 Task: Look for Airbnb options in Colombo, Sri Lanka from 2nd December, 2023 to 10th December, 2023 for 1 adult.1  bedroom having 1 bed and 1 bathroom. Property type can be hotel. Look for 5 properties as per requirement.
Action: Mouse moved to (633, 73)
Screenshot: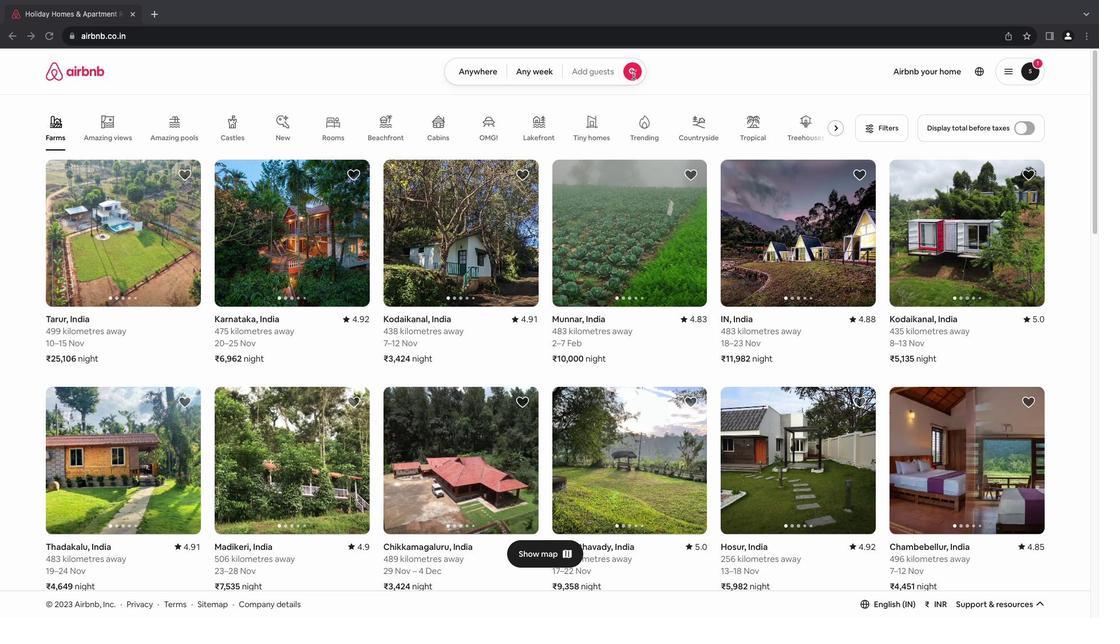 
Action: Mouse pressed left at (633, 73)
Screenshot: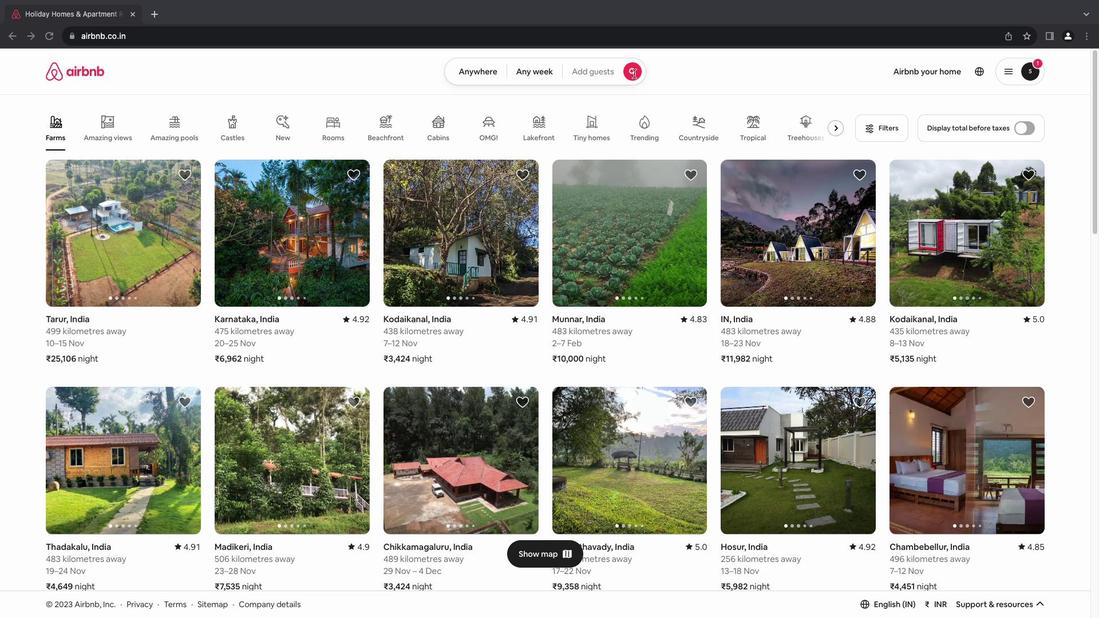 
Action: Mouse pressed left at (633, 73)
Screenshot: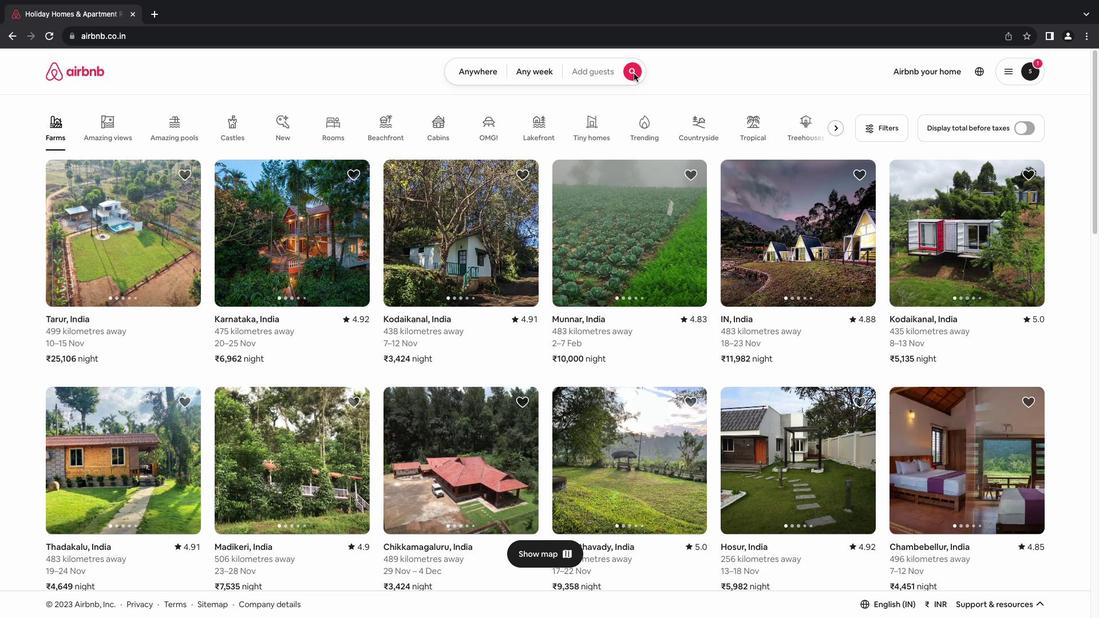 
Action: Mouse moved to (425, 114)
Screenshot: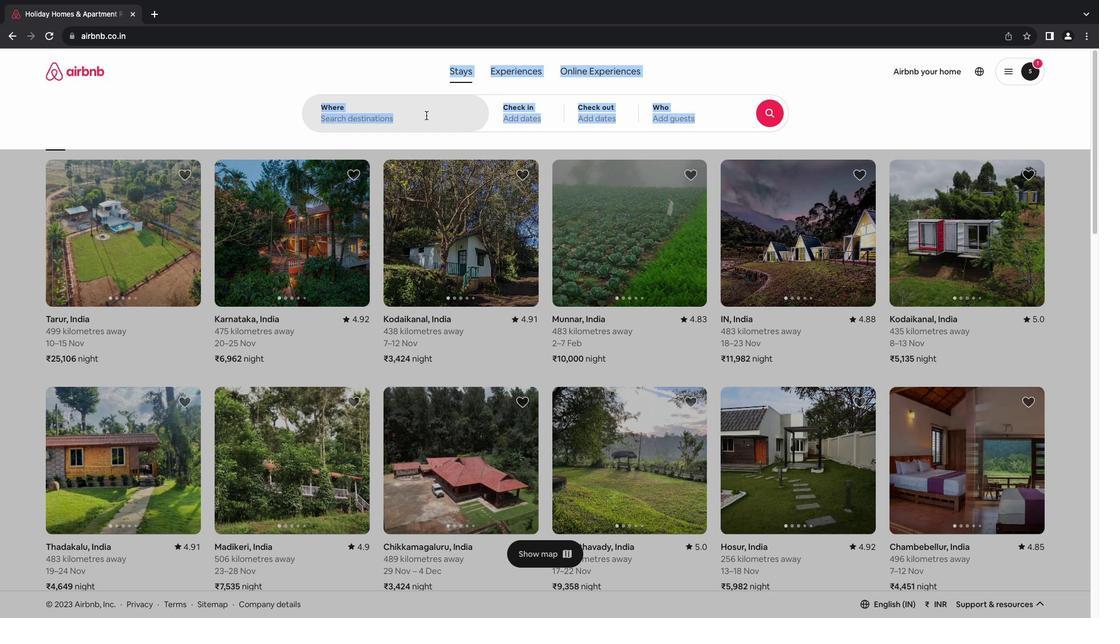 
Action: Mouse pressed left at (425, 114)
Screenshot: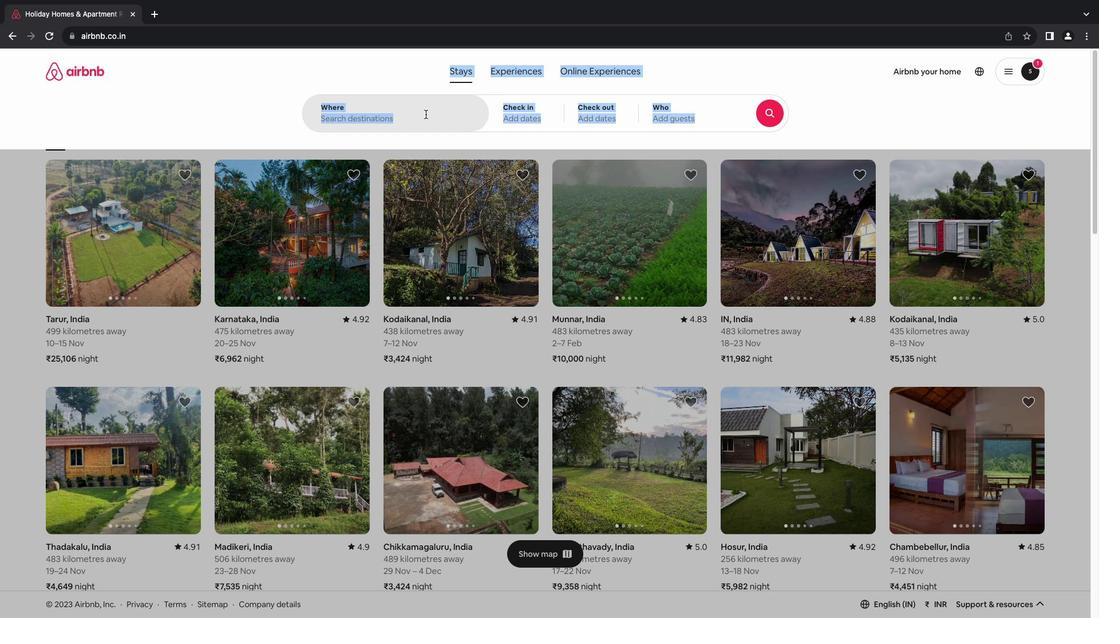 
Action: Key pressed Key.shift_r'C''o''l''o''m''b''o'','Key.spaceKey.shift_r'S''r''i'Key.spaceKey.shift_r'l''a''n''k''a'Key.enter
Screenshot: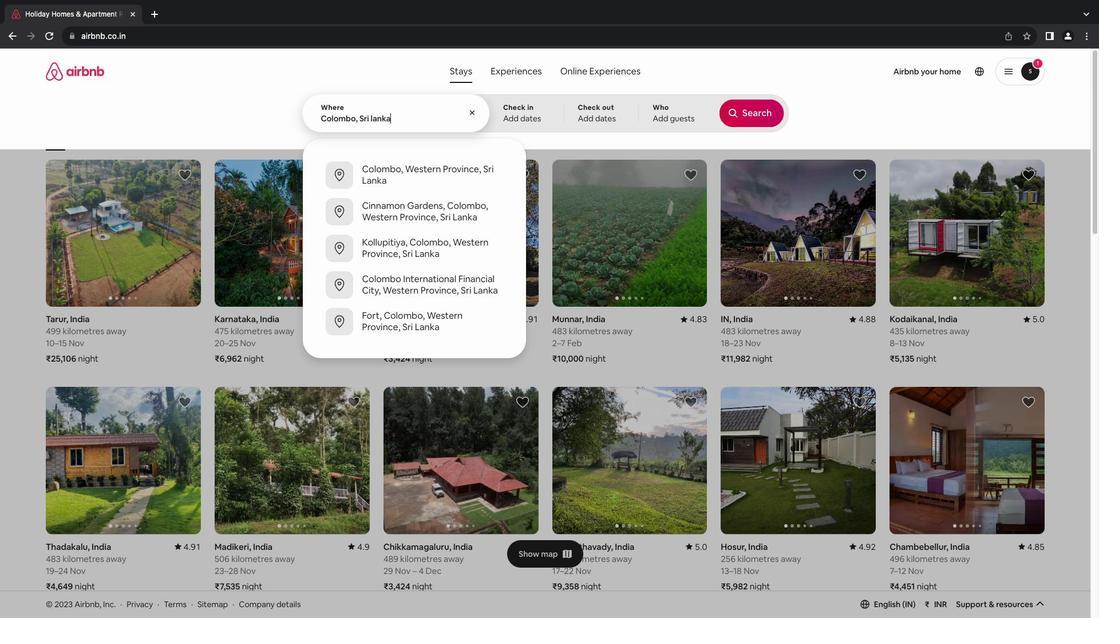 
Action: Mouse moved to (748, 259)
Screenshot: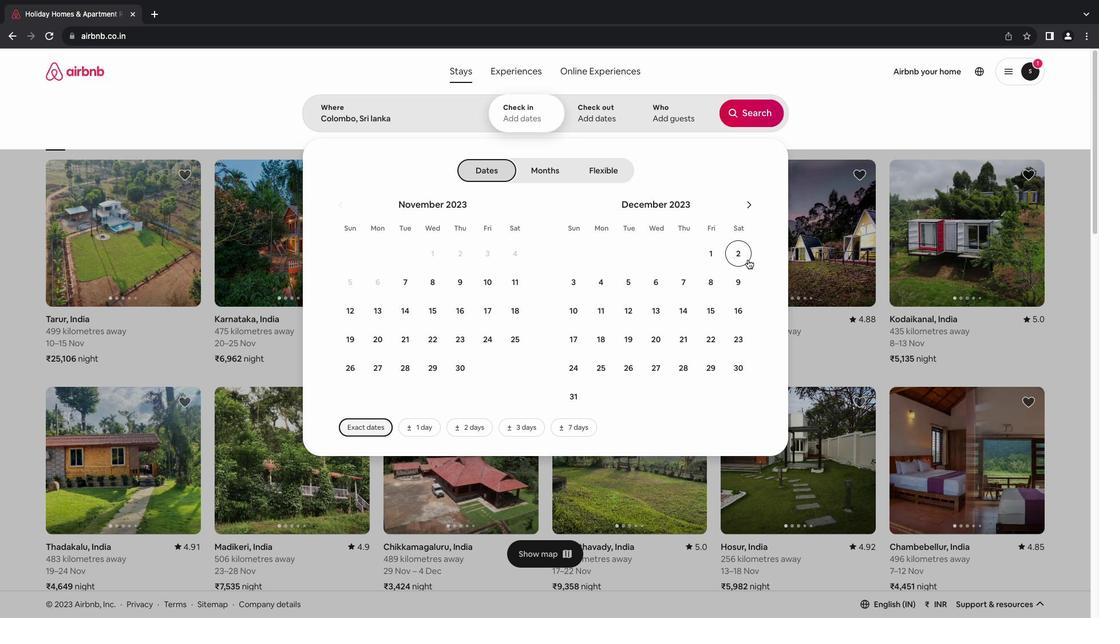 
Action: Mouse pressed left at (748, 259)
Screenshot: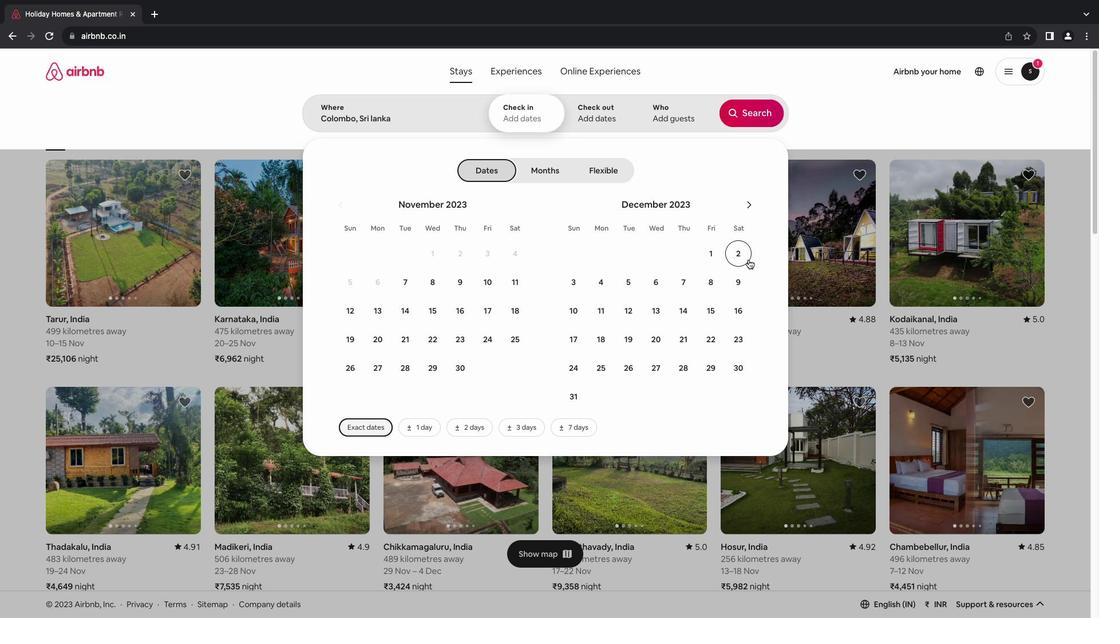 
Action: Mouse moved to (565, 317)
Screenshot: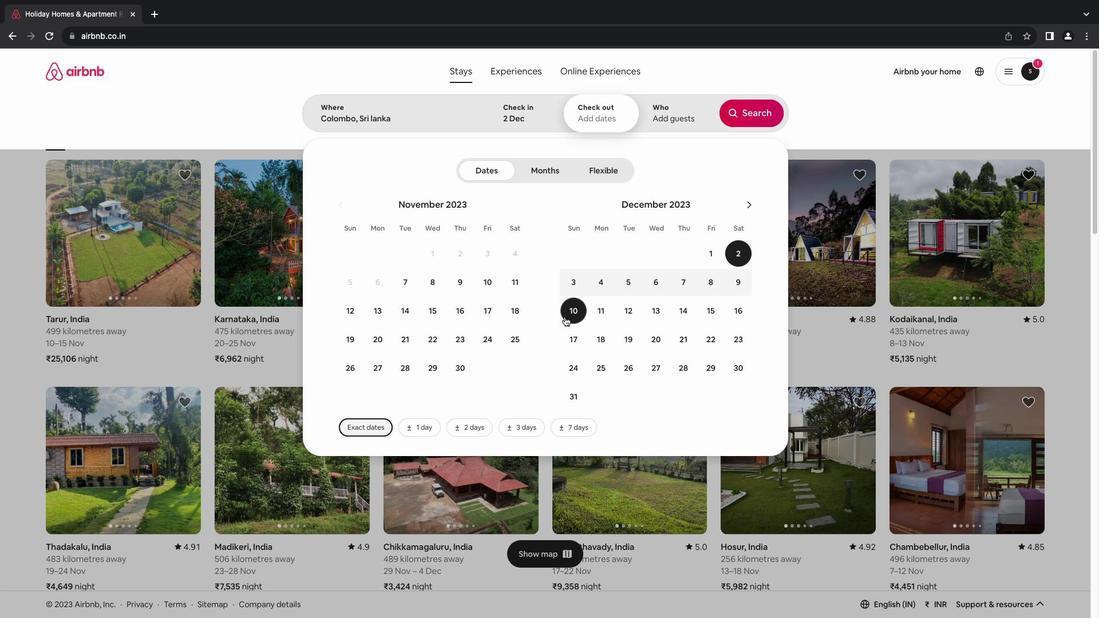 
Action: Mouse pressed left at (565, 317)
Screenshot: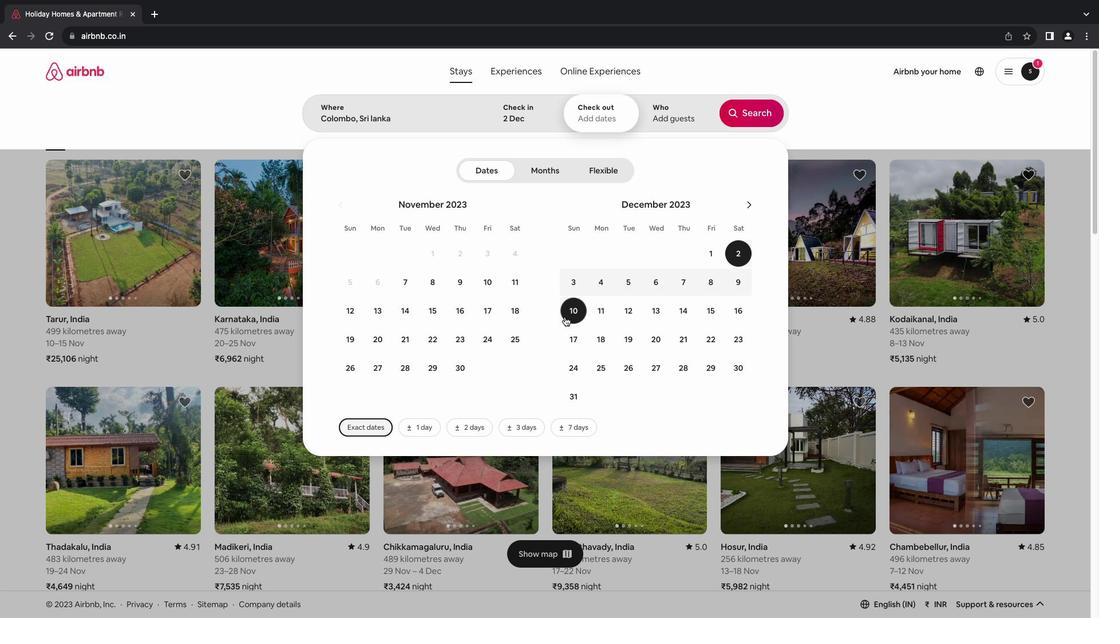 
Action: Mouse moved to (666, 109)
Screenshot: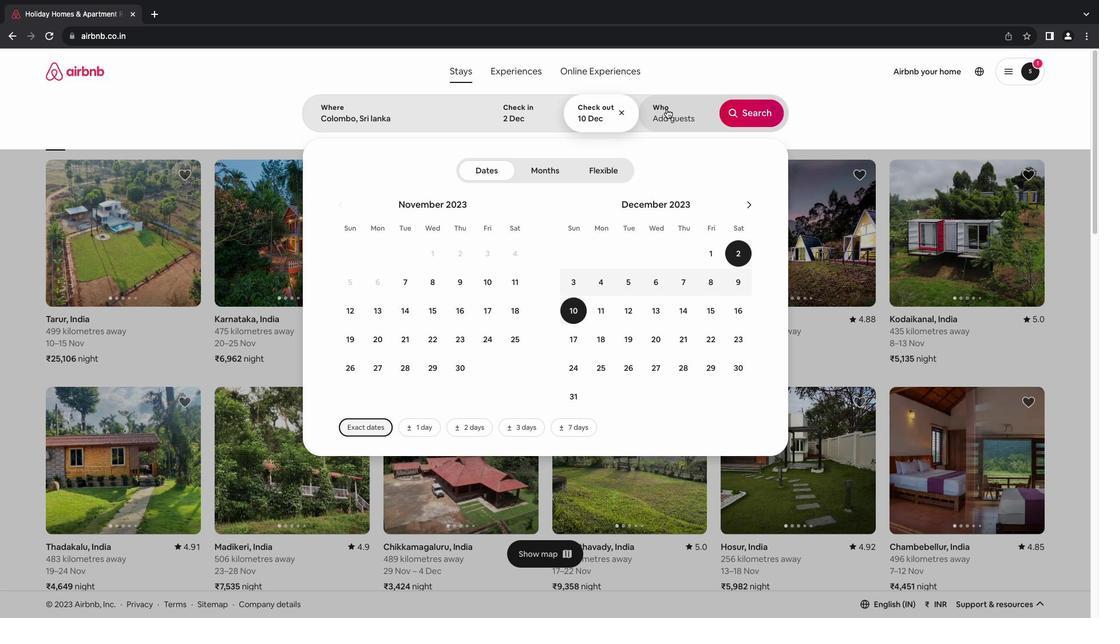 
Action: Mouse pressed left at (666, 109)
Screenshot: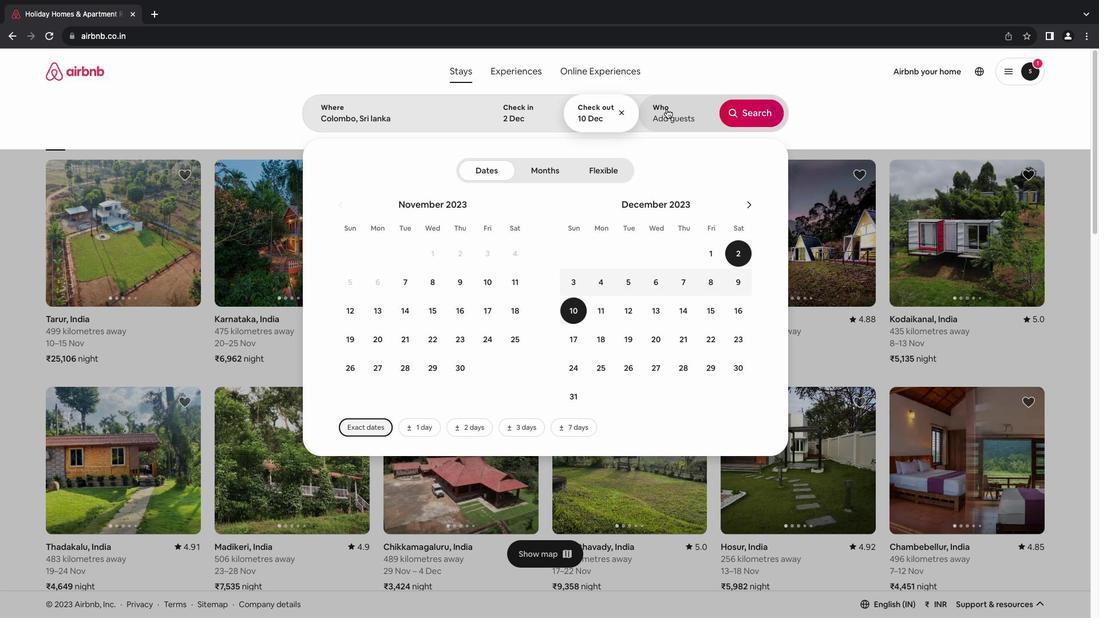 
Action: Mouse moved to (752, 173)
Screenshot: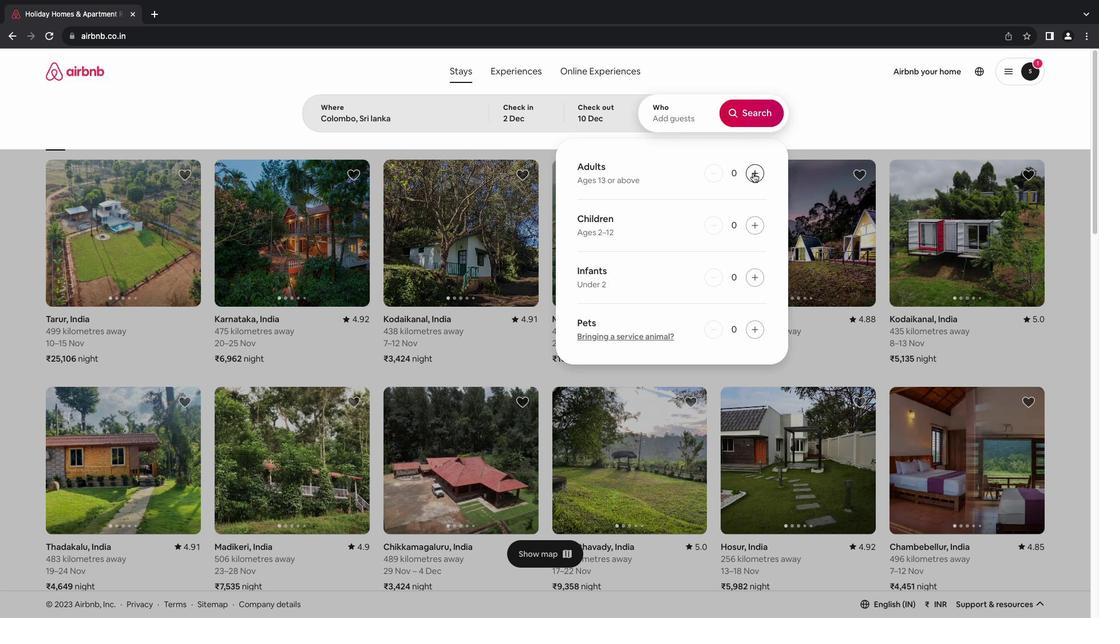 
Action: Mouse pressed left at (752, 173)
Screenshot: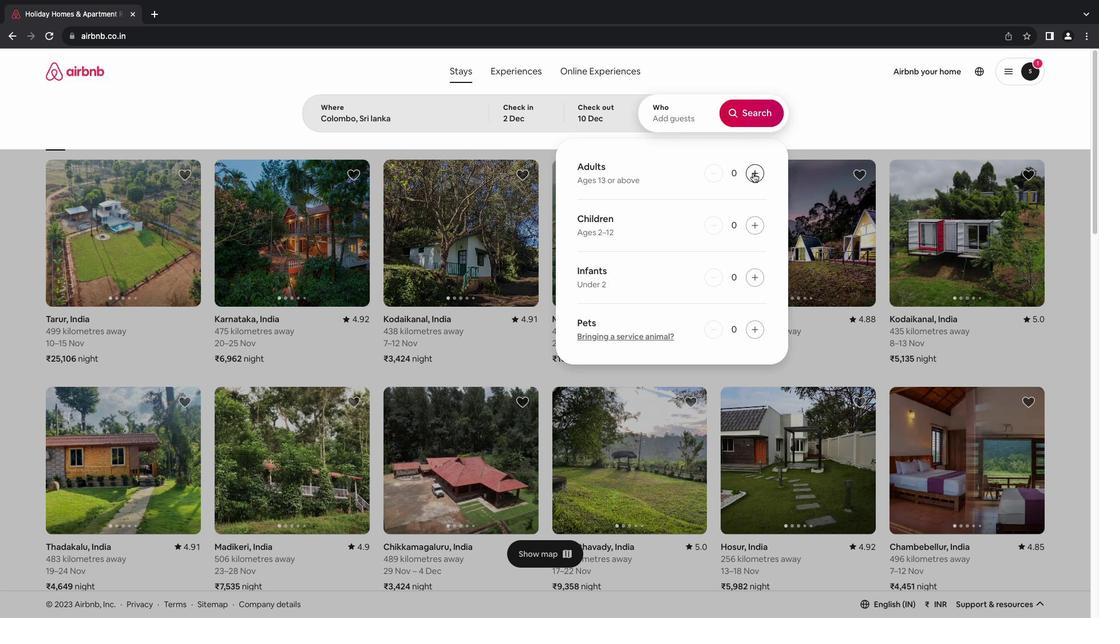 
Action: Mouse moved to (751, 112)
Screenshot: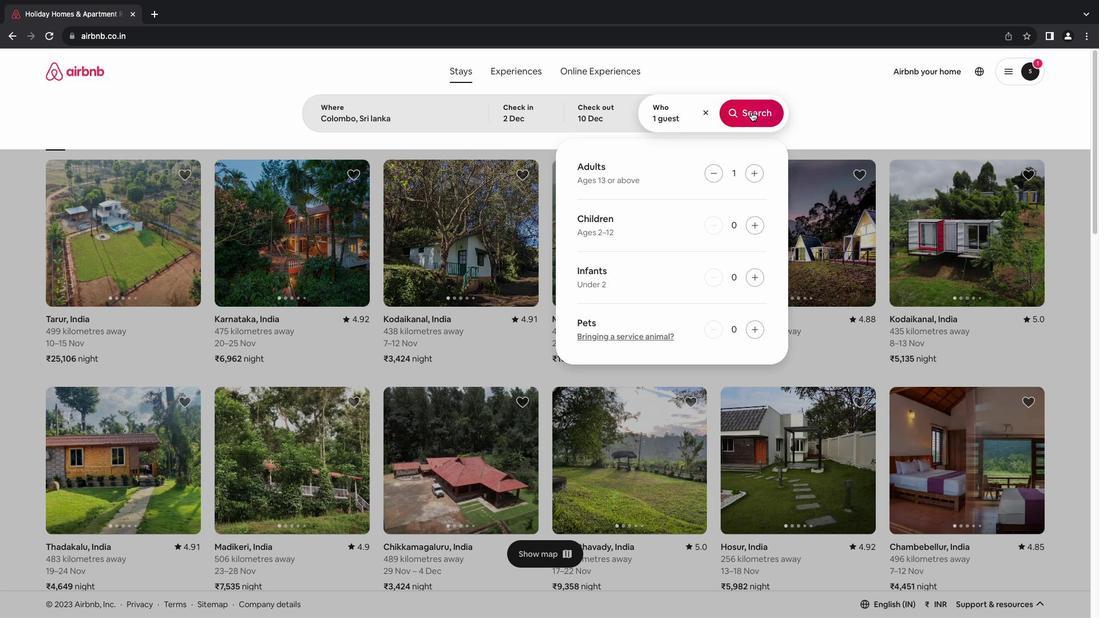 
Action: Mouse pressed left at (751, 112)
Screenshot: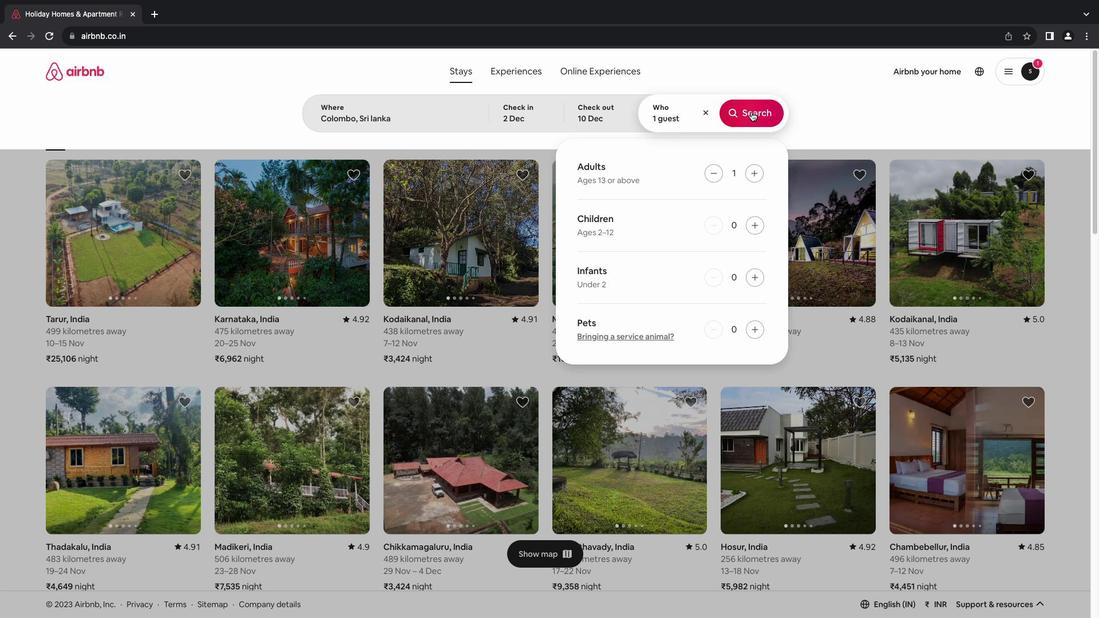 
Action: Mouse moved to (910, 119)
Screenshot: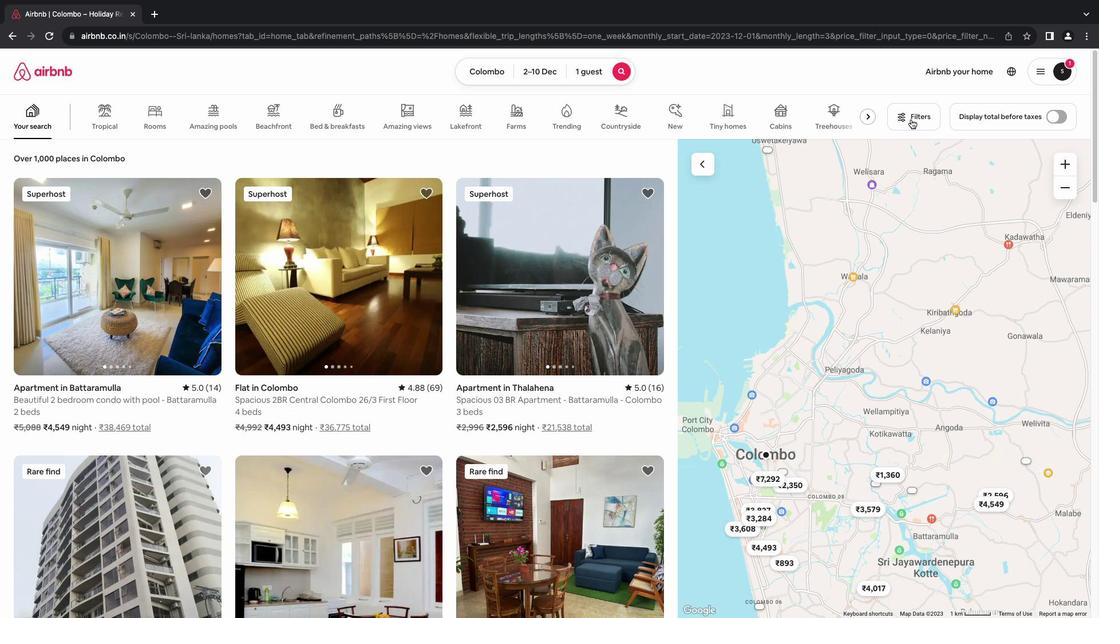 
Action: Mouse pressed left at (910, 119)
Screenshot: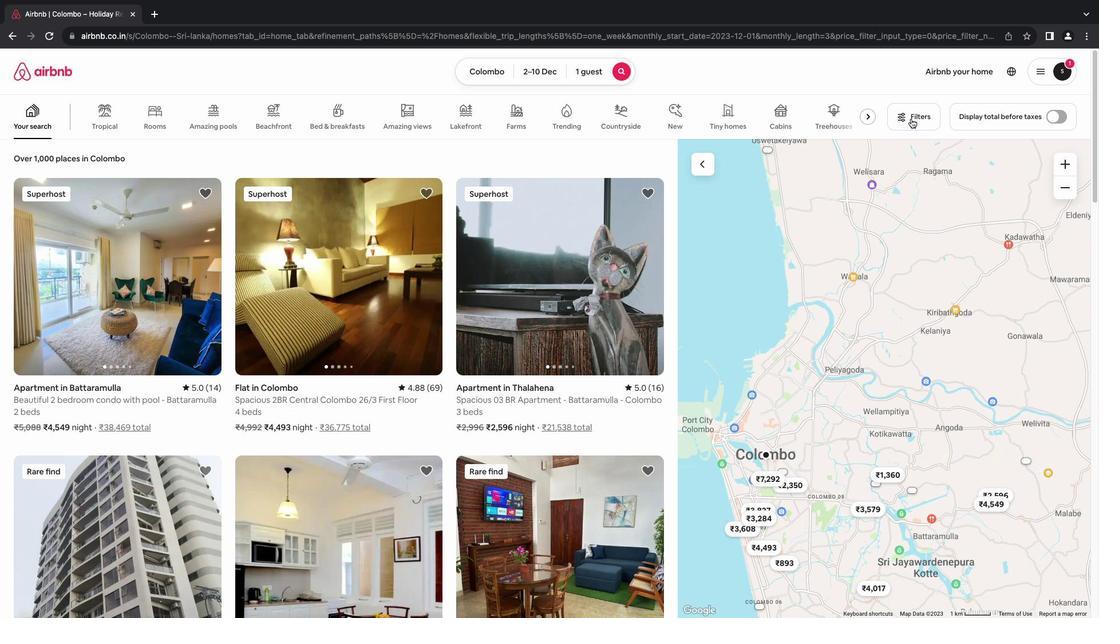 
Action: Mouse moved to (457, 314)
Screenshot: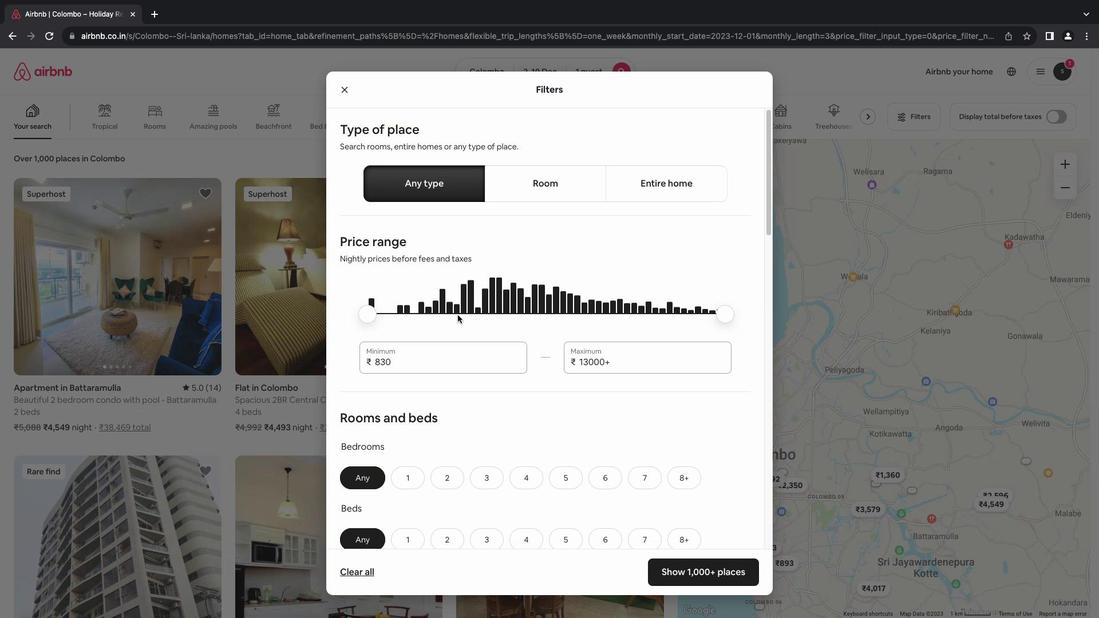 
Action: Mouse scrolled (457, 314) with delta (0, 0)
Screenshot: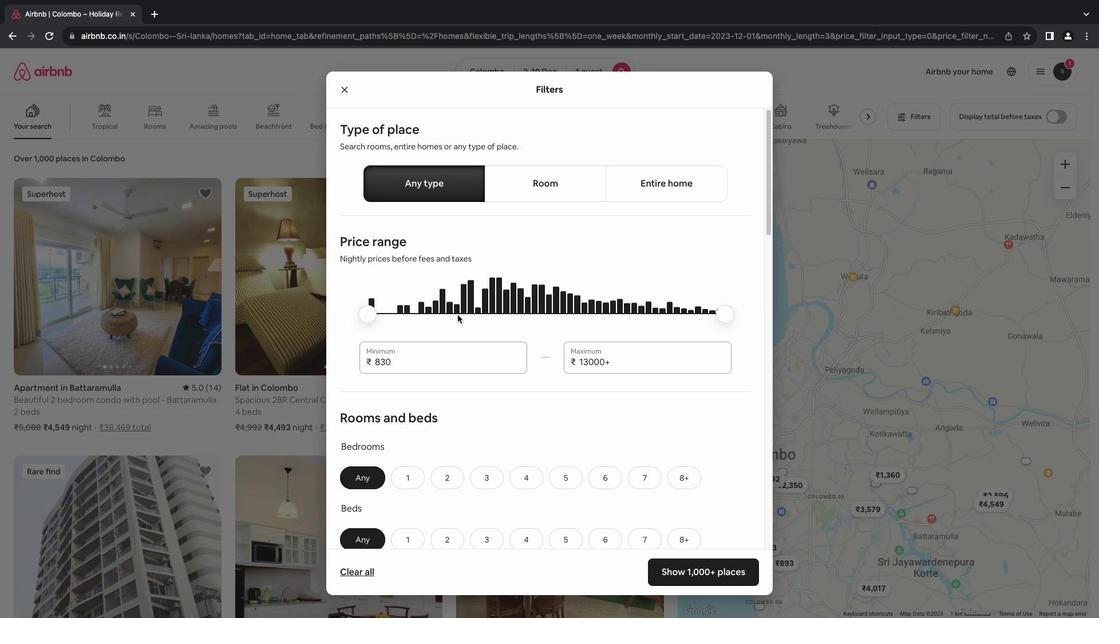 
Action: Mouse scrolled (457, 314) with delta (0, 0)
Screenshot: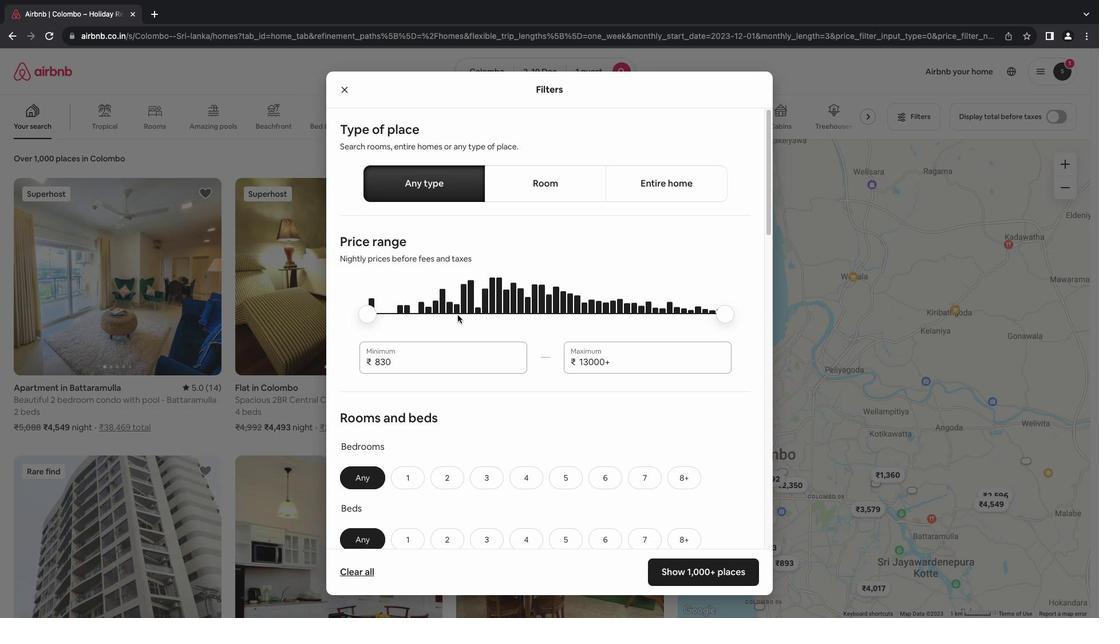 
Action: Mouse scrolled (457, 314) with delta (0, -1)
Screenshot: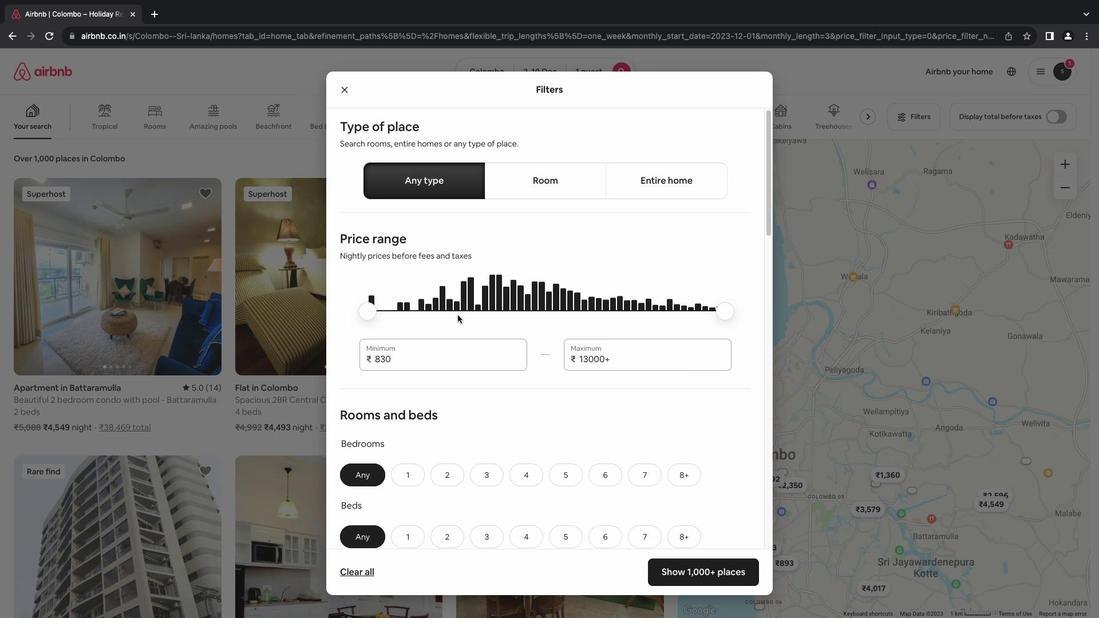 
Action: Mouse scrolled (457, 314) with delta (0, 0)
Screenshot: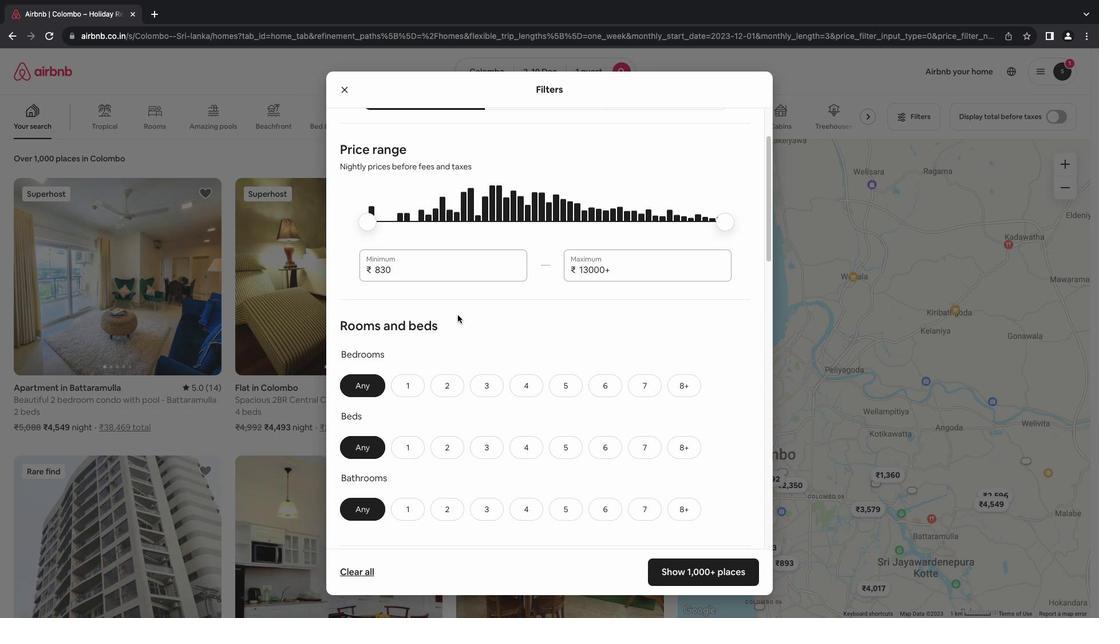 
Action: Mouse scrolled (457, 314) with delta (0, 0)
Screenshot: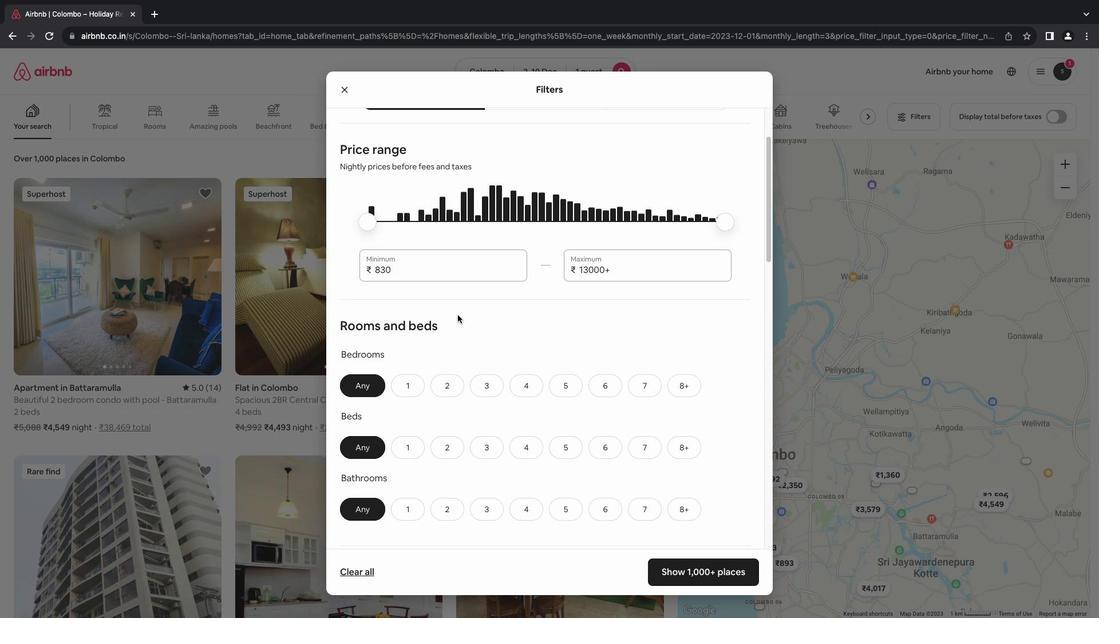 
Action: Mouse scrolled (457, 314) with delta (0, -1)
Screenshot: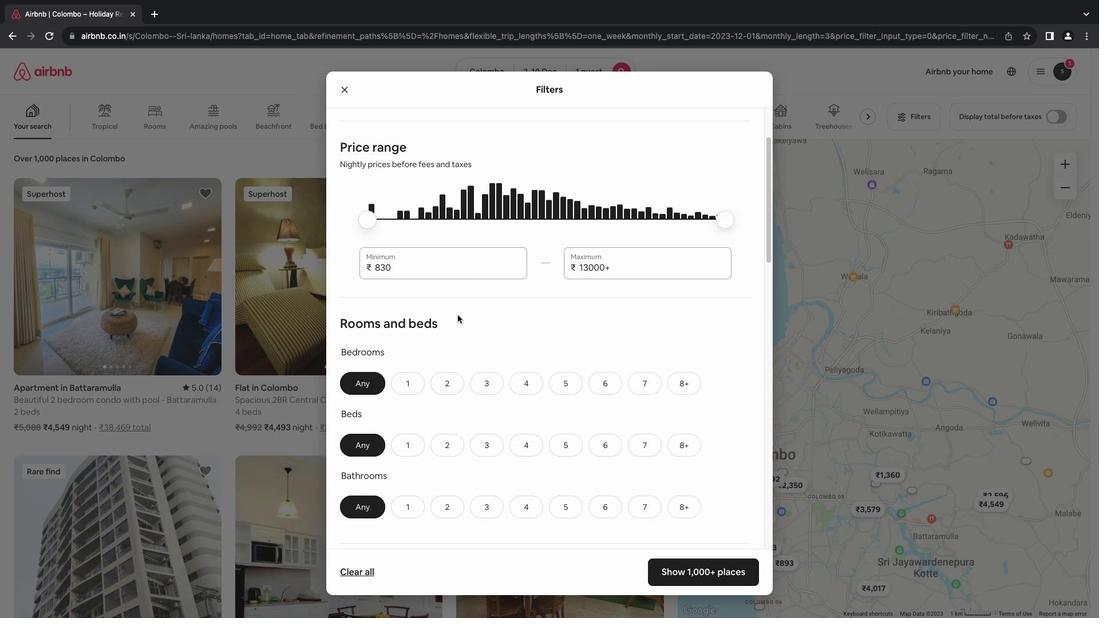 
Action: Mouse moved to (404, 324)
Screenshot: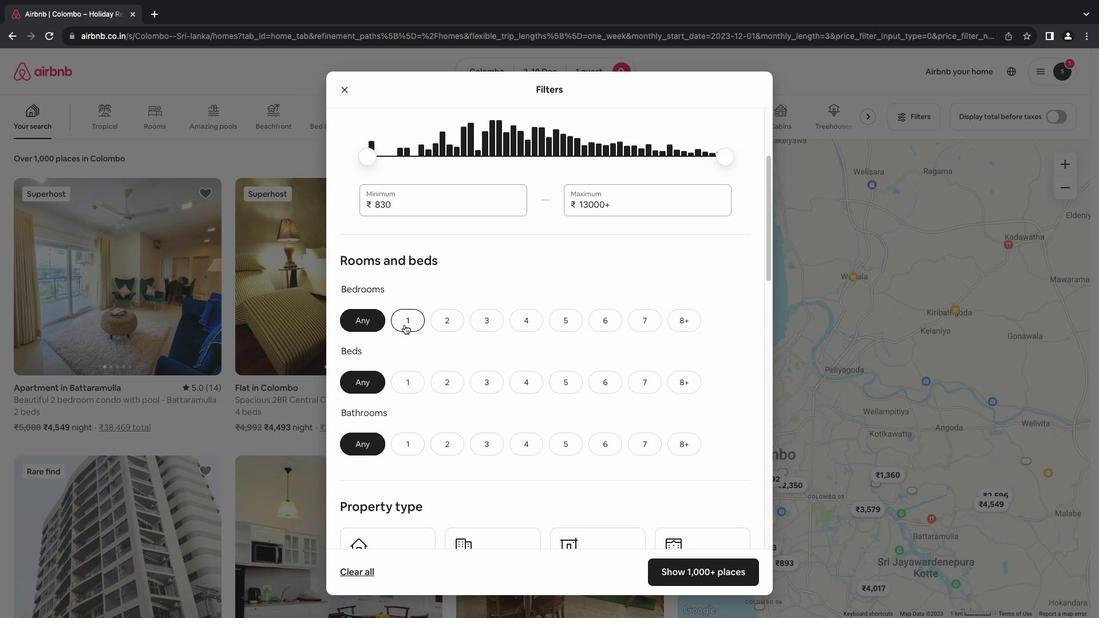 
Action: Mouse pressed left at (404, 324)
Screenshot: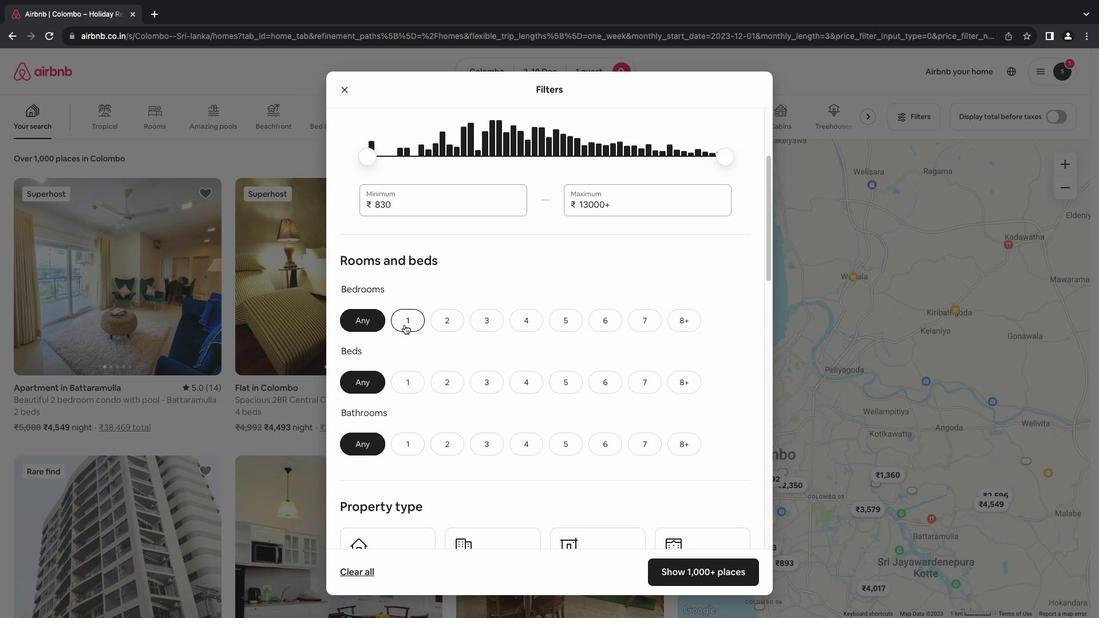 
Action: Mouse scrolled (404, 324) with delta (0, 0)
Screenshot: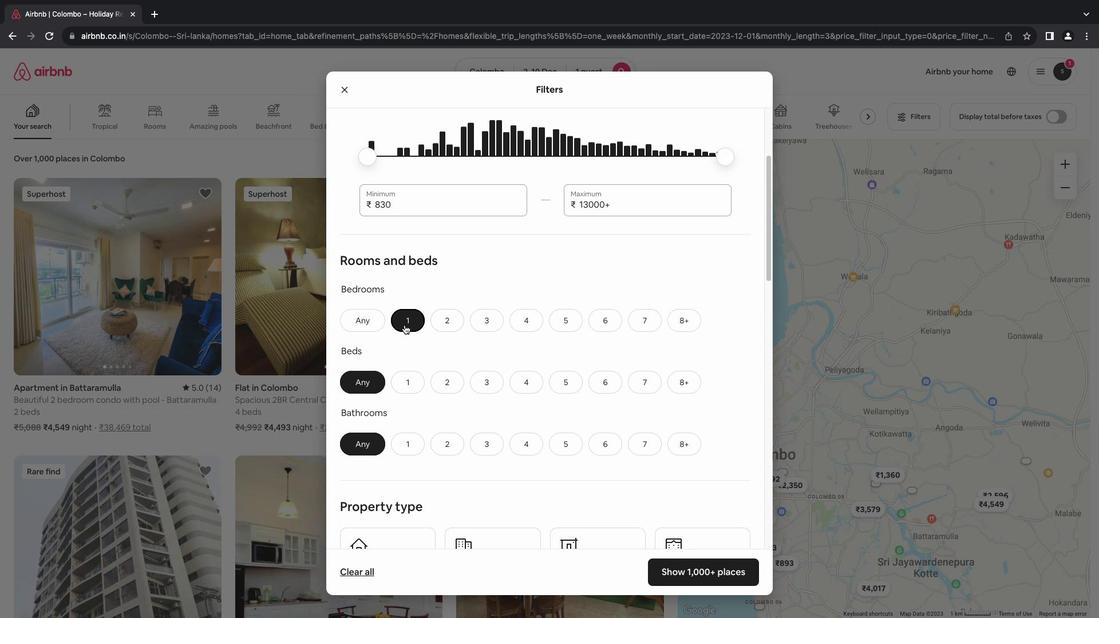 
Action: Mouse scrolled (404, 324) with delta (0, 0)
Screenshot: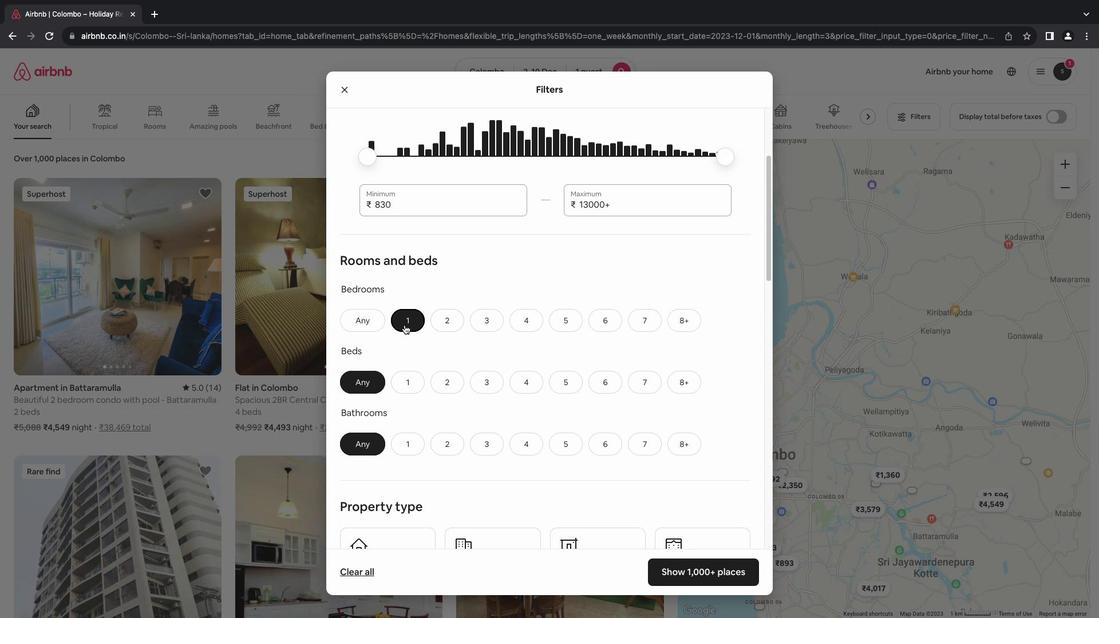 
Action: Mouse scrolled (404, 324) with delta (0, -1)
Screenshot: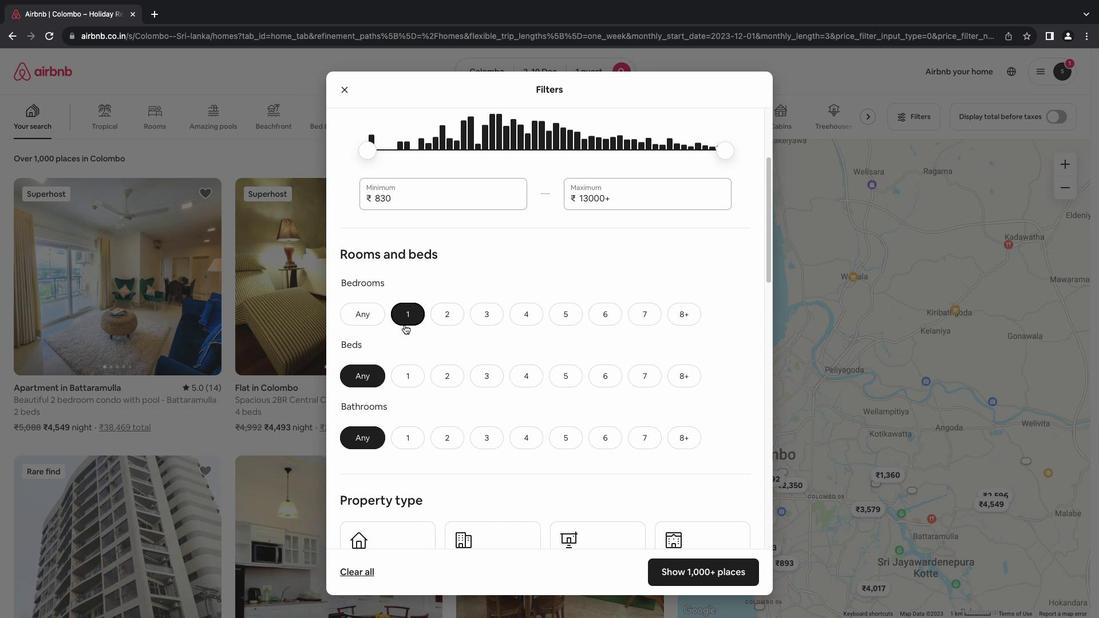 
Action: Mouse moved to (413, 305)
Screenshot: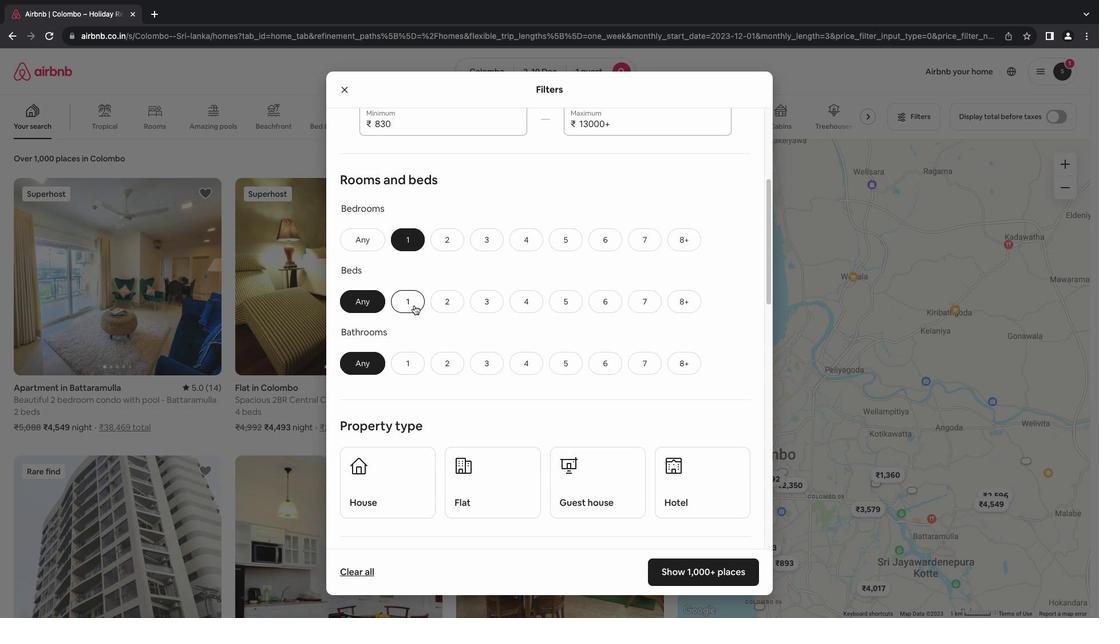 
Action: Mouse pressed left at (413, 305)
Screenshot: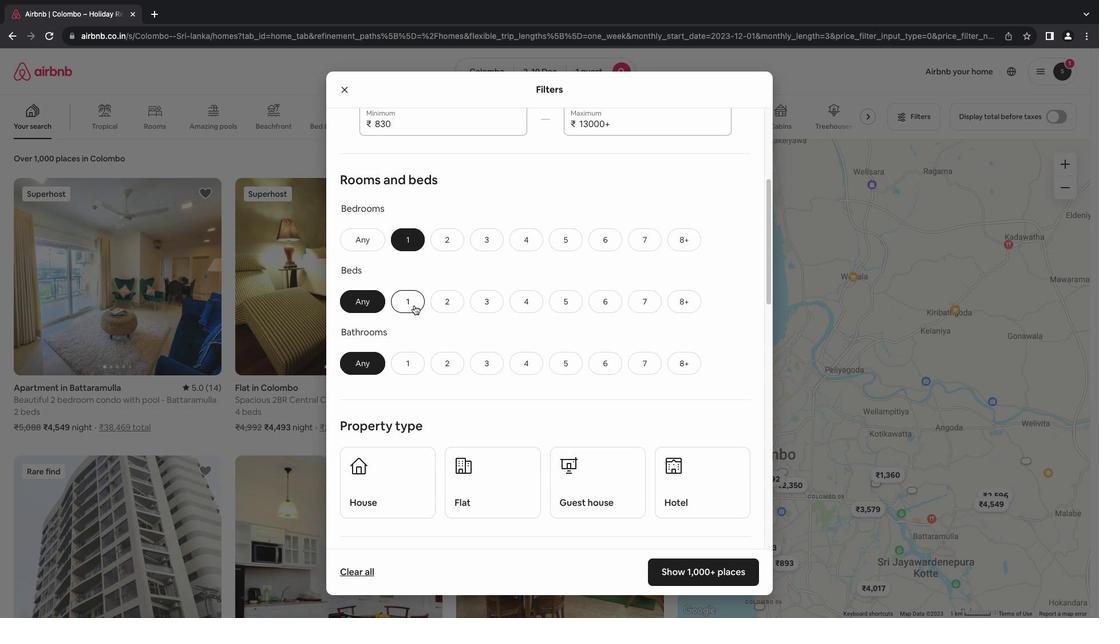 
Action: Mouse moved to (414, 309)
Screenshot: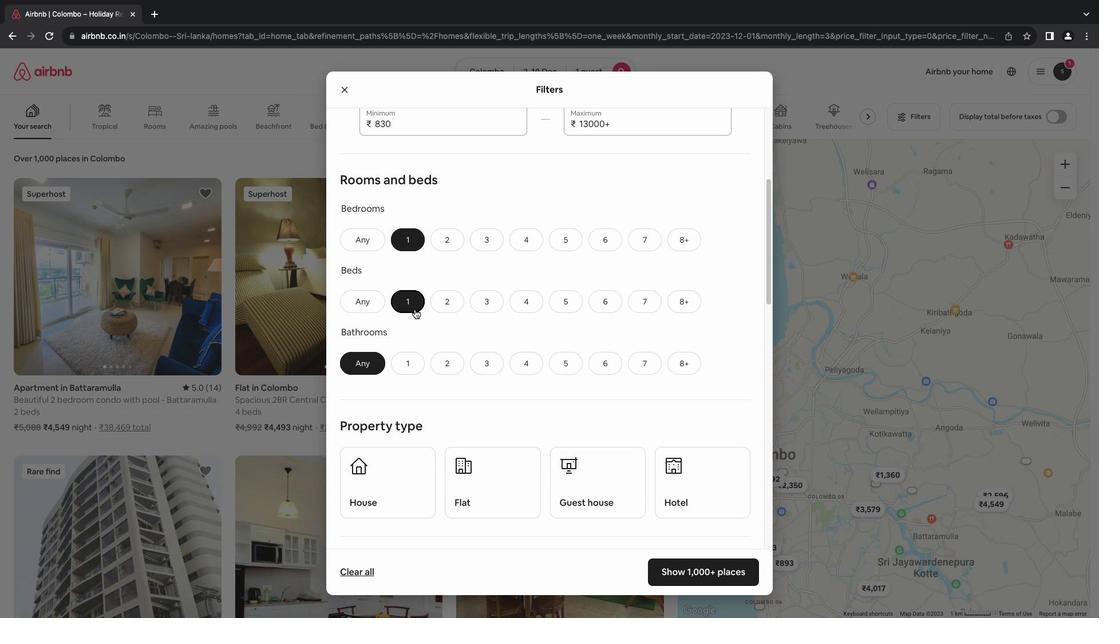 
Action: Mouse scrolled (414, 309) with delta (0, 0)
Screenshot: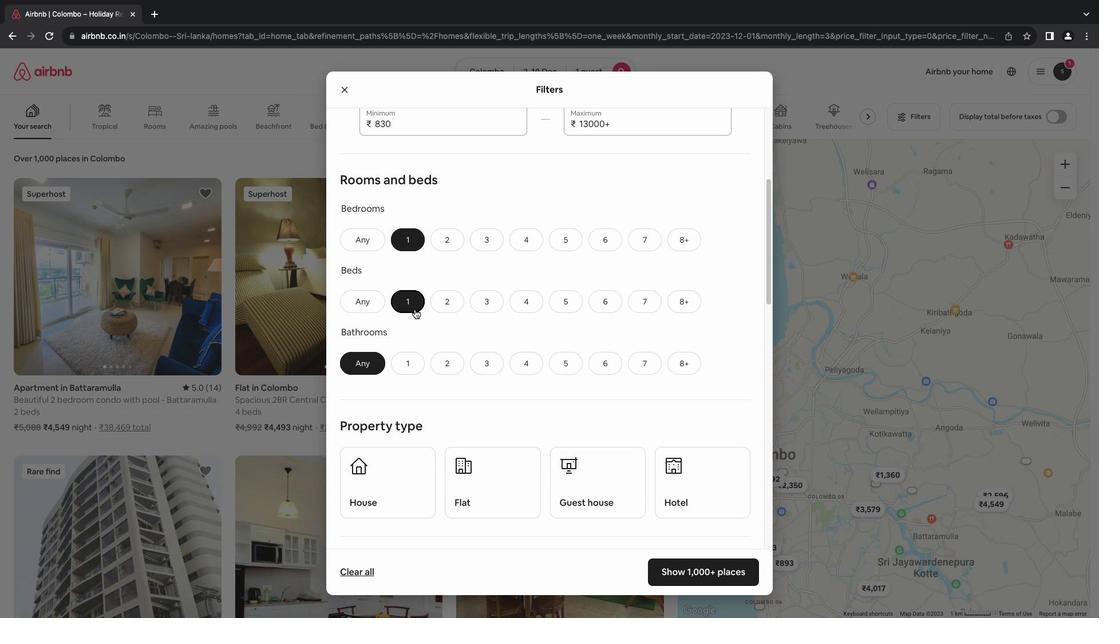 
Action: Mouse scrolled (414, 309) with delta (0, 0)
Screenshot: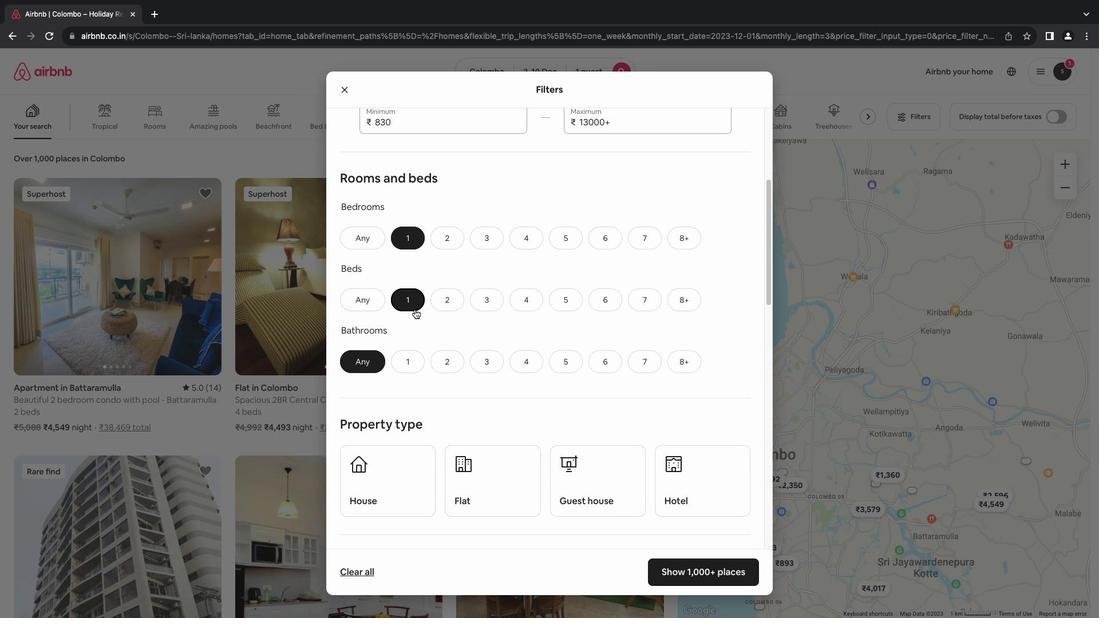 
Action: Mouse moved to (416, 364)
Screenshot: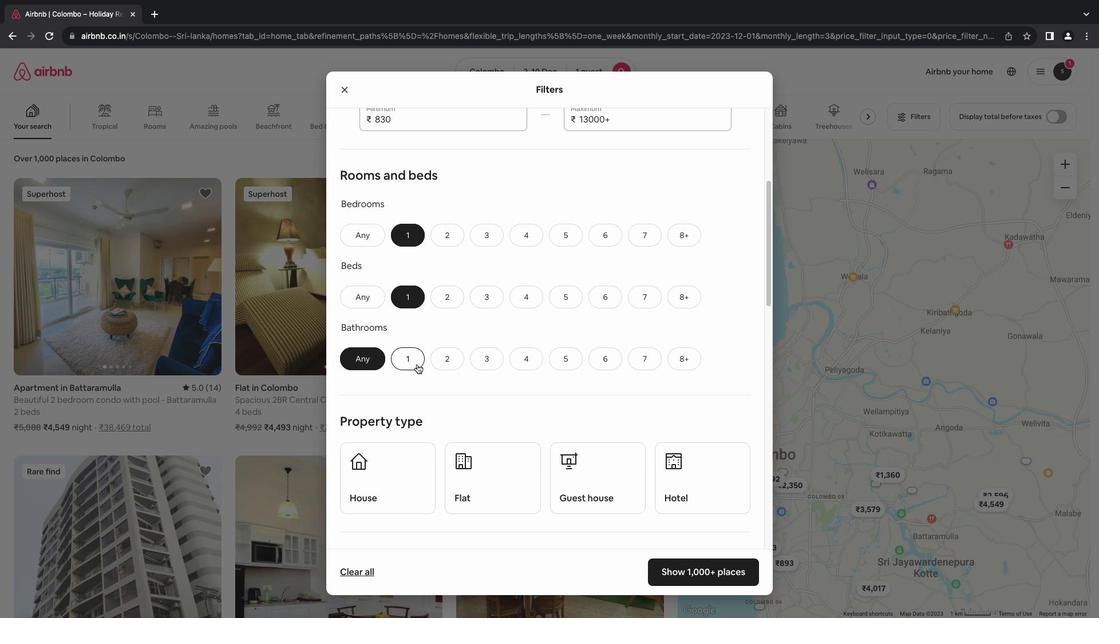 
Action: Mouse pressed left at (416, 364)
Screenshot: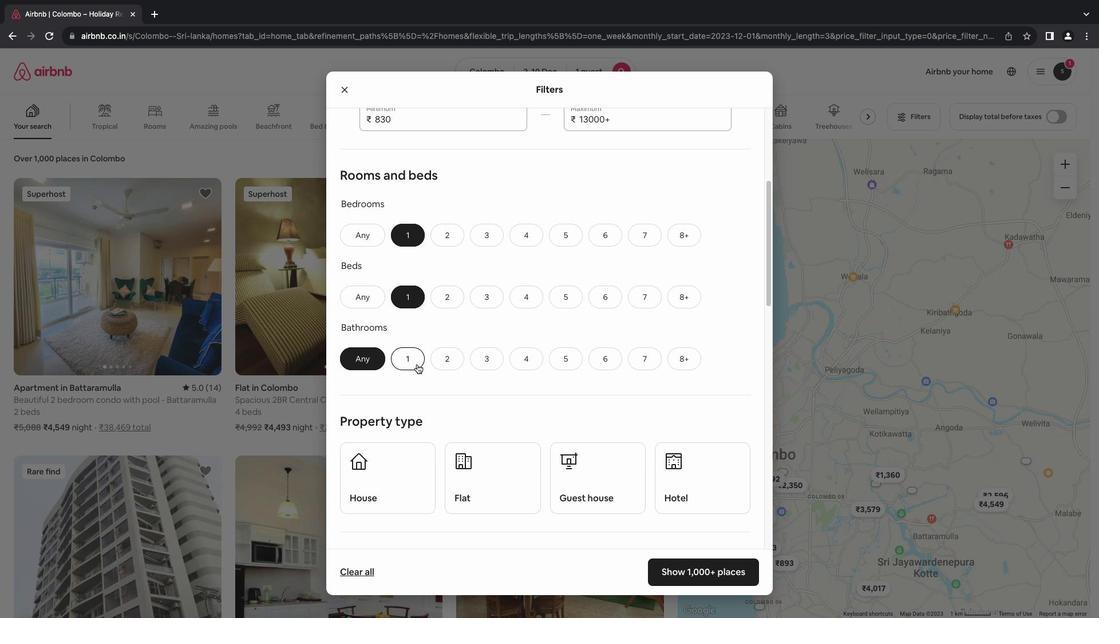 
Action: Mouse moved to (473, 348)
Screenshot: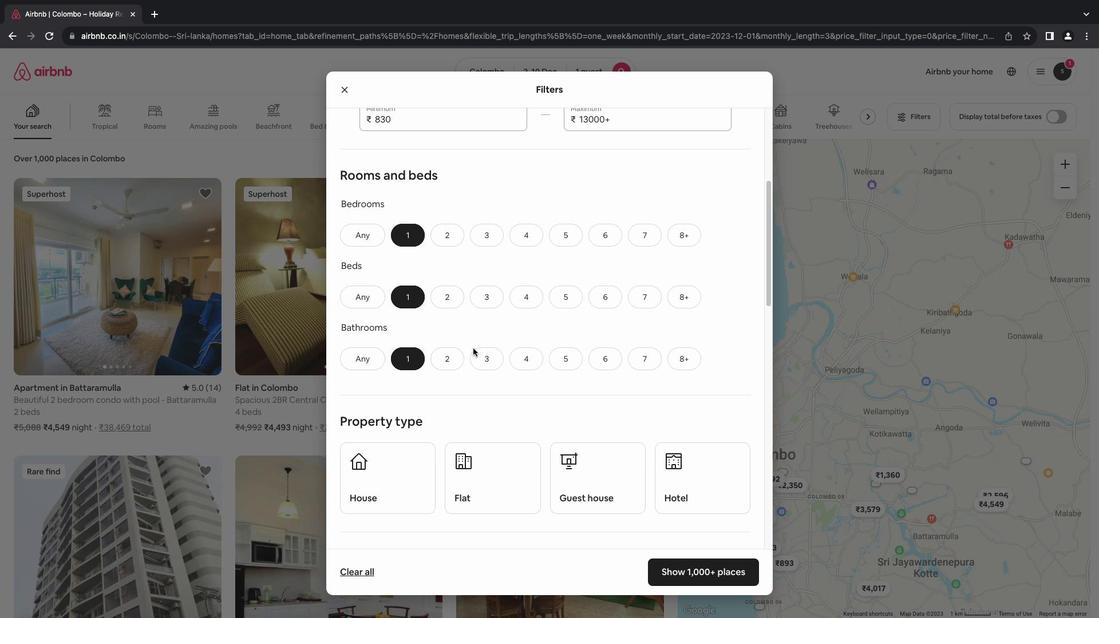 
Action: Mouse scrolled (473, 348) with delta (0, 0)
Screenshot: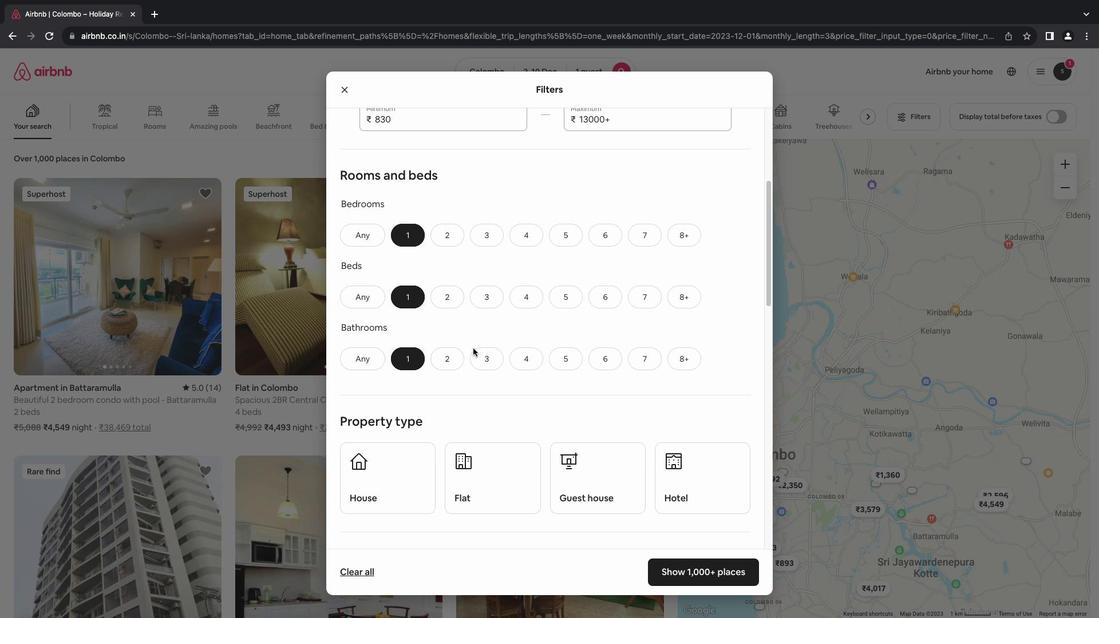 
Action: Mouse scrolled (473, 348) with delta (0, 0)
Screenshot: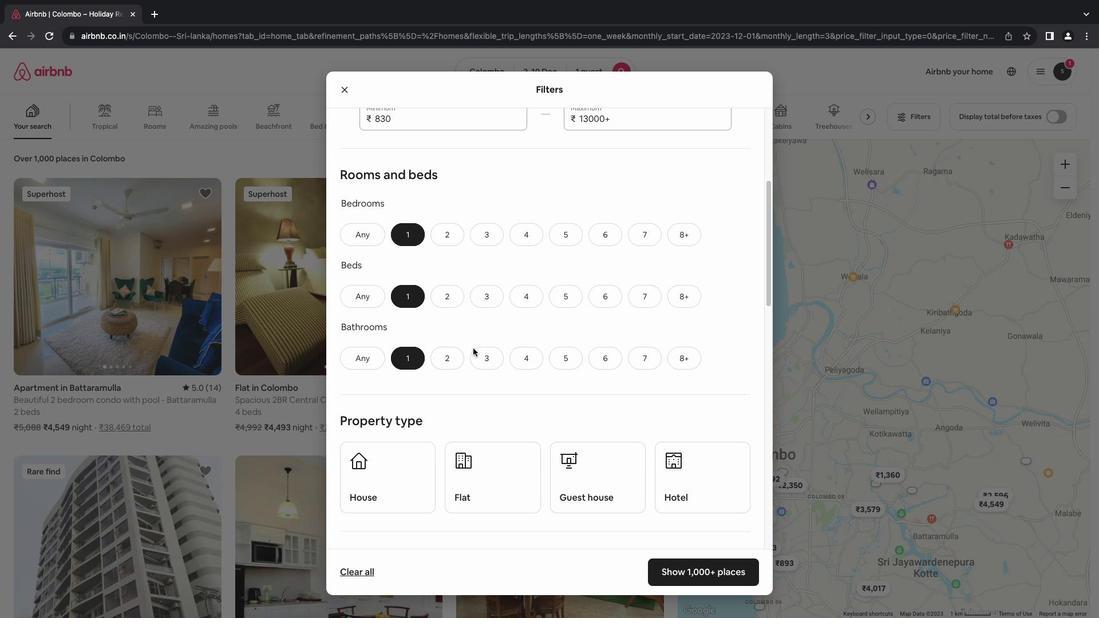 
Action: Mouse moved to (686, 451)
Screenshot: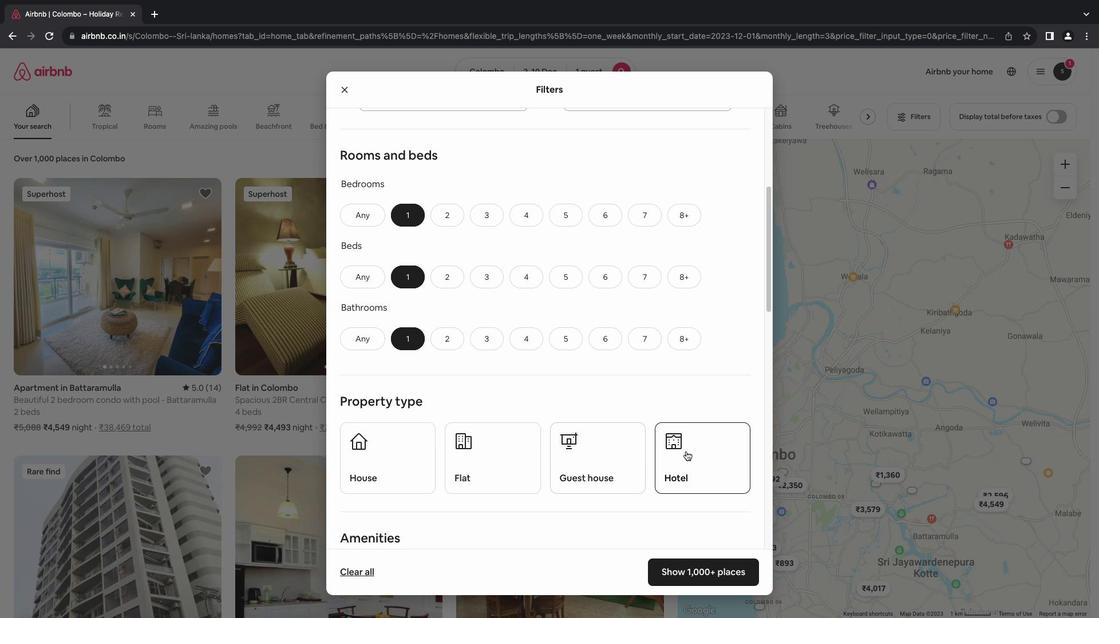 
Action: Mouse pressed left at (686, 451)
Screenshot: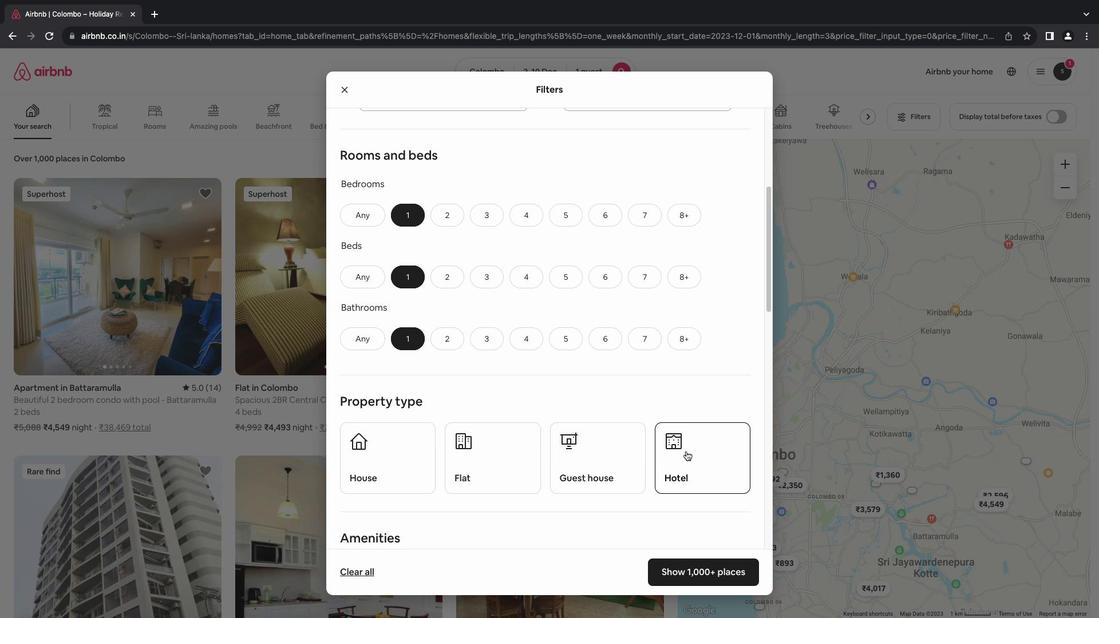 
Action: Mouse moved to (715, 573)
Screenshot: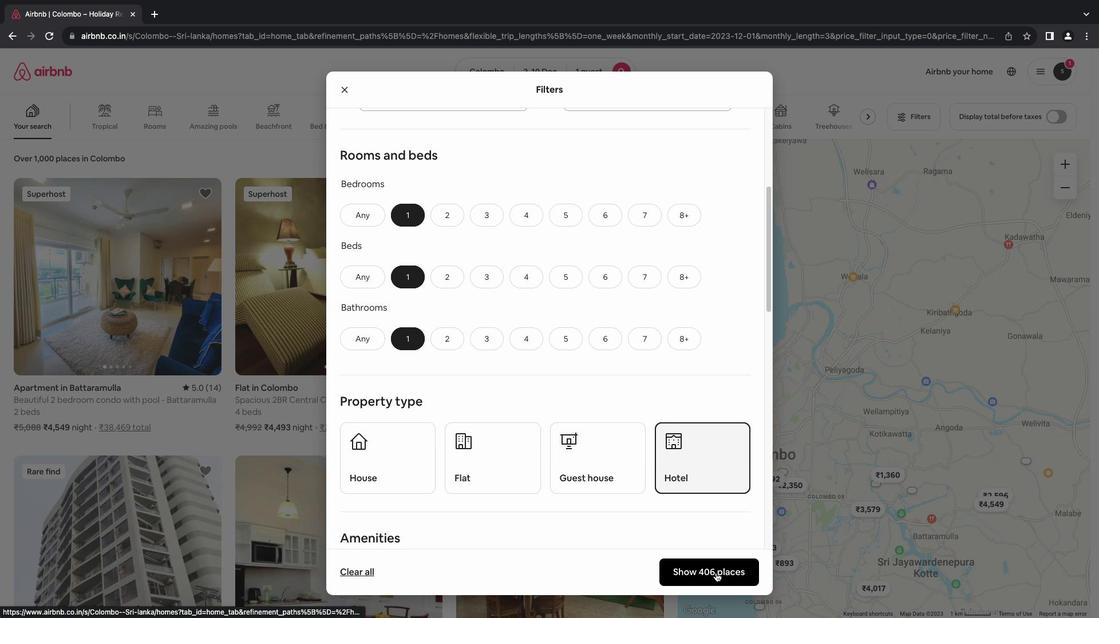 
Action: Mouse pressed left at (715, 573)
Screenshot: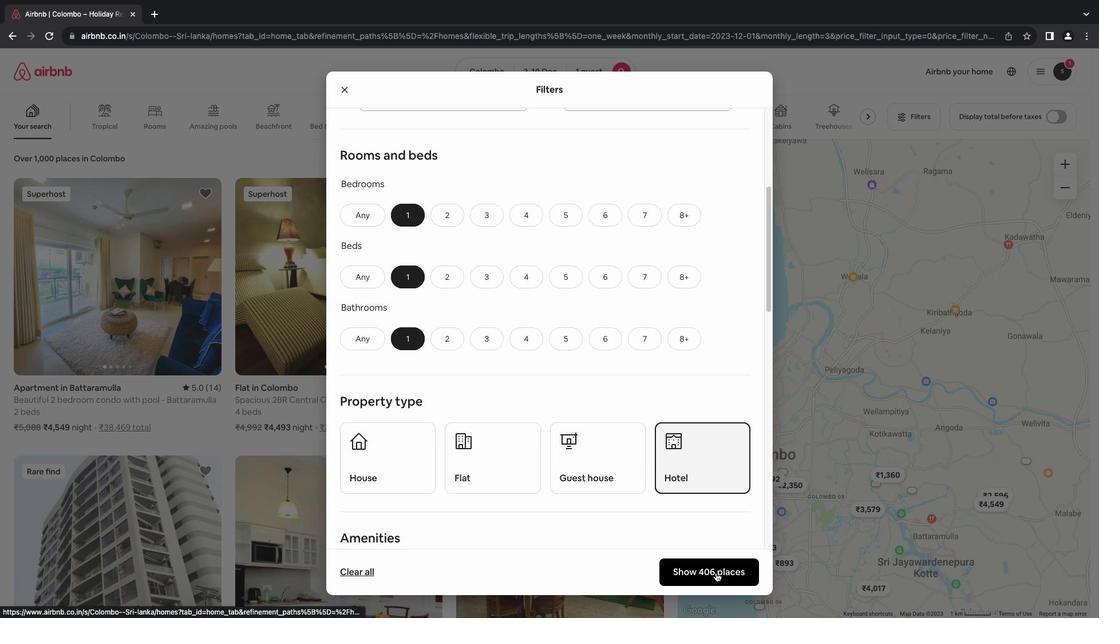 
Action: Mouse moved to (180, 330)
Screenshot: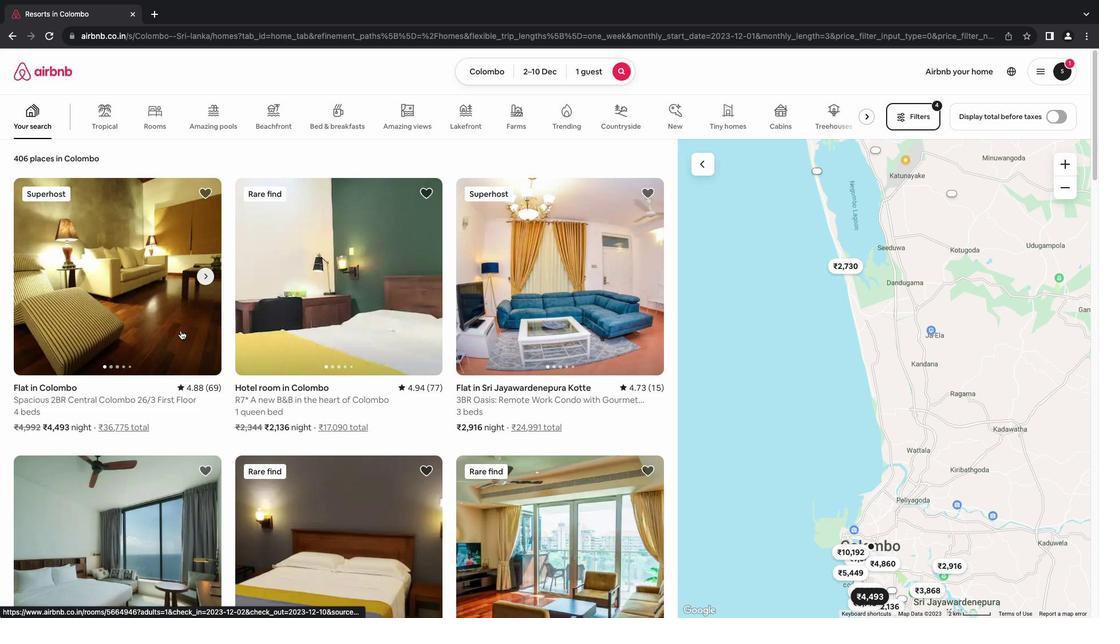 
Action: Mouse pressed left at (180, 330)
Screenshot: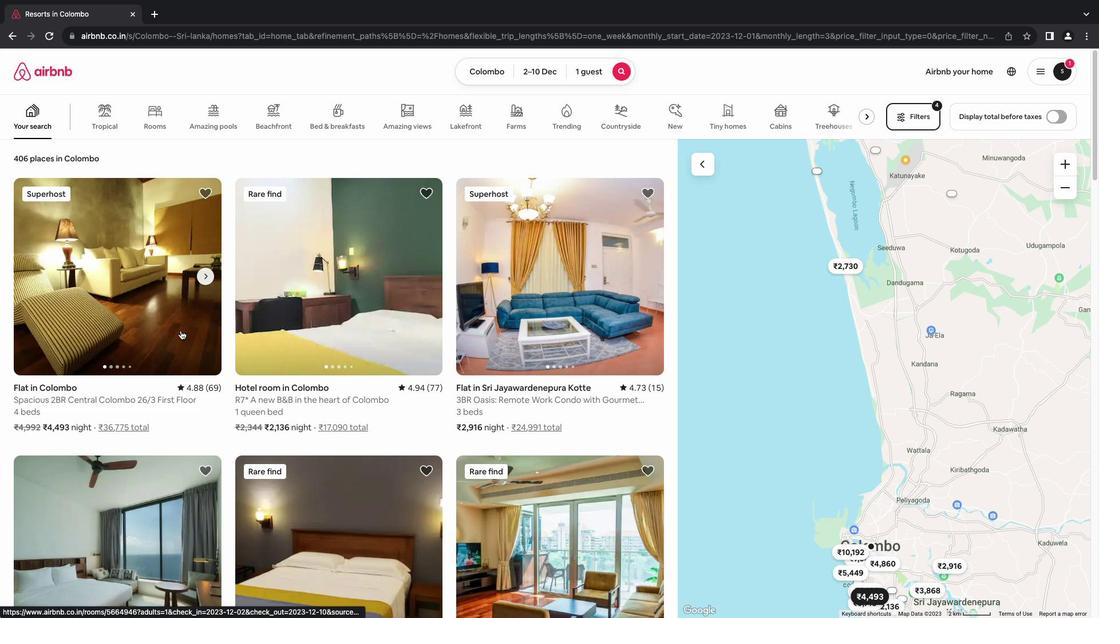 
Action: Mouse moved to (799, 443)
Screenshot: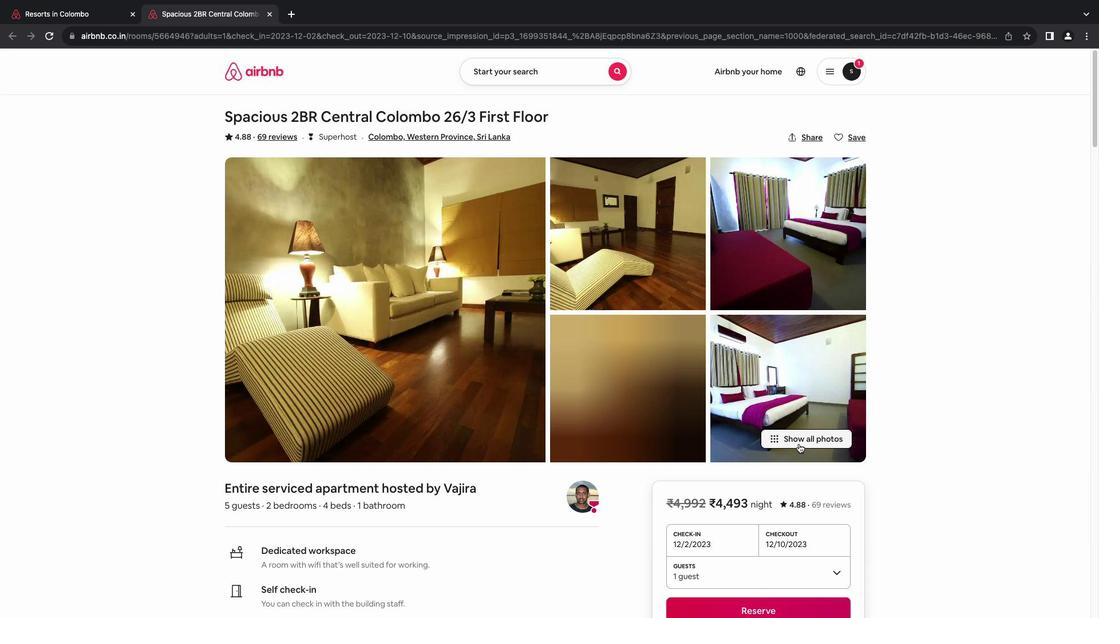 
Action: Mouse pressed left at (799, 443)
Screenshot: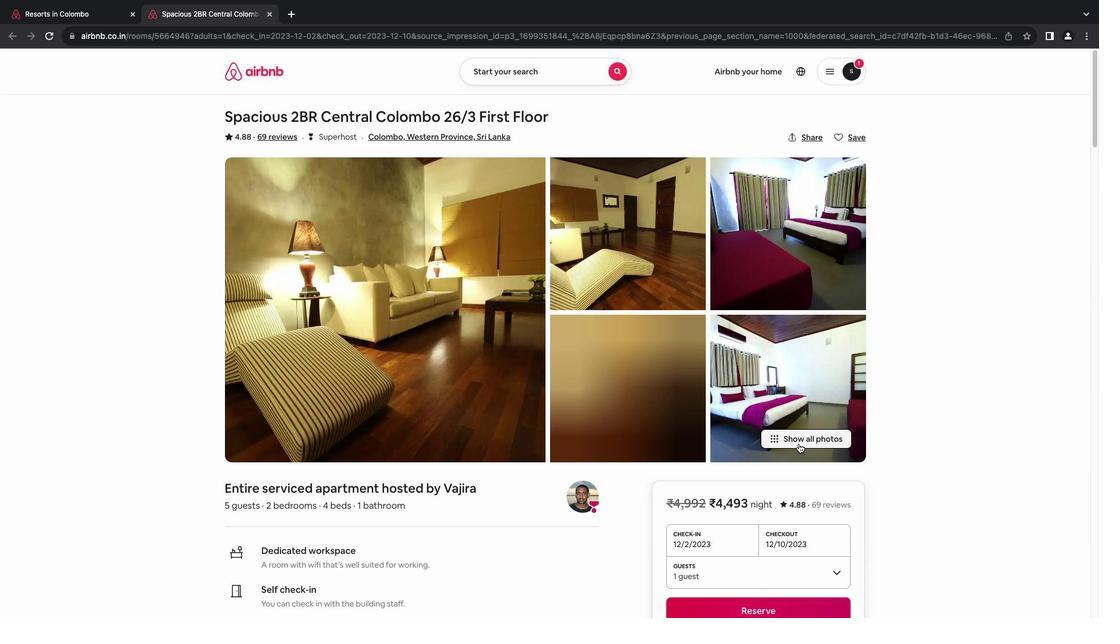 
Action: Mouse moved to (730, 457)
Screenshot: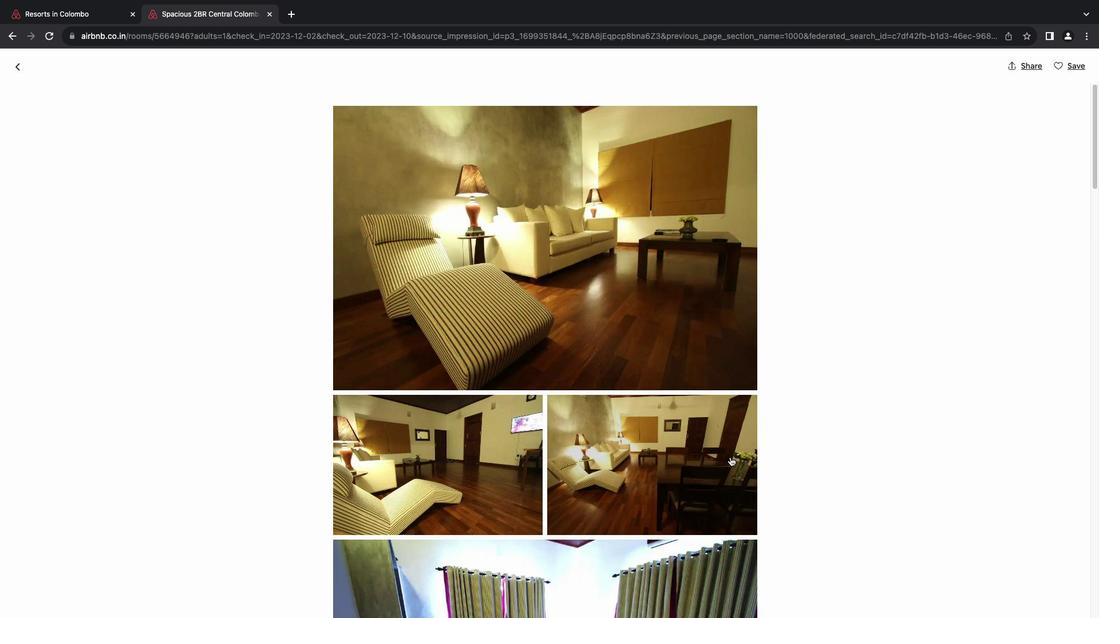 
Action: Mouse scrolled (730, 457) with delta (0, 0)
Screenshot: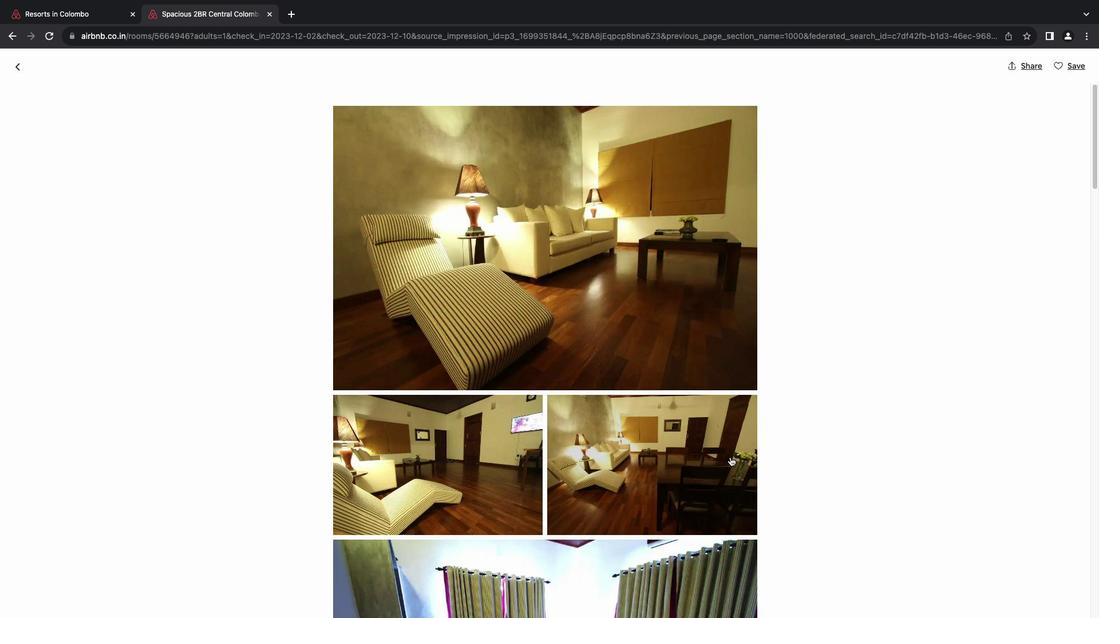 
Action: Mouse scrolled (730, 457) with delta (0, 0)
Screenshot: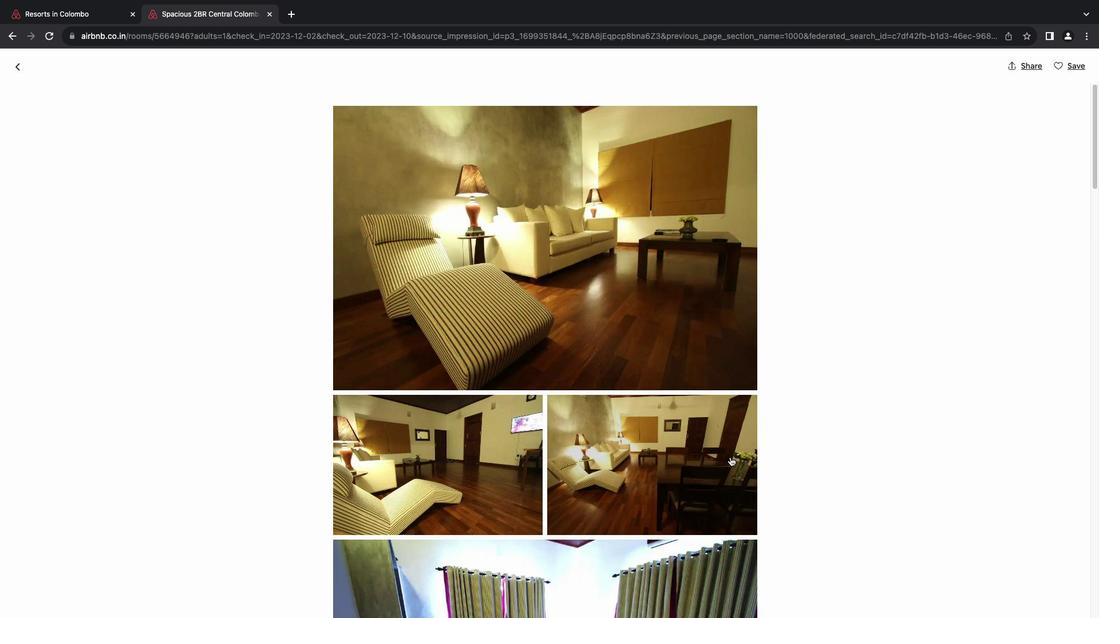 
Action: Mouse scrolled (730, 457) with delta (0, -1)
Screenshot: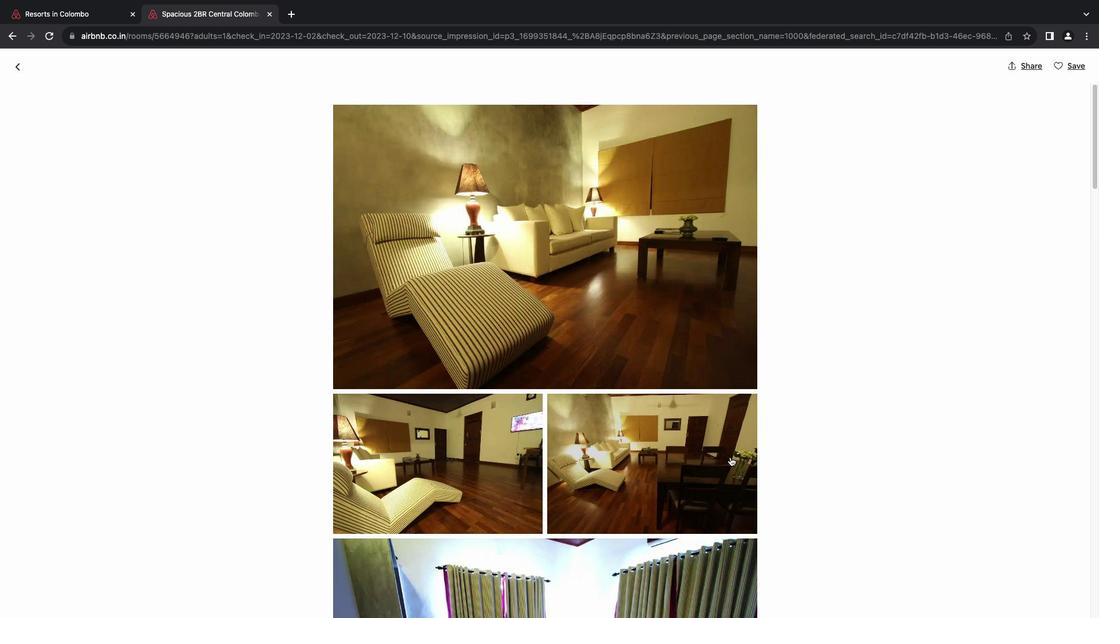 
Action: Mouse moved to (709, 468)
Screenshot: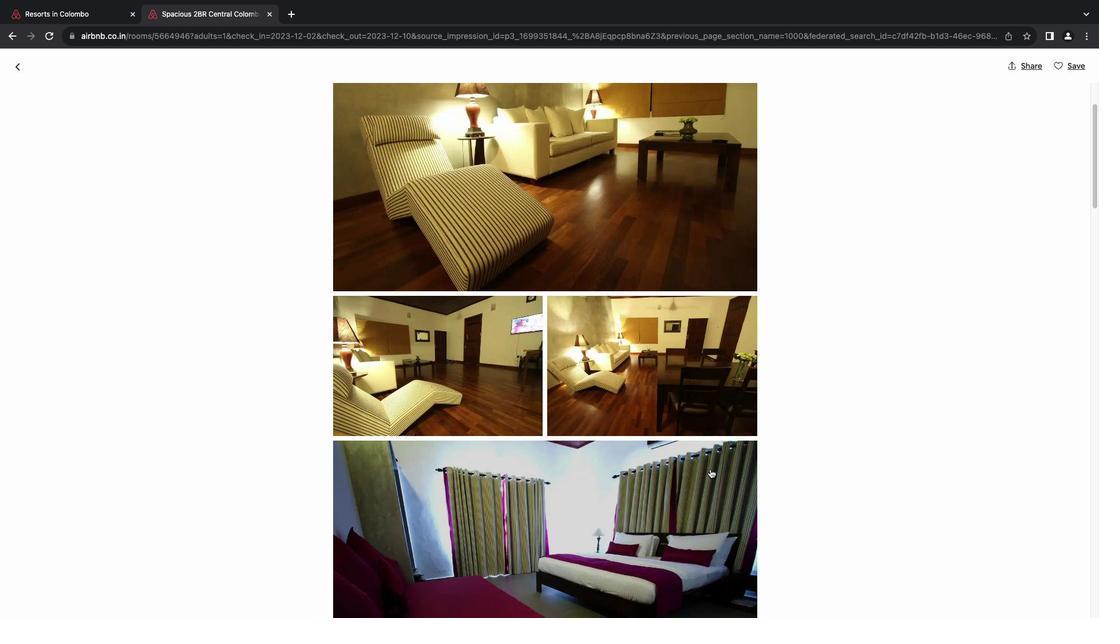 
Action: Mouse scrolled (709, 468) with delta (0, 0)
Screenshot: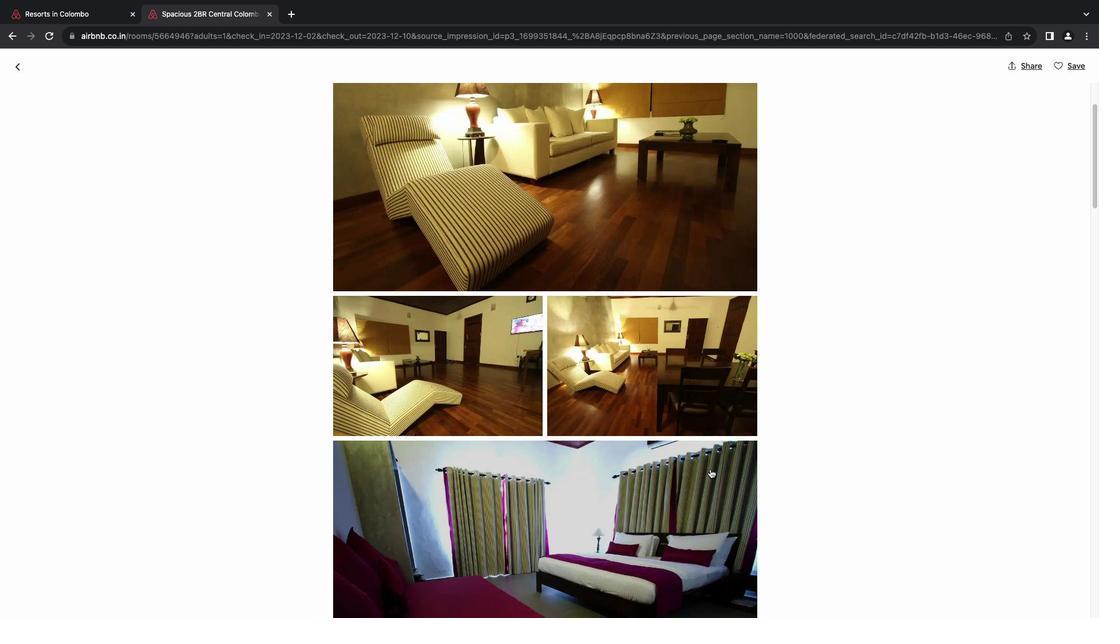 
Action: Mouse scrolled (709, 468) with delta (0, 0)
Screenshot: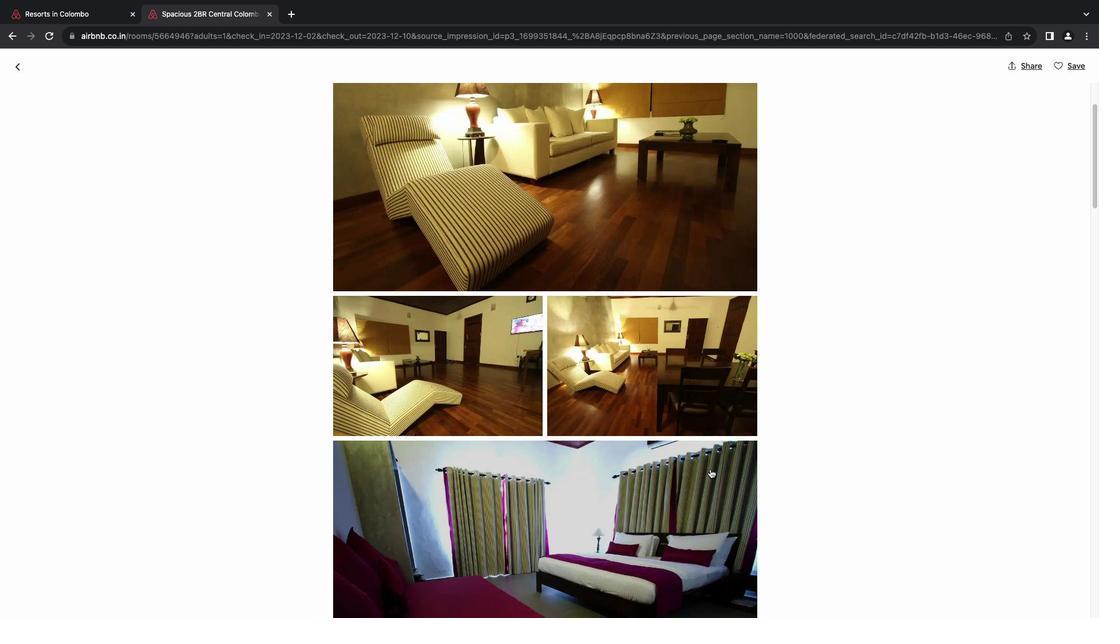 
Action: Mouse scrolled (709, 468) with delta (0, -1)
Screenshot: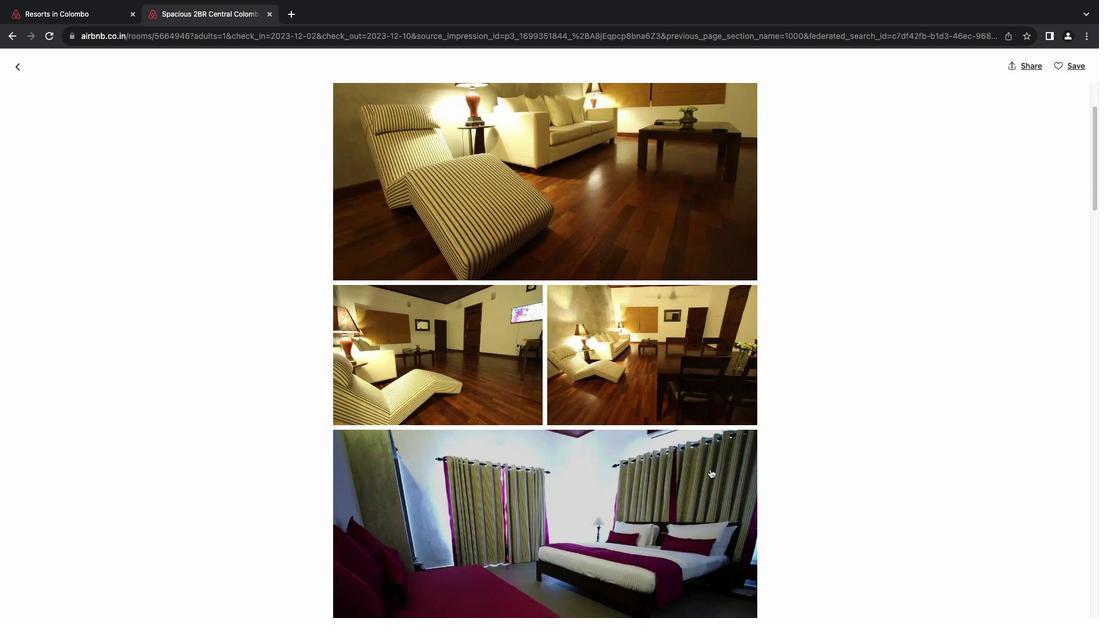 
Action: Mouse moved to (736, 452)
Screenshot: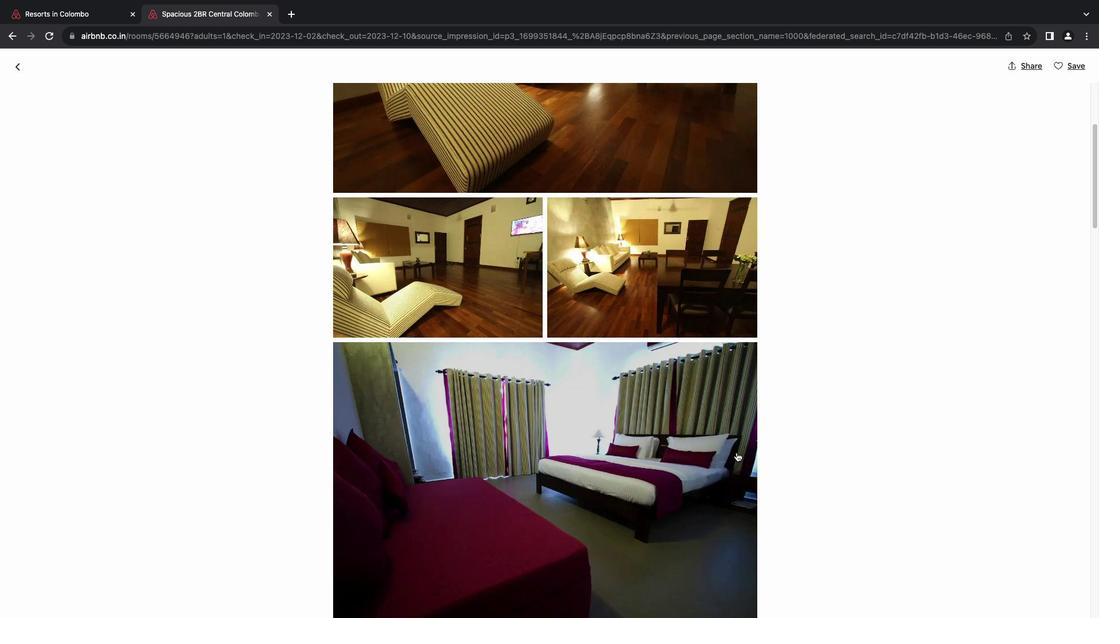 
Action: Mouse scrolled (736, 452) with delta (0, 0)
Screenshot: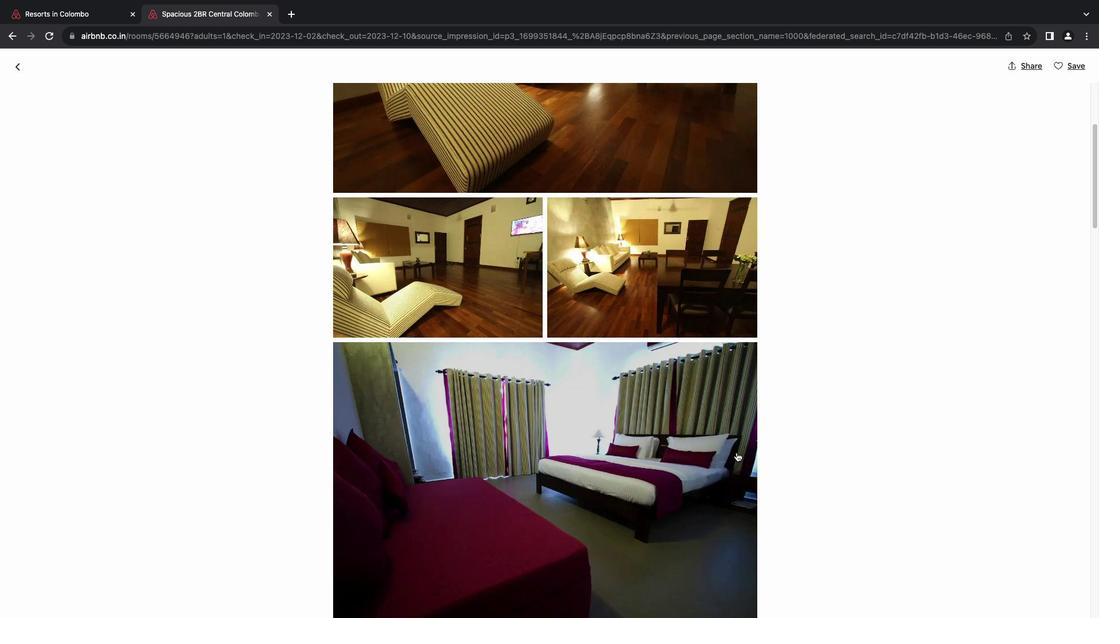 
Action: Mouse scrolled (736, 452) with delta (0, 0)
Screenshot: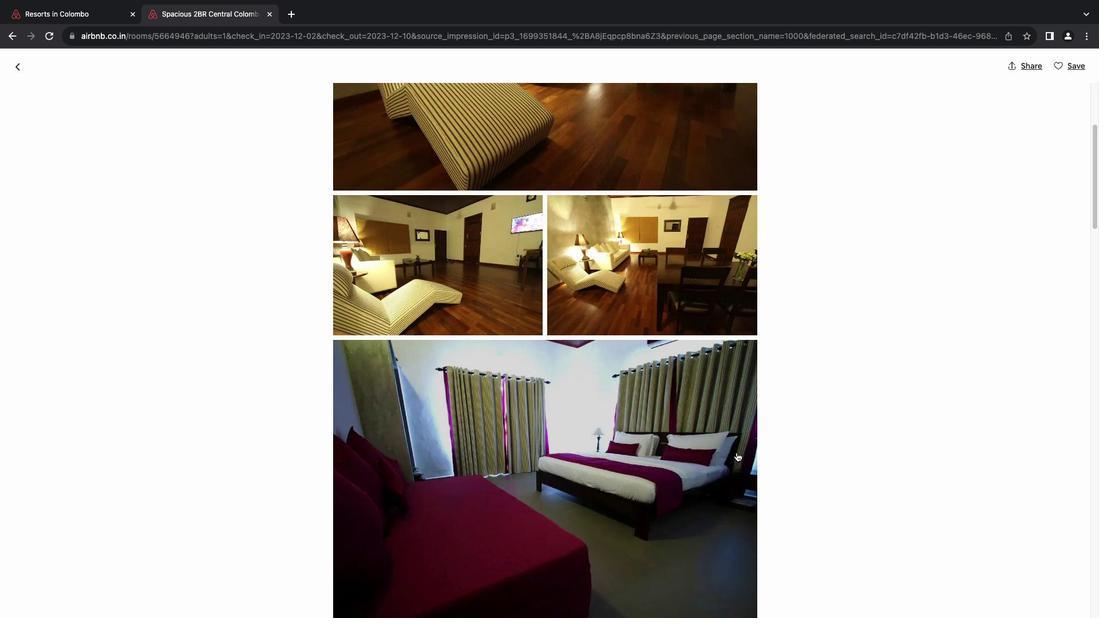
Action: Mouse scrolled (736, 452) with delta (0, 0)
Screenshot: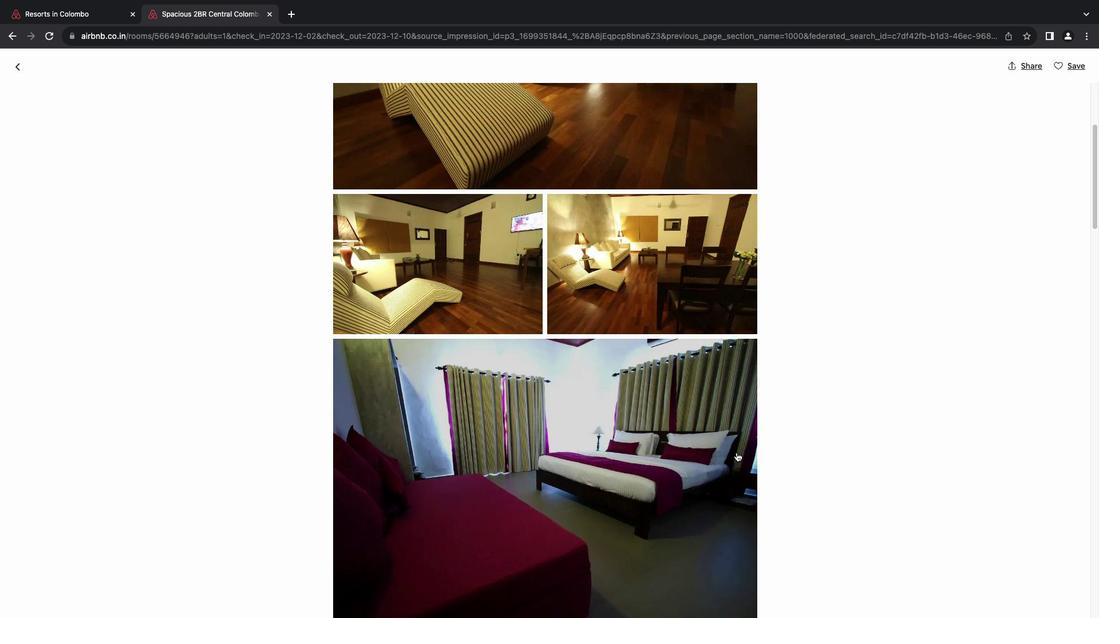 
Action: Mouse scrolled (736, 452) with delta (0, 0)
Screenshot: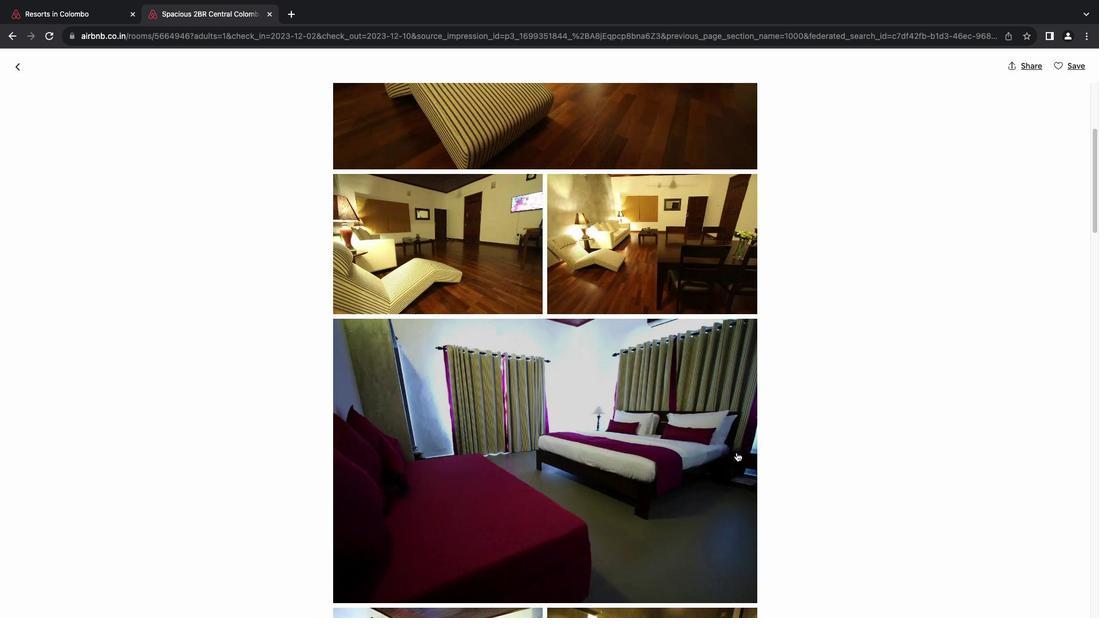 
Action: Mouse scrolled (736, 452) with delta (0, 0)
Screenshot: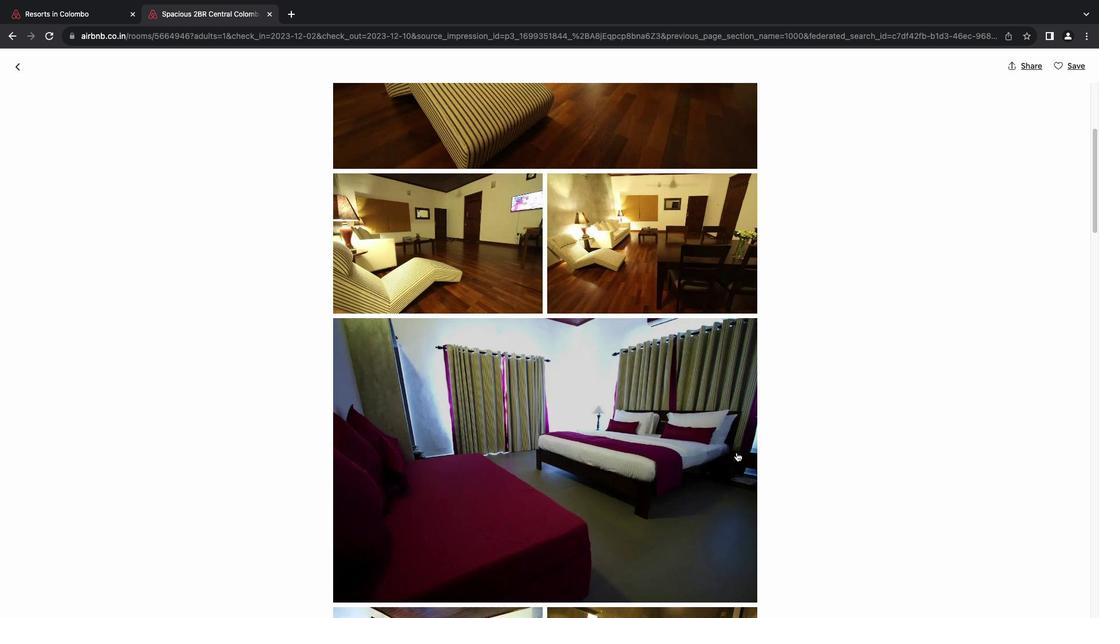 
Action: Mouse scrolled (736, 452) with delta (0, -1)
Screenshot: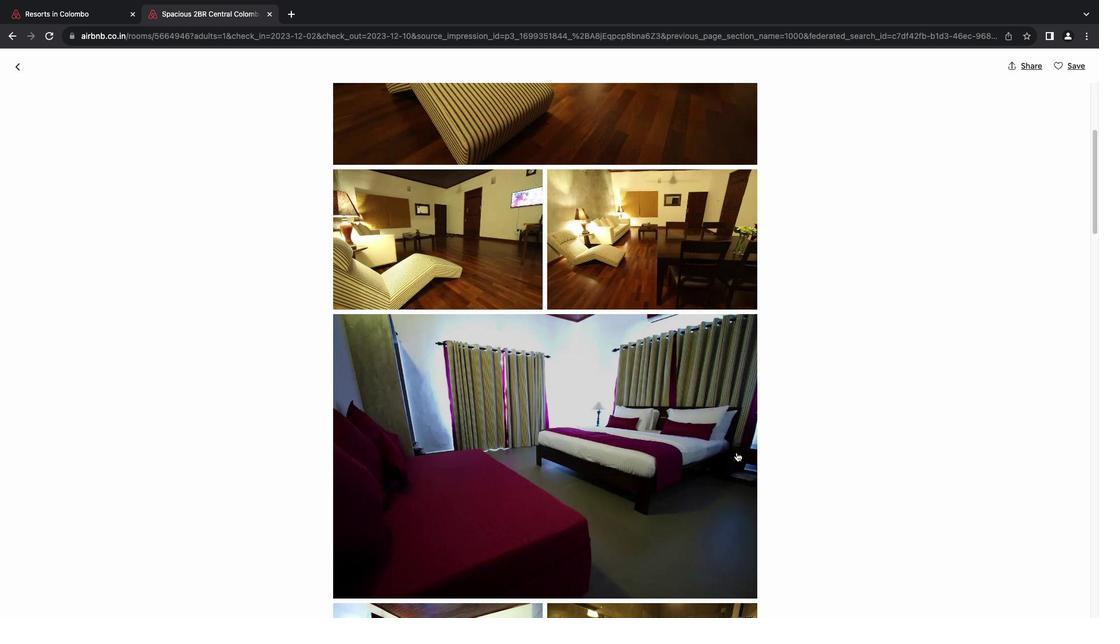 
Action: Mouse scrolled (736, 452) with delta (0, 0)
Screenshot: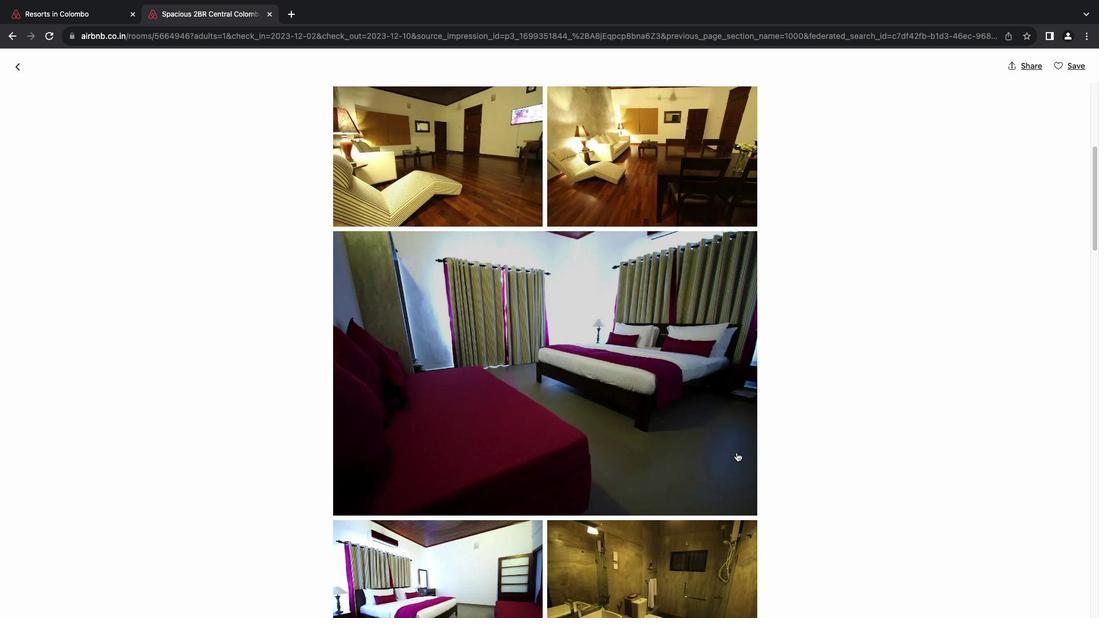 
Action: Mouse scrolled (736, 452) with delta (0, 0)
Screenshot: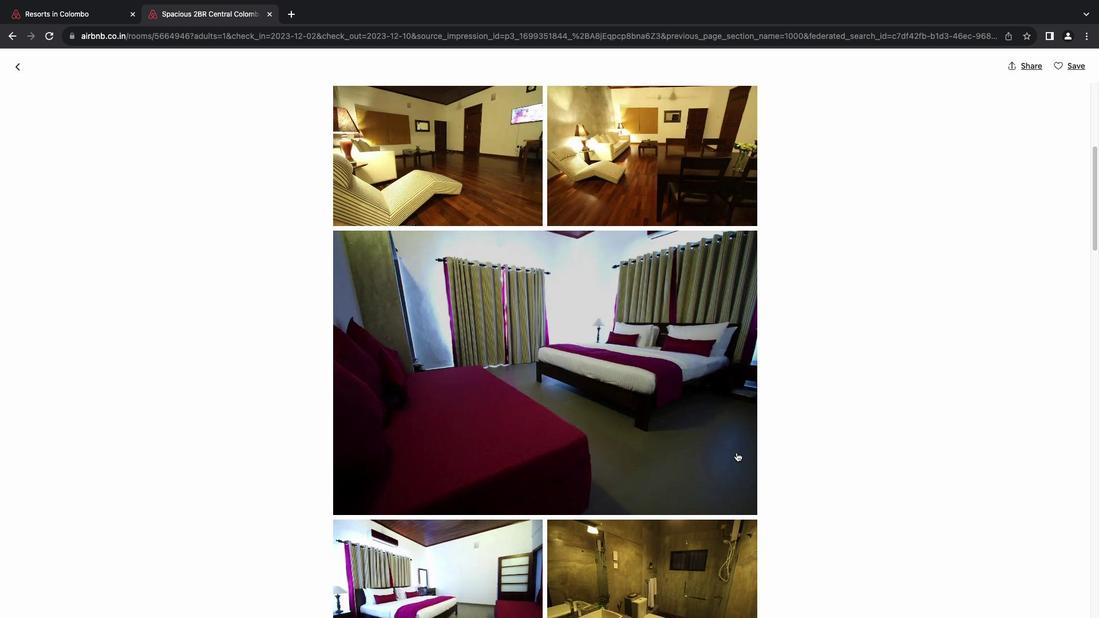 
Action: Mouse scrolled (736, 452) with delta (0, 0)
Screenshot: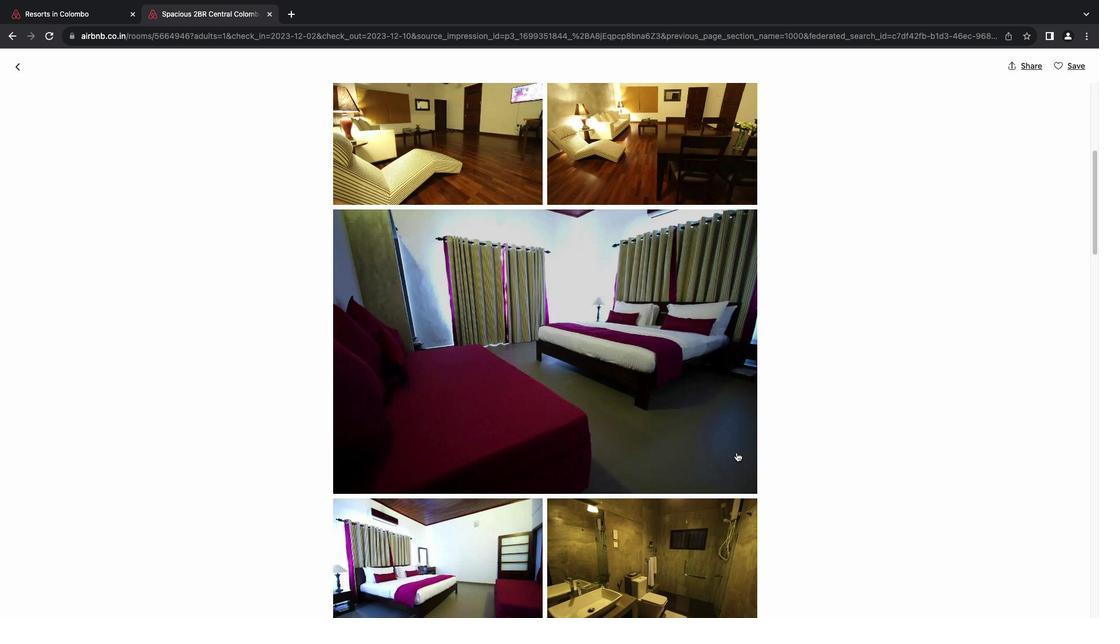 
Action: Mouse scrolled (736, 452) with delta (0, 0)
Screenshot: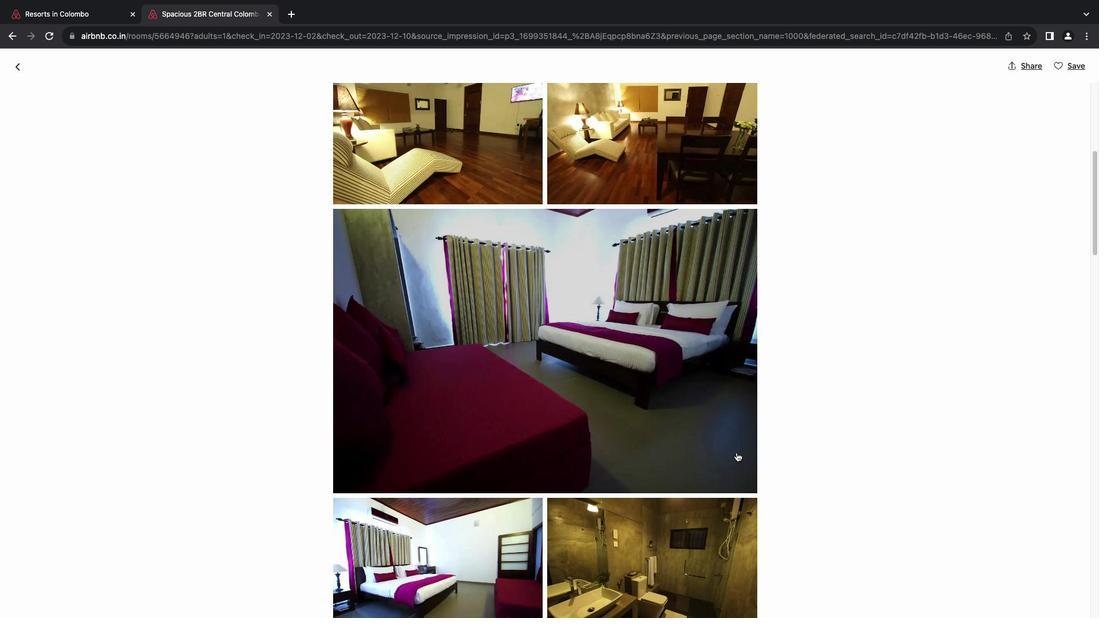 
Action: Mouse scrolled (736, 452) with delta (0, 0)
Screenshot: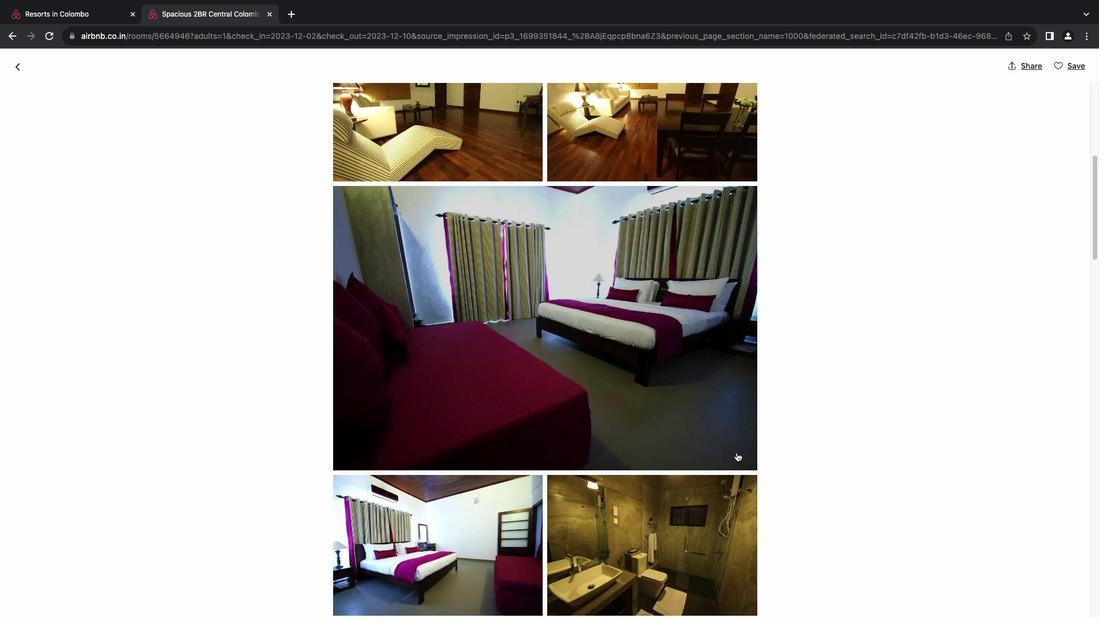 
Action: Mouse scrolled (736, 452) with delta (0, 0)
Screenshot: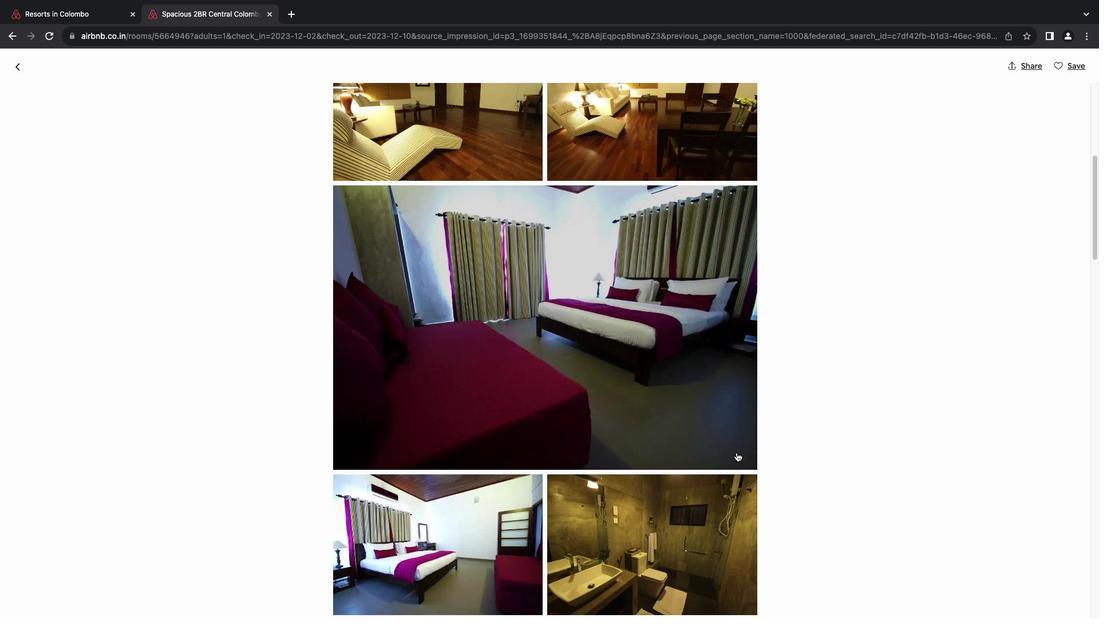 
Action: Mouse scrolled (736, 452) with delta (0, -1)
Screenshot: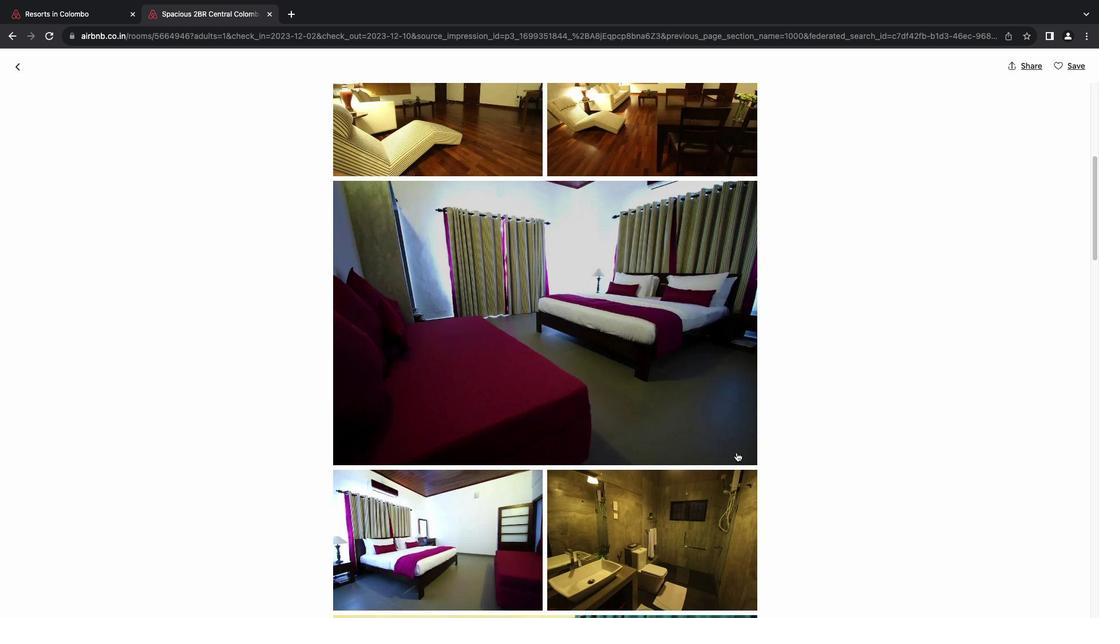 
Action: Mouse scrolled (736, 452) with delta (0, 0)
Screenshot: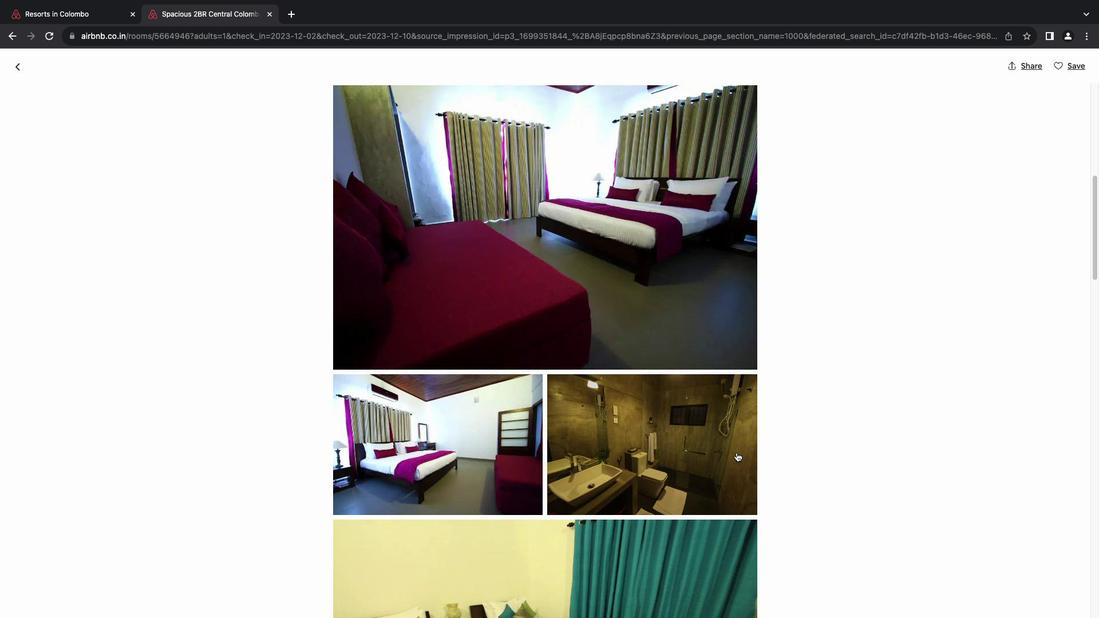 
Action: Mouse scrolled (736, 452) with delta (0, 0)
Screenshot: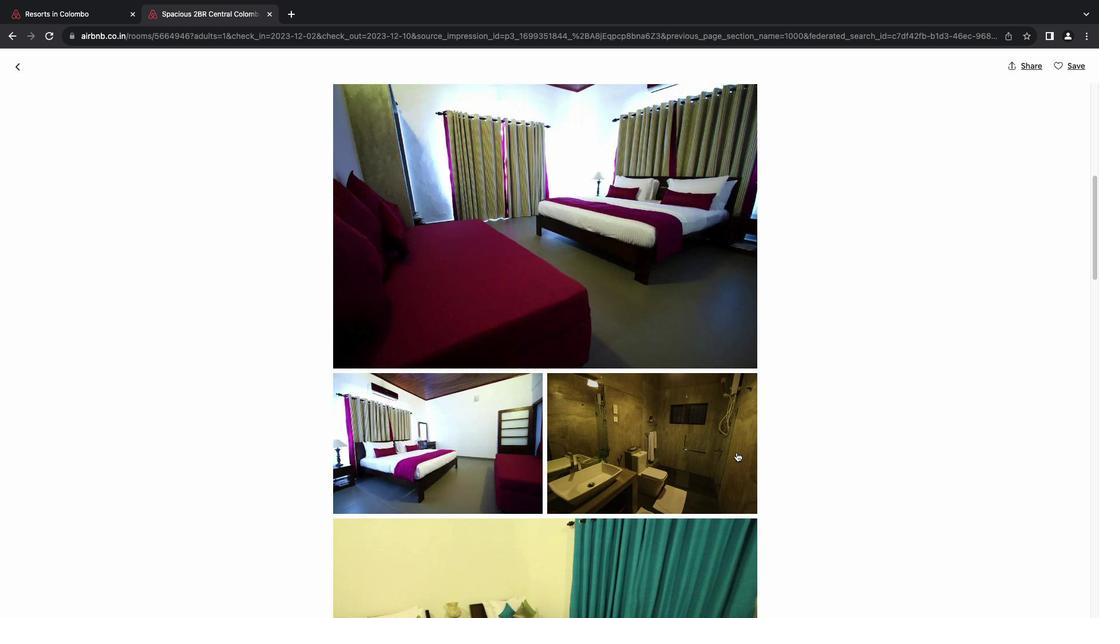 
Action: Mouse scrolled (736, 452) with delta (0, -1)
Screenshot: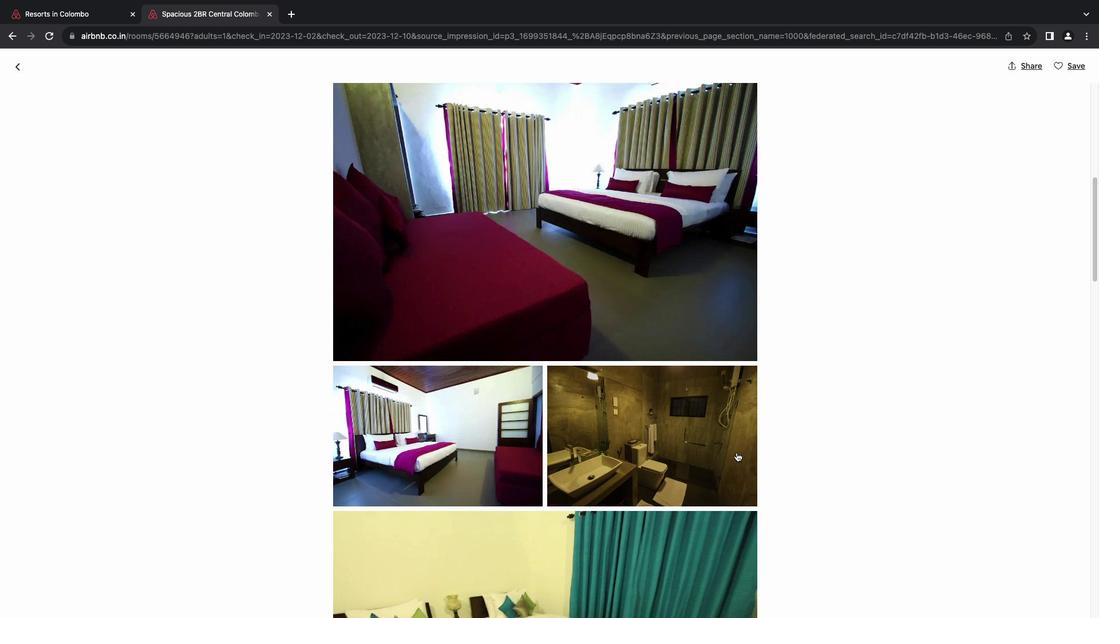 
Action: Mouse moved to (736, 452)
Screenshot: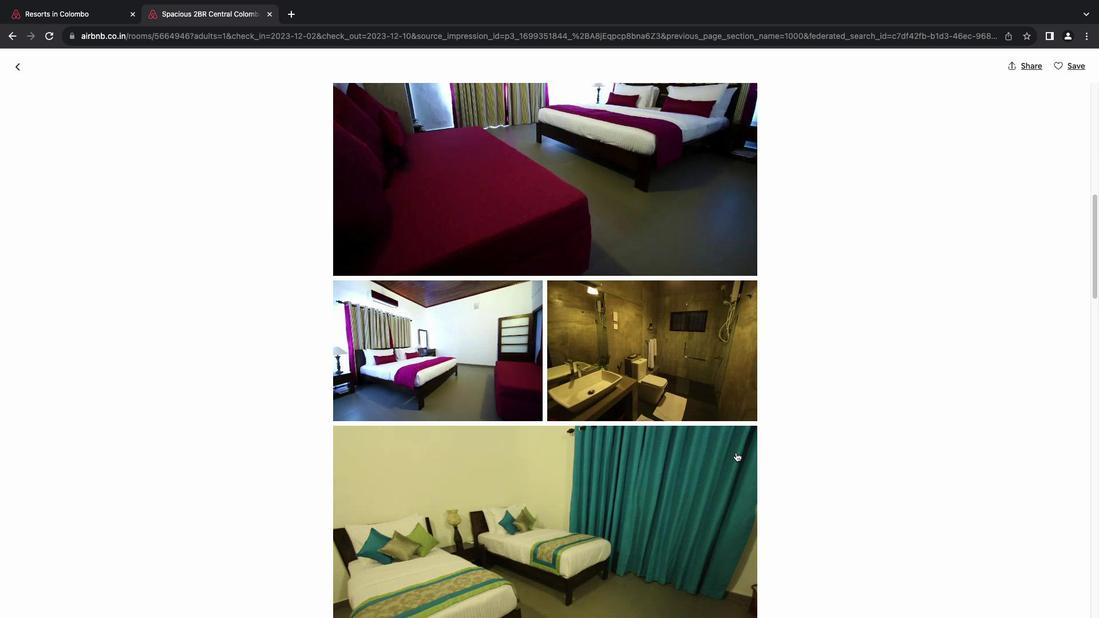 
Action: Mouse scrolled (736, 452) with delta (0, 0)
Screenshot: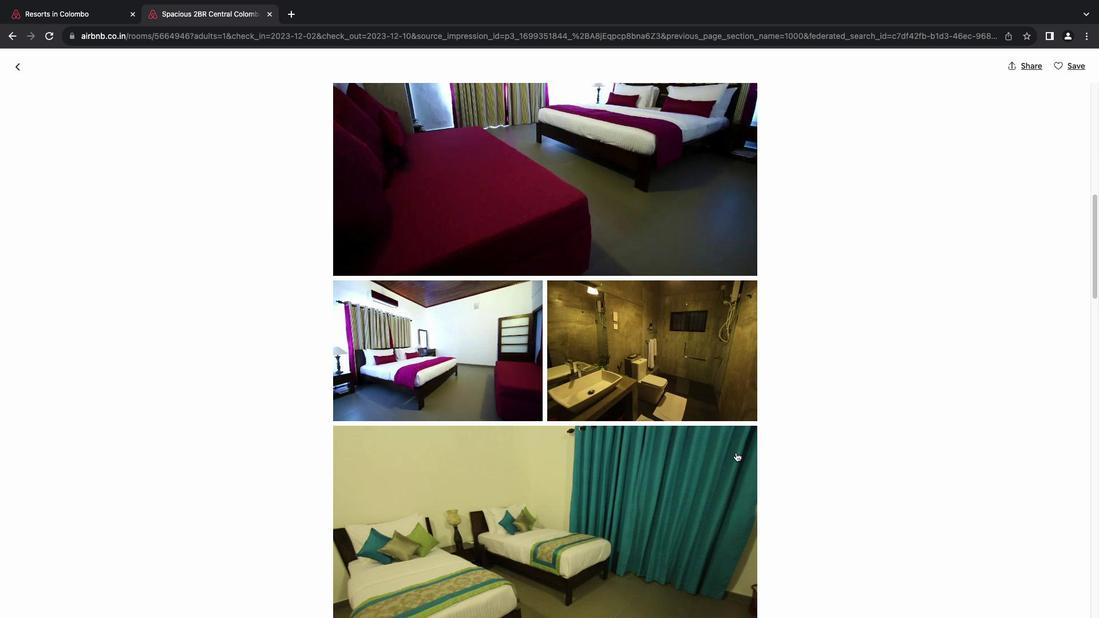 
Action: Mouse scrolled (736, 452) with delta (0, 0)
Screenshot: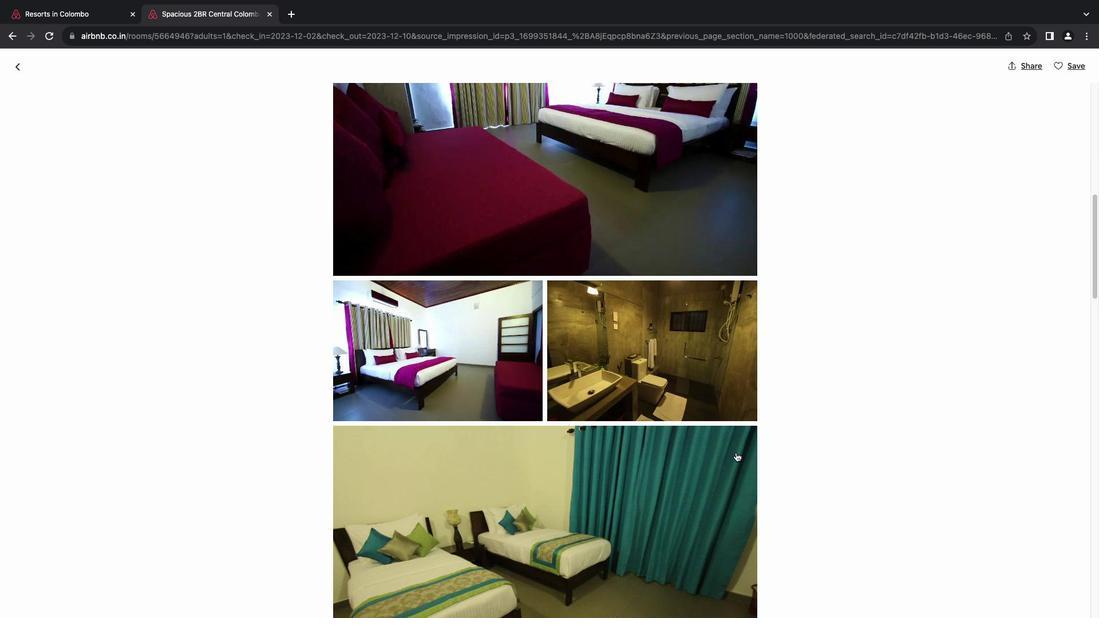 
Action: Mouse moved to (734, 453)
Screenshot: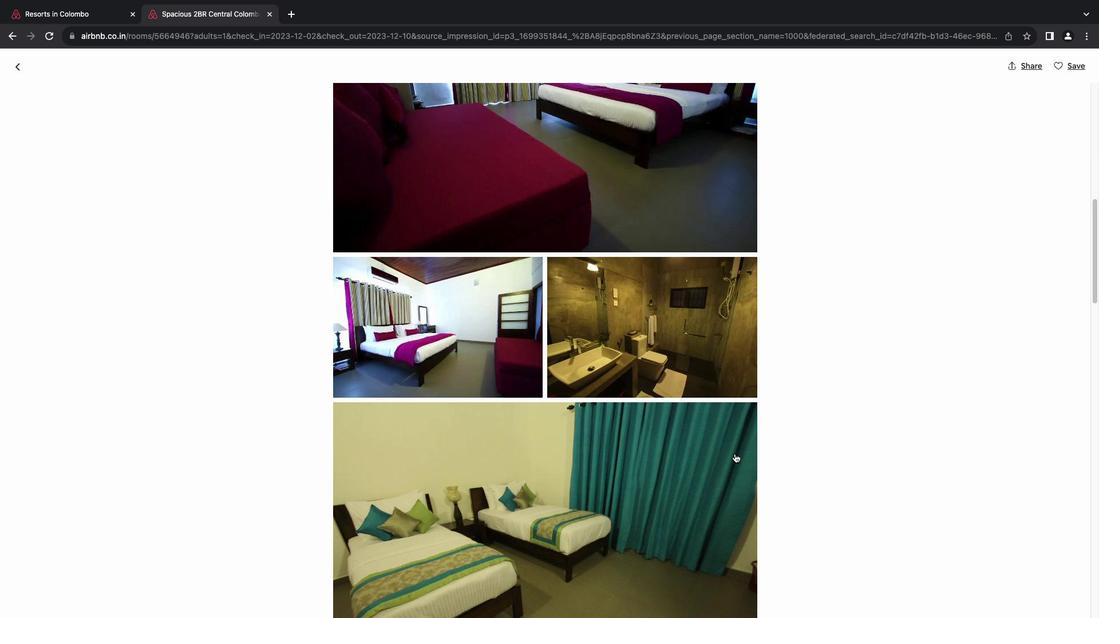 
Action: Mouse scrolled (734, 453) with delta (0, 0)
Screenshot: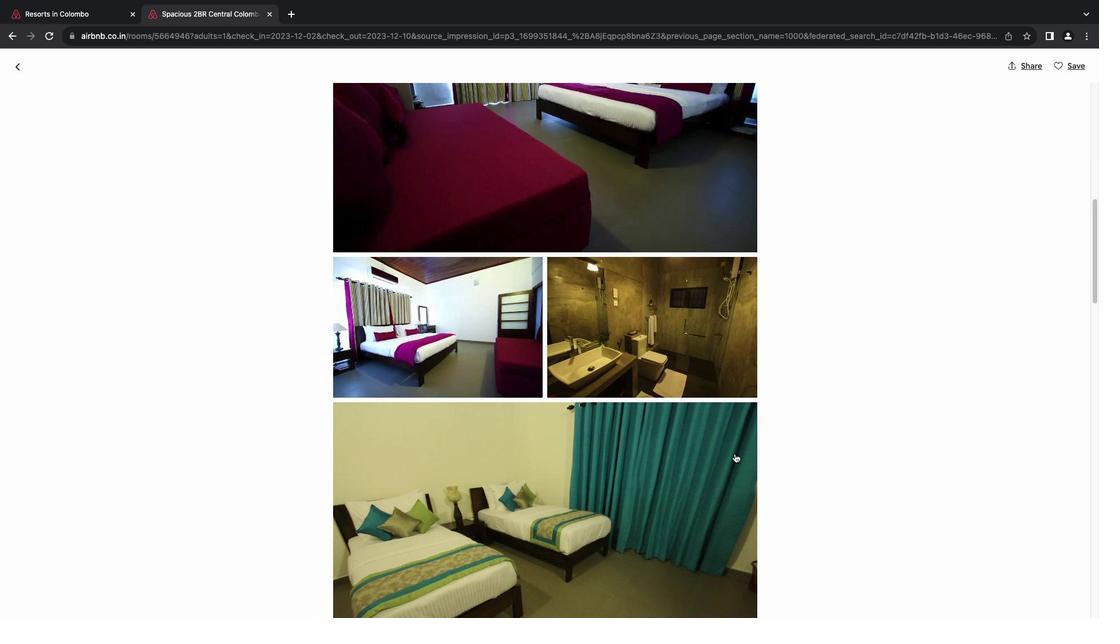 
Action: Mouse scrolled (734, 453) with delta (0, 0)
Screenshot: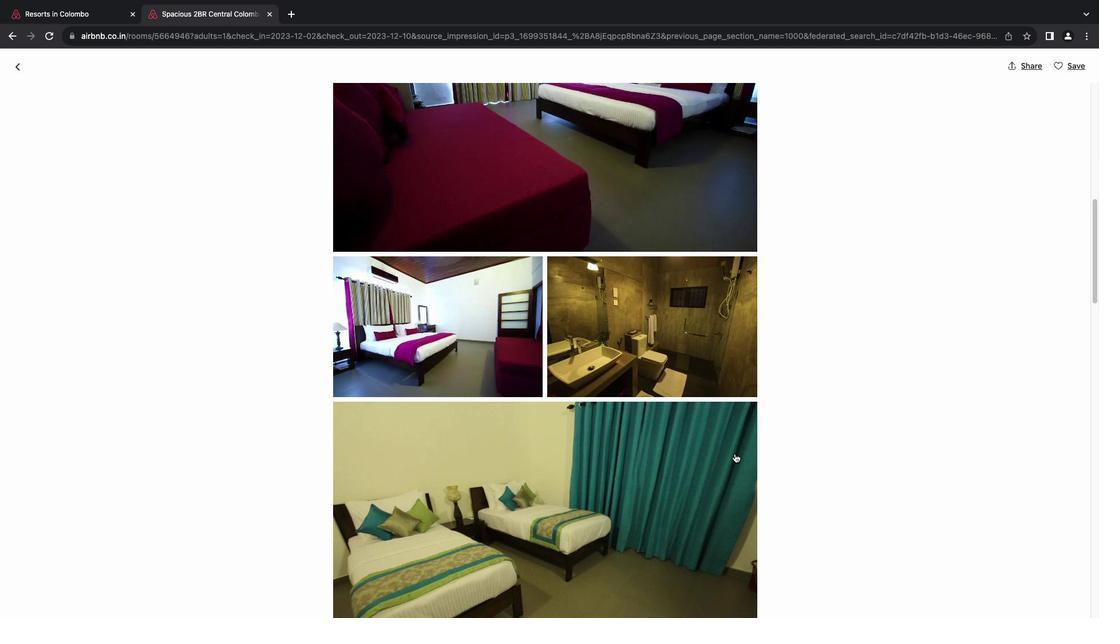 
Action: Mouse scrolled (734, 453) with delta (0, 0)
Screenshot: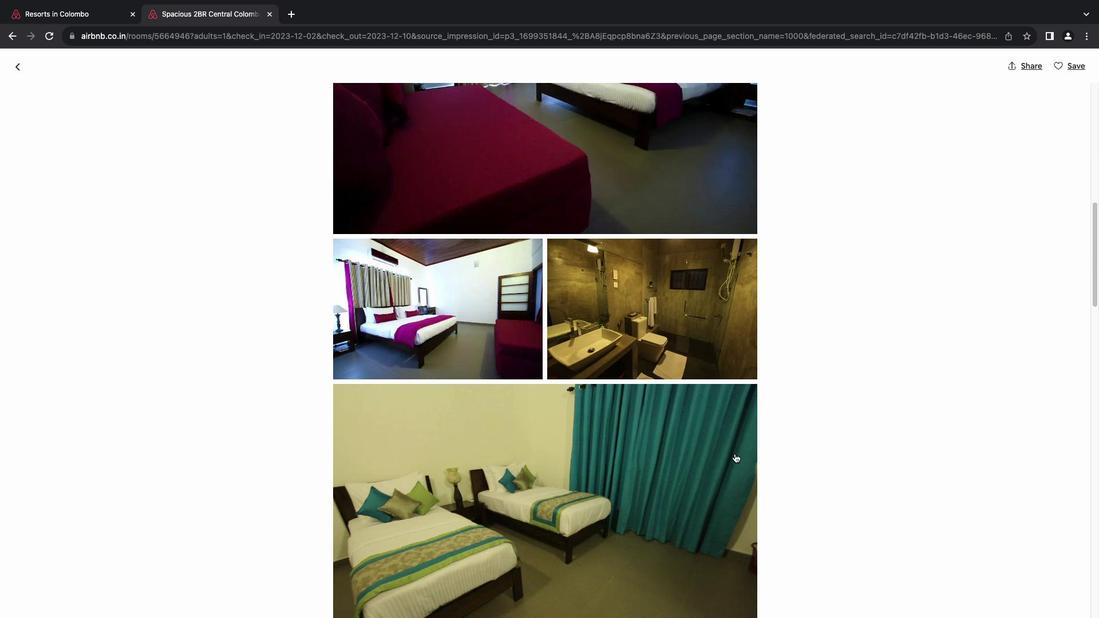 
Action: Mouse scrolled (734, 453) with delta (0, 0)
Screenshot: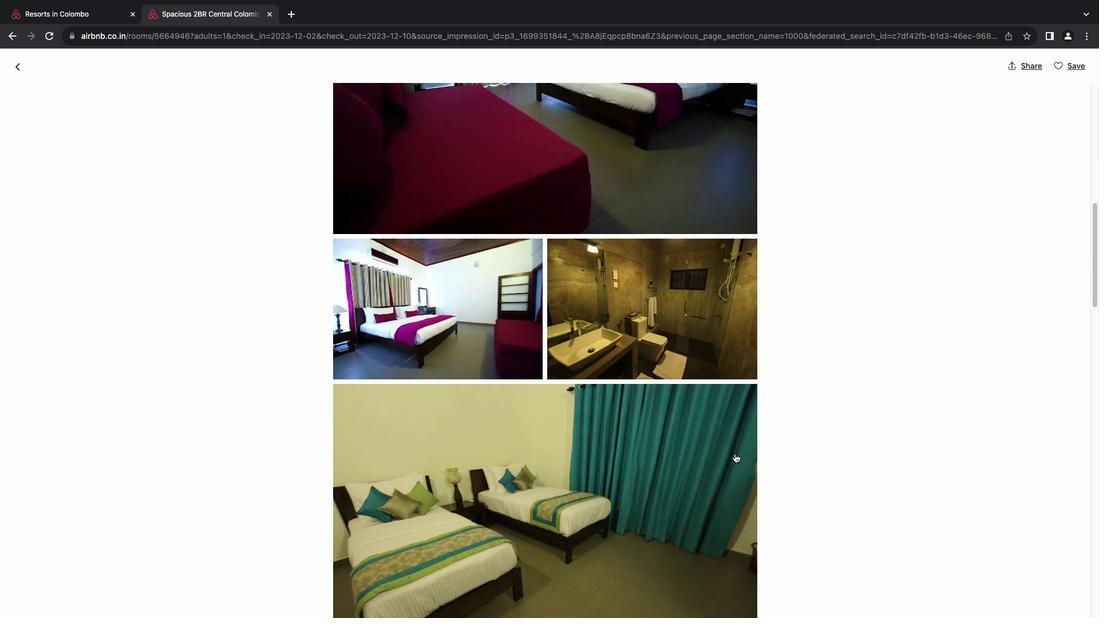 
Action: Mouse scrolled (734, 453) with delta (0, 0)
Screenshot: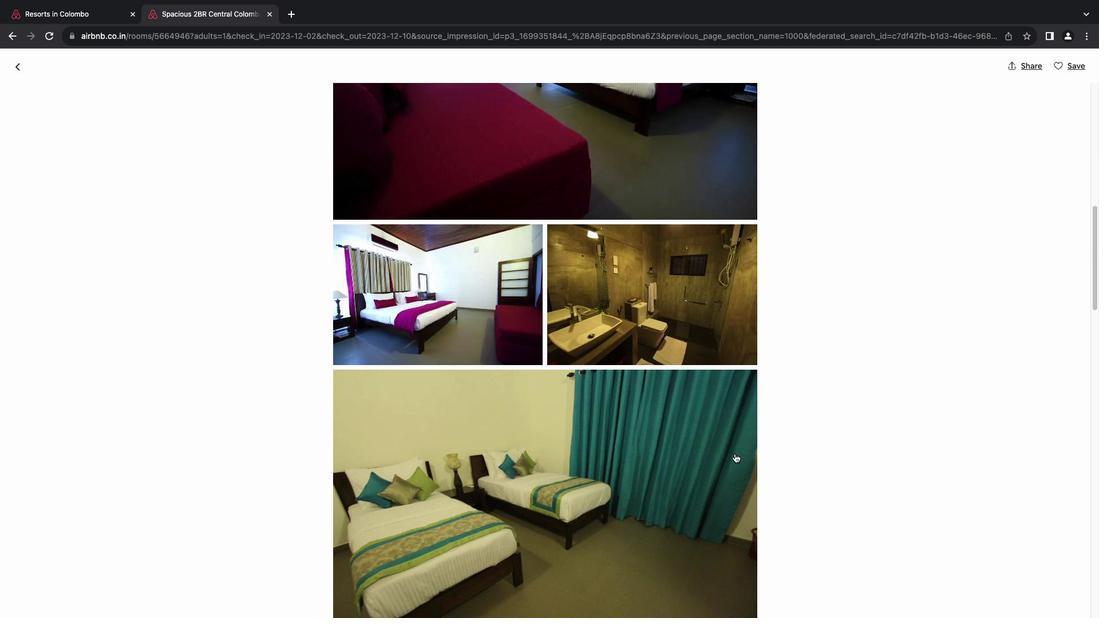 
Action: Mouse moved to (734, 454)
Screenshot: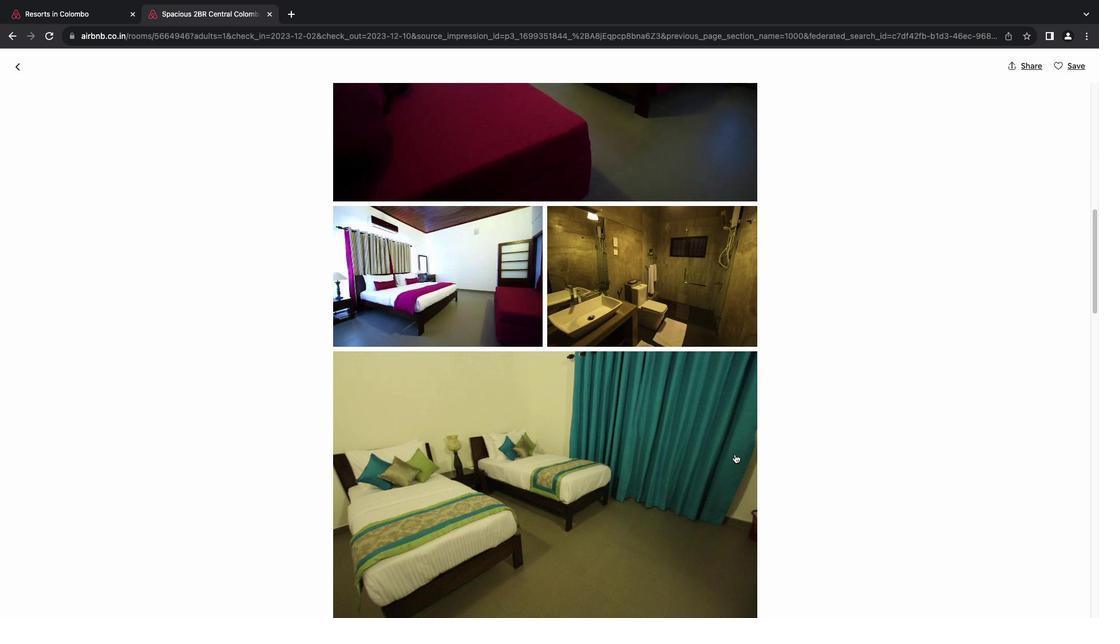 
Action: Mouse scrolled (734, 454) with delta (0, 0)
Screenshot: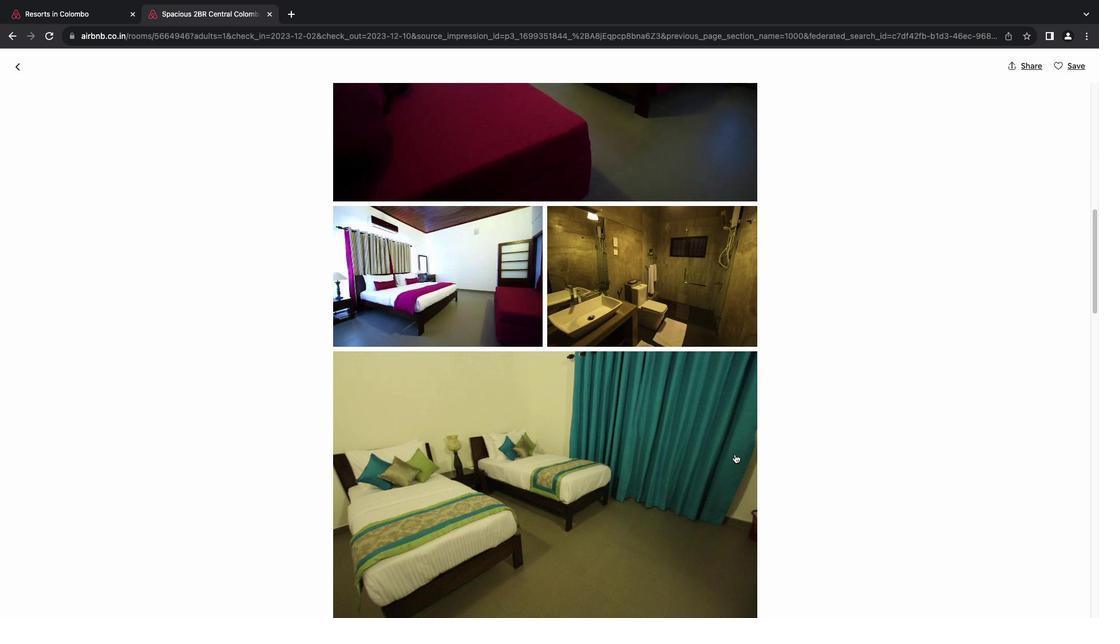 
Action: Mouse scrolled (734, 454) with delta (0, 0)
Screenshot: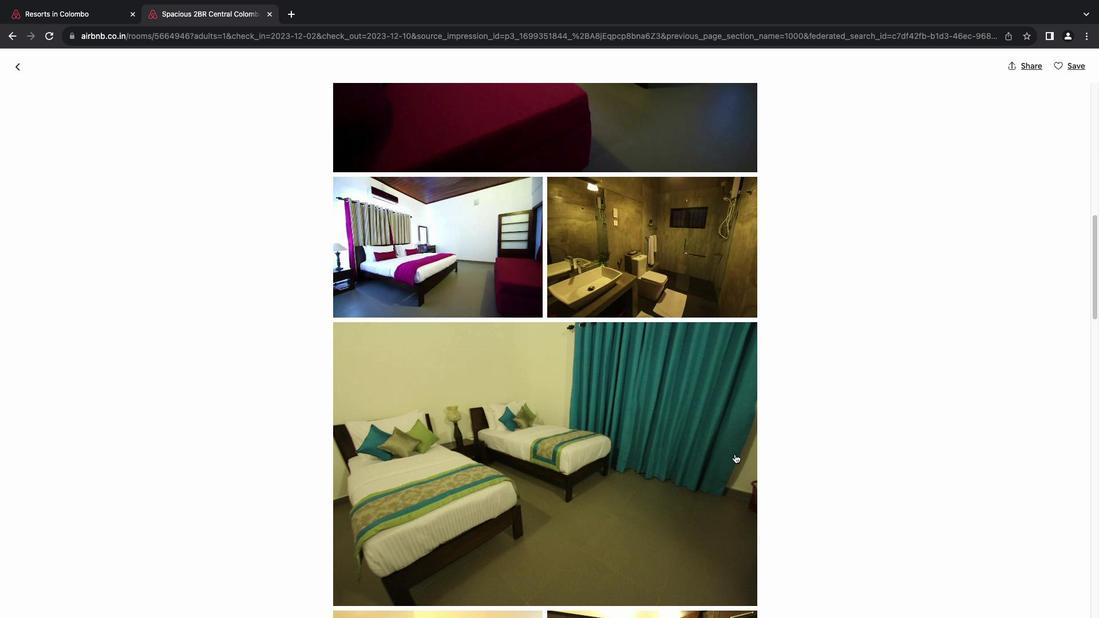 
Action: Mouse scrolled (734, 454) with delta (0, 0)
Screenshot: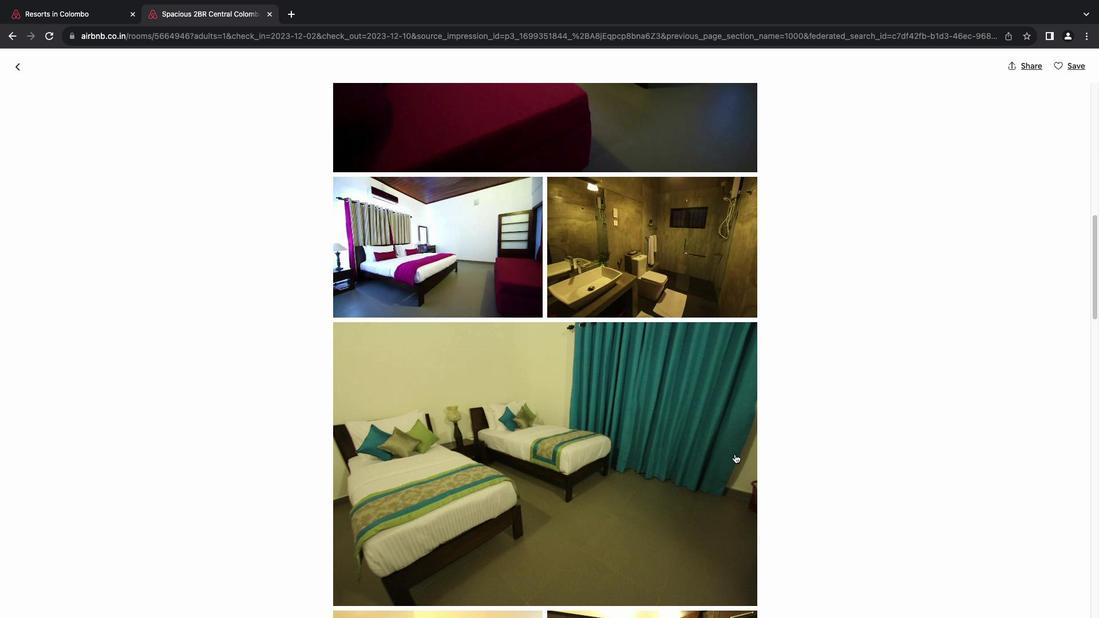 
Action: Mouse scrolled (734, 454) with delta (0, -1)
Screenshot: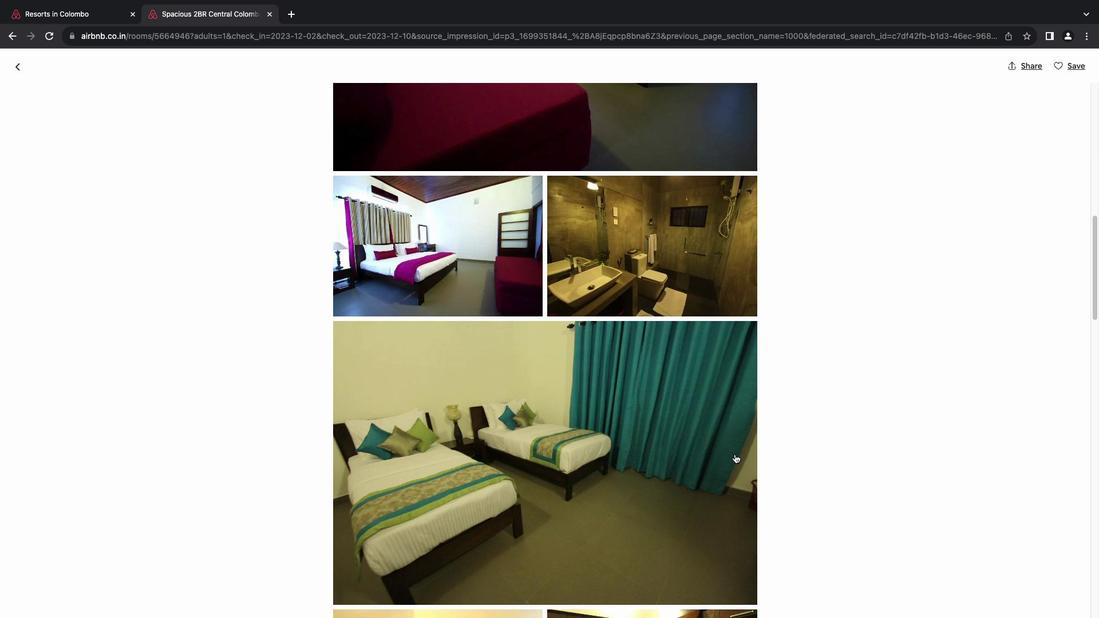 
Action: Mouse scrolled (734, 454) with delta (0, 0)
Screenshot: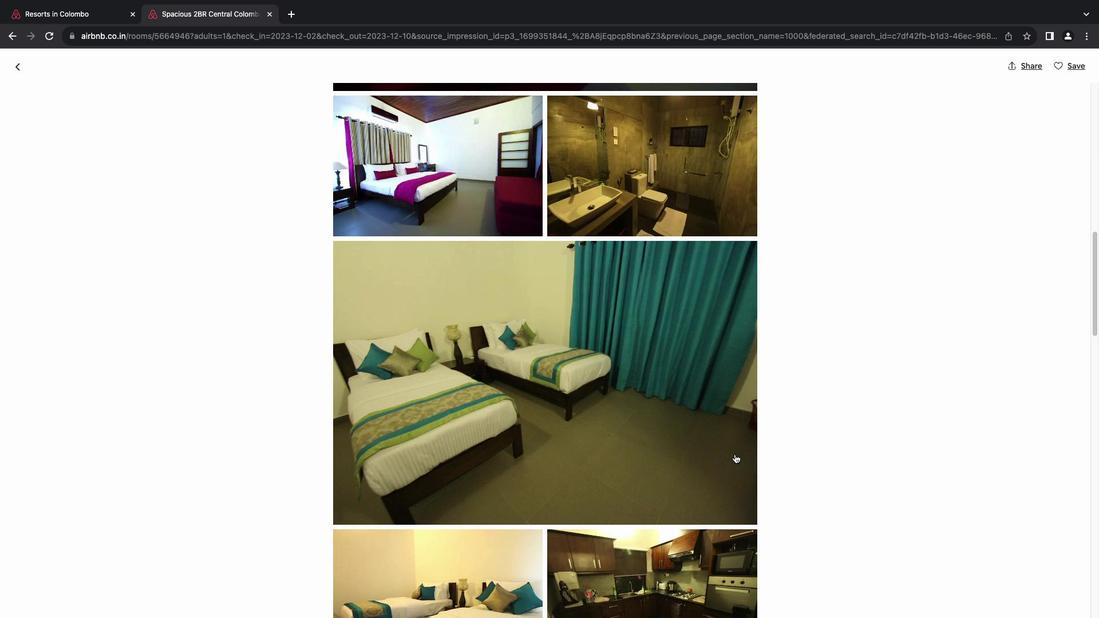 
Action: Mouse scrolled (734, 454) with delta (0, 0)
Screenshot: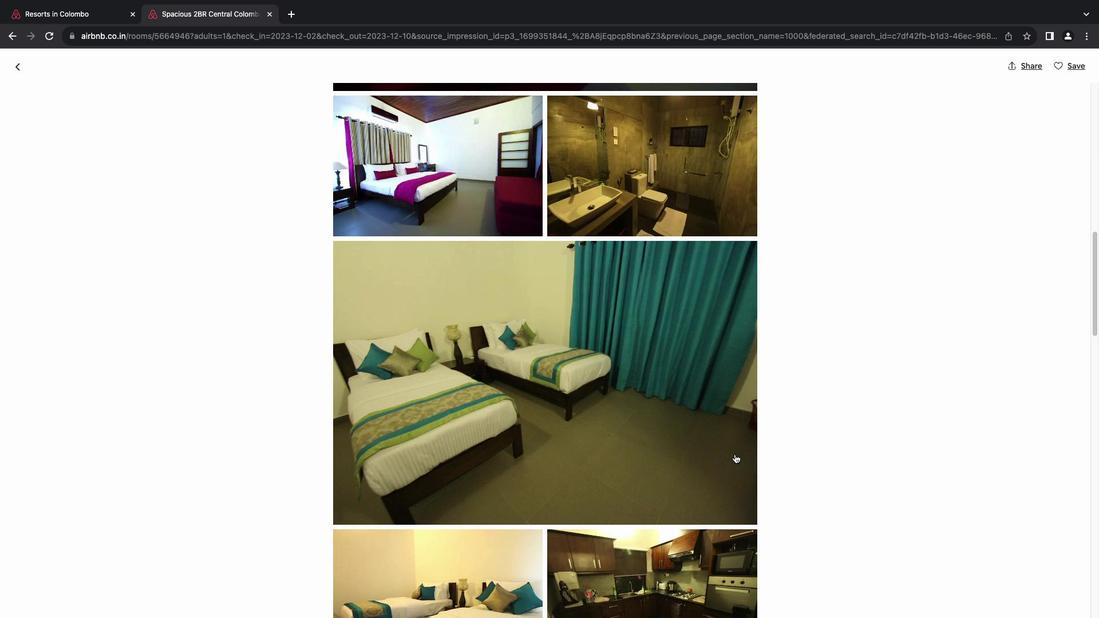 
Action: Mouse scrolled (734, 454) with delta (0, -1)
Screenshot: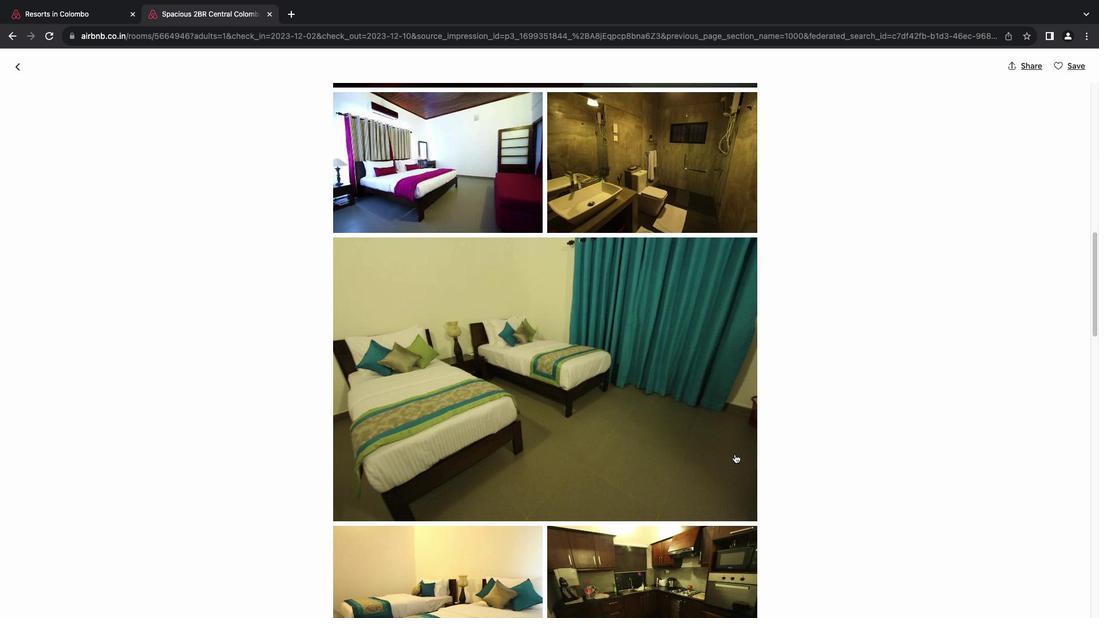
Action: Mouse scrolled (734, 454) with delta (0, 0)
Screenshot: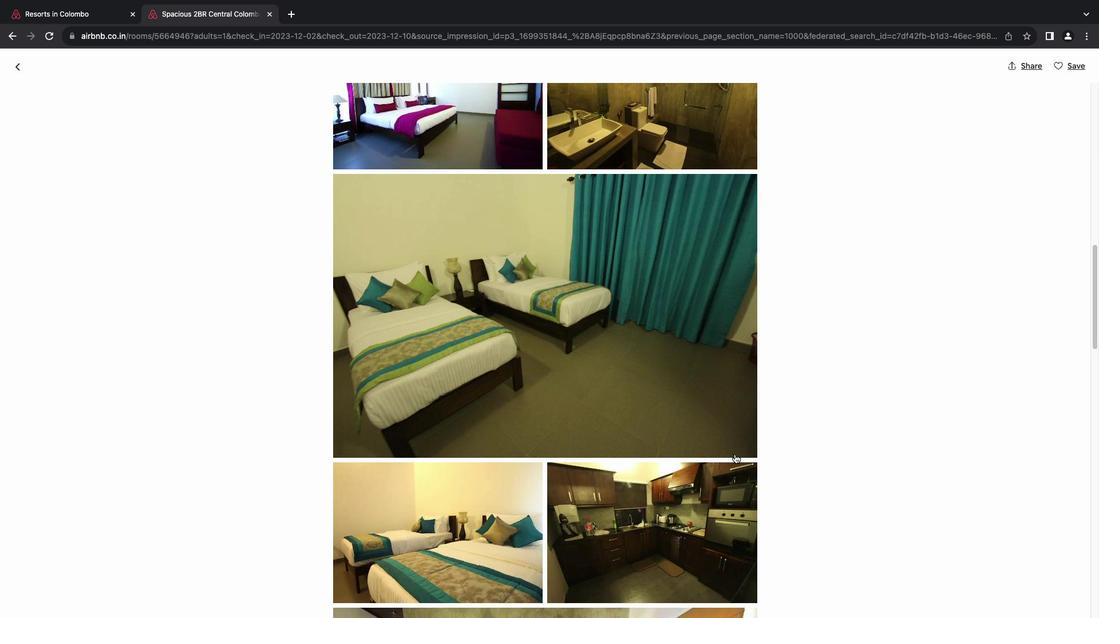 
Action: Mouse scrolled (734, 454) with delta (0, 0)
Screenshot: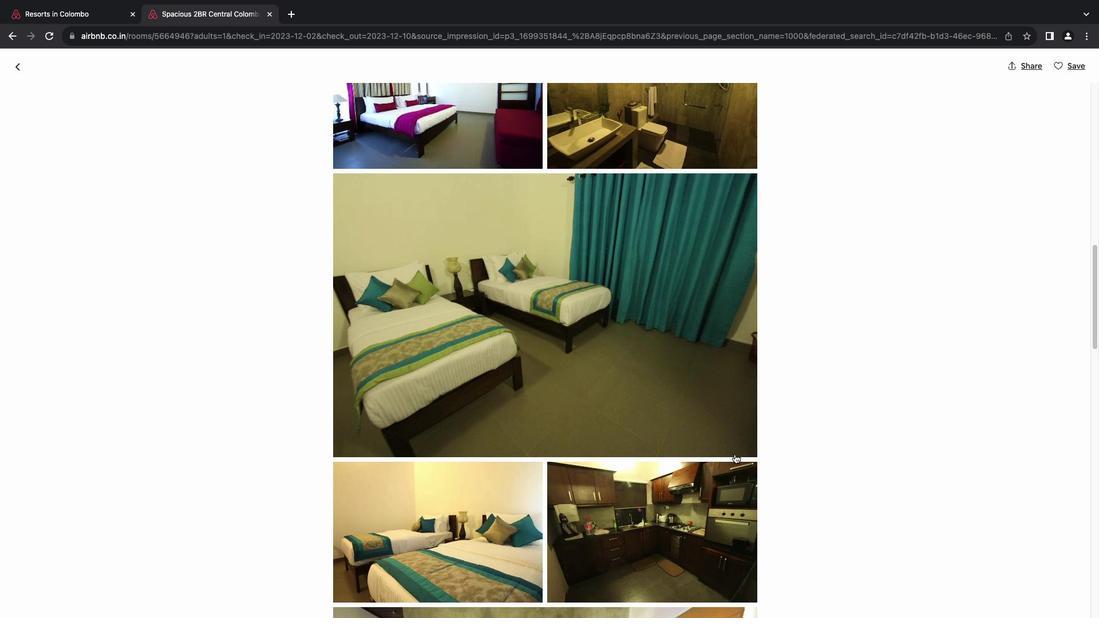 
Action: Mouse scrolled (734, 454) with delta (0, -1)
Screenshot: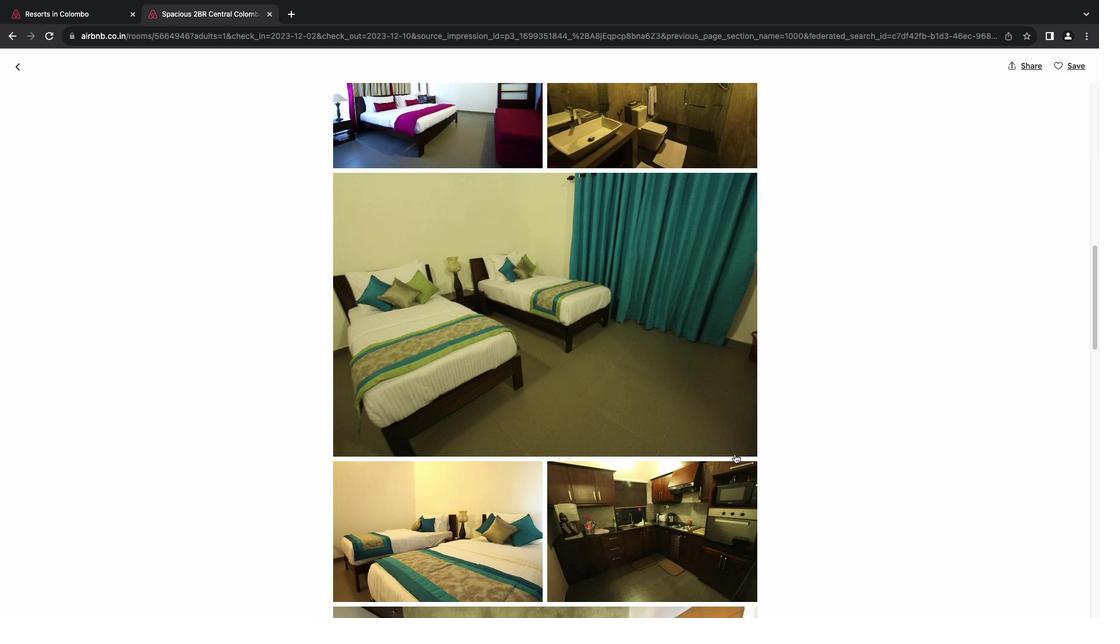 
Action: Mouse scrolled (734, 454) with delta (0, 0)
Screenshot: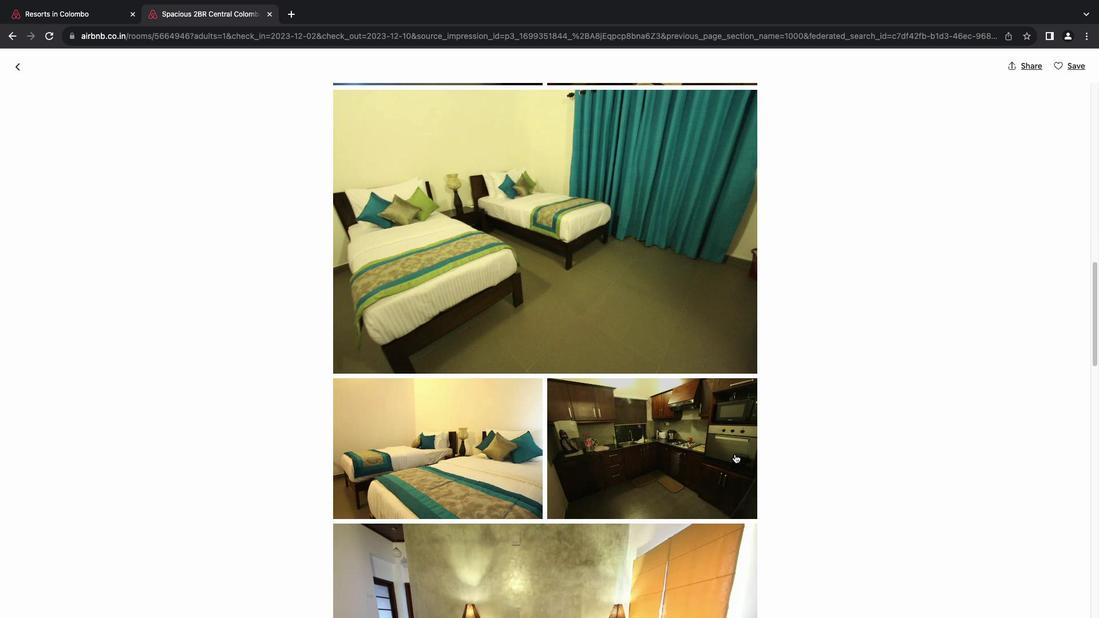 
Action: Mouse scrolled (734, 454) with delta (0, 0)
Screenshot: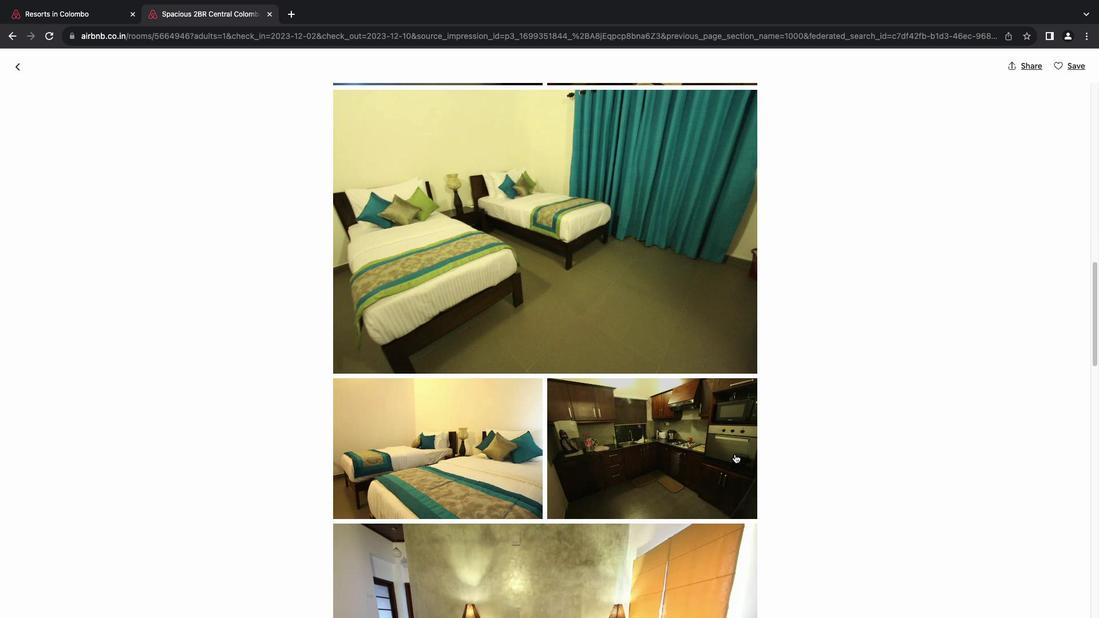 
Action: Mouse scrolled (734, 454) with delta (0, -1)
Screenshot: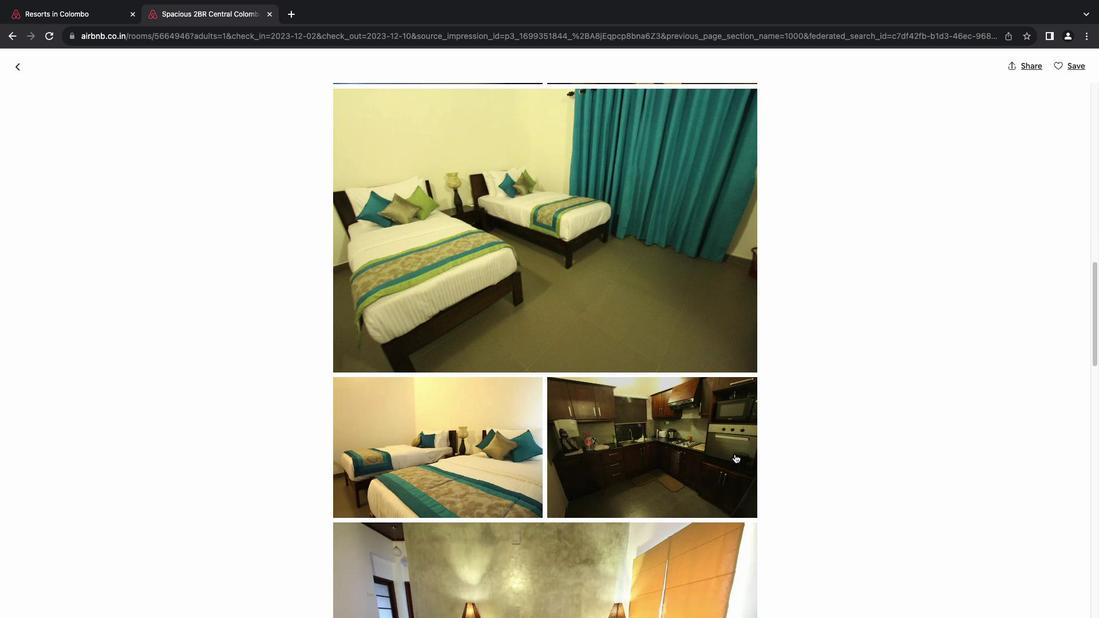 
Action: Mouse scrolled (734, 454) with delta (0, 0)
Screenshot: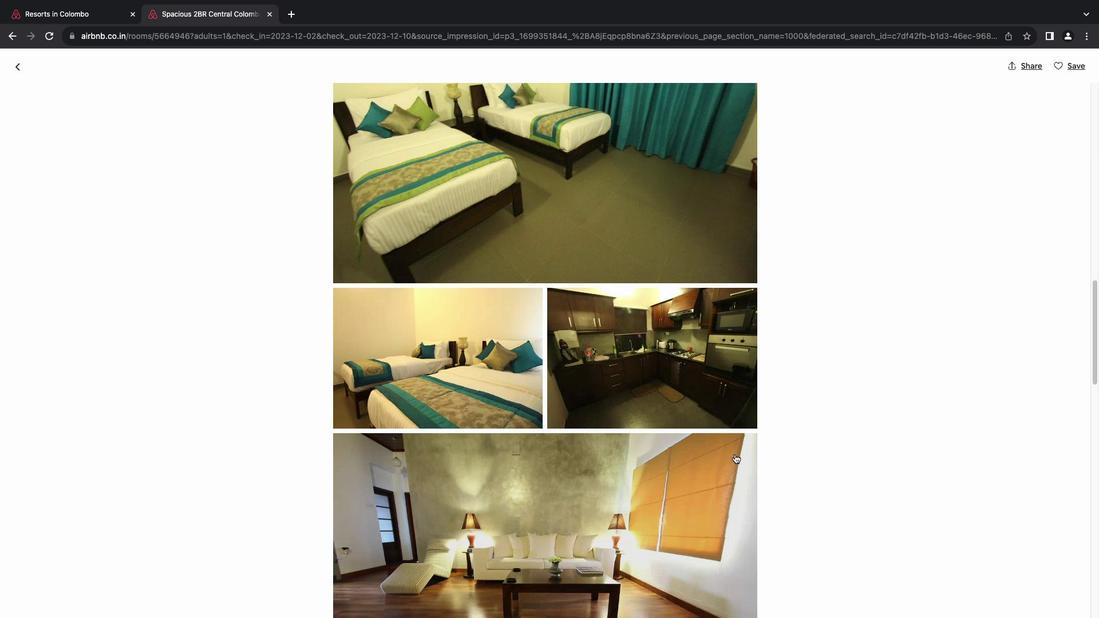 
Action: Mouse scrolled (734, 454) with delta (0, 0)
Screenshot: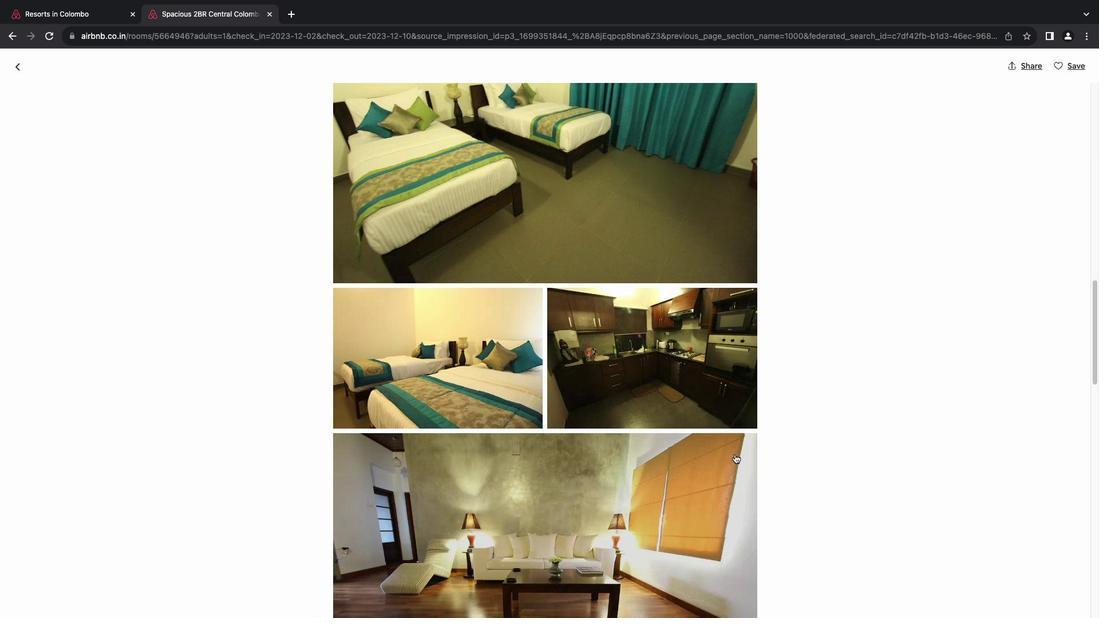 
Action: Mouse scrolled (734, 454) with delta (0, 0)
Screenshot: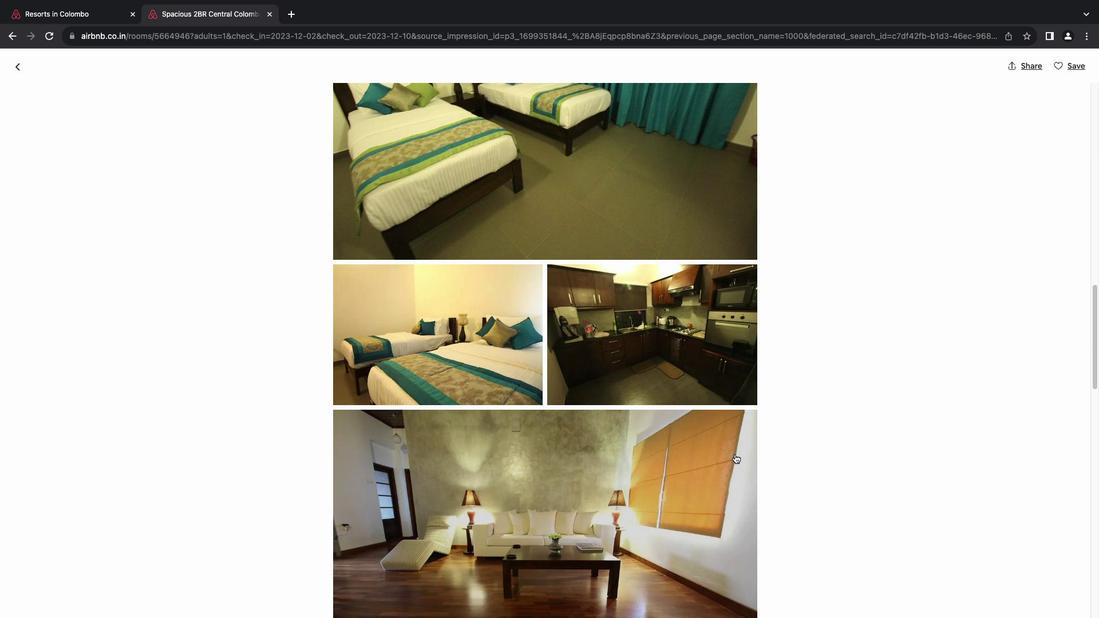 
Action: Mouse scrolled (734, 454) with delta (0, 0)
Screenshot: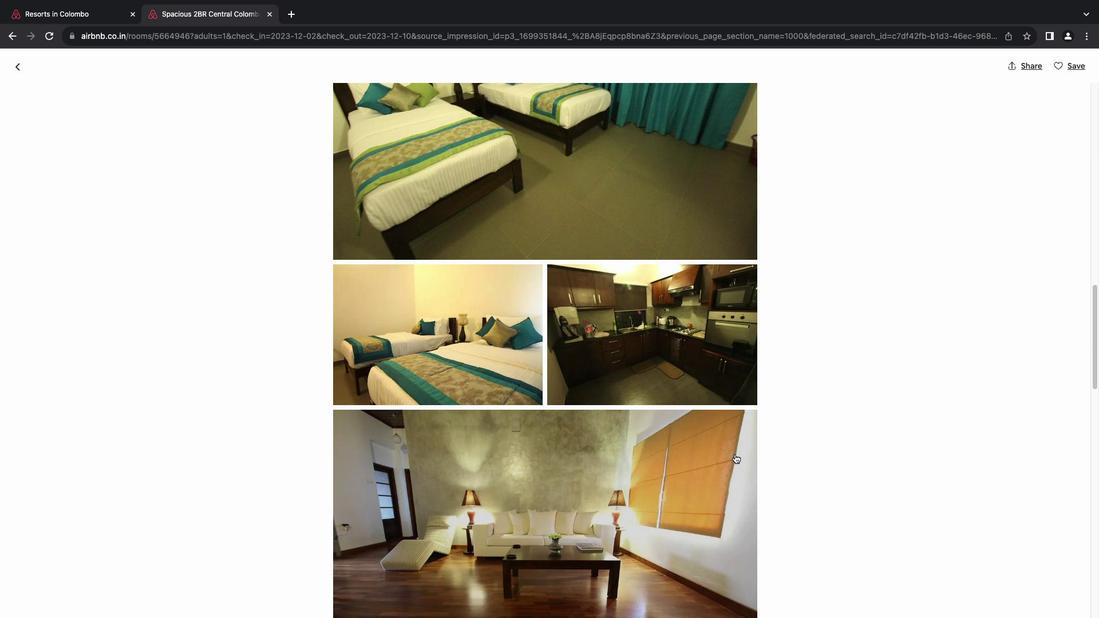 
Action: Mouse scrolled (734, 454) with delta (0, -1)
Screenshot: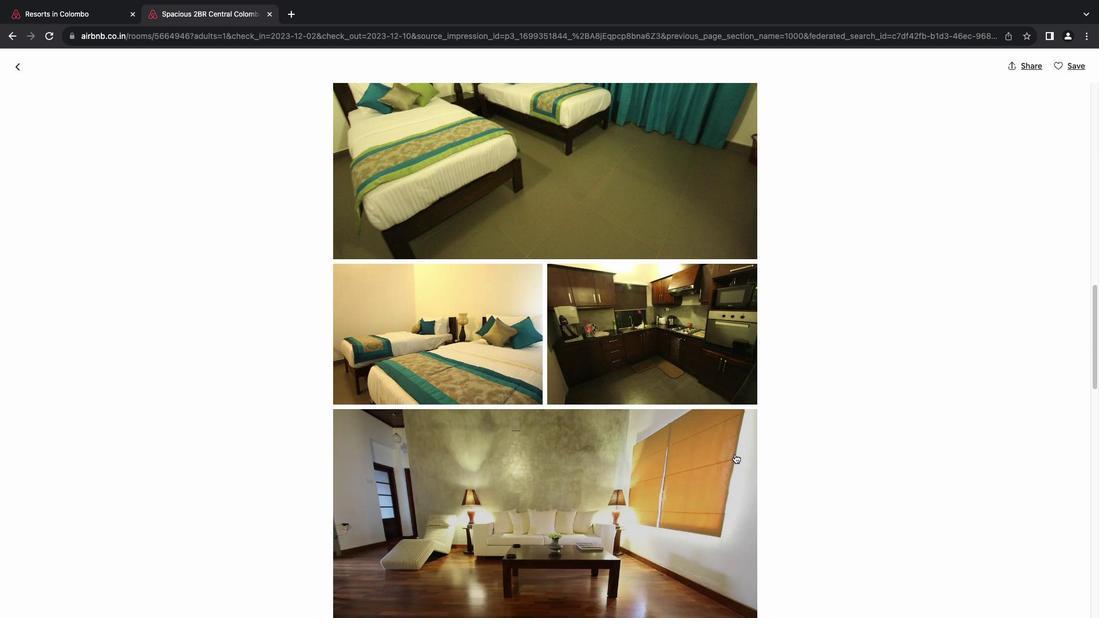 
Action: Mouse scrolled (734, 454) with delta (0, 0)
Screenshot: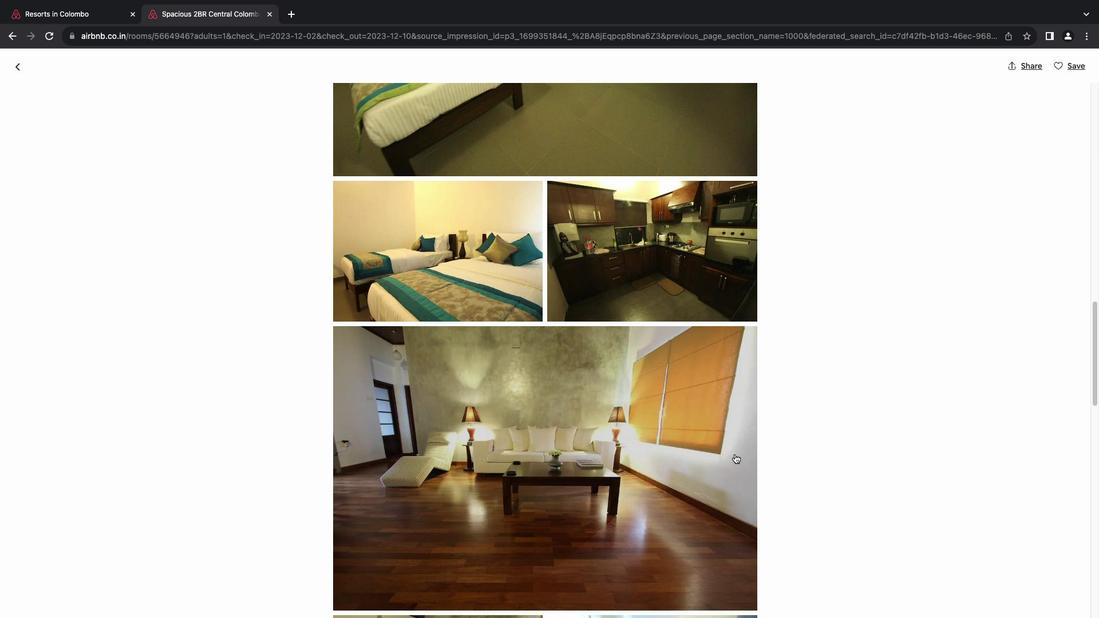 
Action: Mouse scrolled (734, 454) with delta (0, 0)
Screenshot: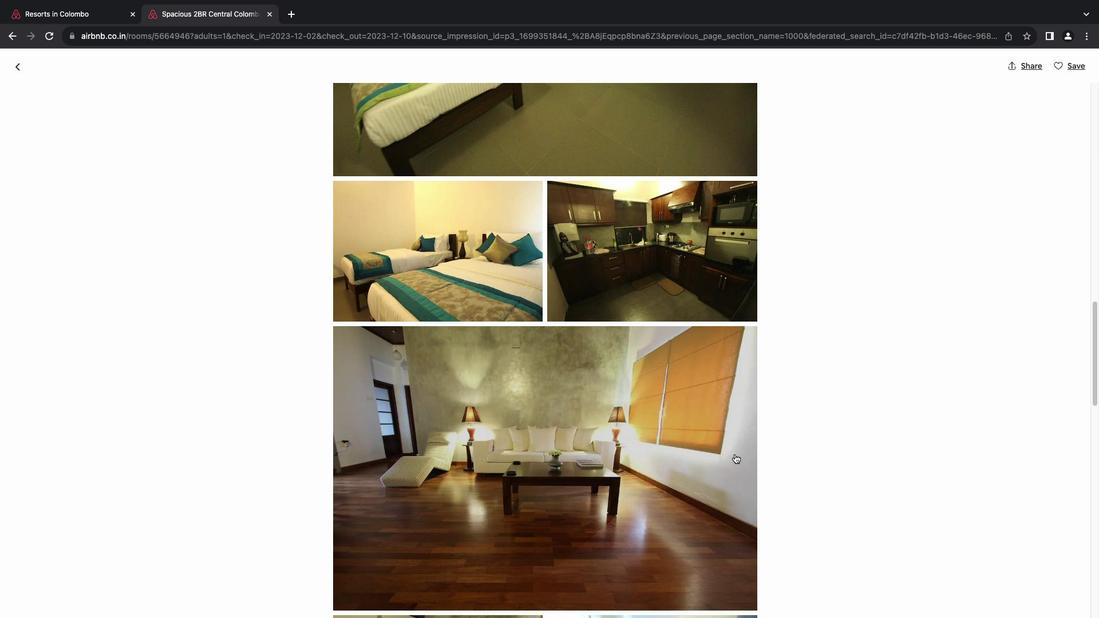 
Action: Mouse scrolled (734, 454) with delta (0, -1)
Screenshot: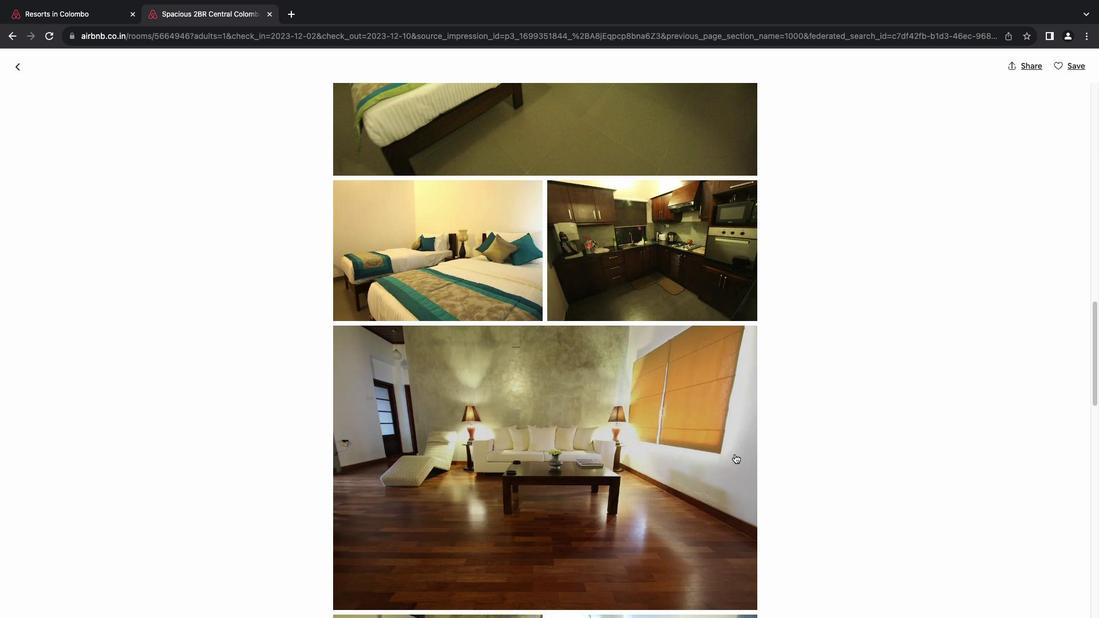 
Action: Mouse scrolled (734, 454) with delta (0, 0)
Screenshot: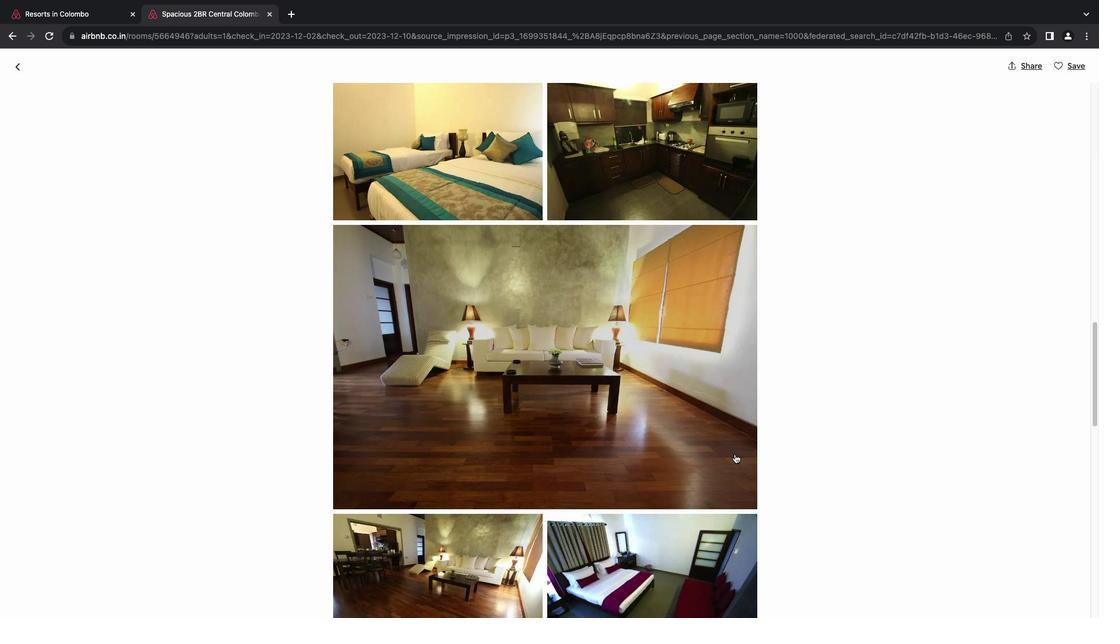 
Action: Mouse scrolled (734, 454) with delta (0, 0)
Screenshot: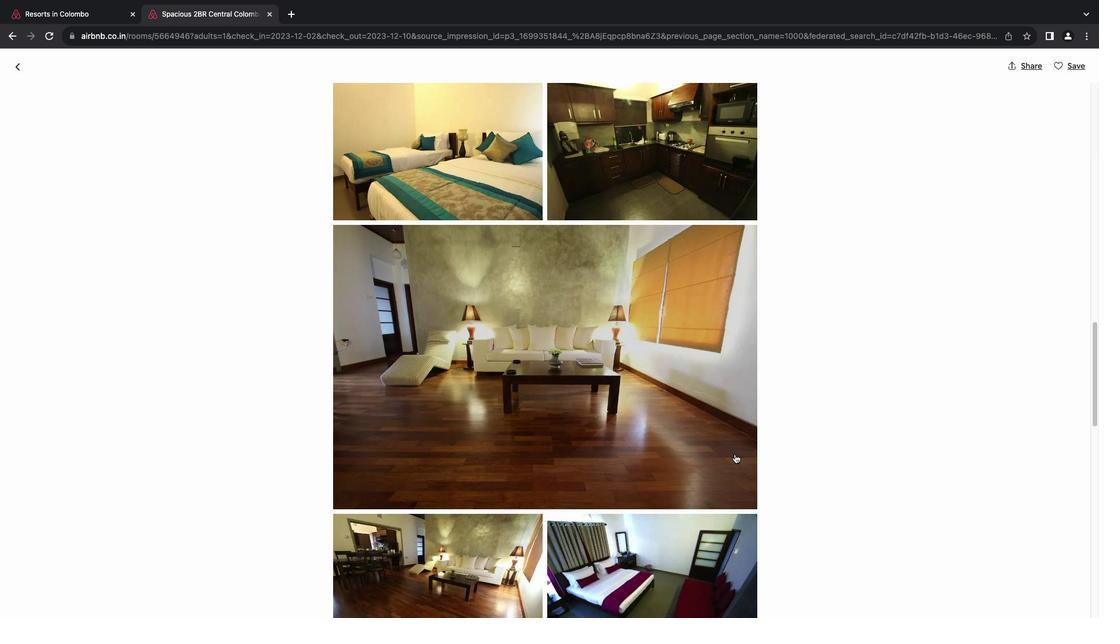 
Action: Mouse scrolled (734, 454) with delta (0, -1)
Screenshot: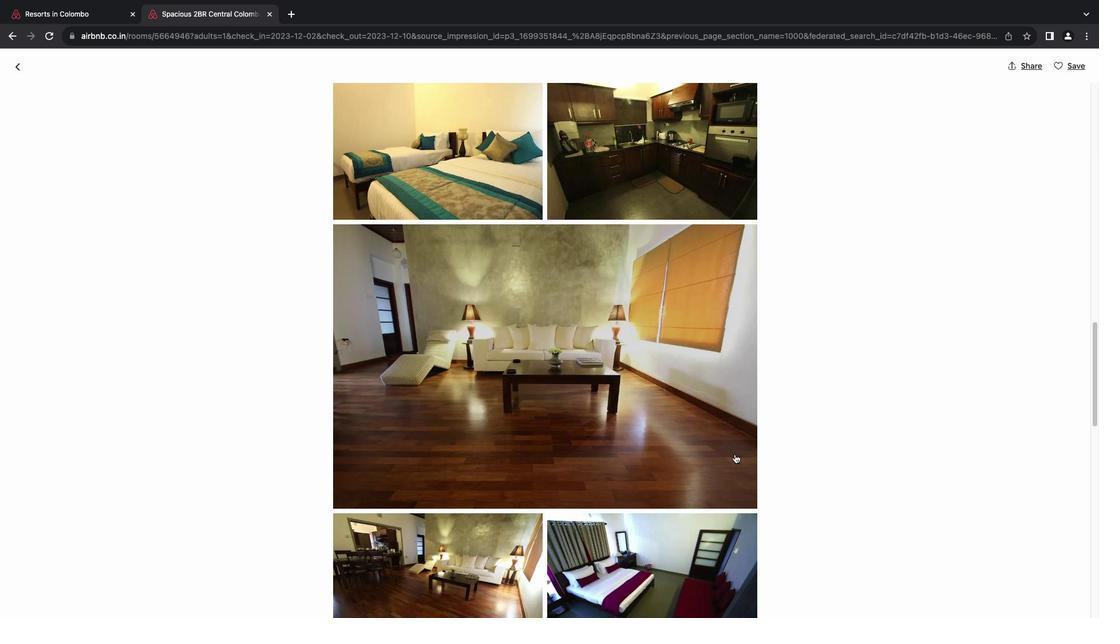 
Action: Mouse scrolled (734, 454) with delta (0, 0)
Screenshot: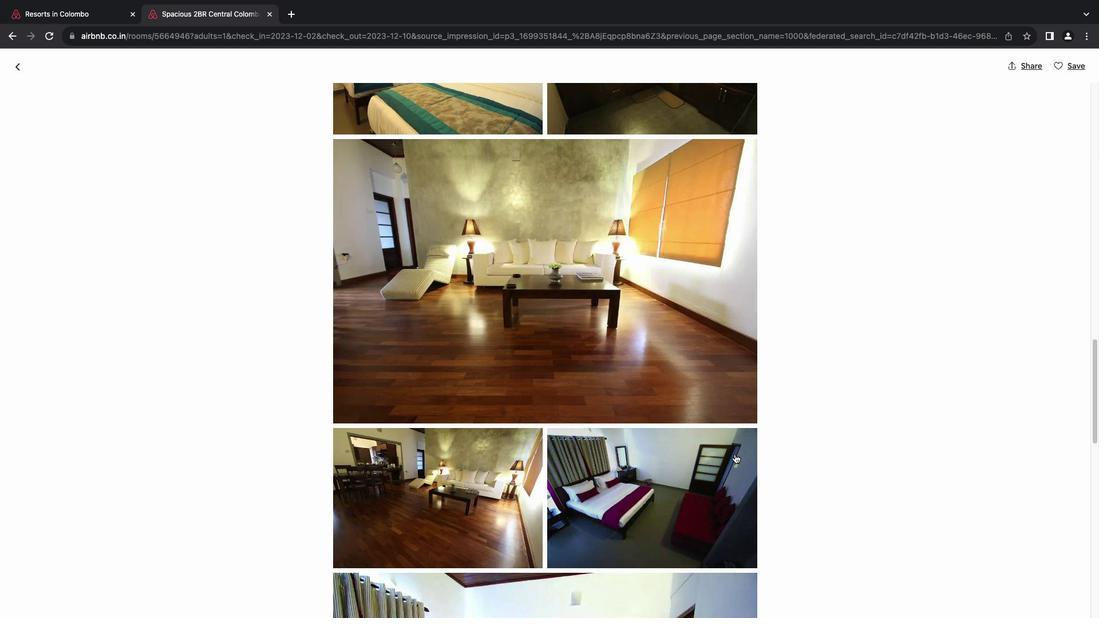 
Action: Mouse scrolled (734, 454) with delta (0, 0)
Screenshot: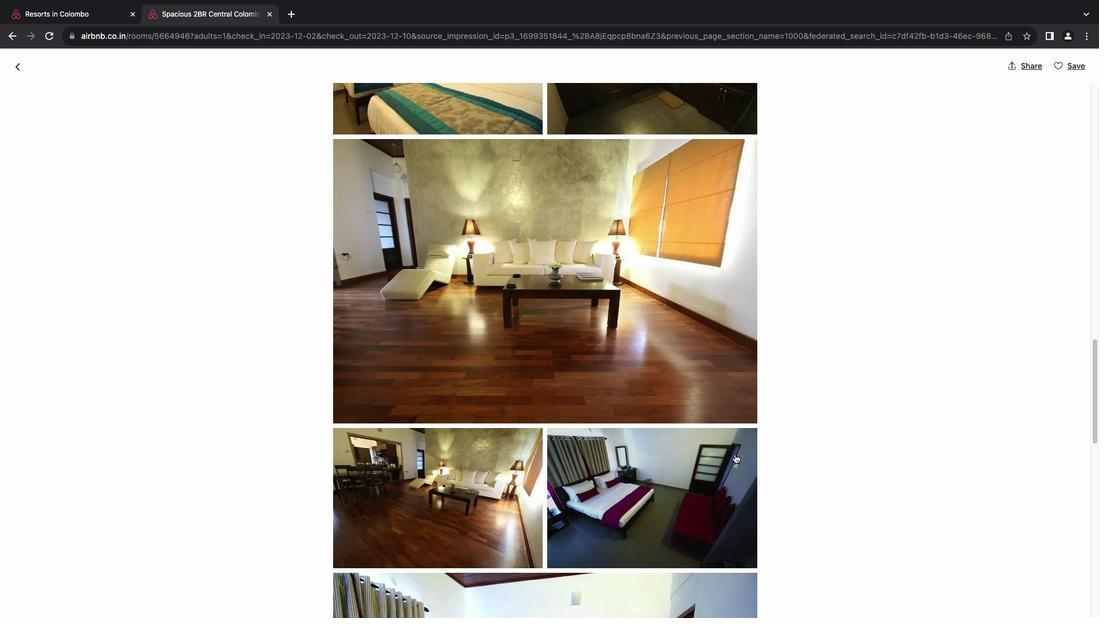 
Action: Mouse scrolled (734, 454) with delta (0, -1)
Screenshot: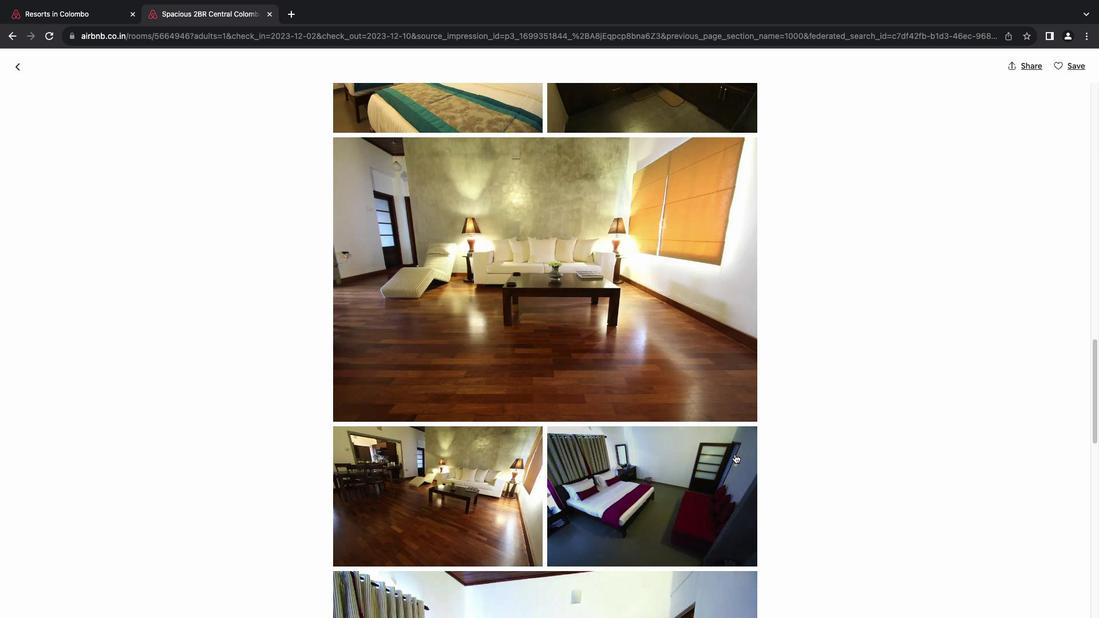 
Action: Mouse scrolled (734, 454) with delta (0, 0)
Screenshot: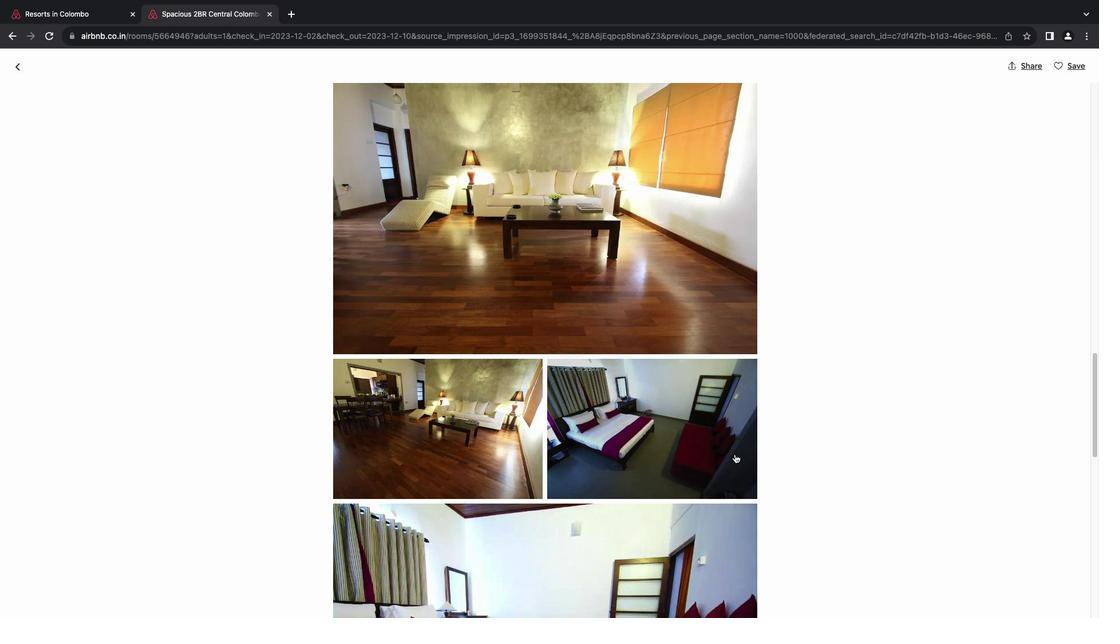 
Action: Mouse scrolled (734, 454) with delta (0, 0)
Screenshot: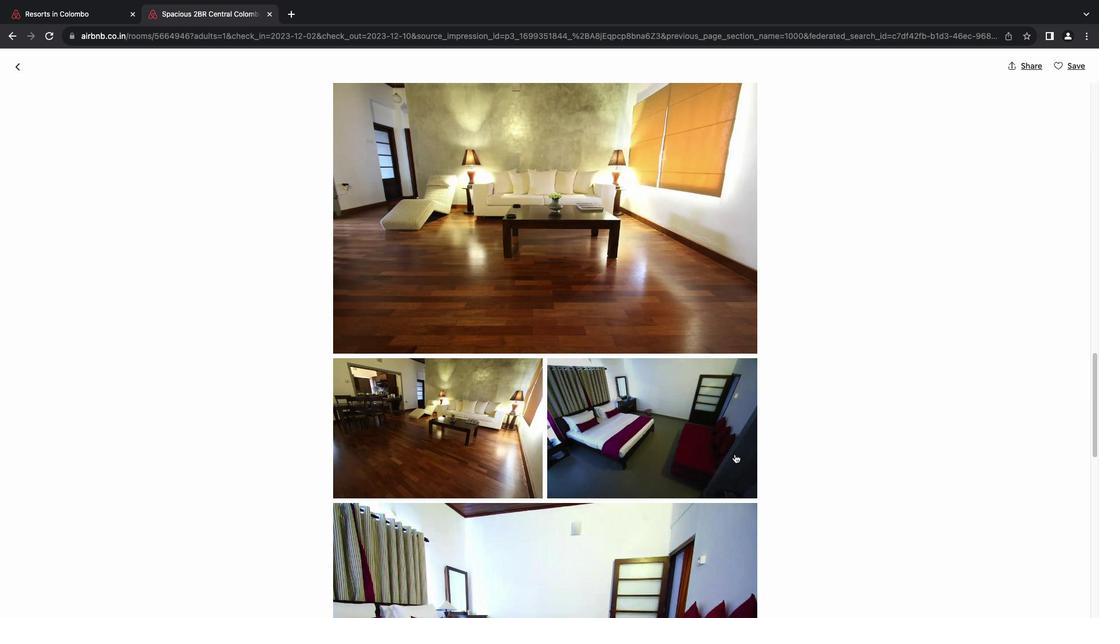 
Action: Mouse scrolled (734, 454) with delta (0, 0)
Screenshot: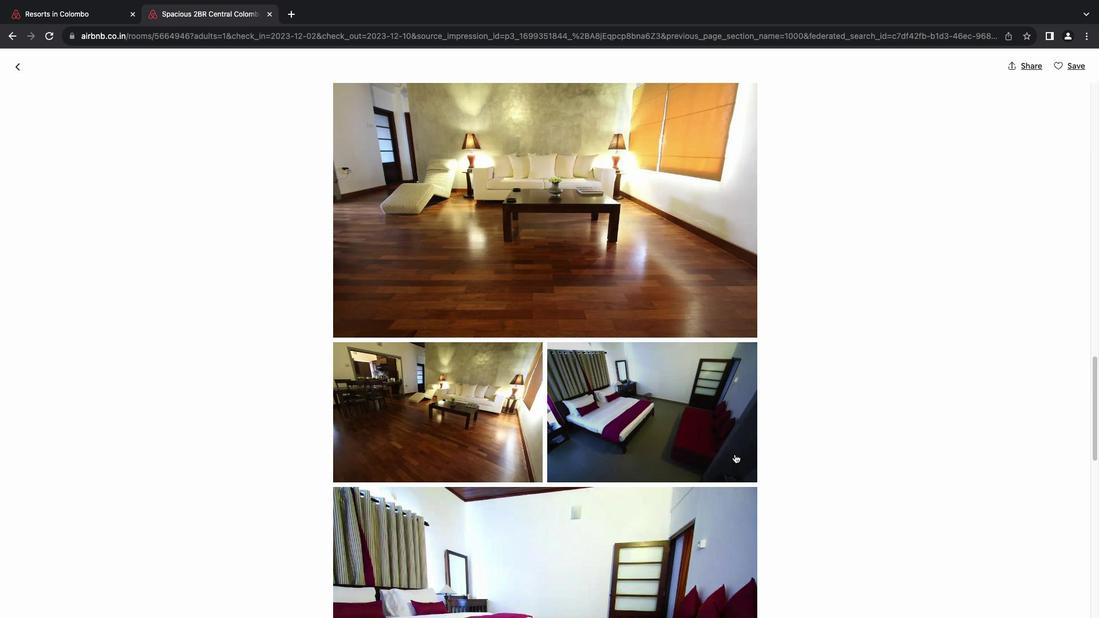 
Action: Mouse scrolled (734, 454) with delta (0, 0)
Screenshot: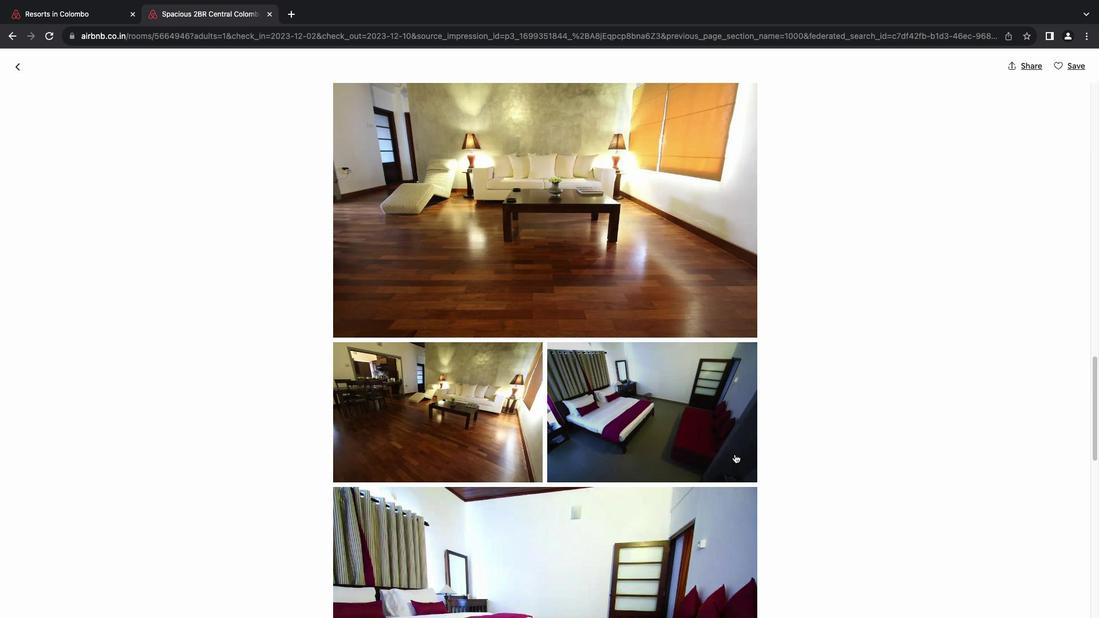 
Action: Mouse scrolled (734, 454) with delta (0, -1)
Screenshot: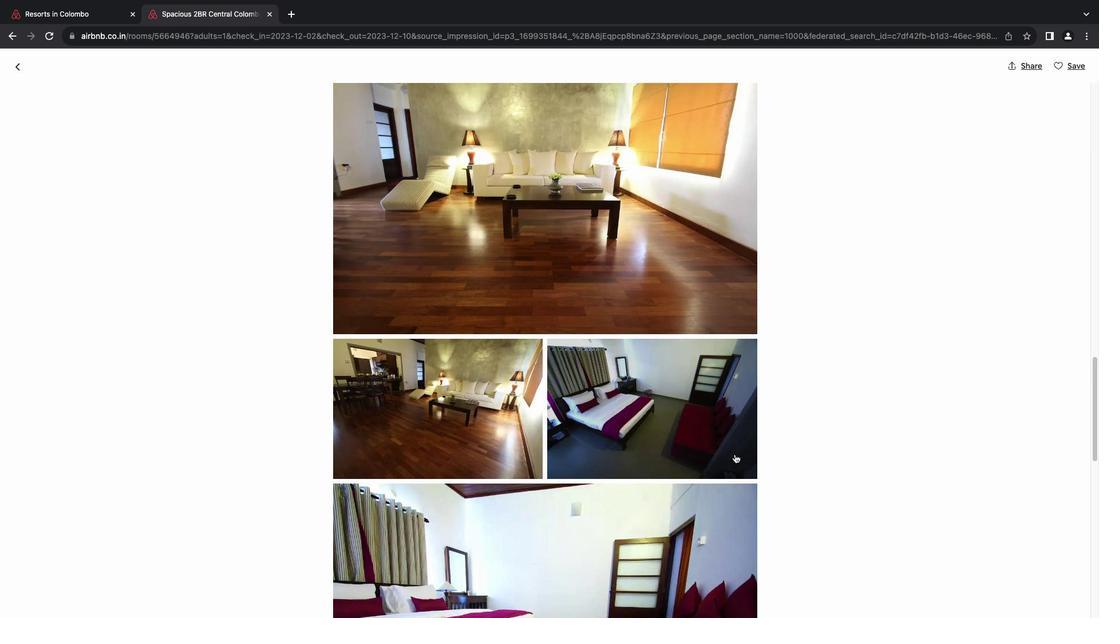 
Action: Mouse scrolled (734, 454) with delta (0, 0)
Screenshot: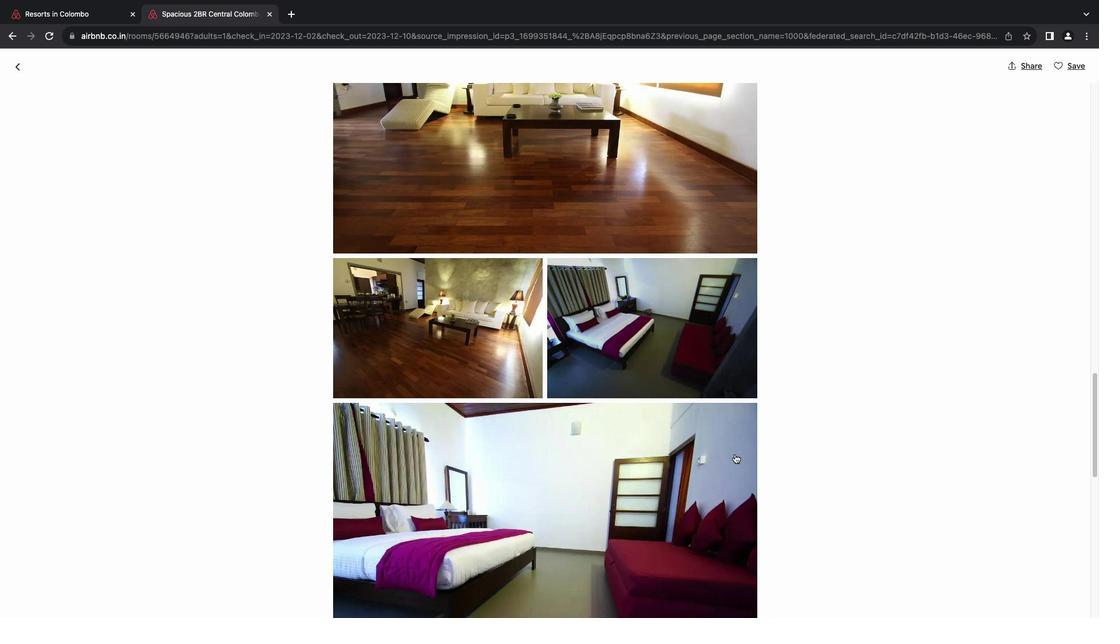 
Action: Mouse scrolled (734, 454) with delta (0, 0)
Screenshot: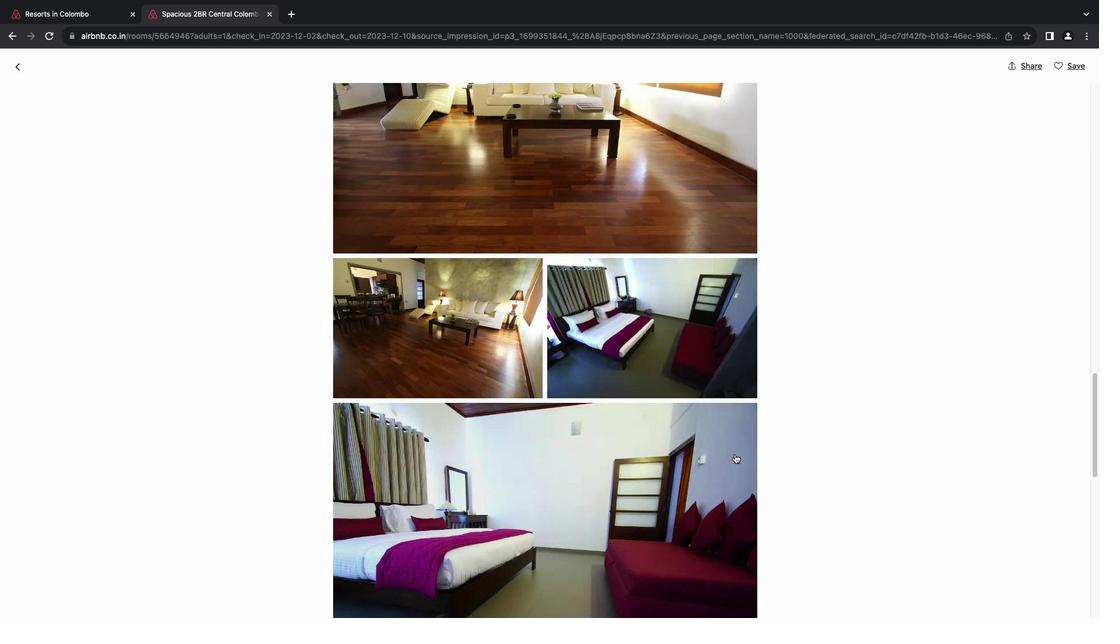
Action: Mouse scrolled (734, 454) with delta (0, -1)
Screenshot: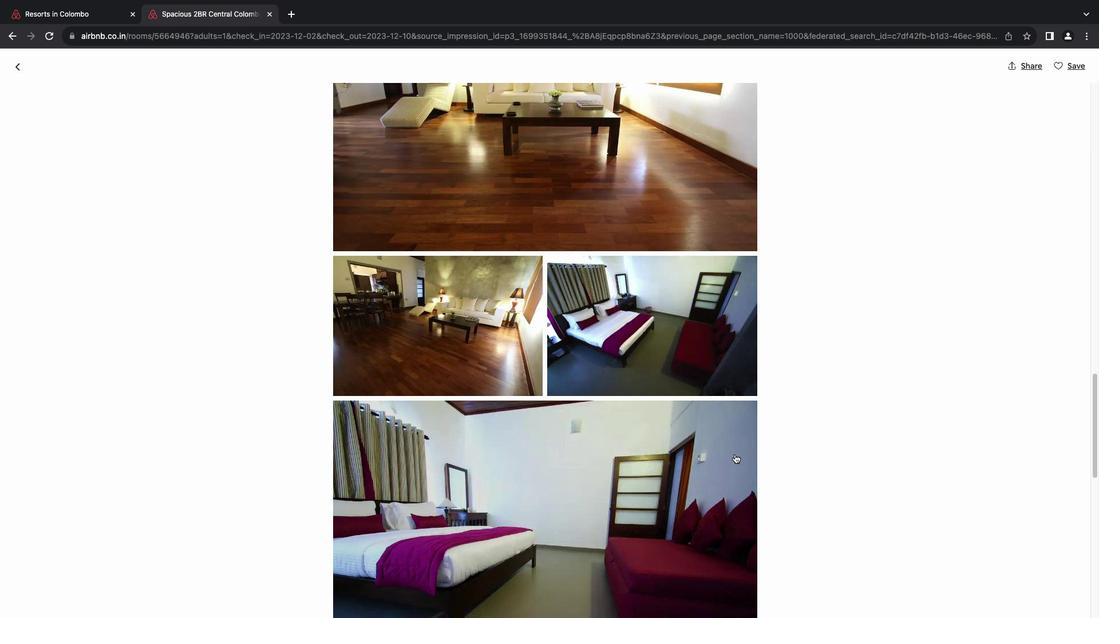 
Action: Mouse scrolled (734, 454) with delta (0, 0)
Screenshot: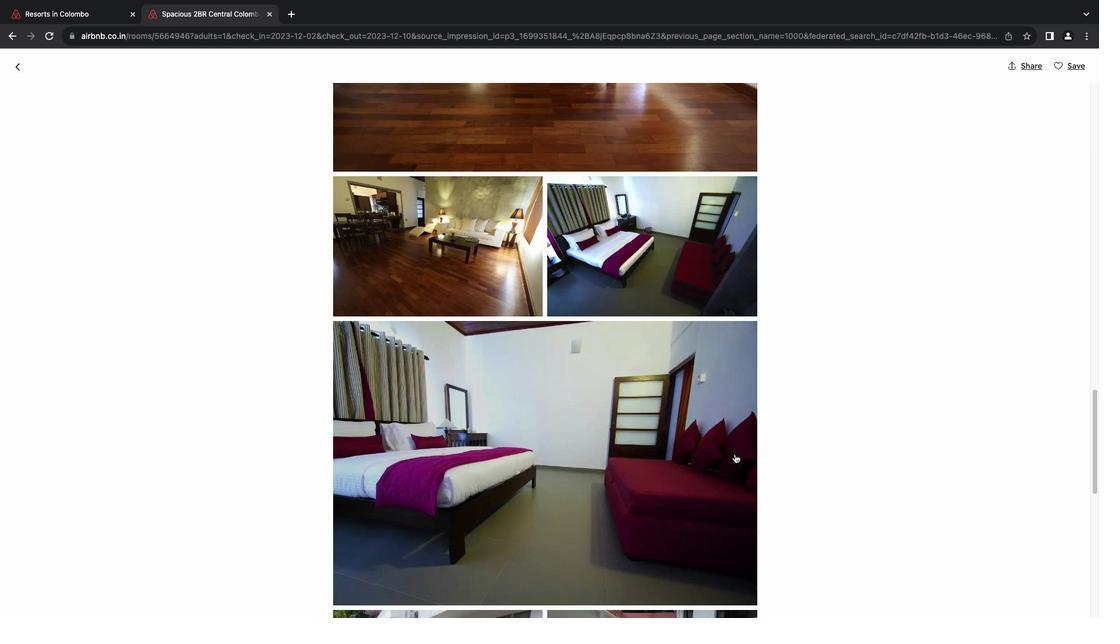 
Action: Mouse scrolled (734, 454) with delta (0, 0)
Screenshot: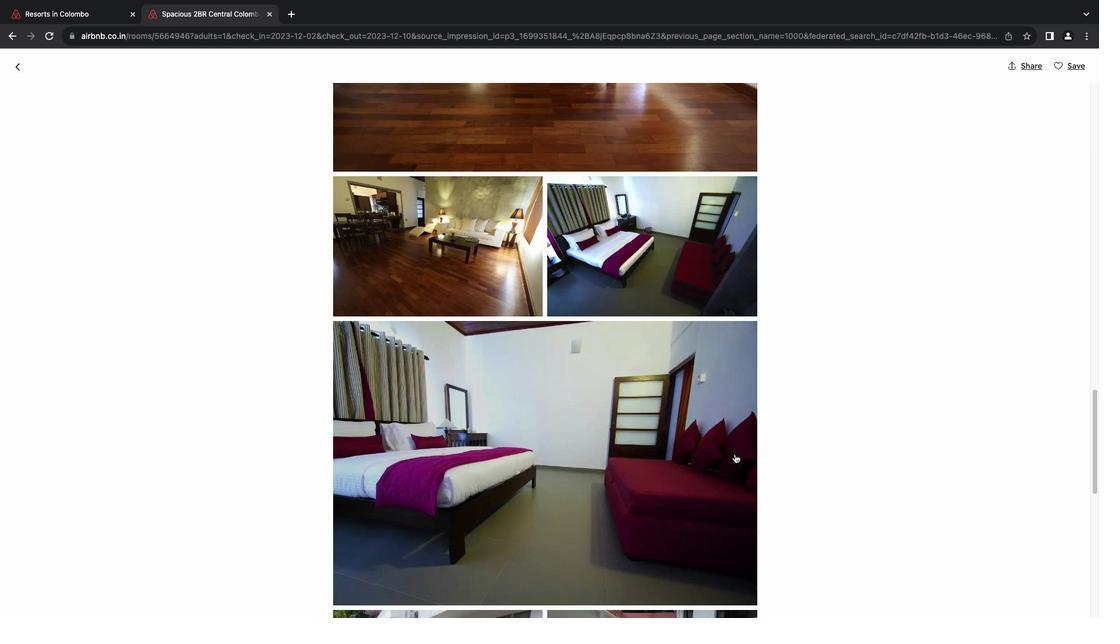
Action: Mouse scrolled (734, 454) with delta (0, -1)
Screenshot: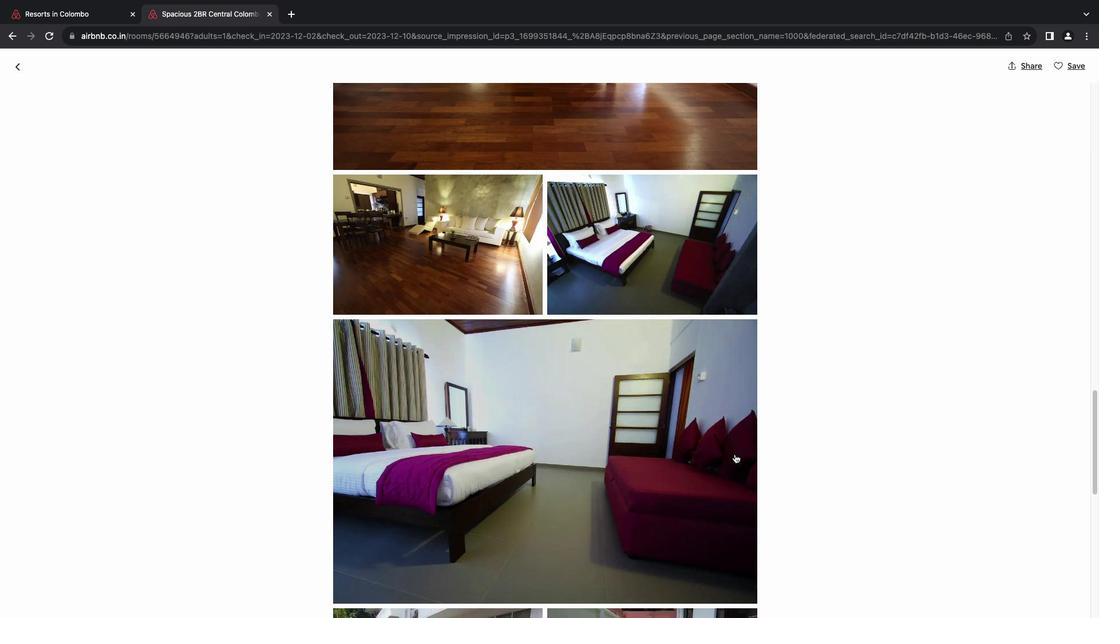 
Action: Mouse scrolled (734, 454) with delta (0, 0)
Screenshot: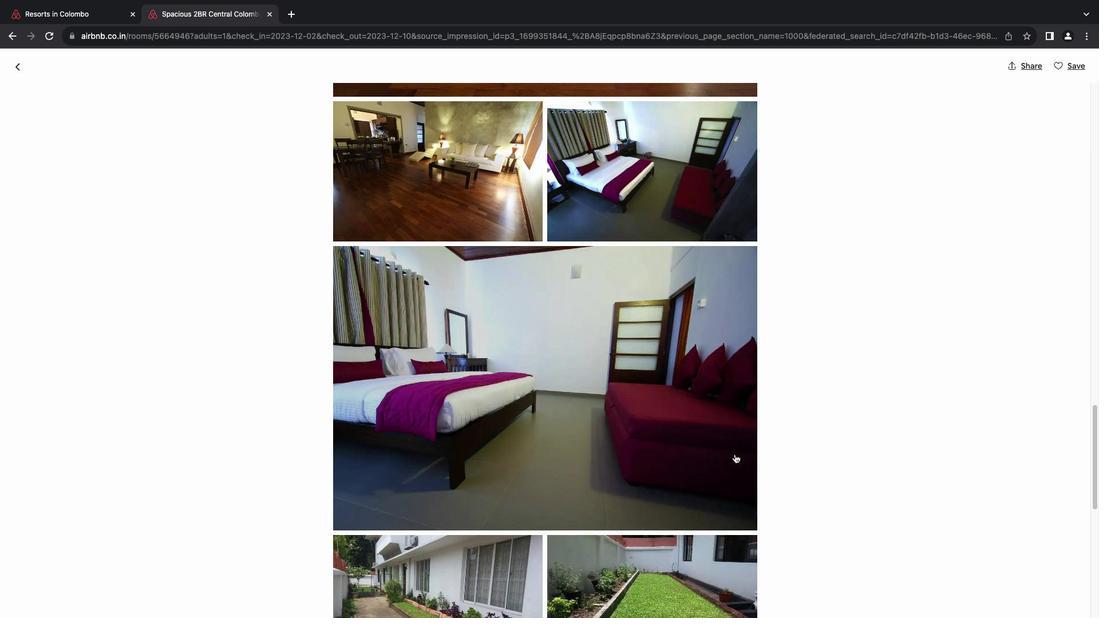 
Action: Mouse scrolled (734, 454) with delta (0, 0)
Screenshot: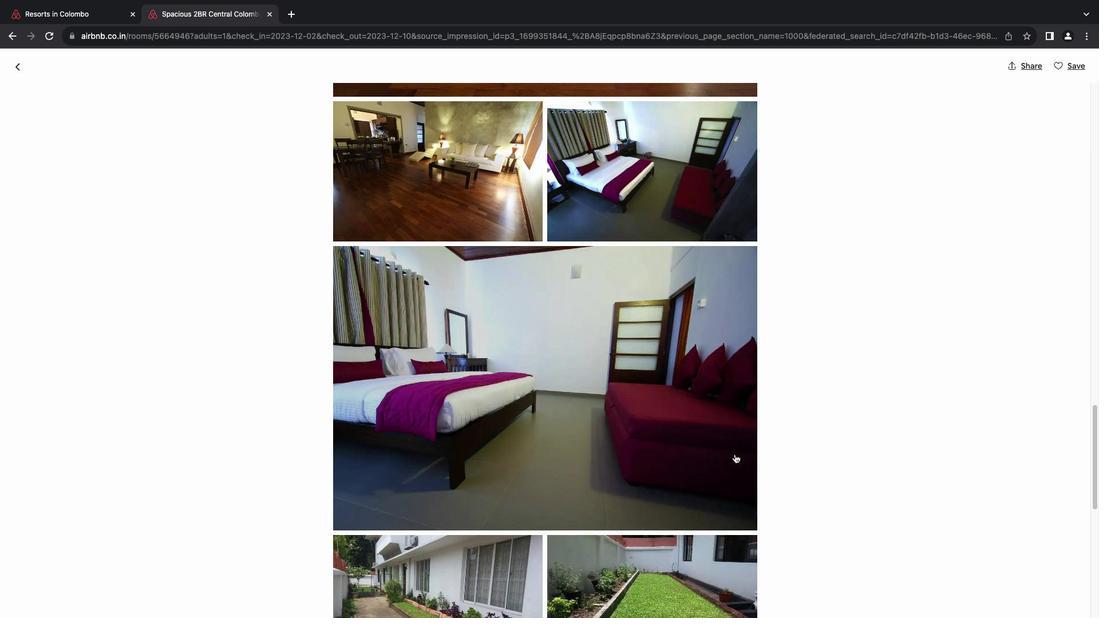 
Action: Mouse scrolled (734, 454) with delta (0, -1)
Screenshot: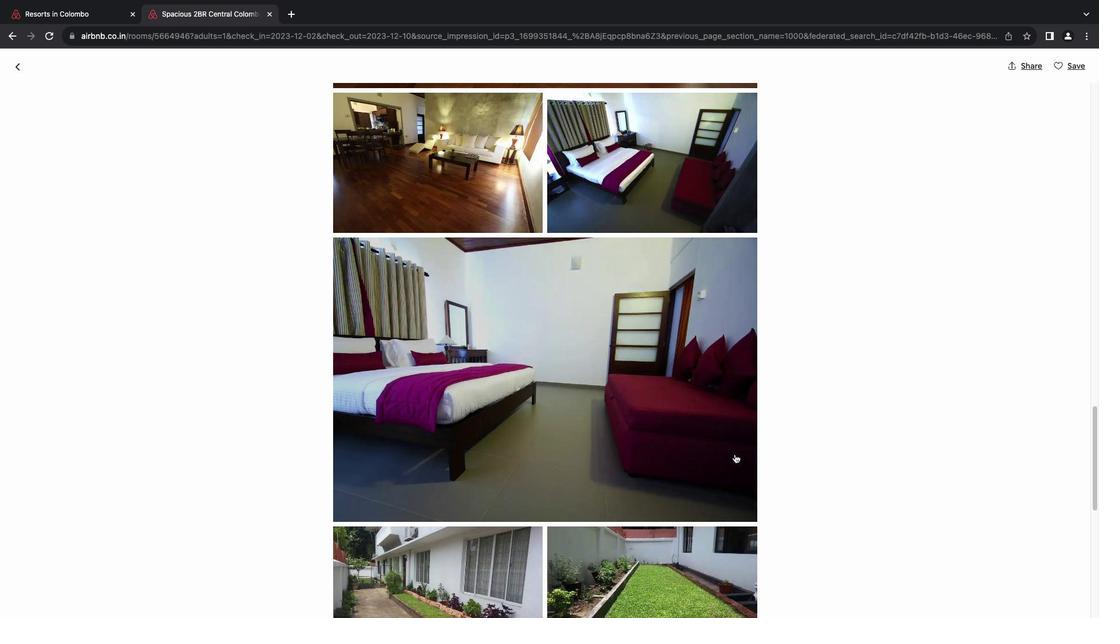 
Action: Mouse scrolled (734, 454) with delta (0, 0)
Screenshot: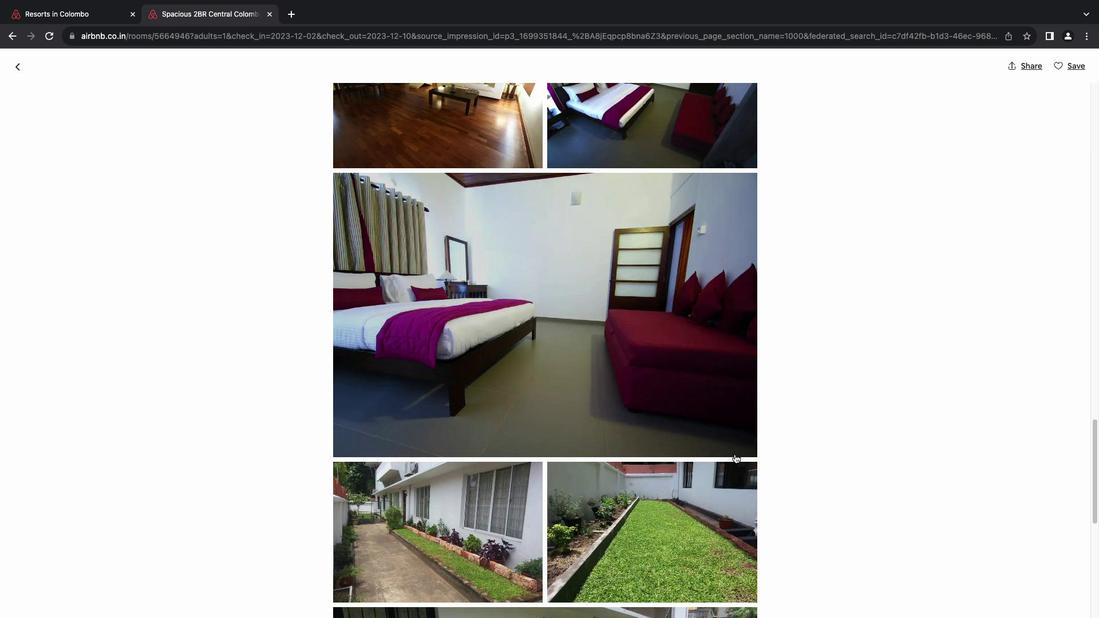 
Action: Mouse scrolled (734, 454) with delta (0, 0)
Screenshot: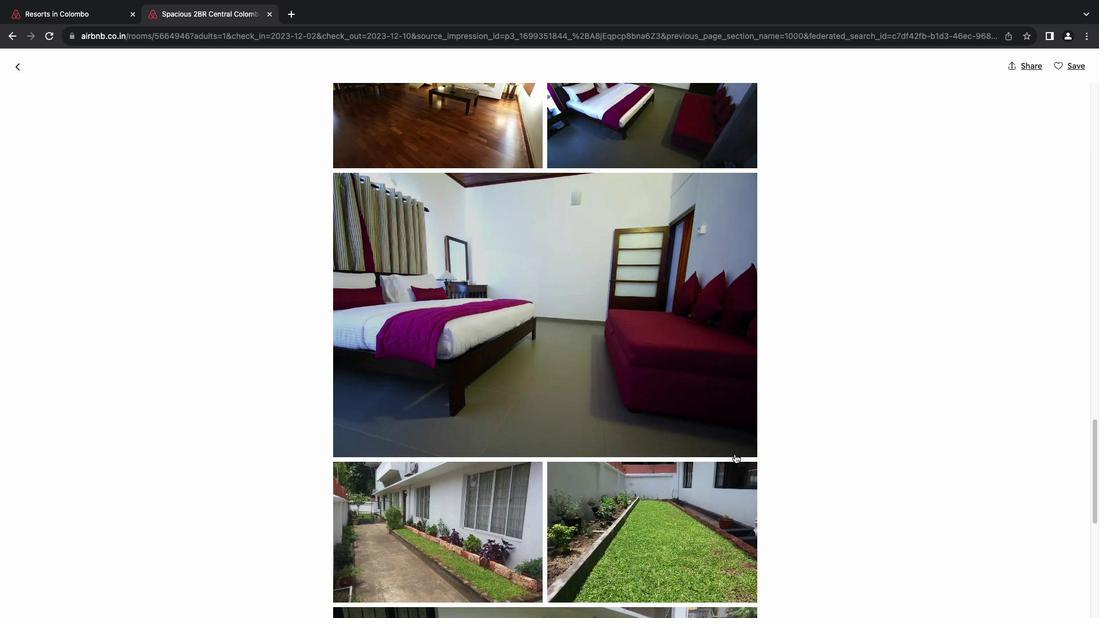 
Action: Mouse scrolled (734, 454) with delta (0, -1)
Screenshot: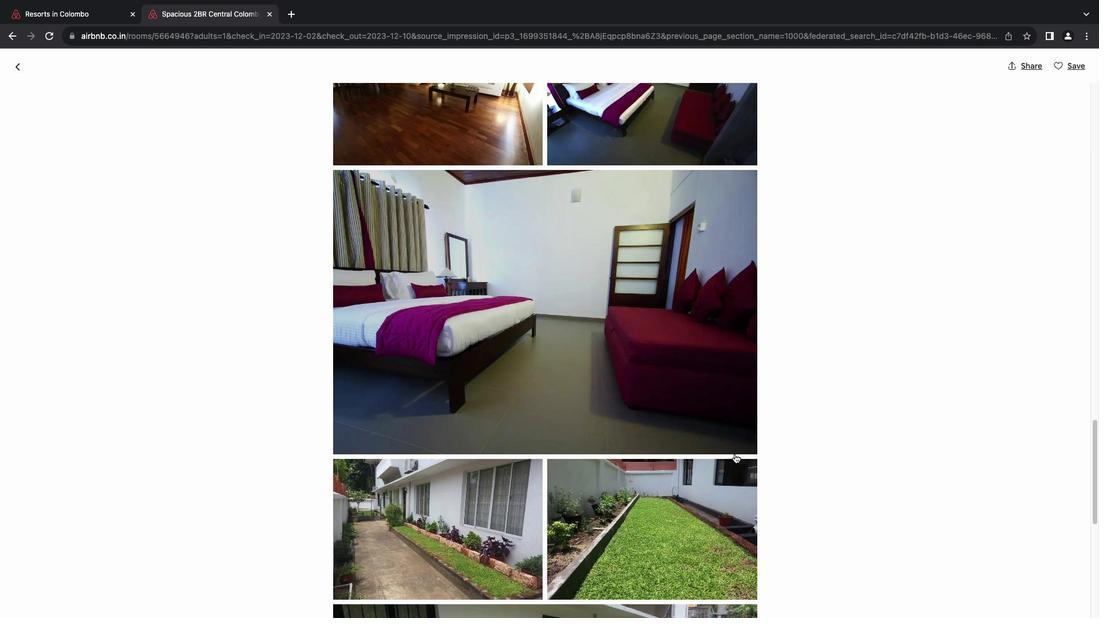 
Action: Mouse scrolled (734, 454) with delta (0, 0)
Screenshot: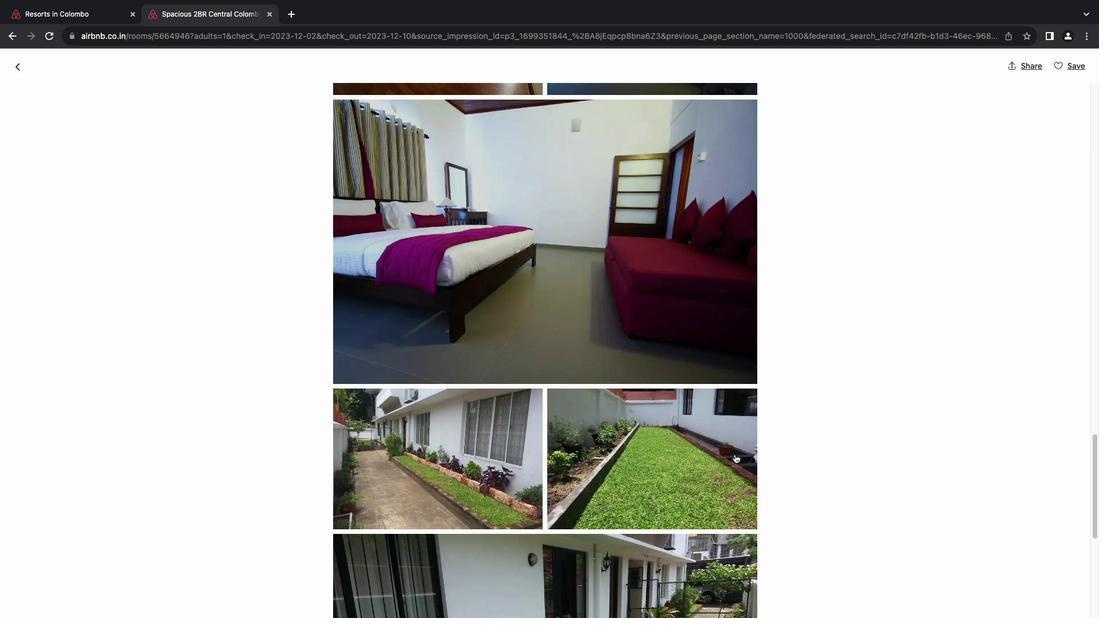 
Action: Mouse scrolled (734, 454) with delta (0, 0)
Screenshot: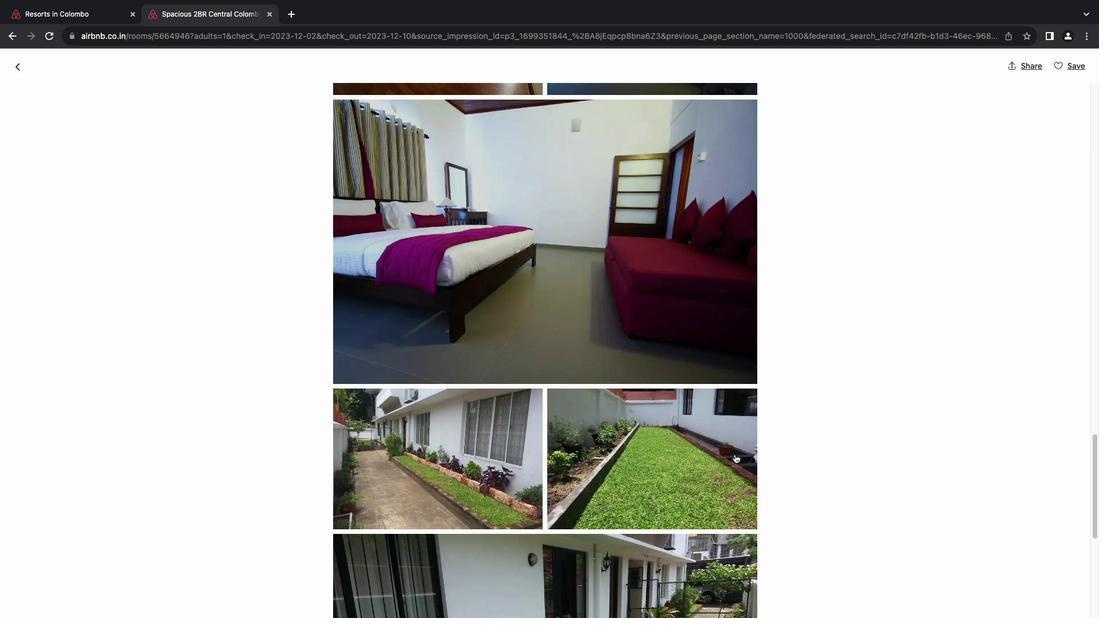 
Action: Mouse scrolled (734, 454) with delta (0, 0)
Screenshot: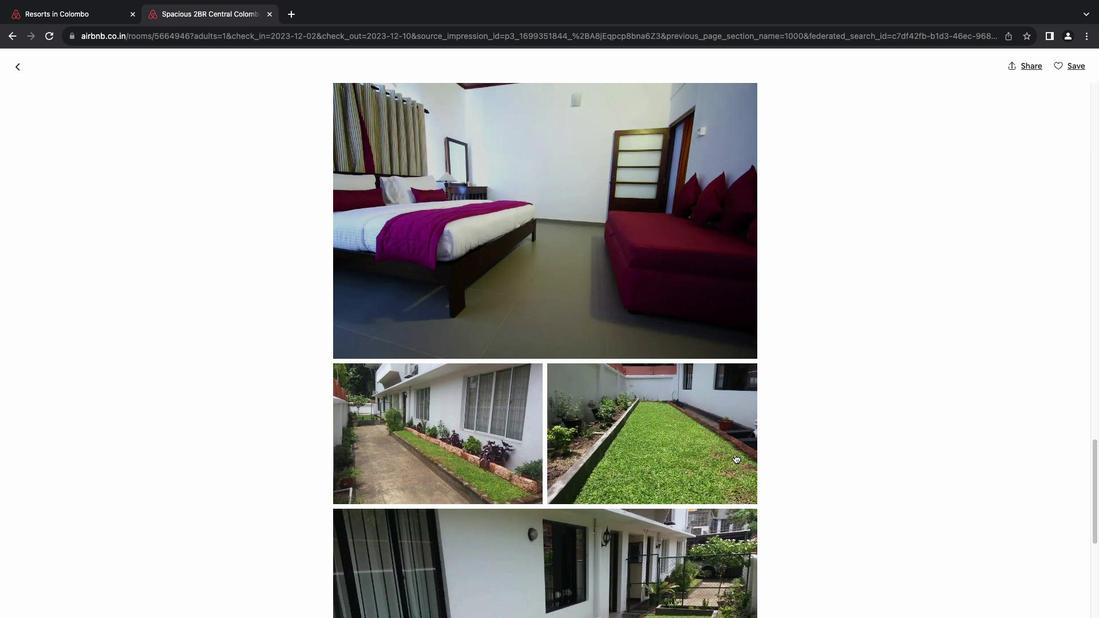 
Action: Mouse scrolled (734, 454) with delta (0, 0)
Screenshot: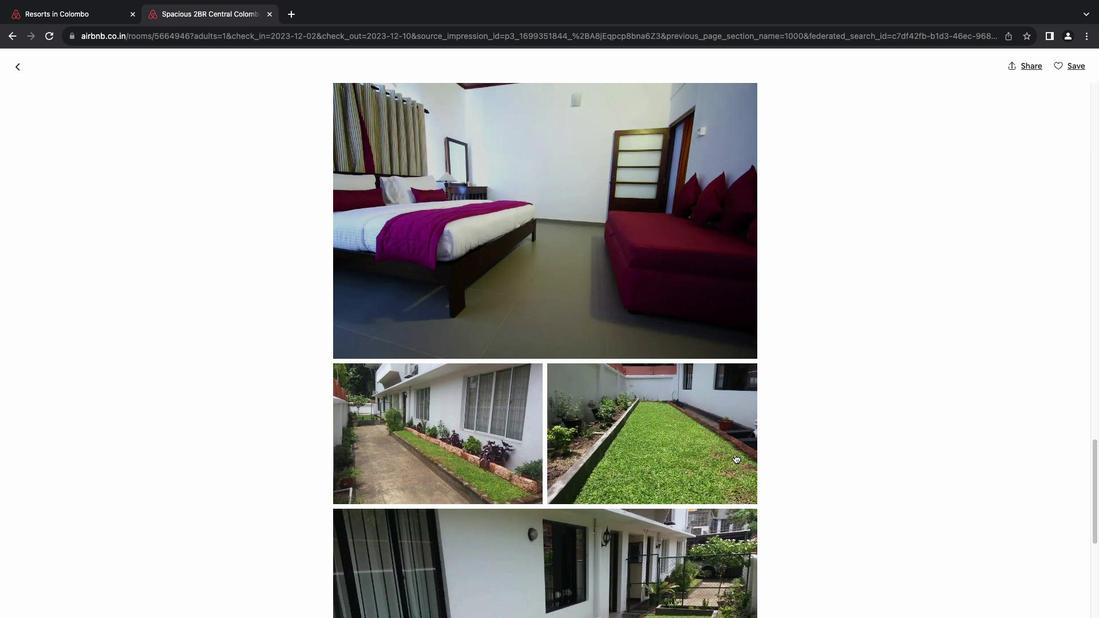 
Action: Mouse scrolled (734, 454) with delta (0, -1)
Screenshot: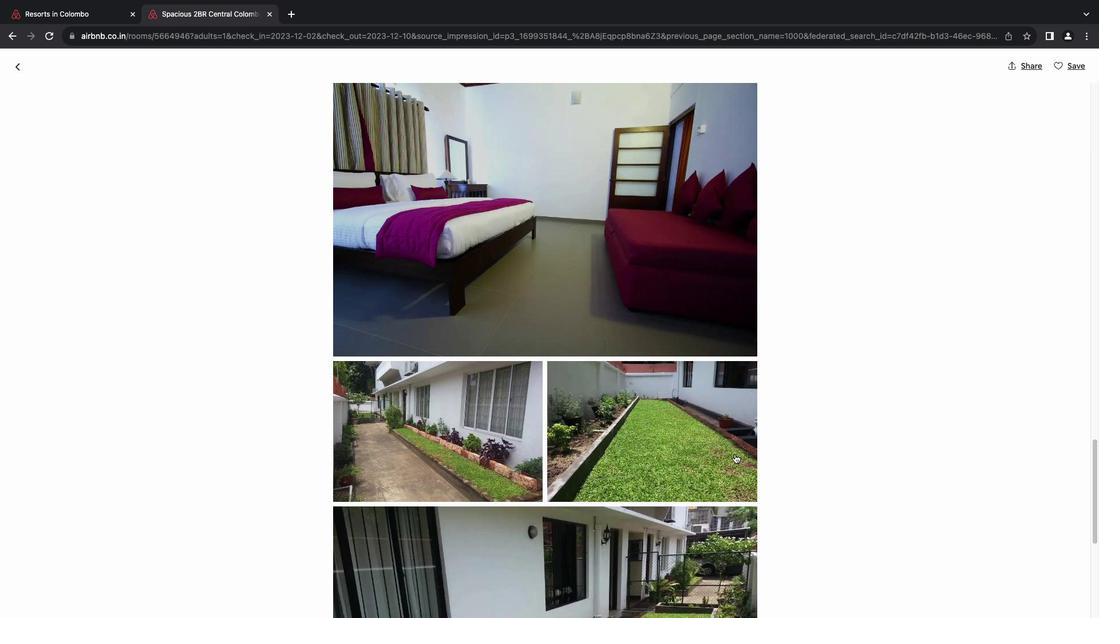 
Action: Mouse scrolled (734, 454) with delta (0, 0)
Screenshot: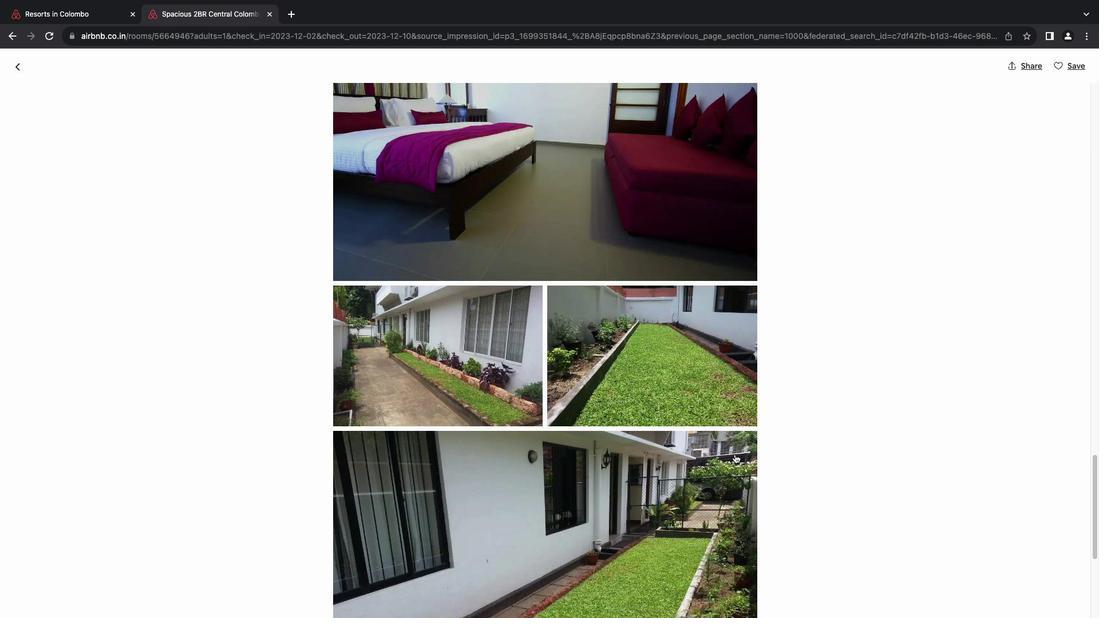 
Action: Mouse scrolled (734, 454) with delta (0, 0)
Screenshot: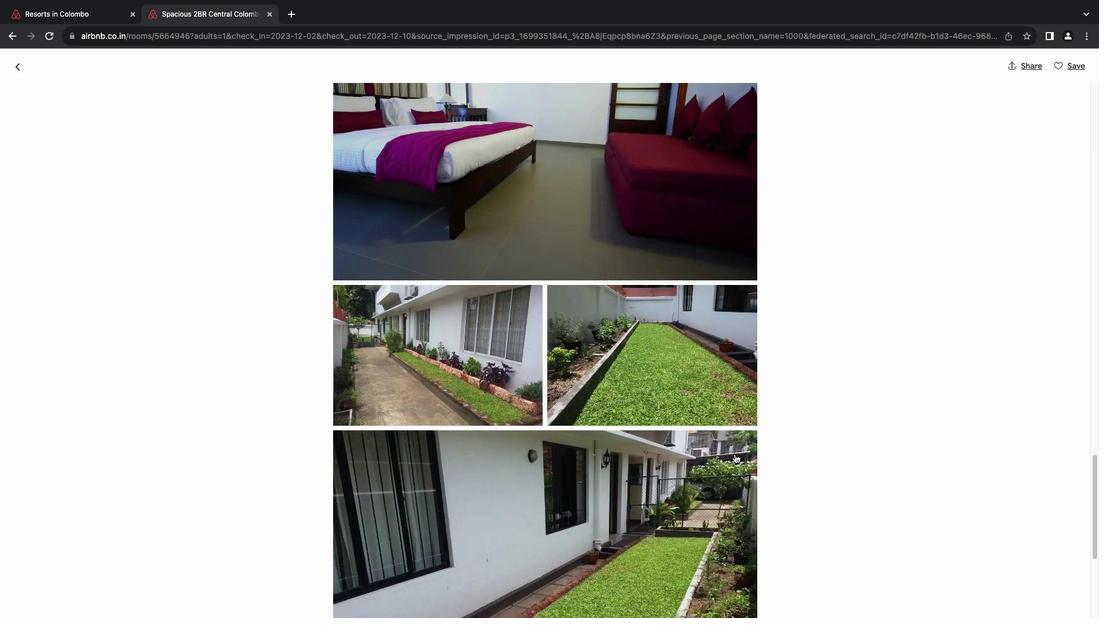 
Action: Mouse scrolled (734, 454) with delta (0, -1)
Screenshot: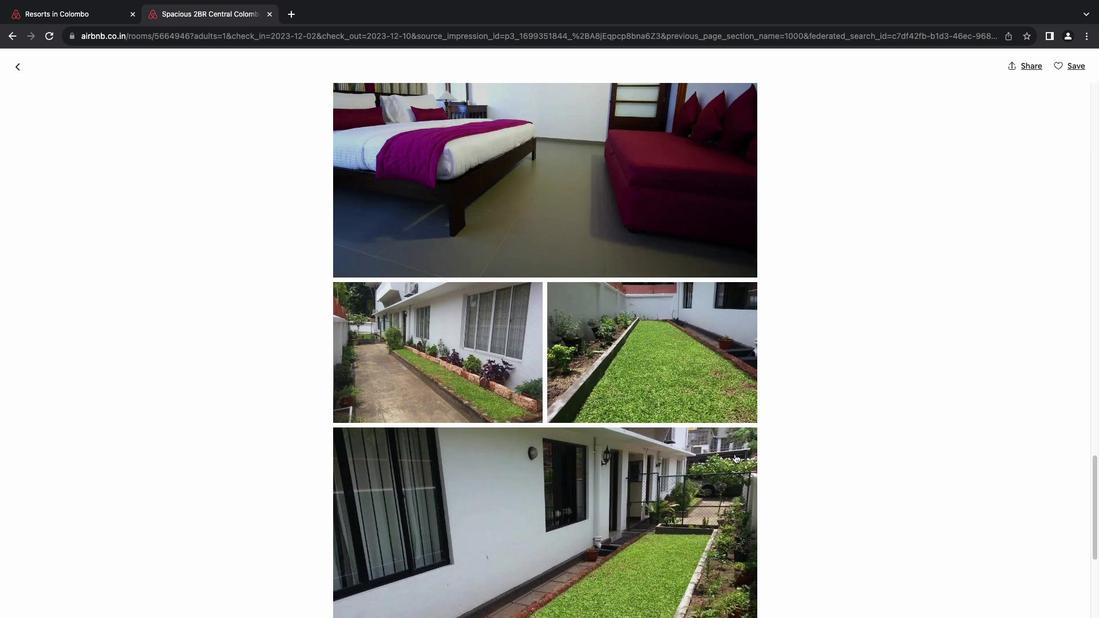 
Action: Mouse scrolled (734, 454) with delta (0, 0)
Screenshot: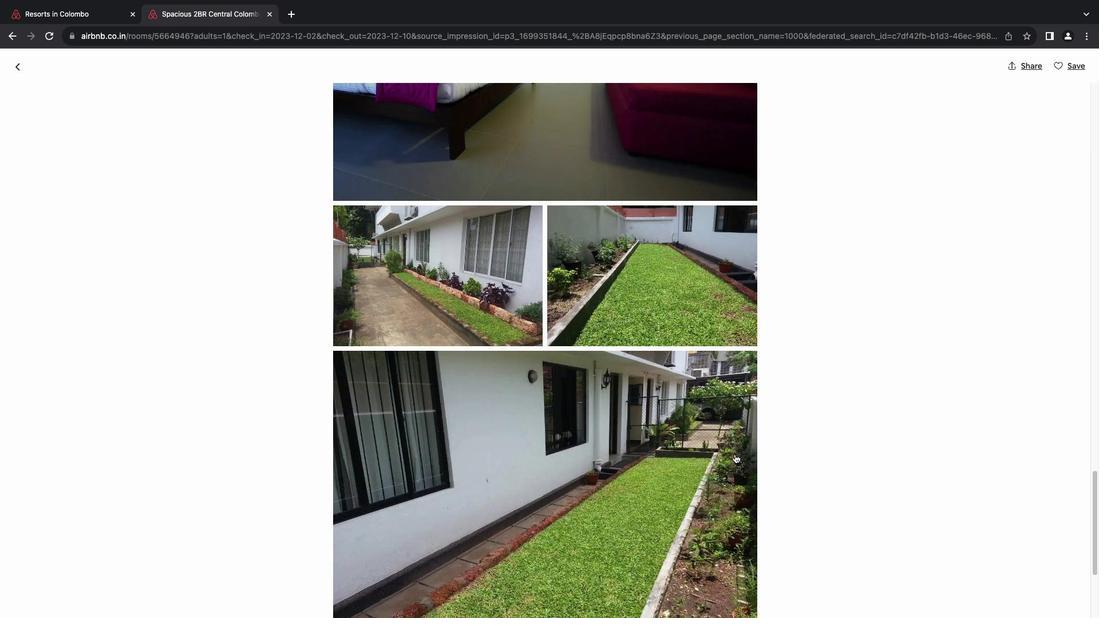 
Action: Mouse scrolled (734, 454) with delta (0, 0)
Screenshot: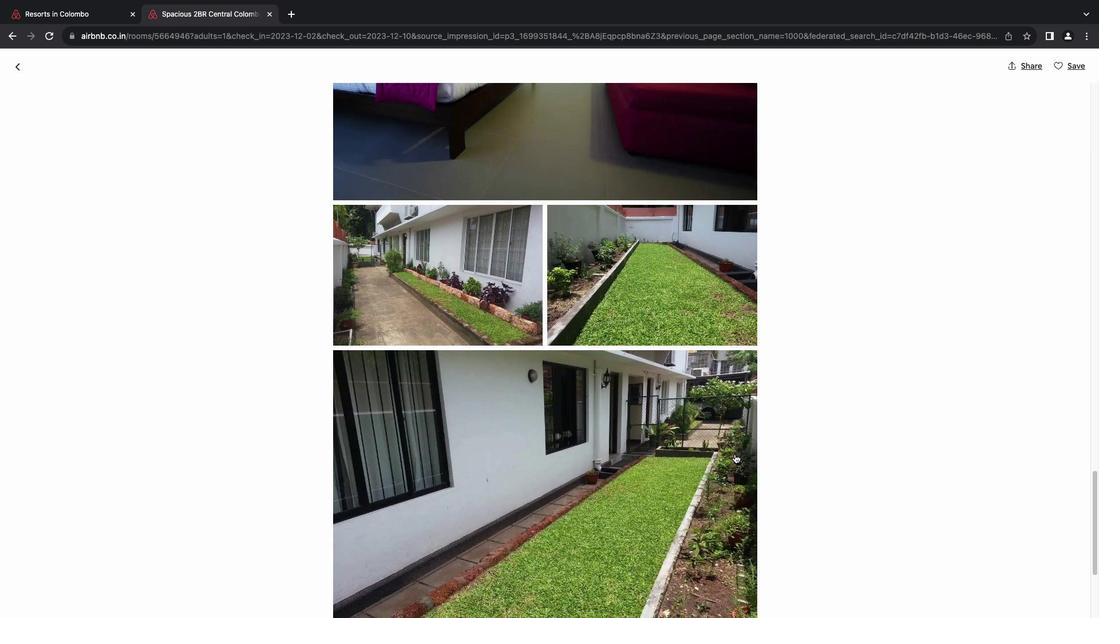 
Action: Mouse scrolled (734, 454) with delta (0, 0)
Screenshot: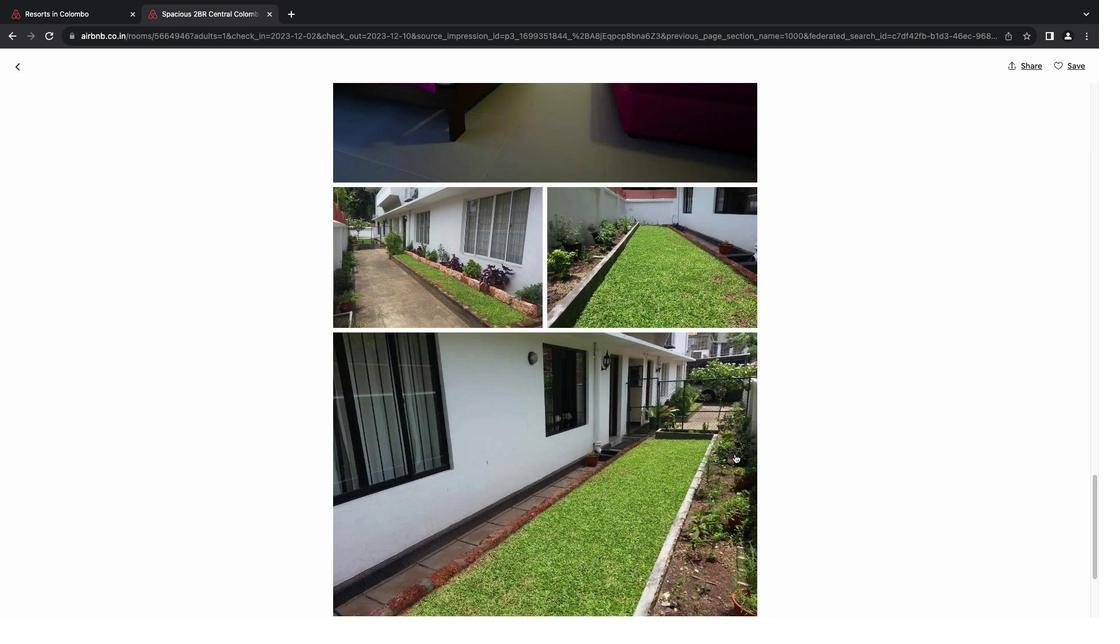 
Action: Mouse scrolled (734, 454) with delta (0, 0)
Screenshot: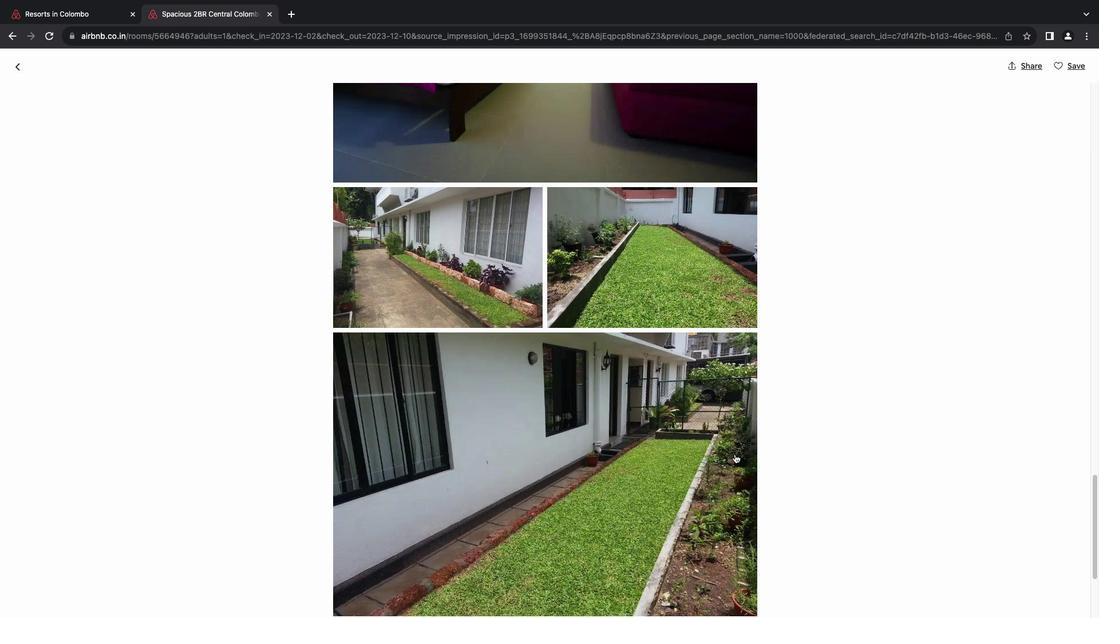 
Action: Mouse scrolled (734, 454) with delta (0, -1)
Screenshot: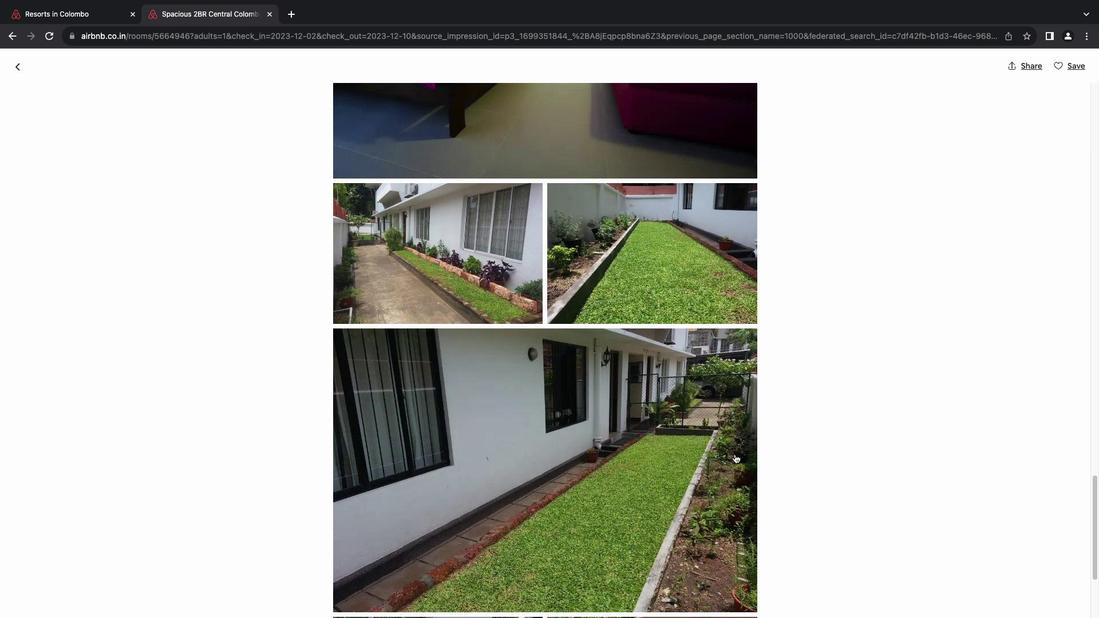 
Action: Mouse scrolled (734, 454) with delta (0, 0)
Screenshot: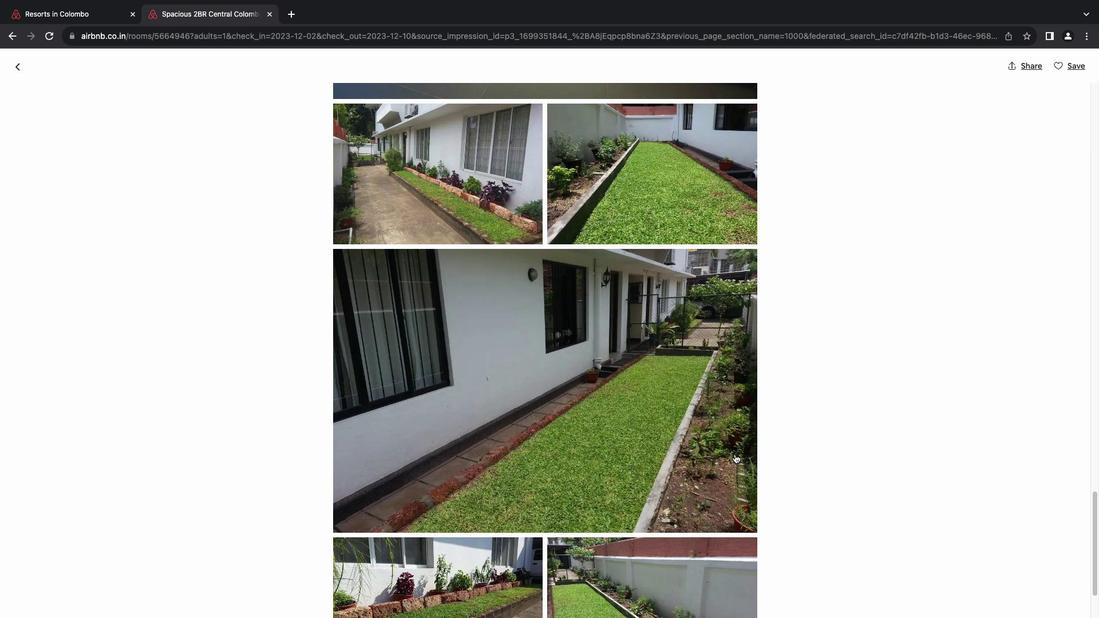 
Action: Mouse scrolled (734, 454) with delta (0, 0)
Screenshot: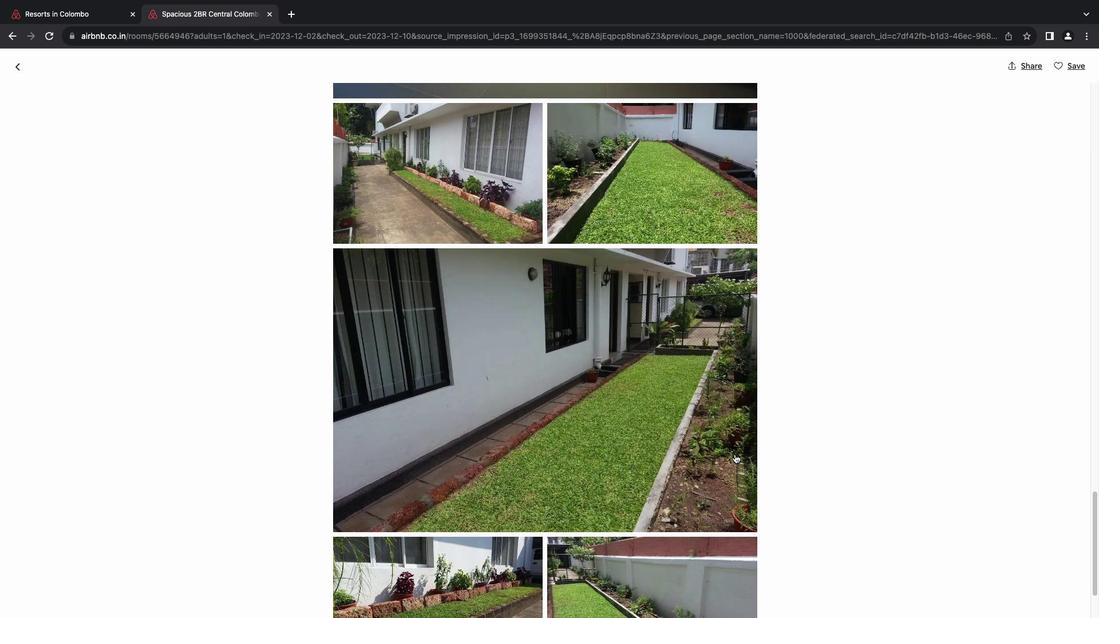 
Action: Mouse scrolled (734, 454) with delta (0, 0)
Screenshot: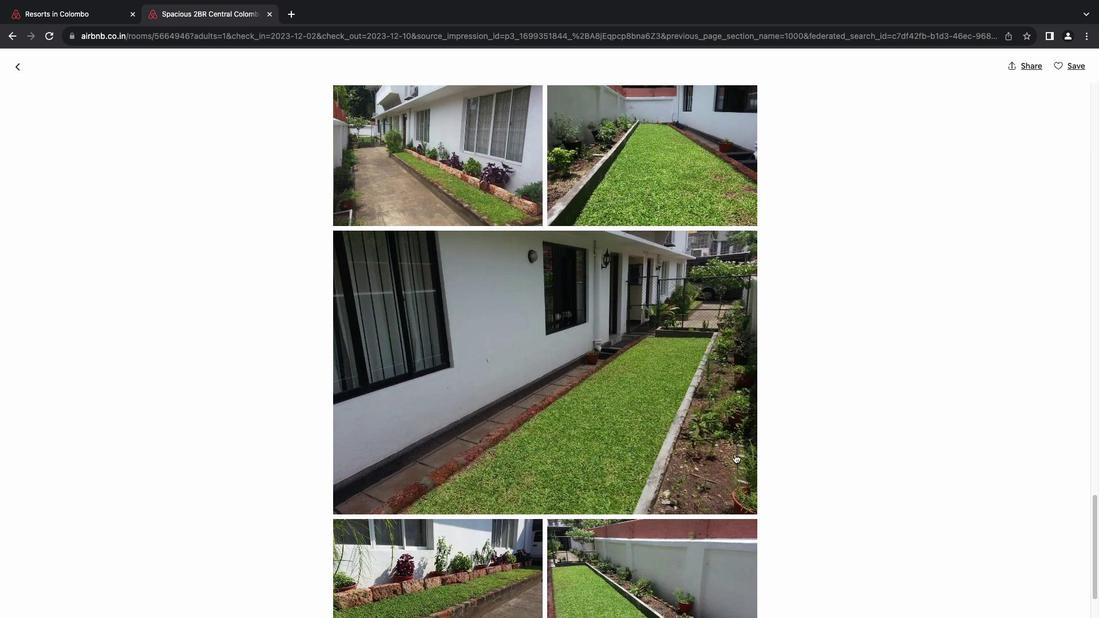 
Action: Mouse scrolled (734, 454) with delta (0, 0)
Screenshot: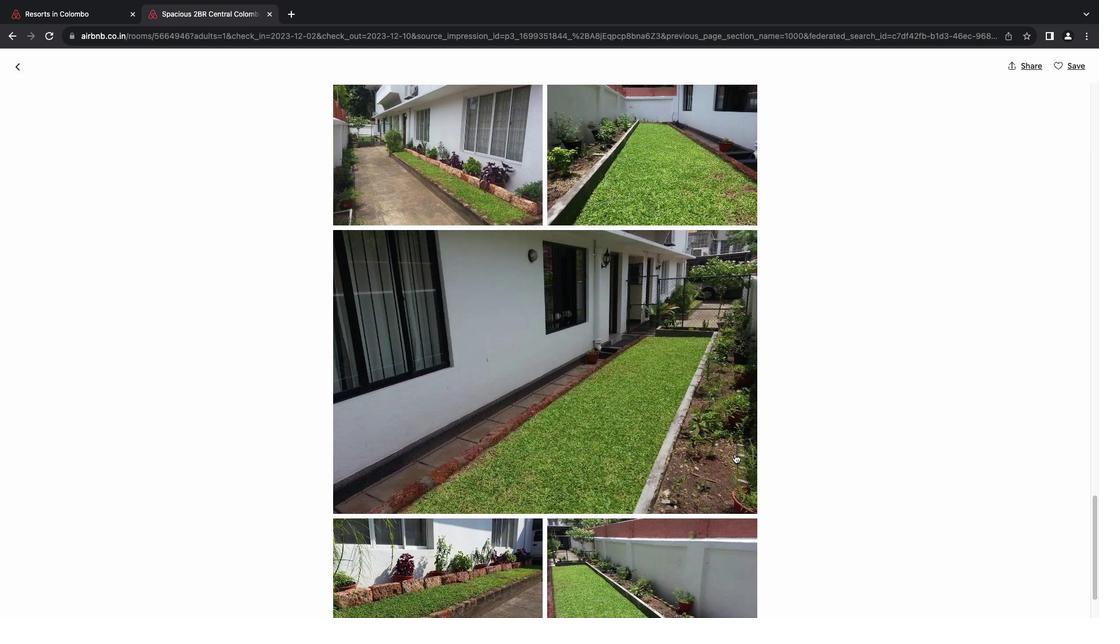 
Action: Mouse scrolled (734, 454) with delta (0, -1)
Screenshot: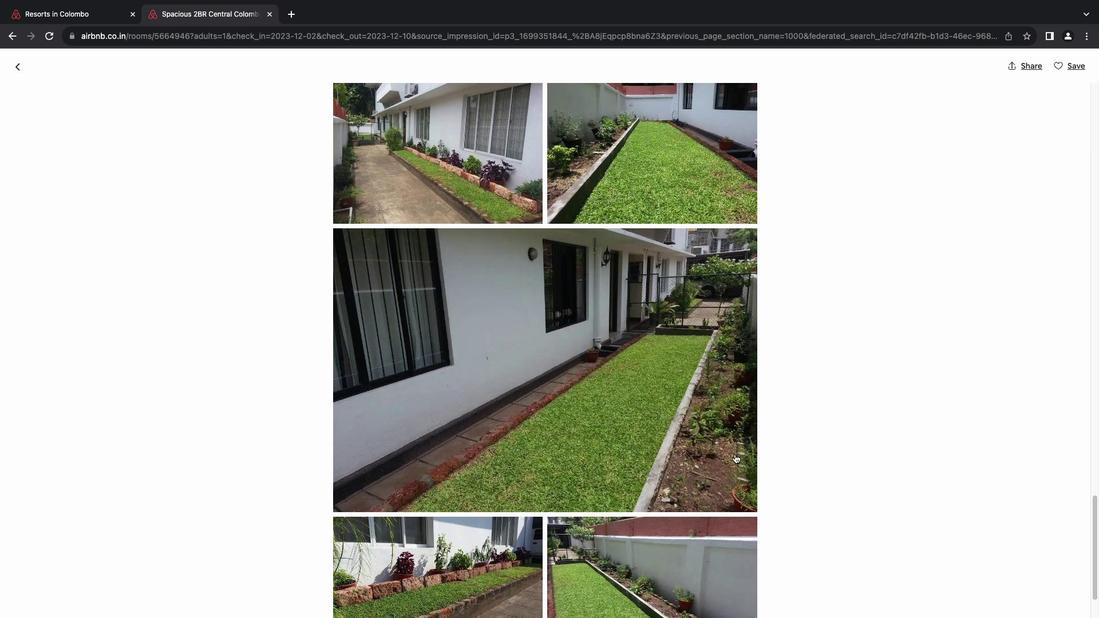 
Action: Mouse scrolled (734, 454) with delta (0, 0)
Screenshot: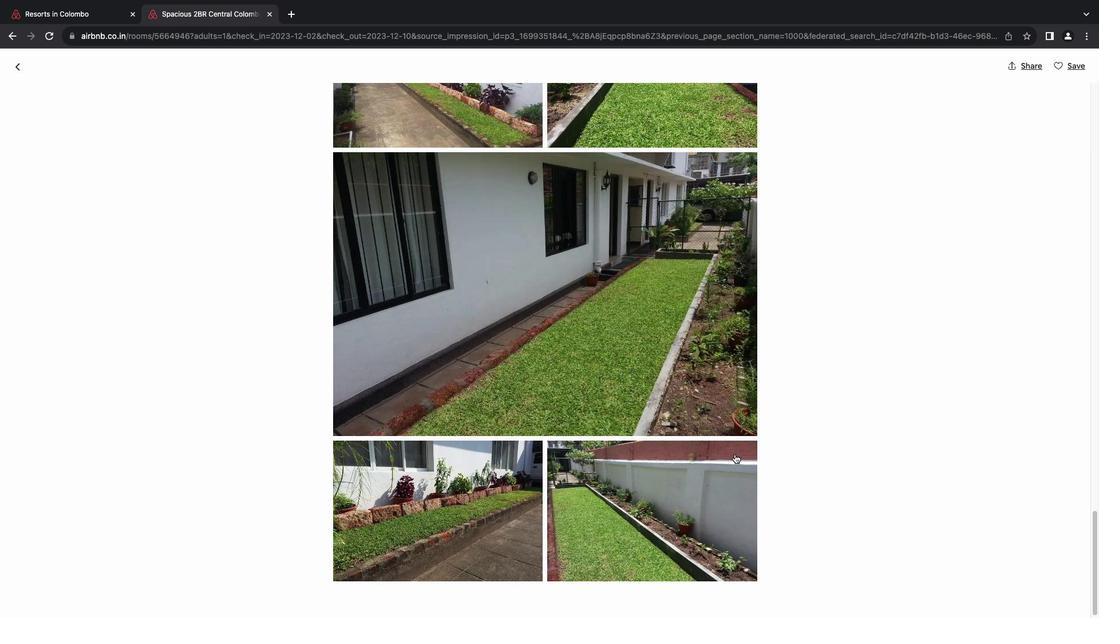 
Action: Mouse scrolled (734, 454) with delta (0, 0)
Screenshot: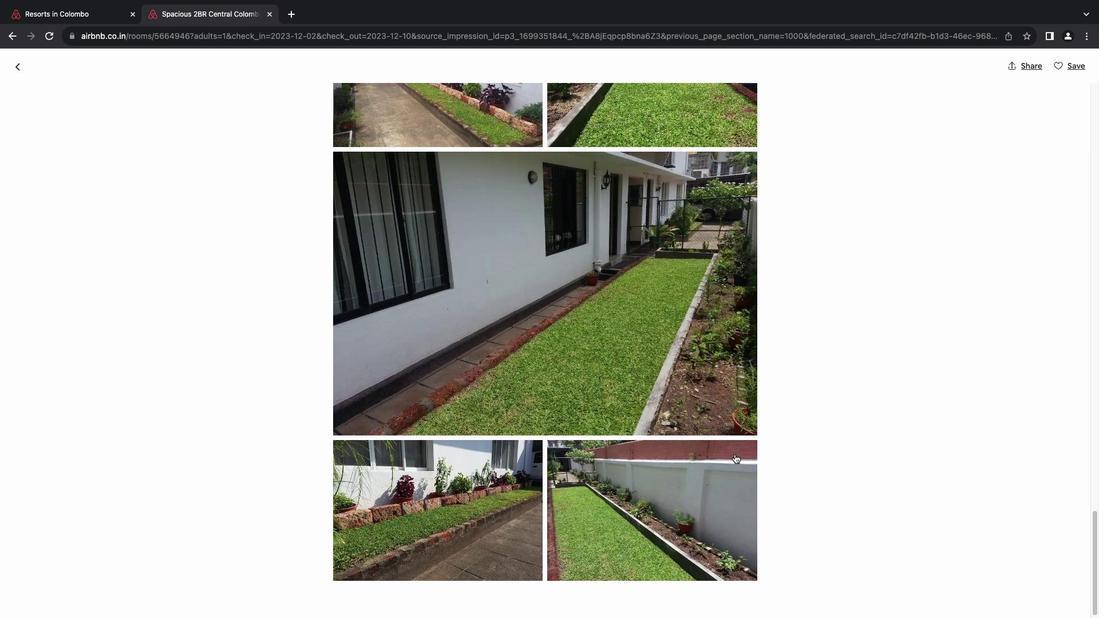 
Action: Mouse scrolled (734, 454) with delta (0, -1)
Screenshot: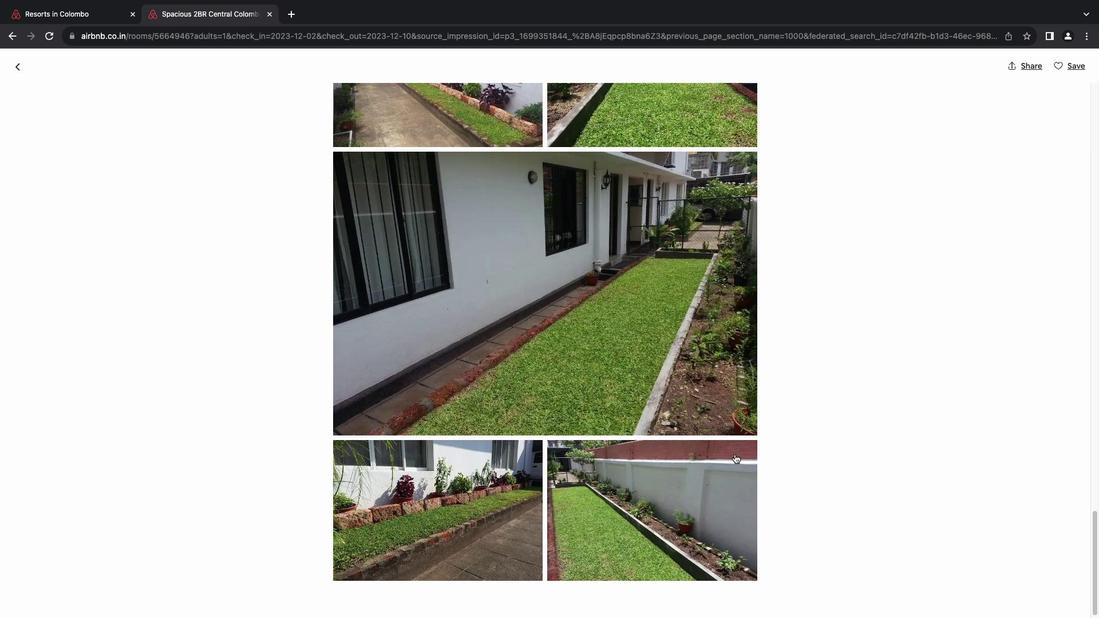 
Action: Mouse scrolled (734, 454) with delta (0, 0)
Screenshot: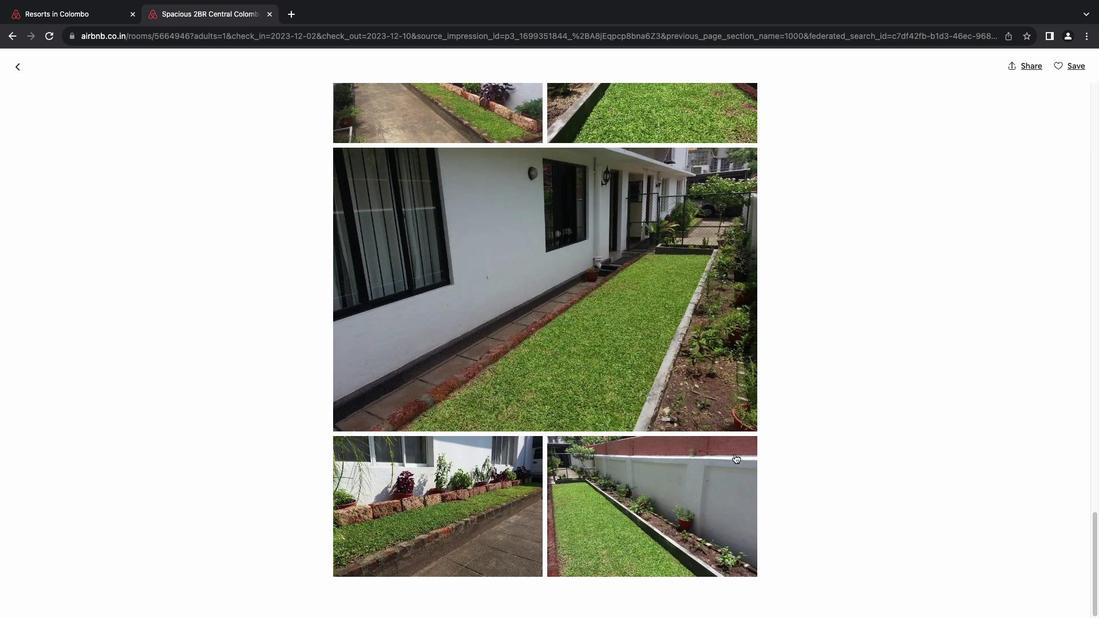
Action: Mouse scrolled (734, 454) with delta (0, 0)
Screenshot: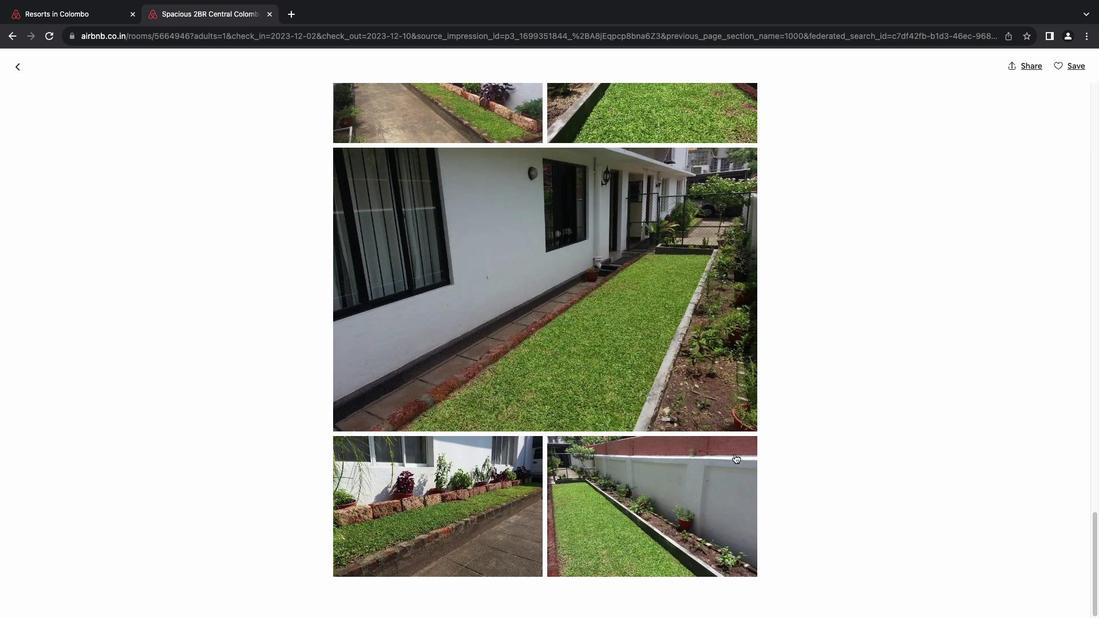 
Action: Mouse scrolled (734, 454) with delta (0, -1)
Screenshot: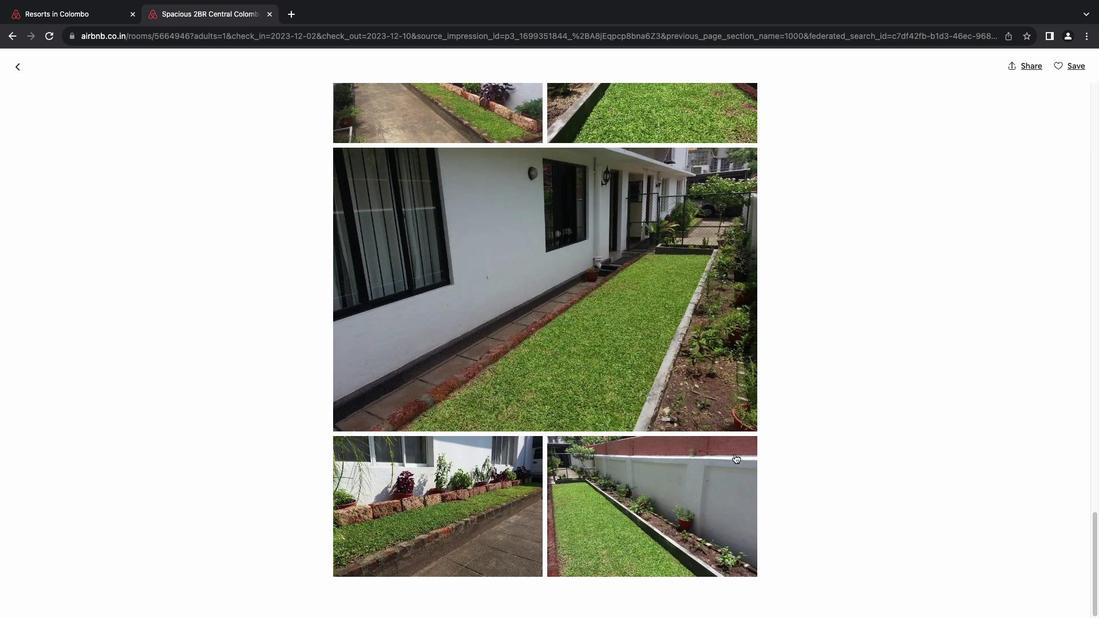 
Action: Mouse scrolled (734, 454) with delta (0, 0)
Screenshot: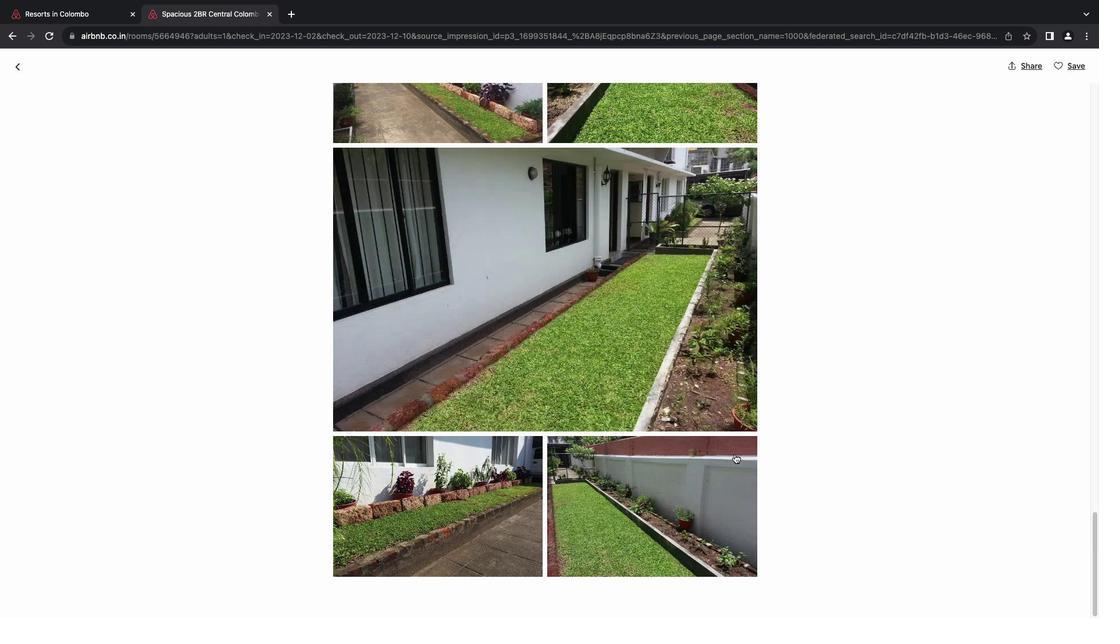 
Action: Mouse scrolled (734, 454) with delta (0, 0)
Screenshot: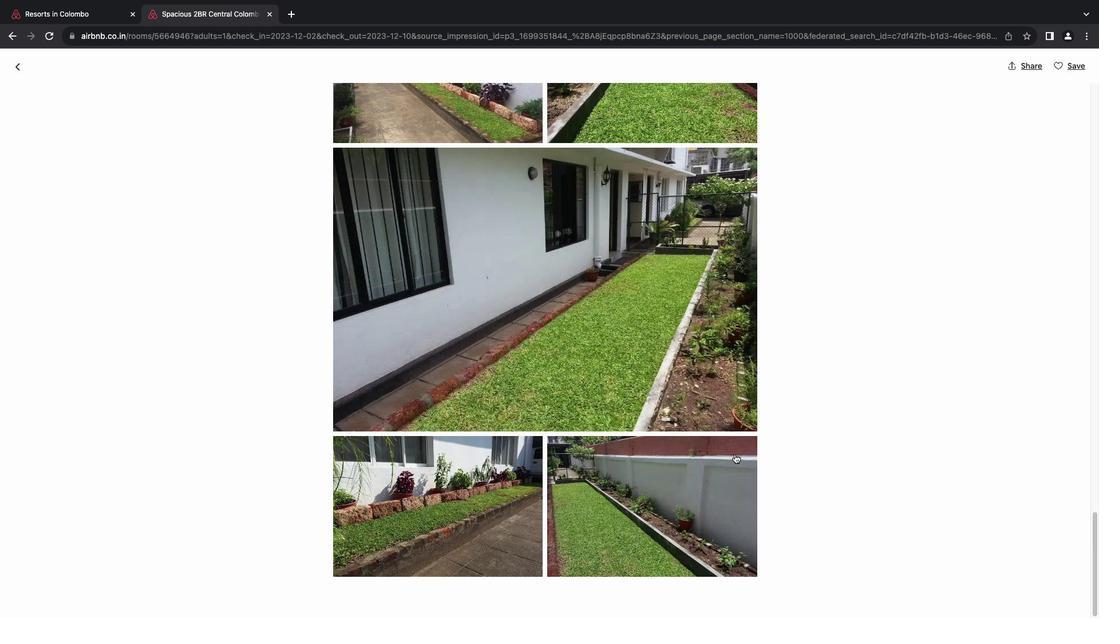 
Action: Mouse scrolled (734, 454) with delta (0, -1)
Screenshot: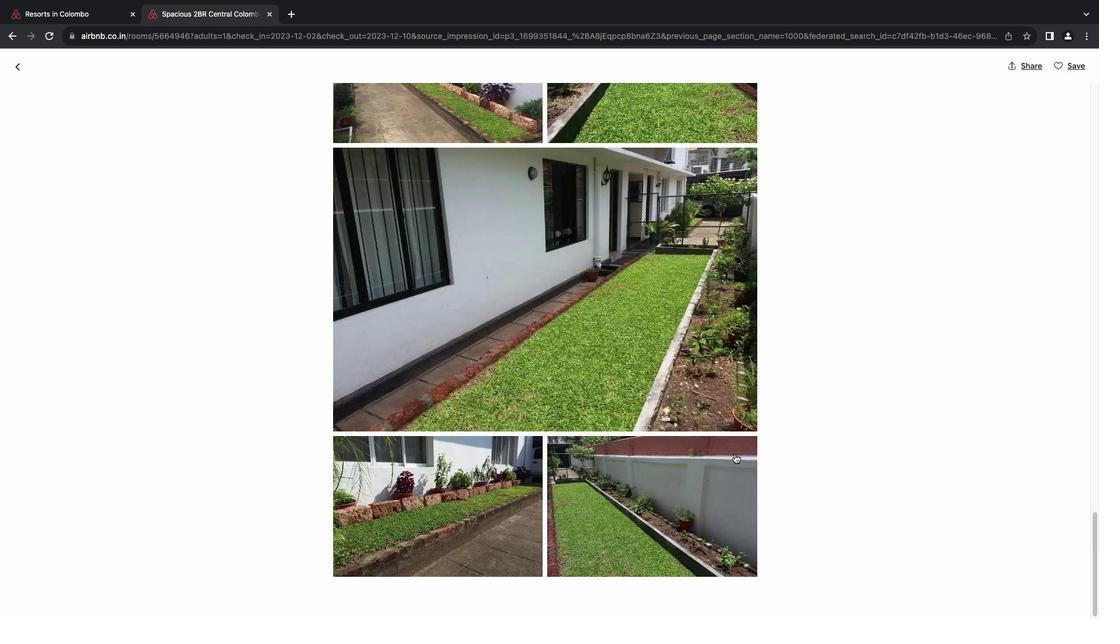 
Action: Mouse scrolled (734, 454) with delta (0, 0)
Screenshot: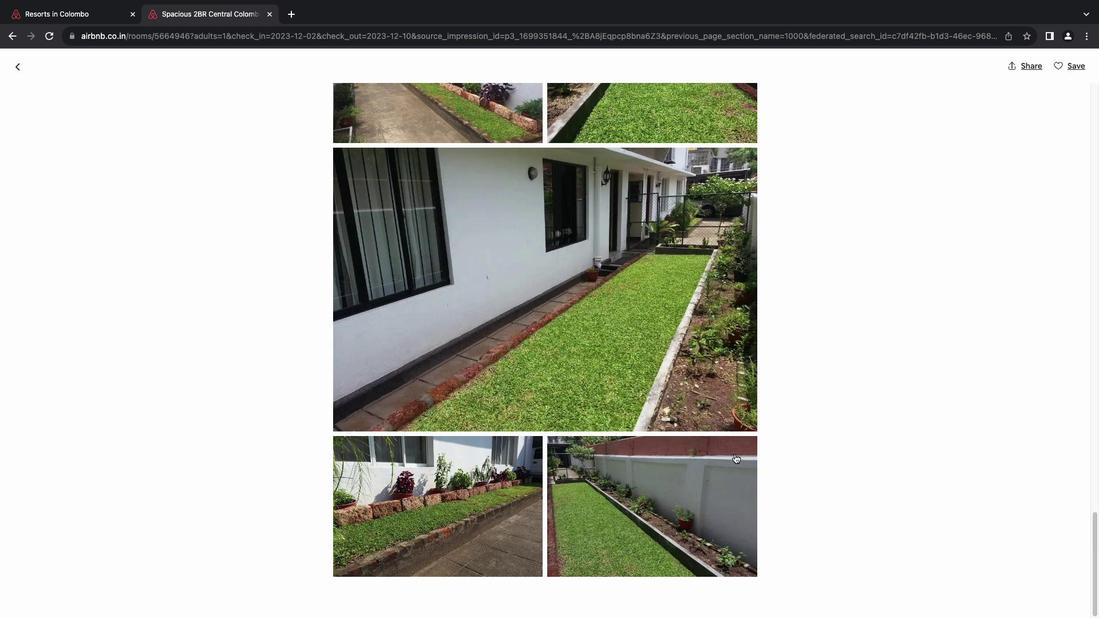 
Action: Mouse scrolled (734, 454) with delta (0, 0)
Screenshot: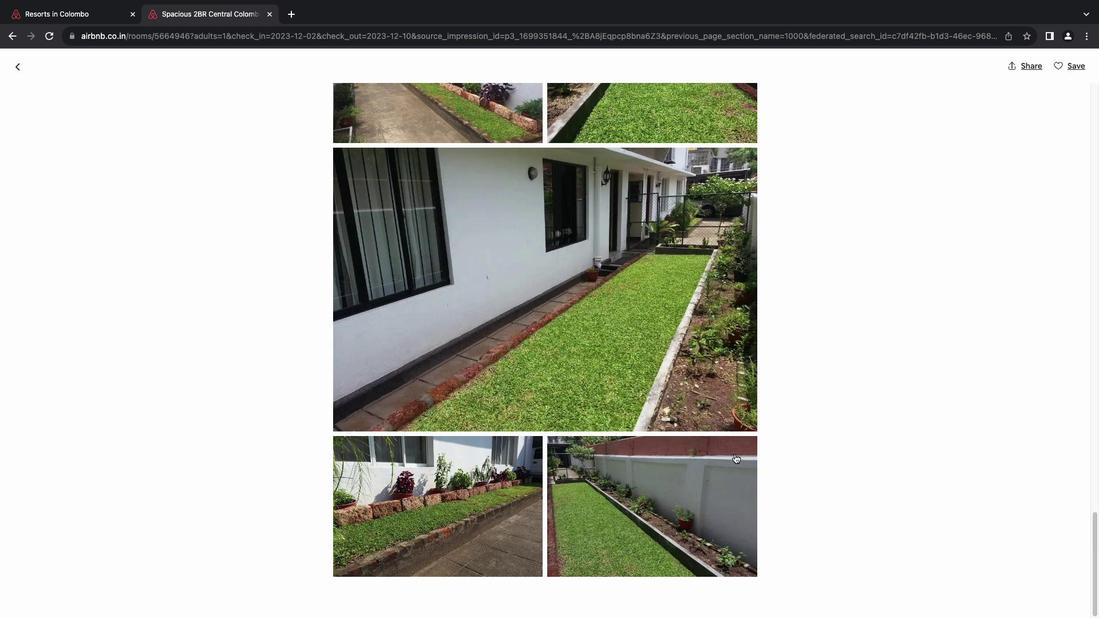 
Action: Mouse scrolled (734, 454) with delta (0, 0)
Screenshot: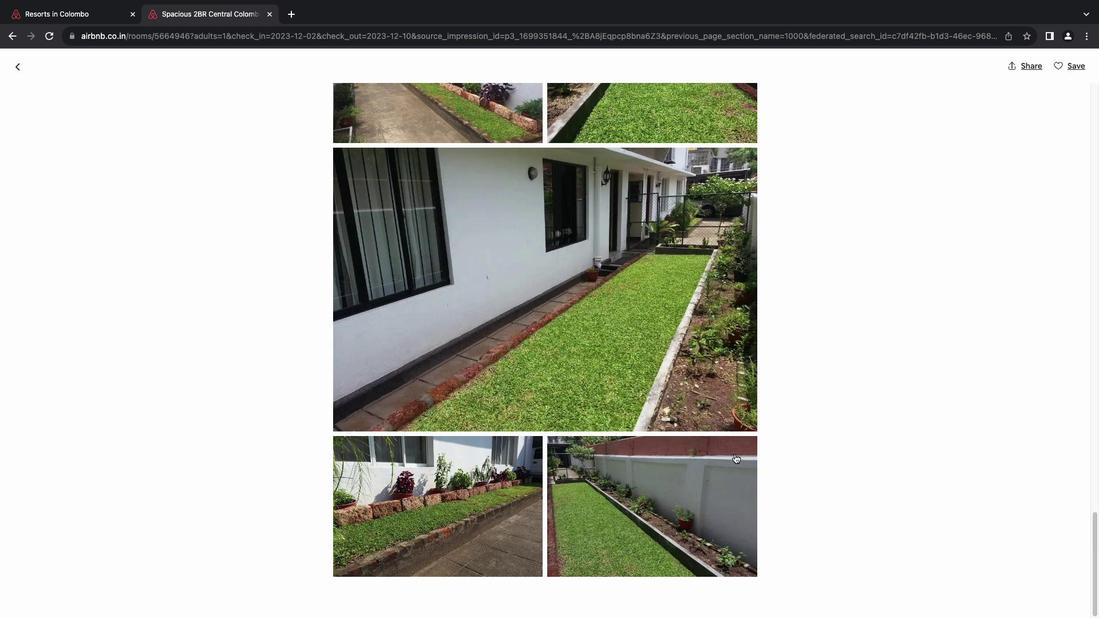 
Action: Mouse scrolled (734, 454) with delta (0, 0)
Screenshot: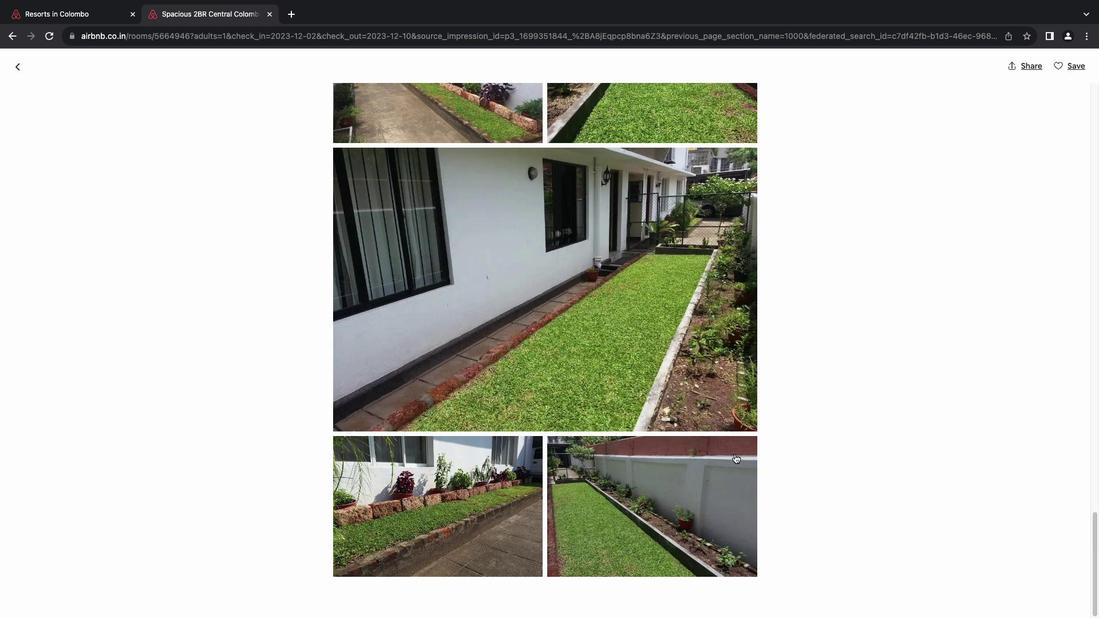 
Action: Mouse scrolled (734, 454) with delta (0, -1)
Screenshot: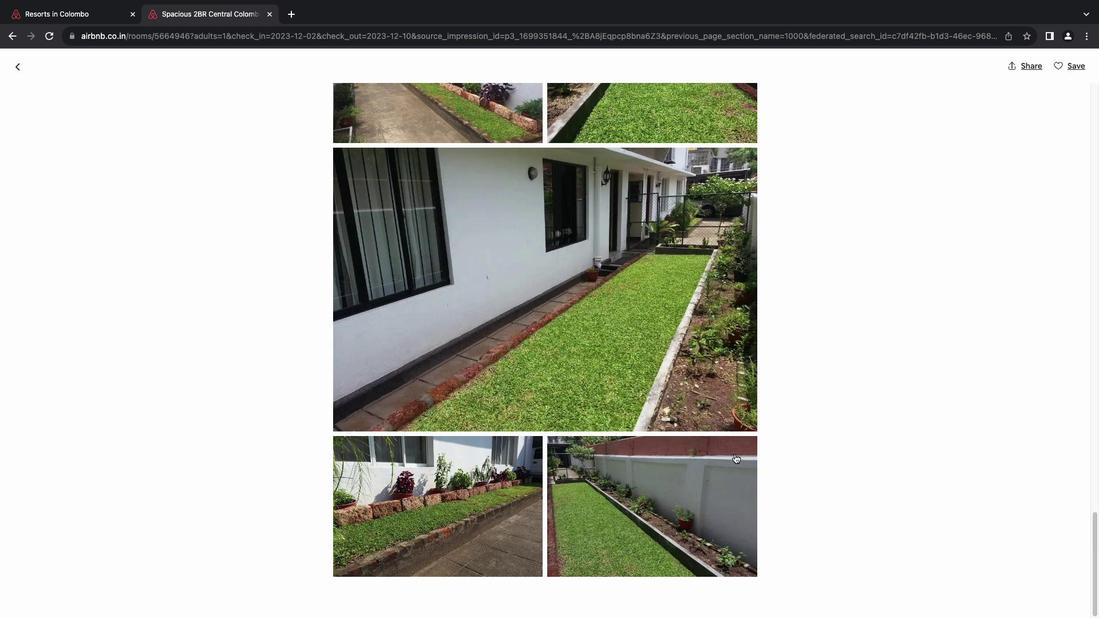 
Action: Mouse scrolled (734, 454) with delta (0, 0)
Screenshot: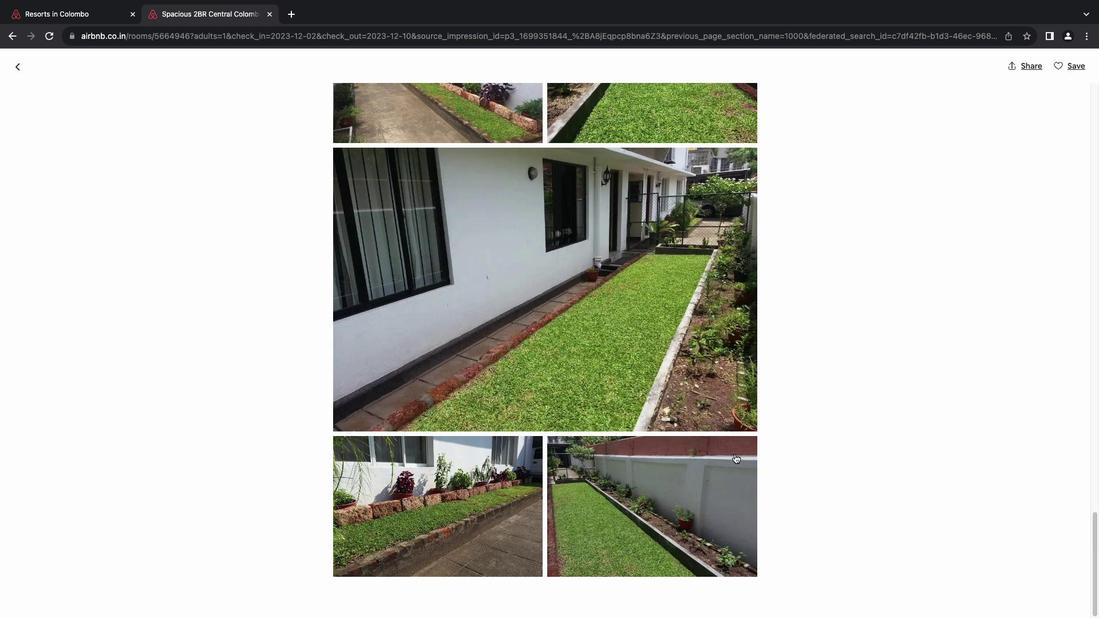 
Action: Mouse scrolled (734, 454) with delta (0, 0)
Screenshot: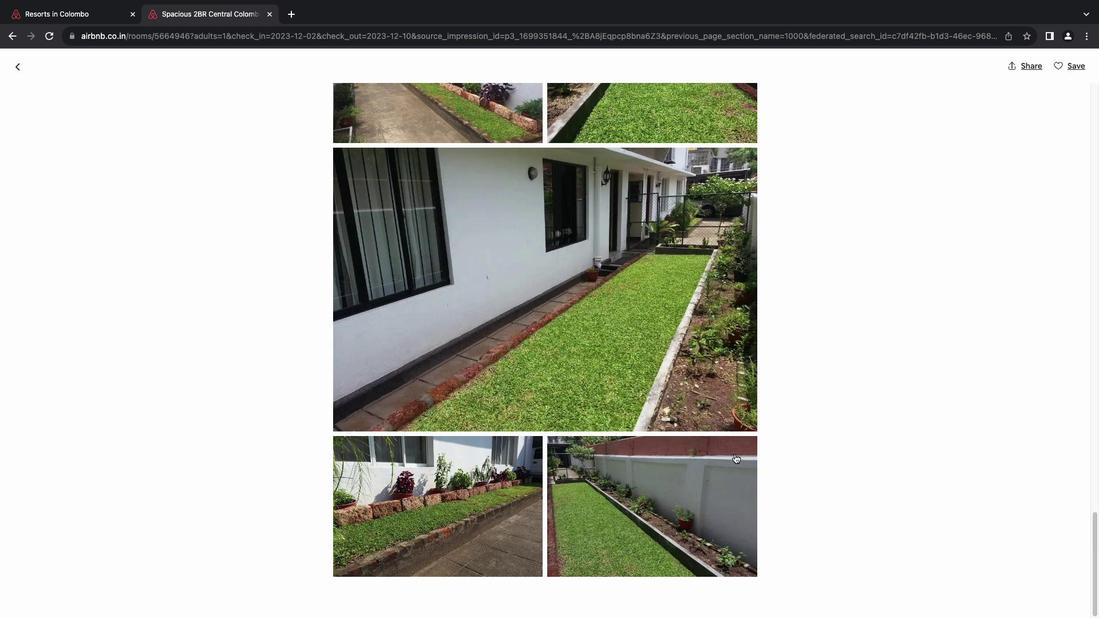 
Action: Mouse moved to (18, 66)
Screenshot: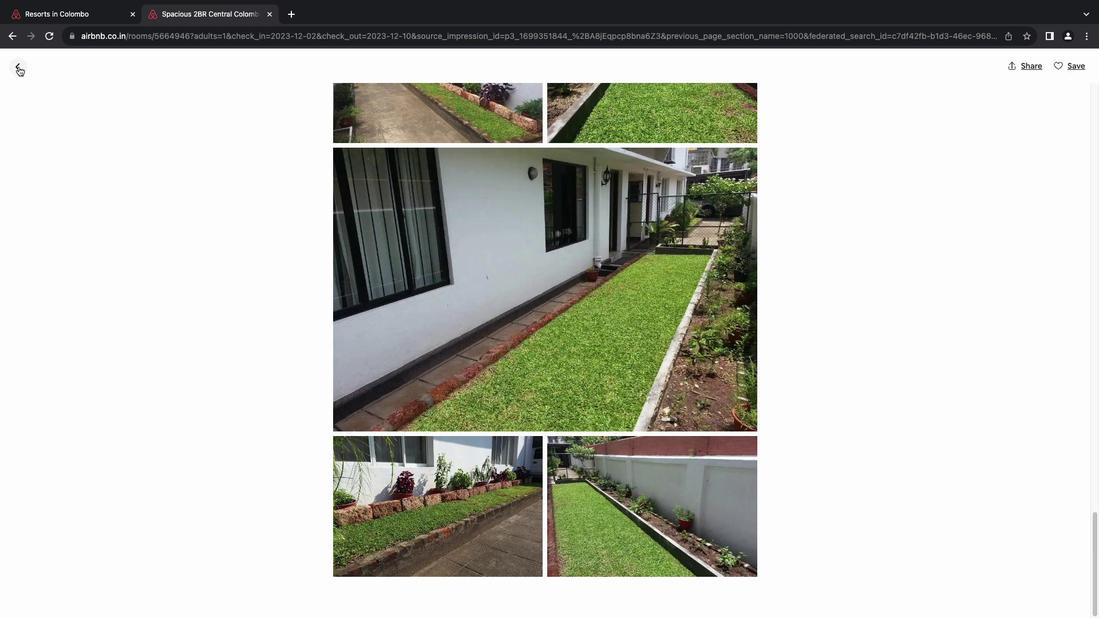 
Action: Mouse pressed left at (18, 66)
Screenshot: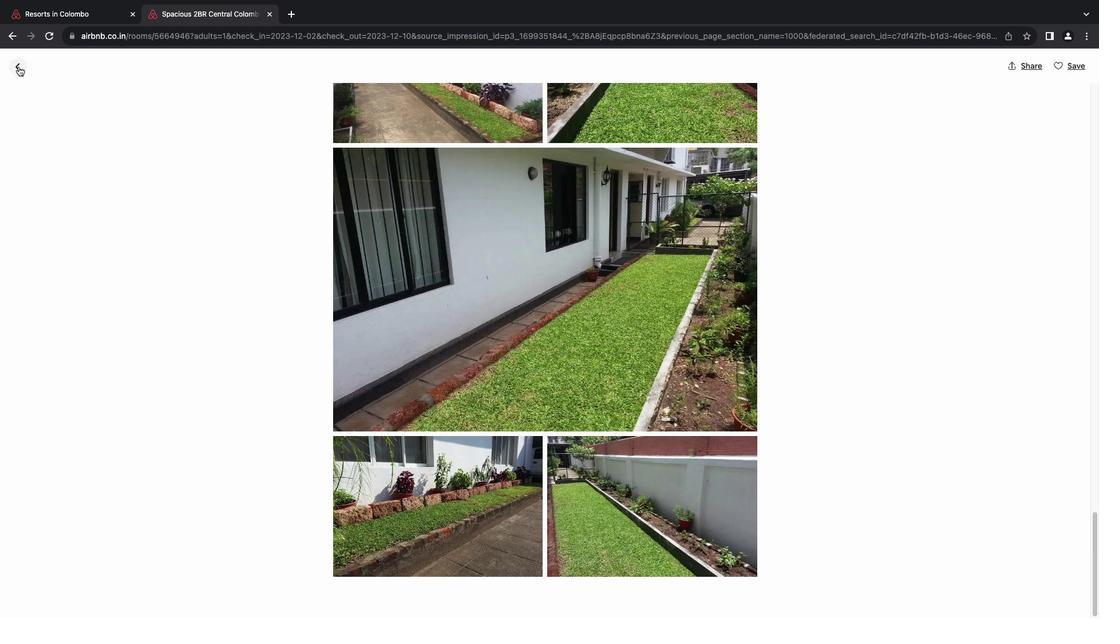 
Action: Mouse moved to (455, 199)
Screenshot: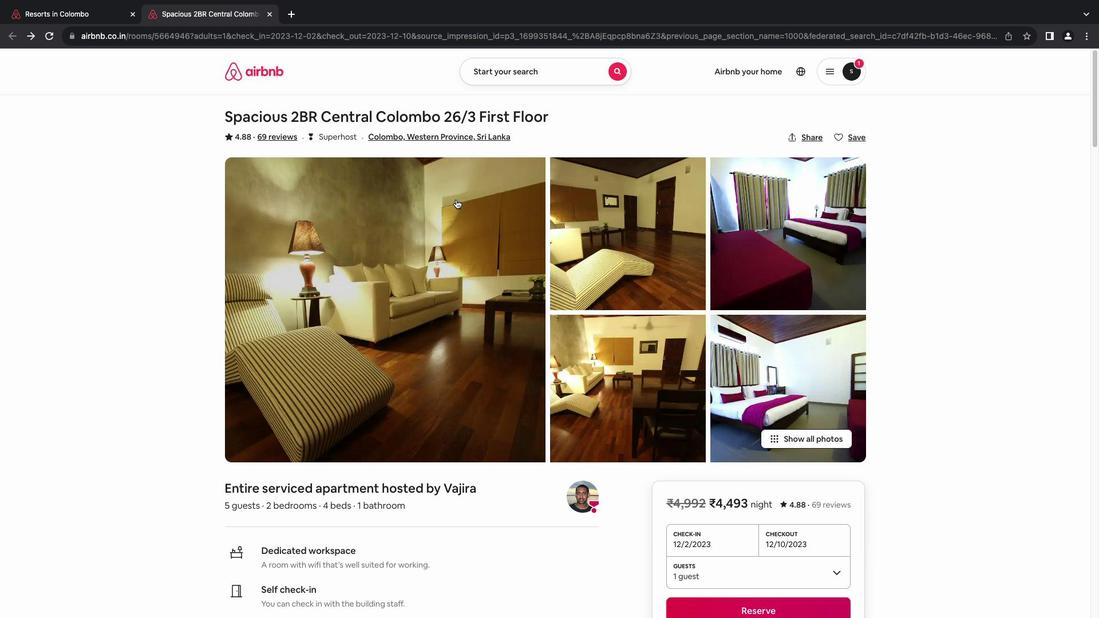 
Action: Mouse scrolled (455, 199) with delta (0, 0)
Screenshot: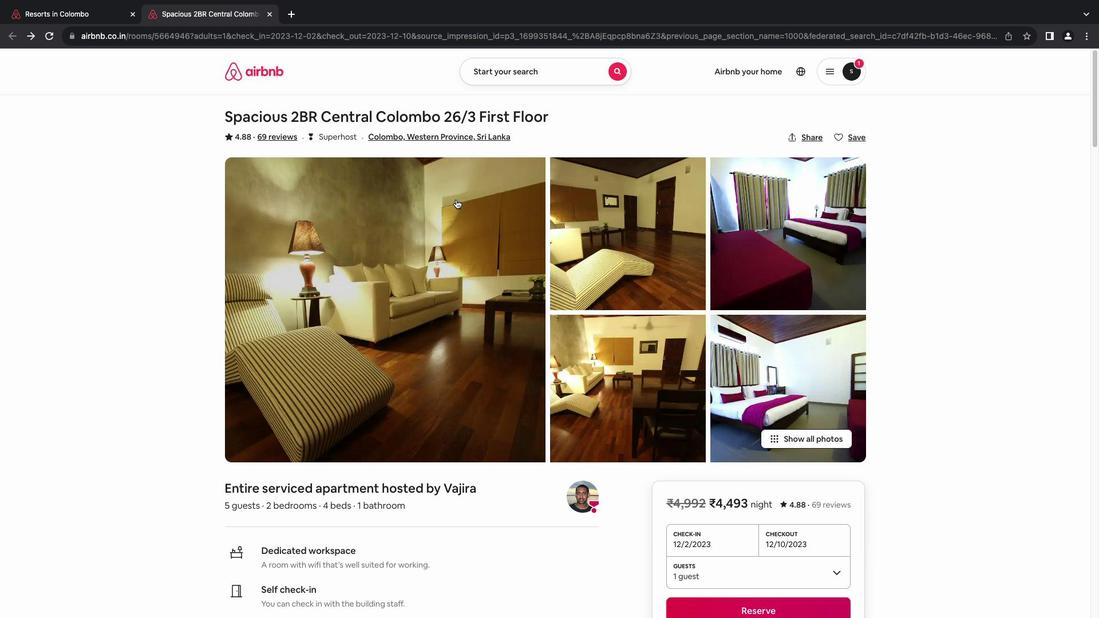 
Action: Mouse scrolled (455, 199) with delta (0, 0)
Screenshot: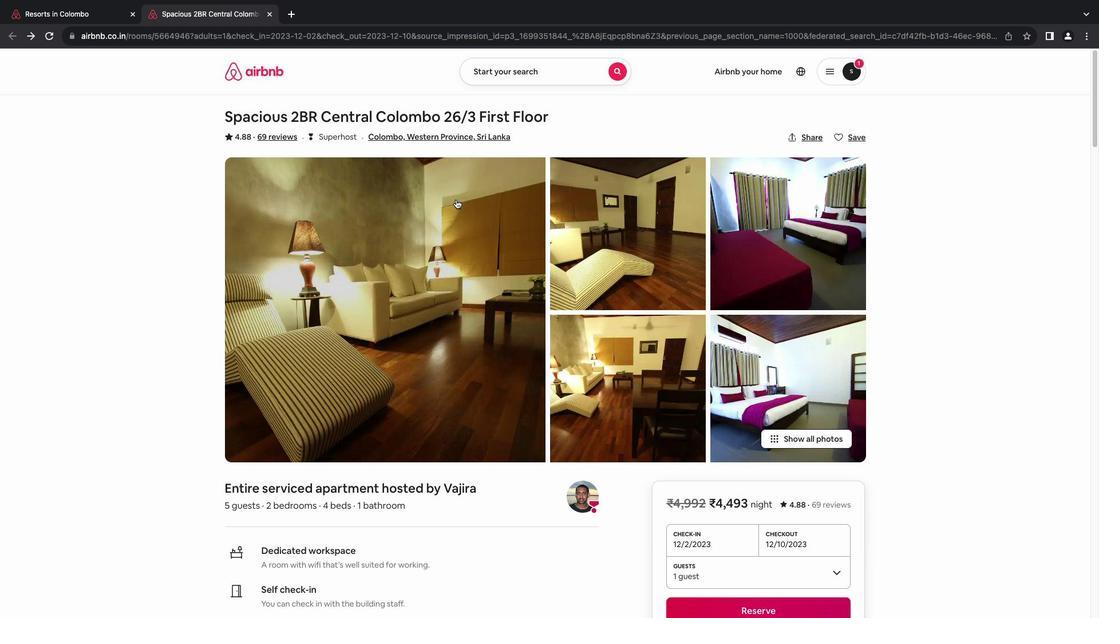 
Action: Mouse scrolled (455, 199) with delta (0, -1)
Screenshot: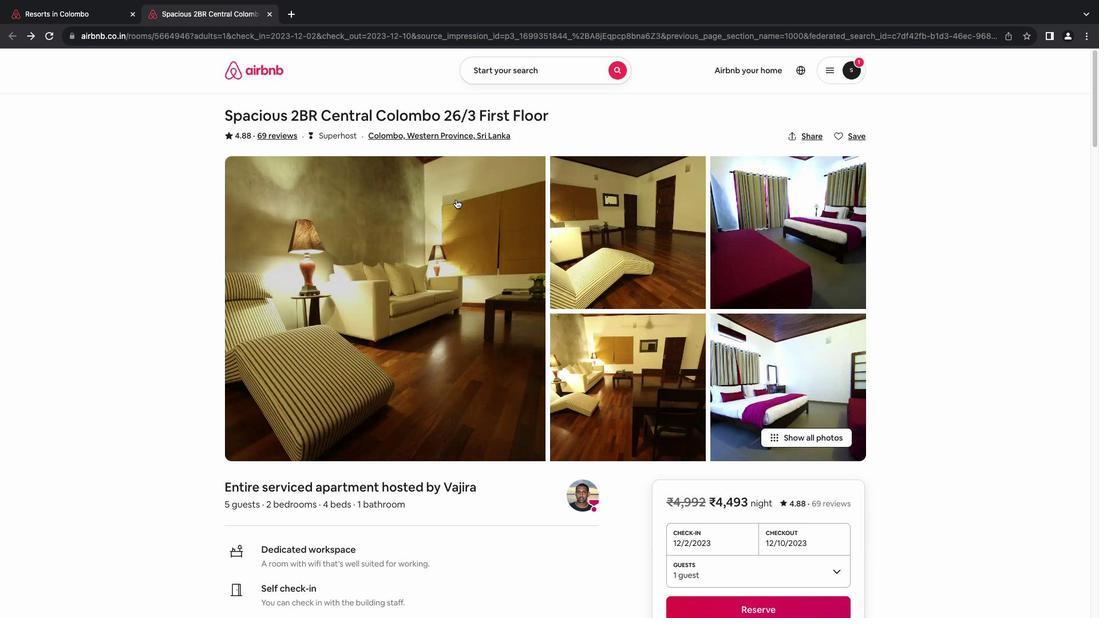 
Action: Mouse scrolled (455, 199) with delta (0, -1)
Screenshot: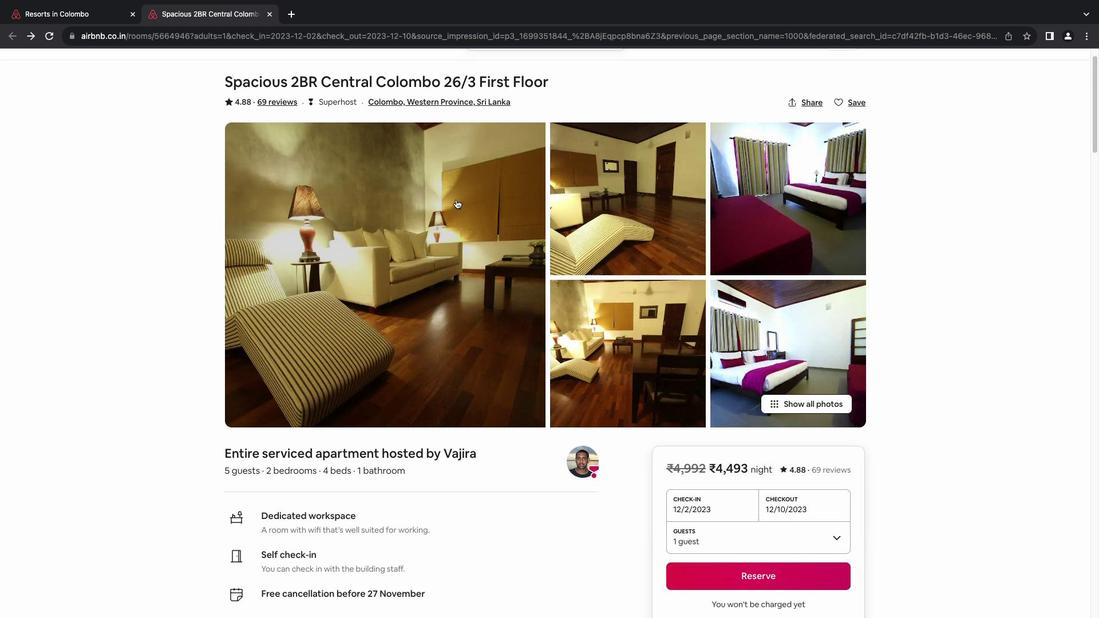 
Action: Mouse scrolled (455, 199) with delta (0, 0)
Screenshot: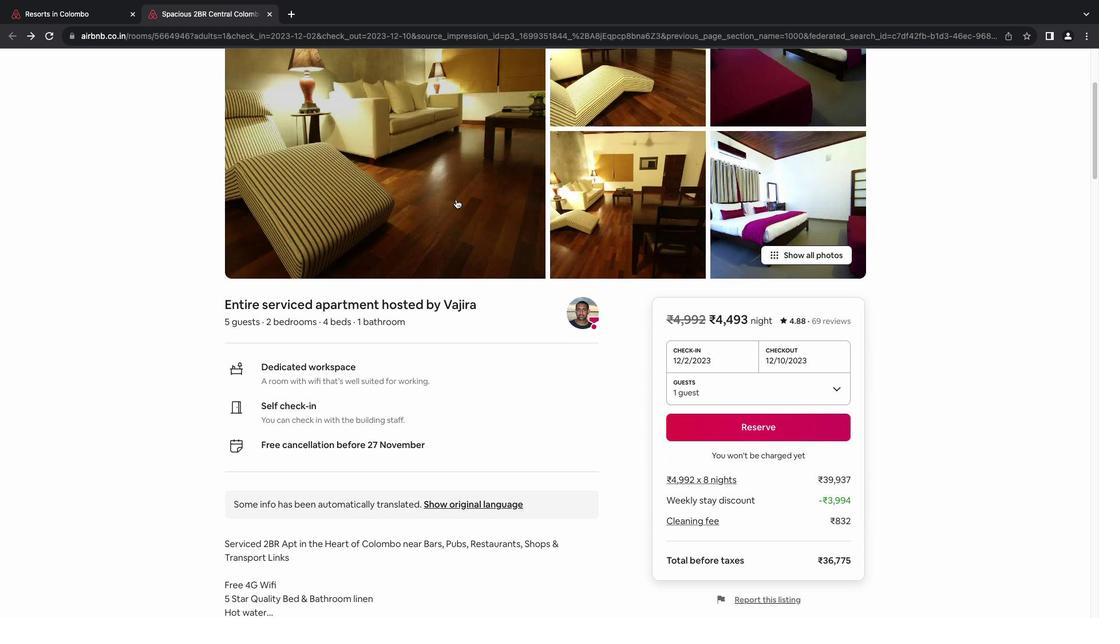 
Action: Mouse scrolled (455, 199) with delta (0, 0)
Screenshot: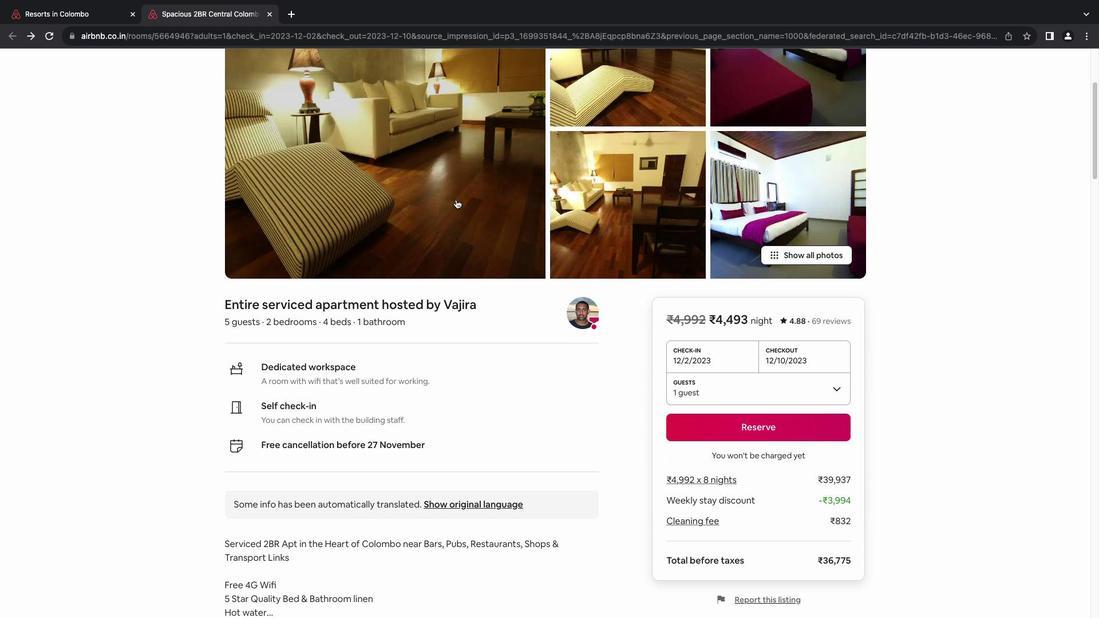 
Action: Mouse scrolled (455, 199) with delta (0, -1)
Screenshot: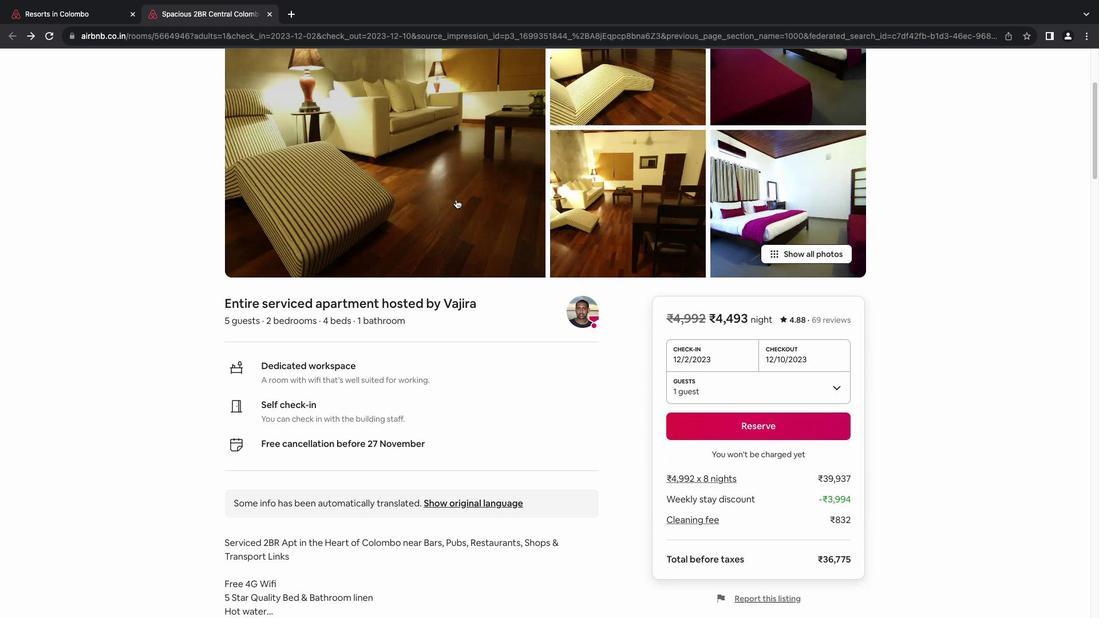 
Action: Mouse moved to (441, 204)
Screenshot: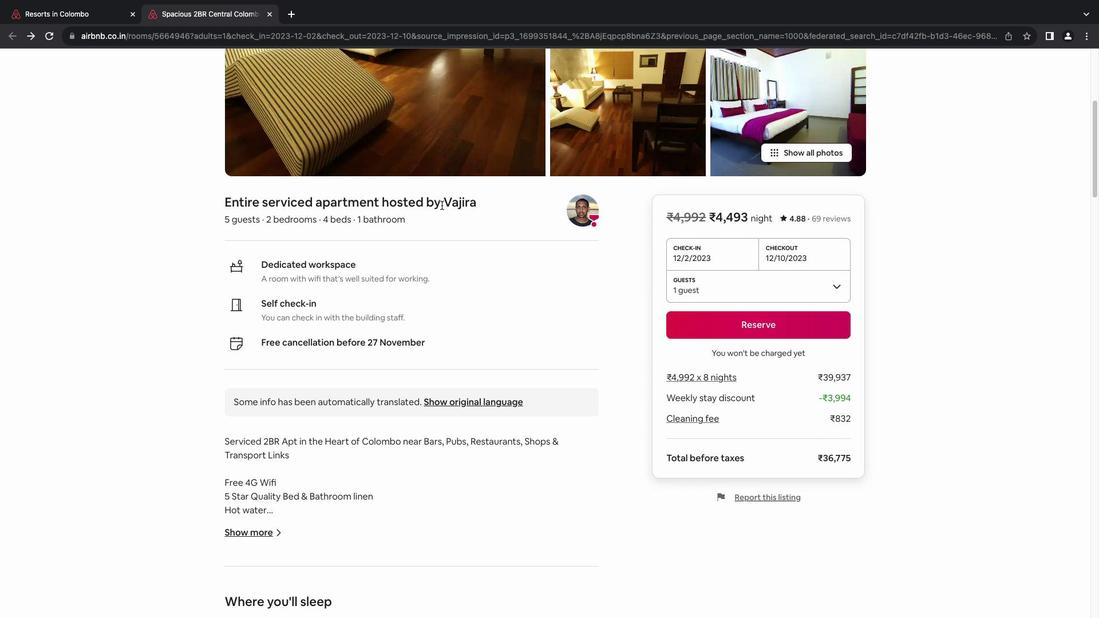 
Action: Mouse scrolled (441, 204) with delta (0, 0)
Screenshot: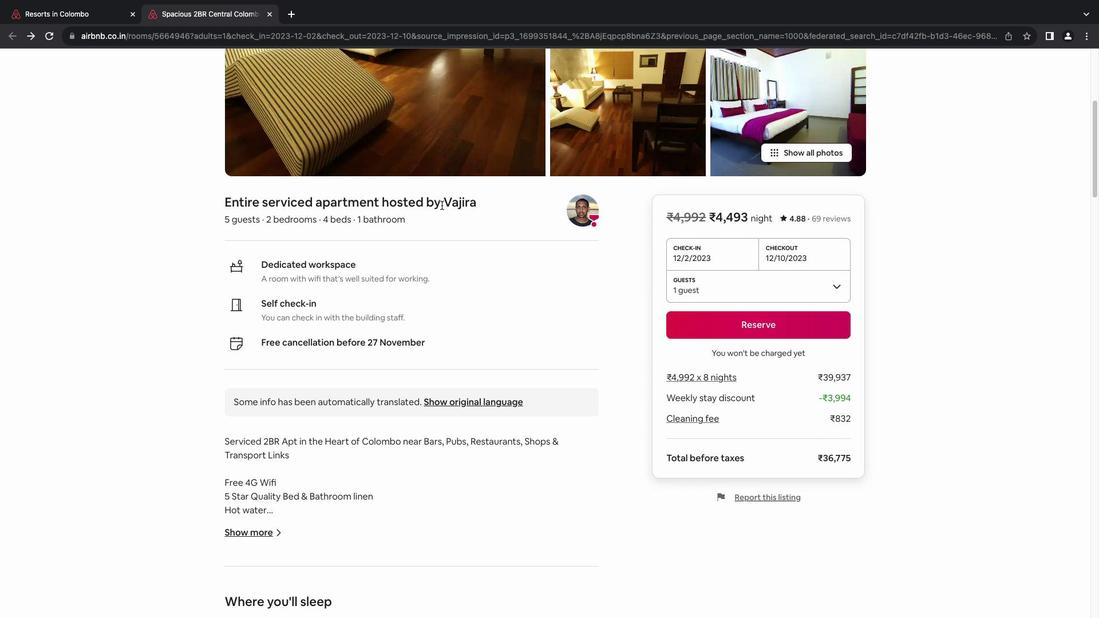 
Action: Mouse moved to (441, 204)
Screenshot: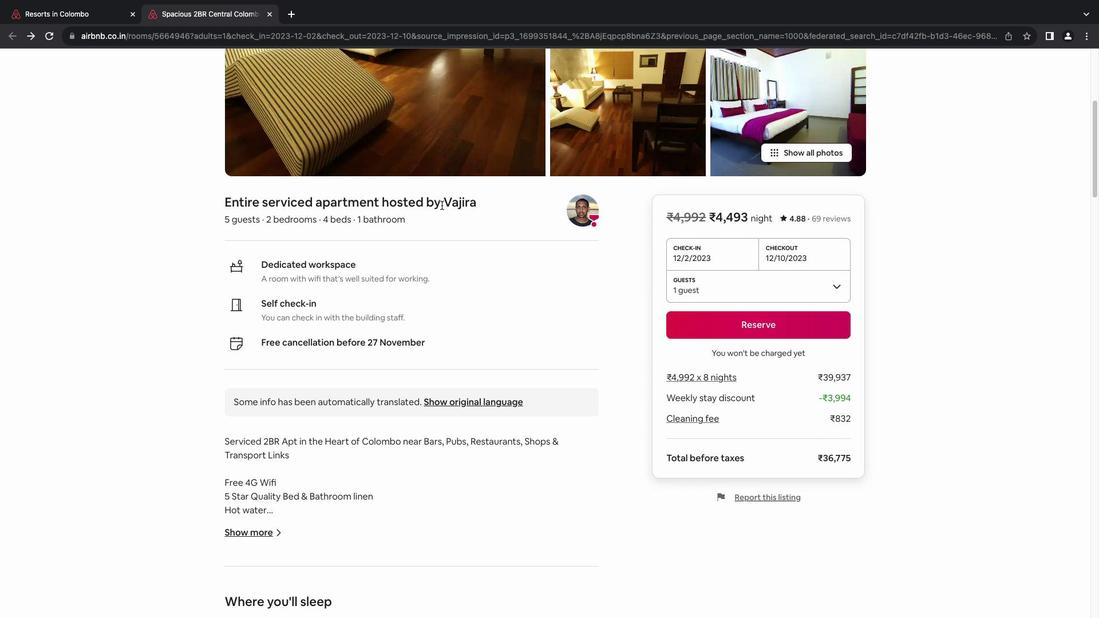 
Action: Mouse scrolled (441, 204) with delta (0, 0)
Screenshot: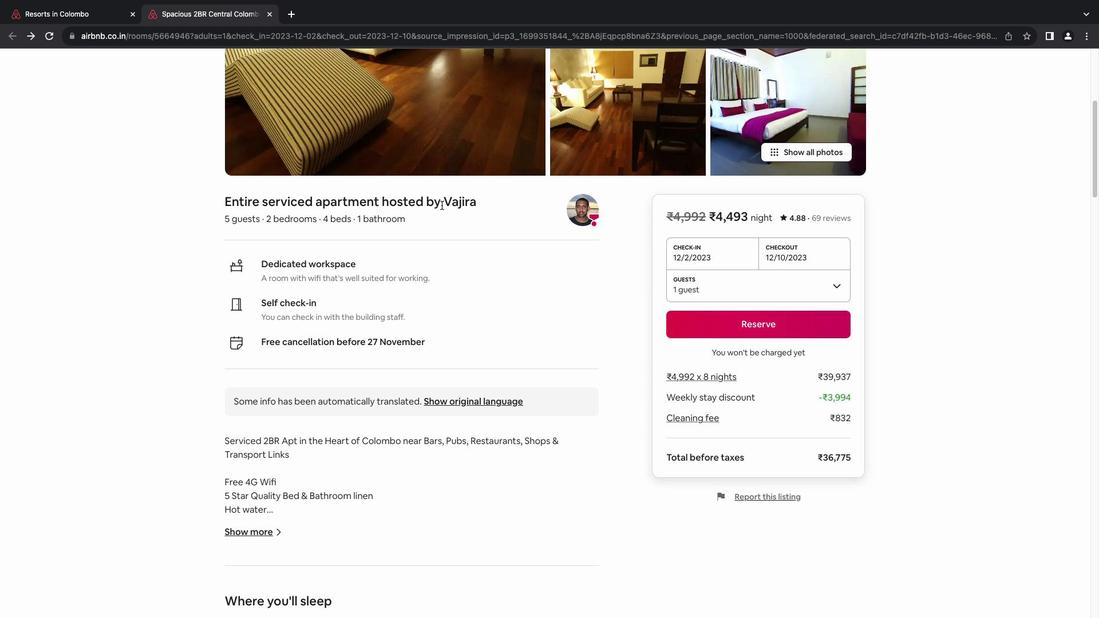 
Action: Mouse moved to (441, 204)
Screenshot: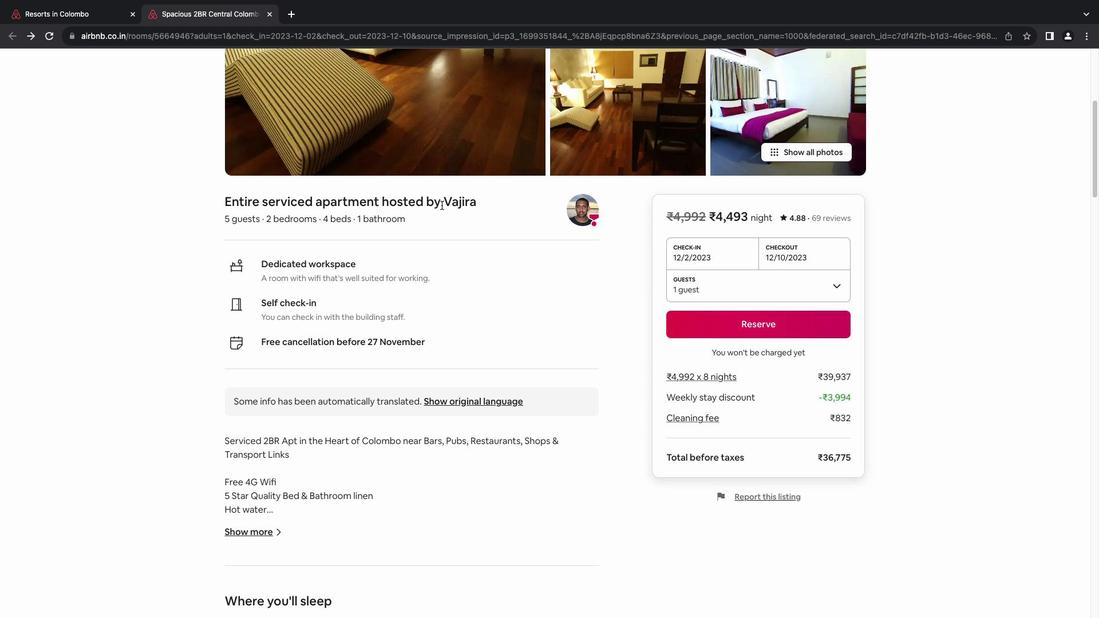 
Action: Mouse scrolled (441, 204) with delta (0, -1)
Screenshot: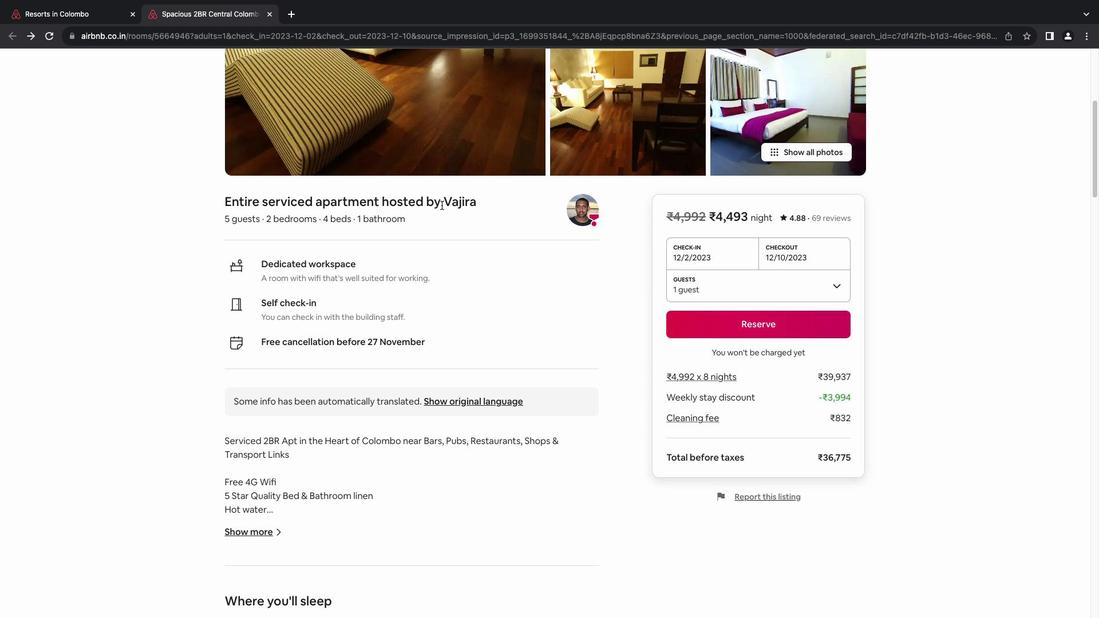
Action: Mouse scrolled (441, 204) with delta (0, -1)
Screenshot: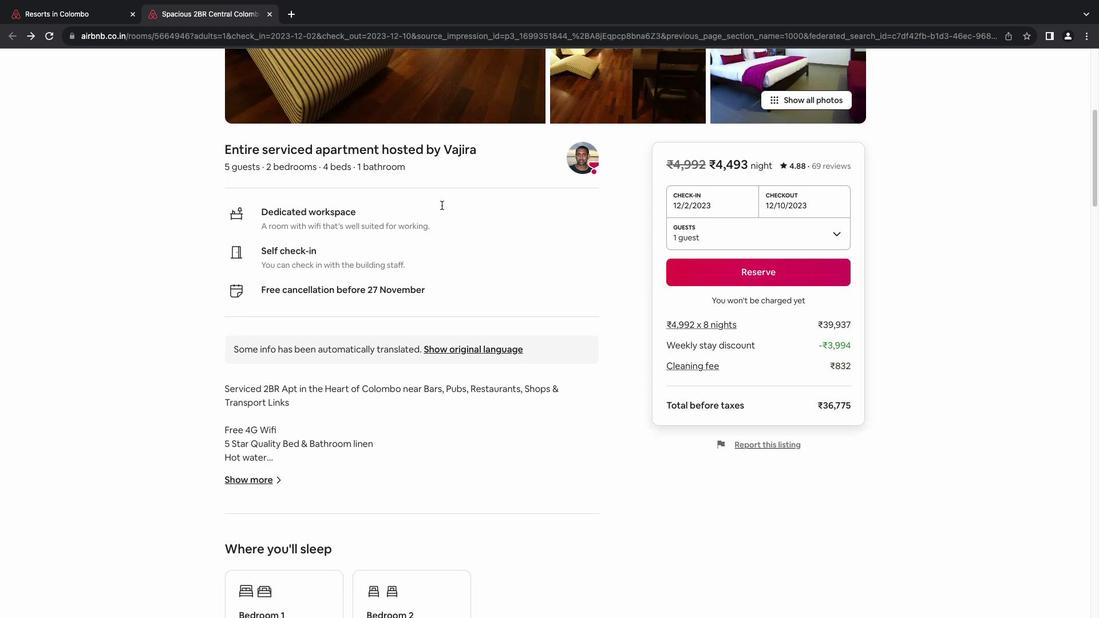 
Action: Mouse moved to (265, 336)
Screenshot: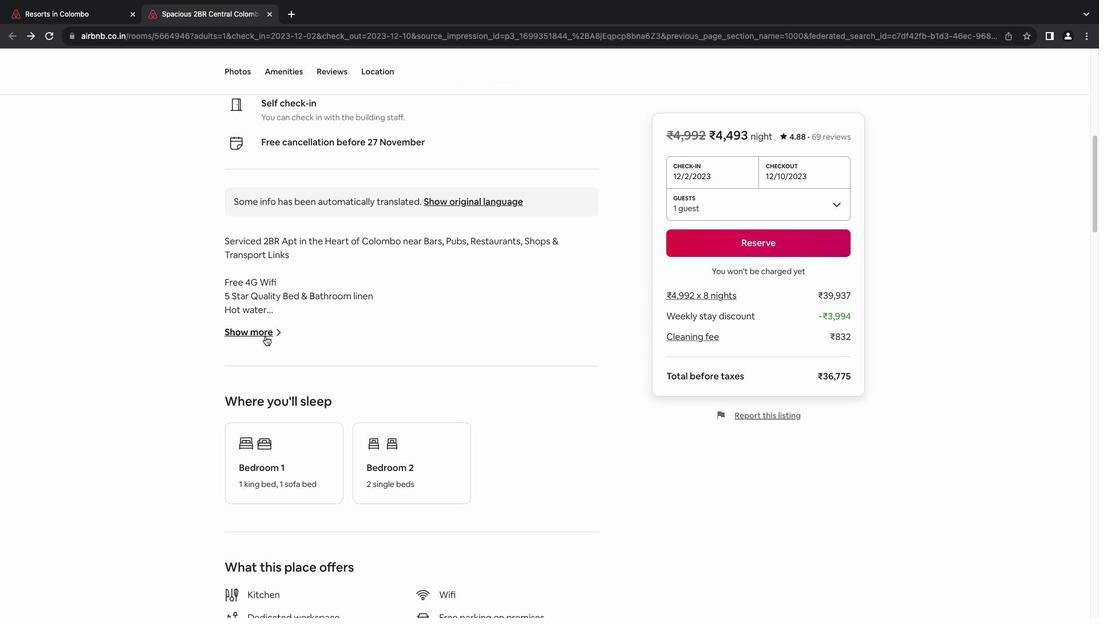 
Action: Mouse pressed left at (265, 336)
Screenshot: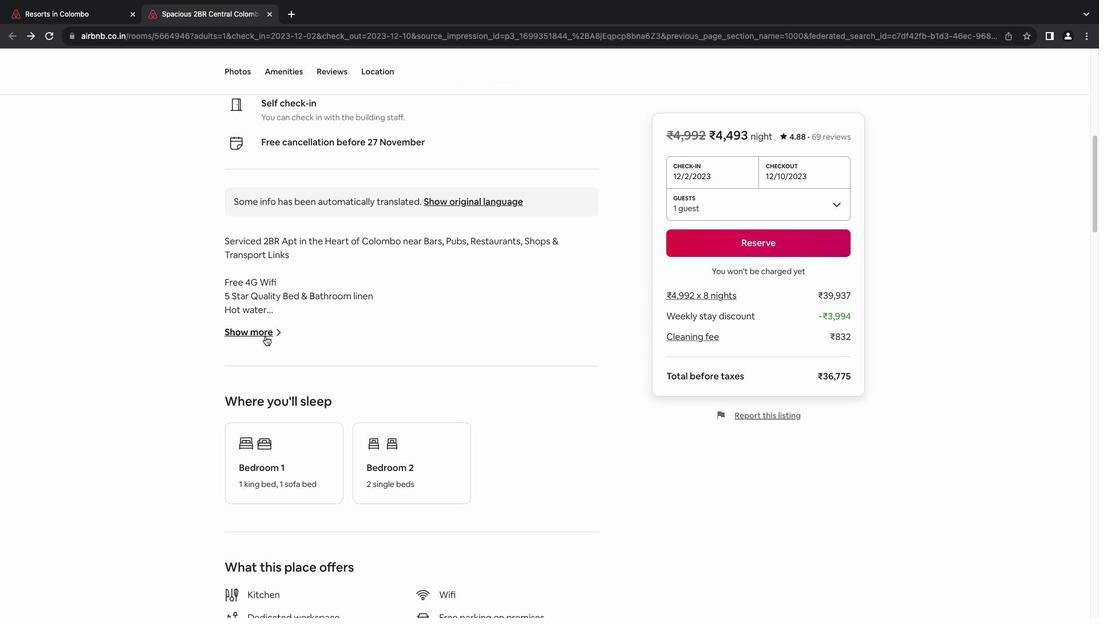 
Action: Mouse moved to (558, 219)
Screenshot: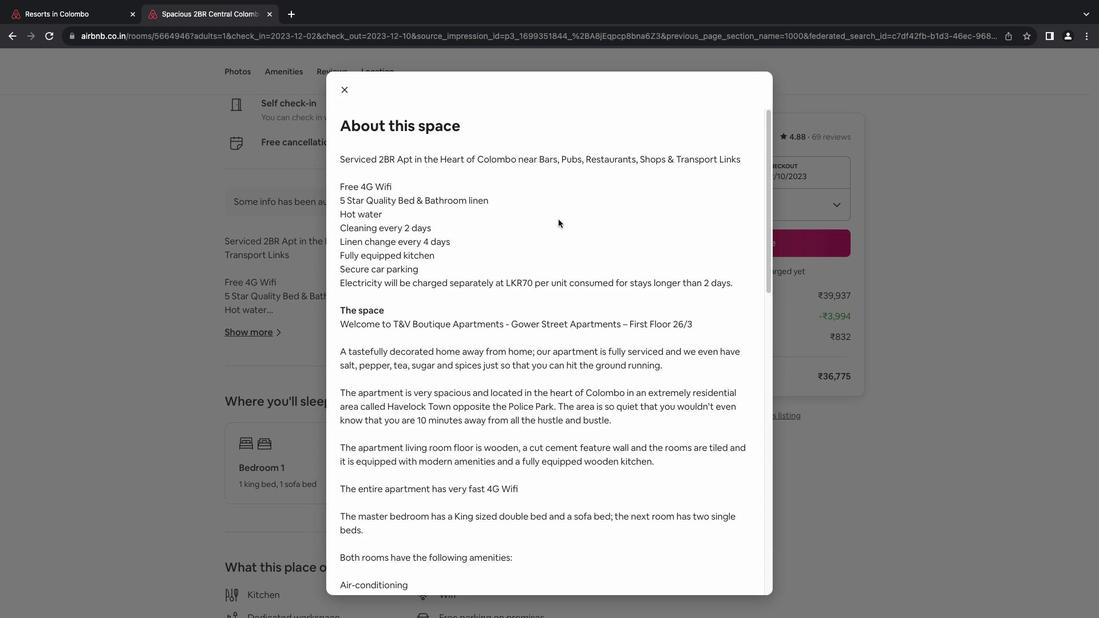 
Action: Mouse scrolled (558, 219) with delta (0, 0)
Screenshot: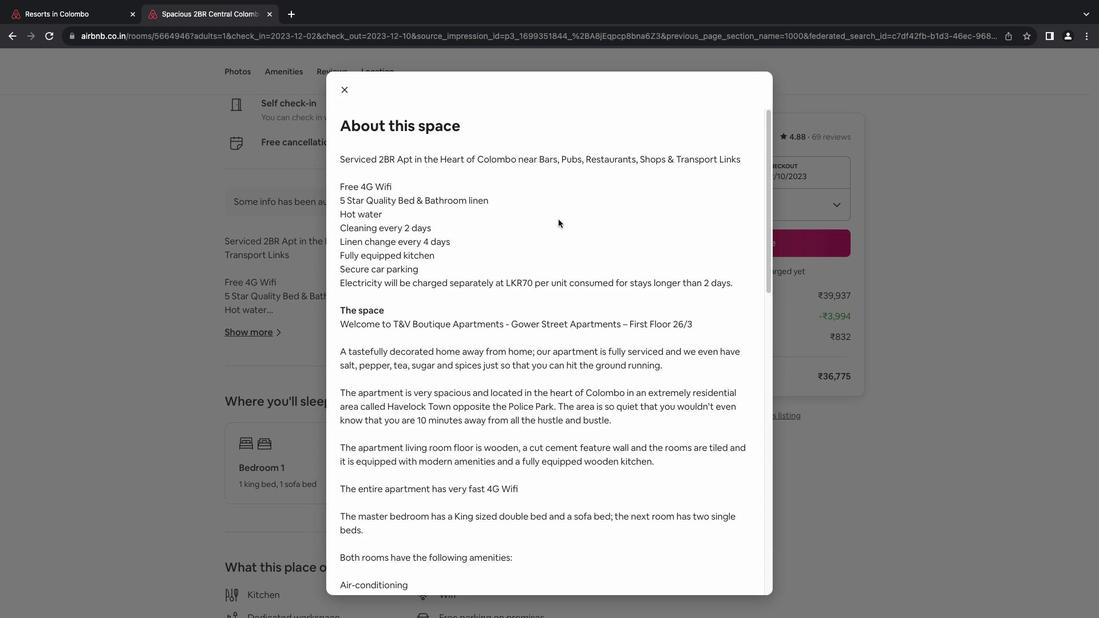 
Action: Mouse scrolled (558, 219) with delta (0, 0)
Screenshot: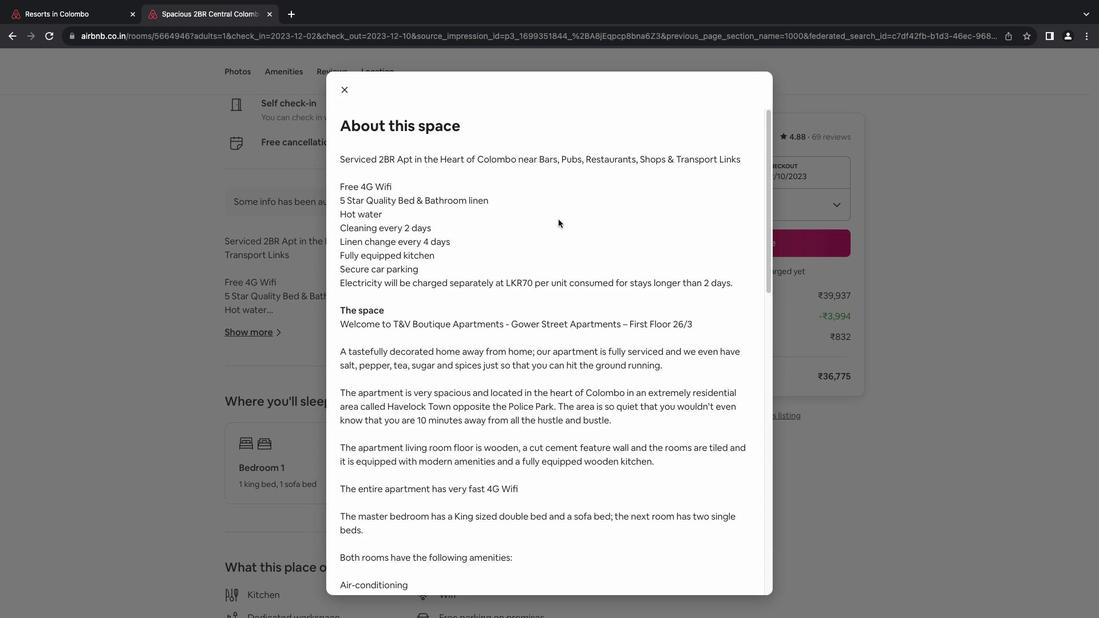 
Action: Mouse moved to (571, 218)
Screenshot: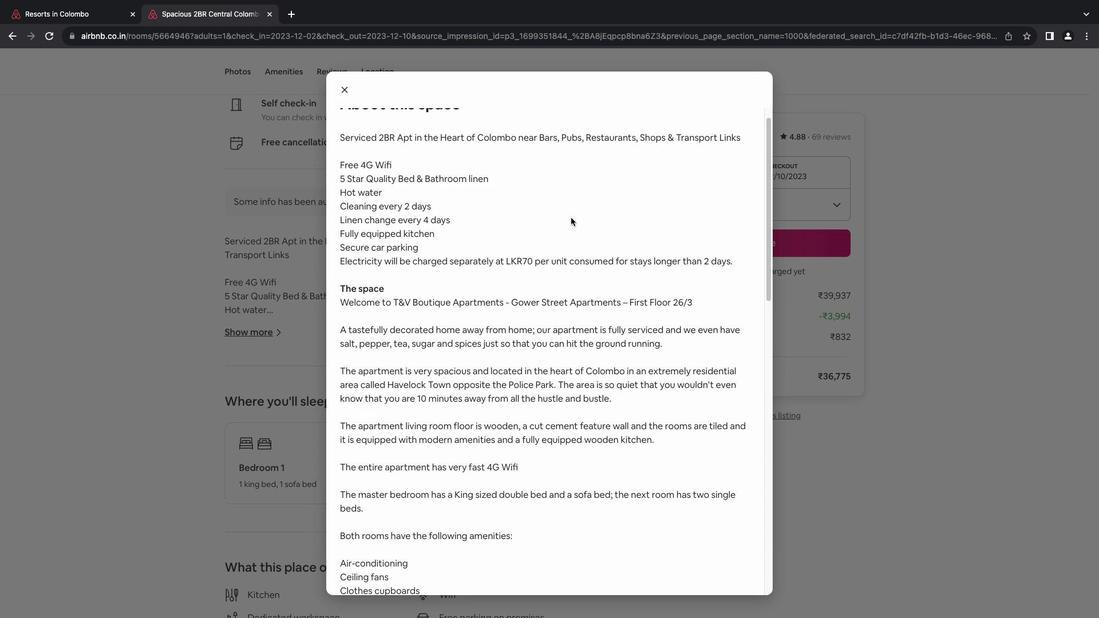 
Action: Mouse scrolled (571, 218) with delta (0, 0)
Screenshot: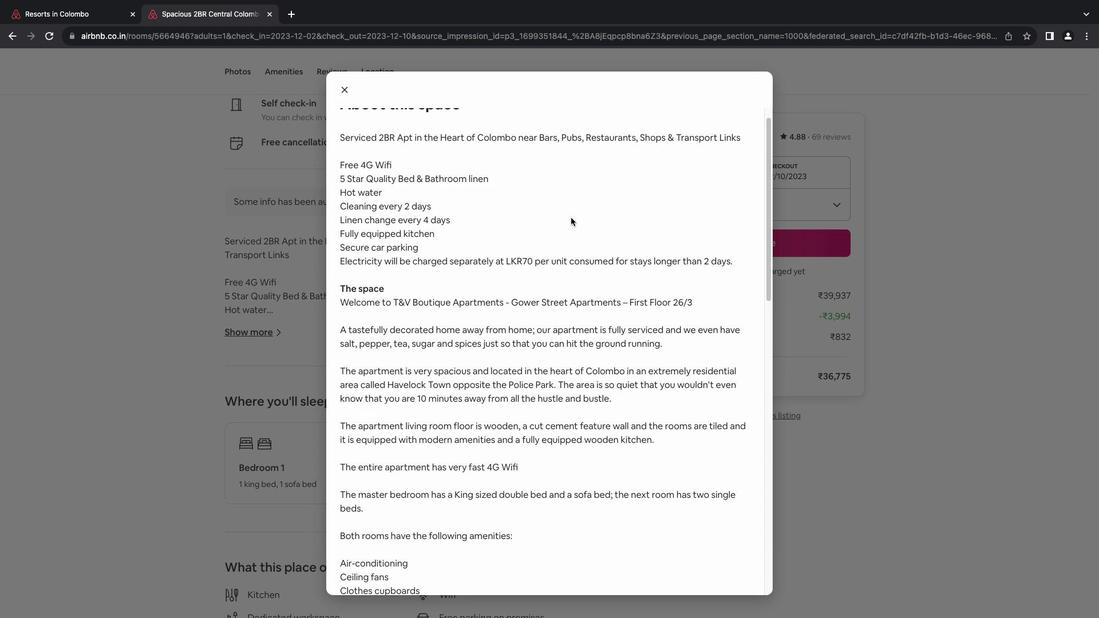 
Action: Mouse scrolled (571, 218) with delta (0, 0)
Screenshot: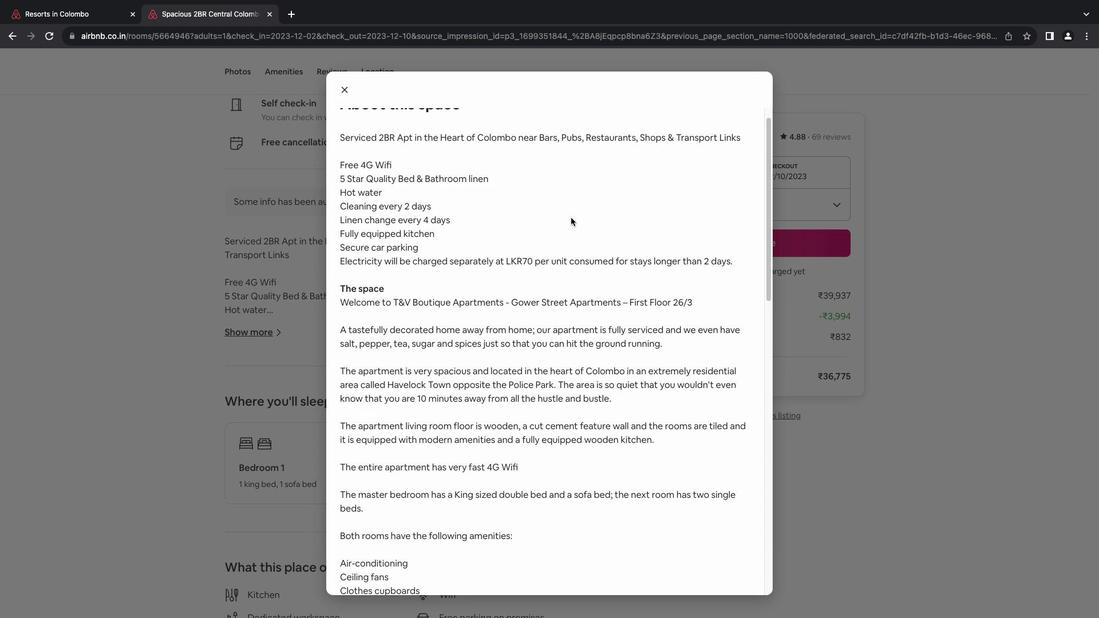 
Action: Mouse scrolled (571, 218) with delta (0, -1)
Screenshot: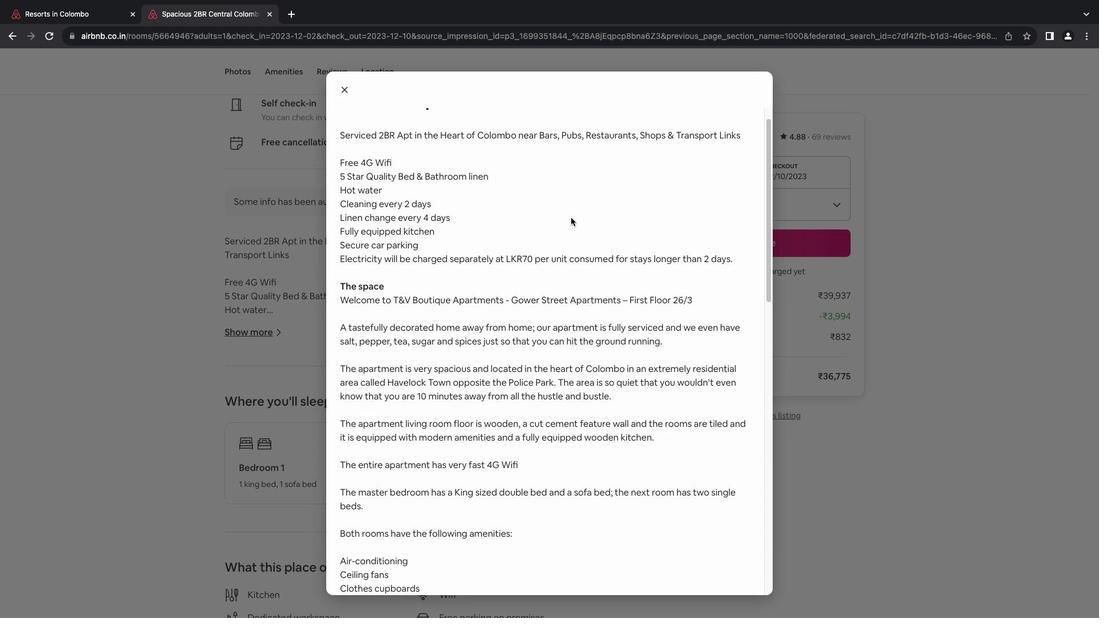 
Action: Mouse moved to (576, 202)
Screenshot: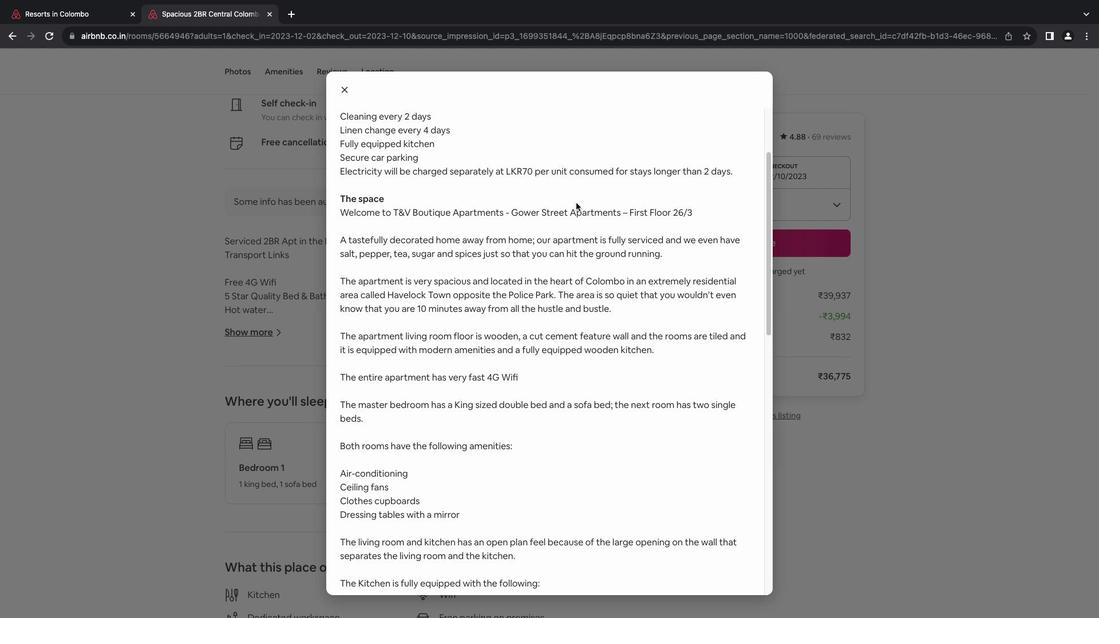 
Action: Mouse scrolled (576, 202) with delta (0, 0)
Screenshot: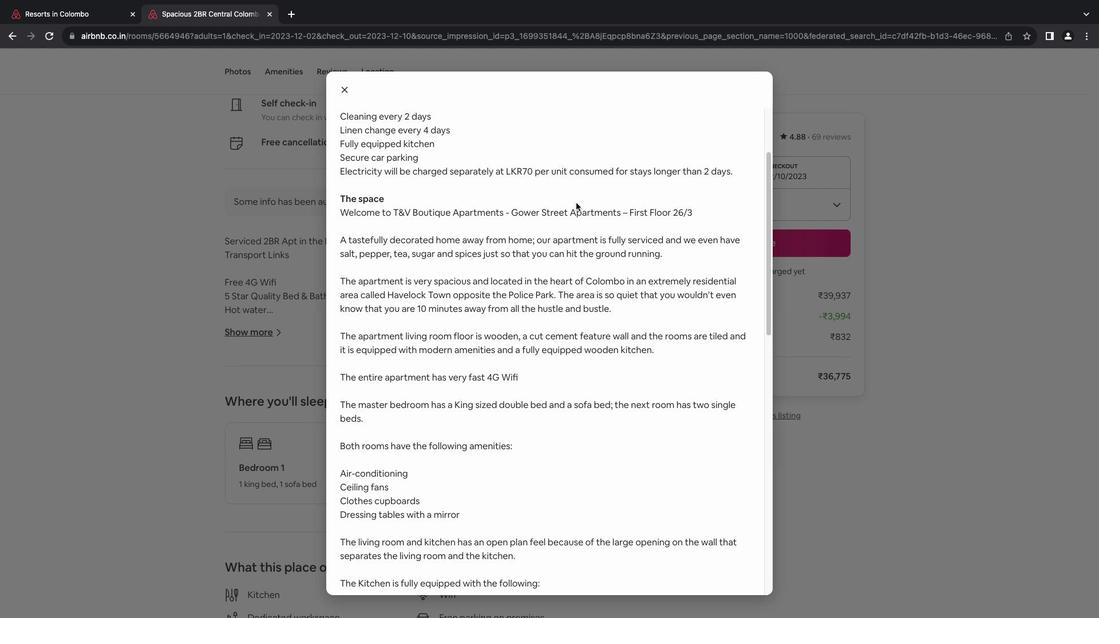 
Action: Mouse scrolled (576, 202) with delta (0, 0)
Screenshot: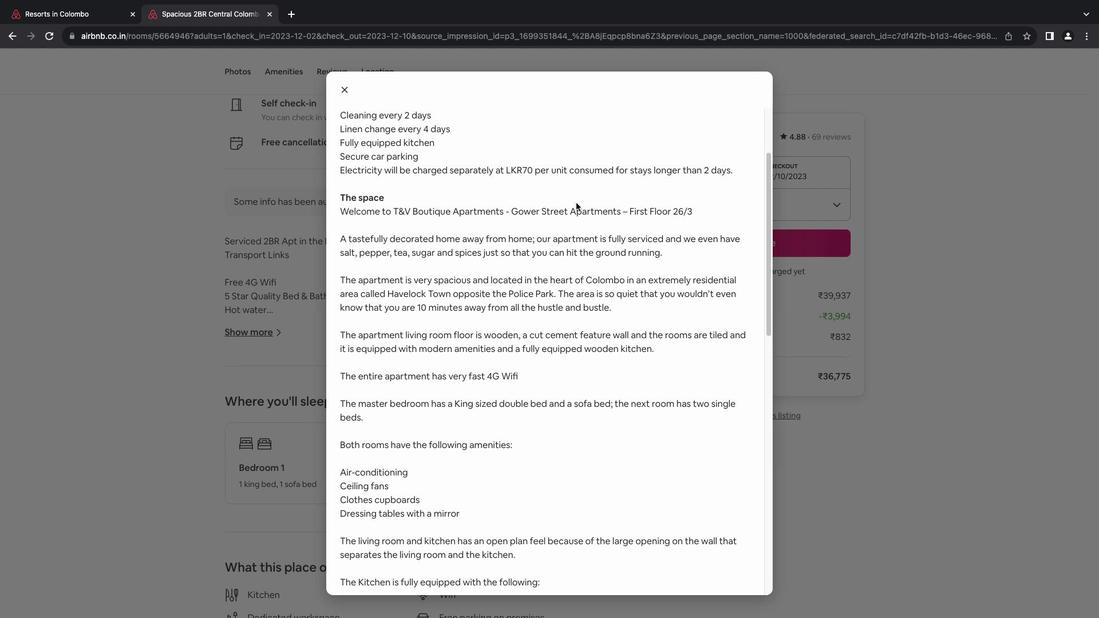 
Action: Mouse scrolled (576, 202) with delta (0, -1)
Screenshot: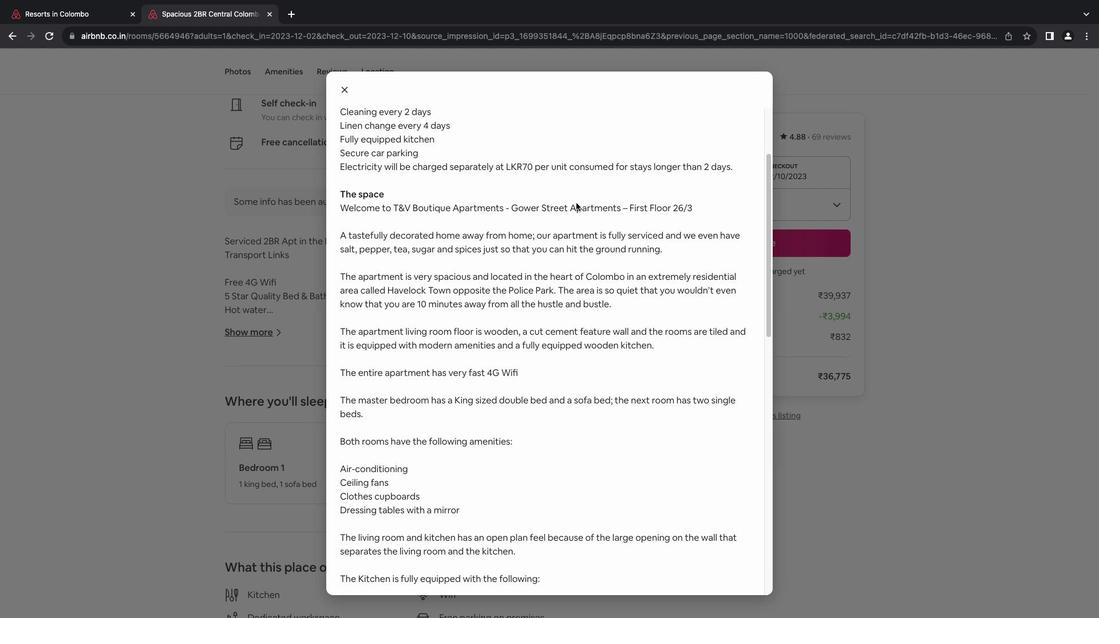 
Action: Mouse moved to (575, 203)
Screenshot: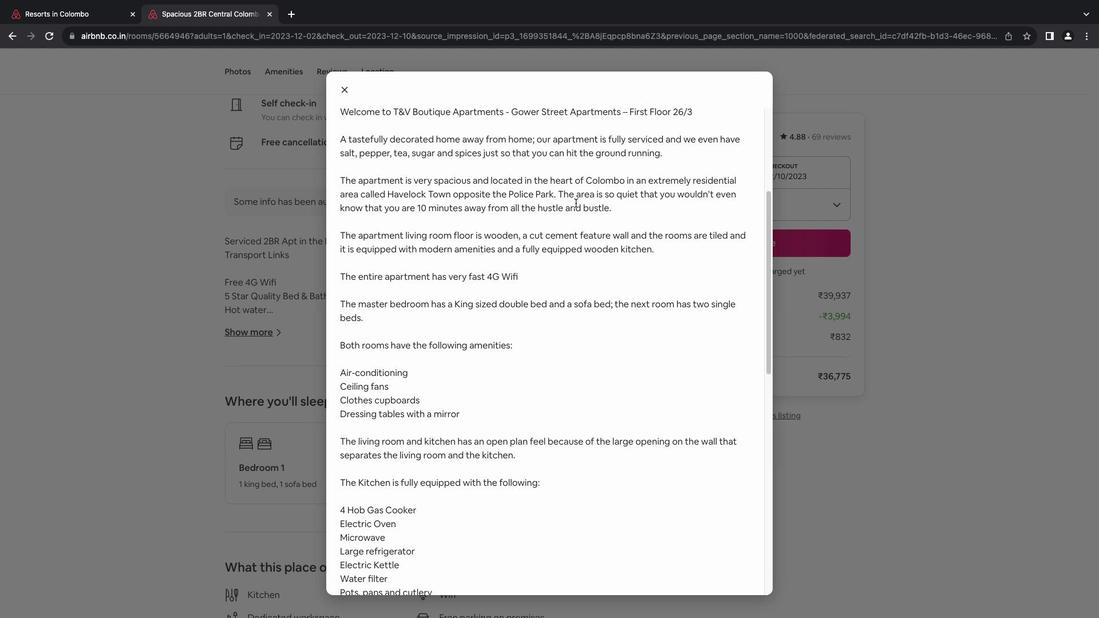 
Action: Mouse scrolled (575, 203) with delta (0, 0)
Screenshot: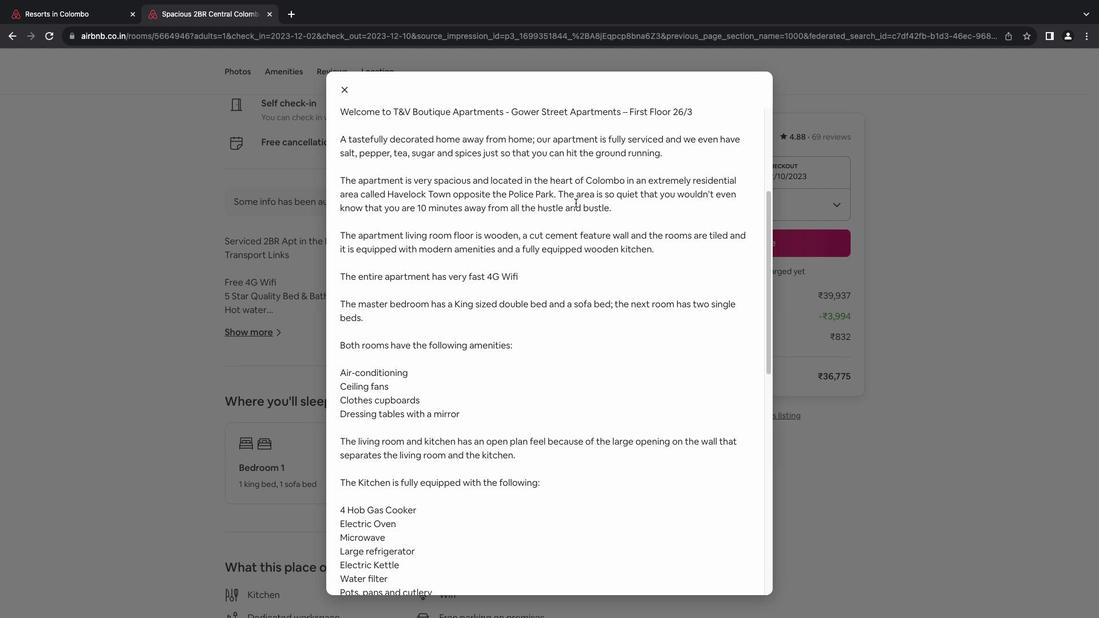 
Action: Mouse scrolled (575, 203) with delta (0, 0)
Screenshot: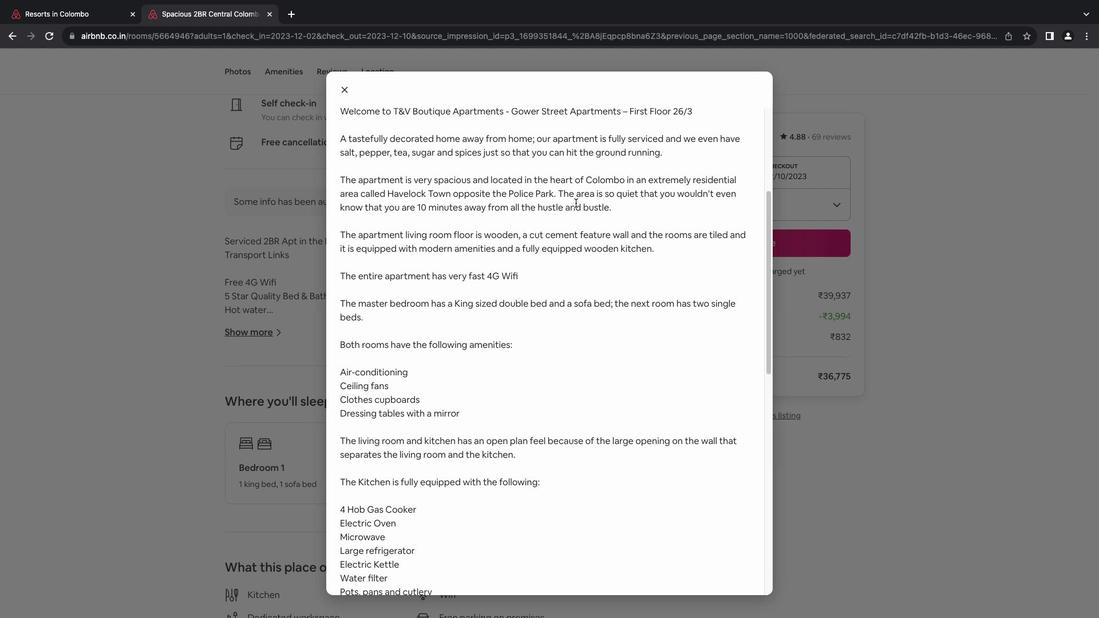 
Action: Mouse scrolled (575, 203) with delta (0, -1)
Screenshot: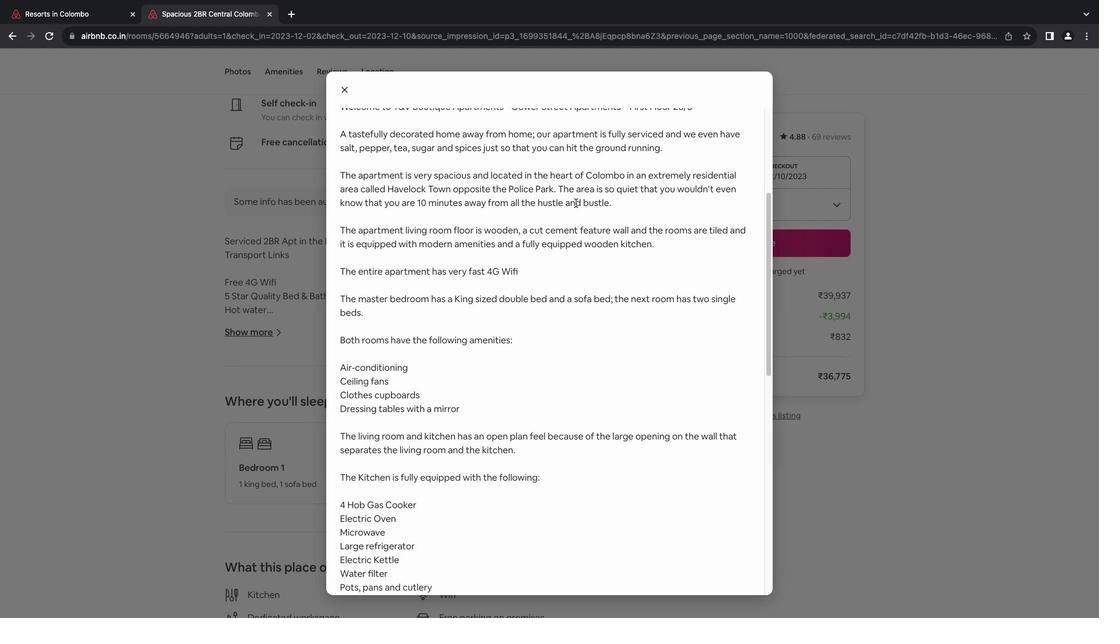 
Action: Mouse moved to (579, 208)
Screenshot: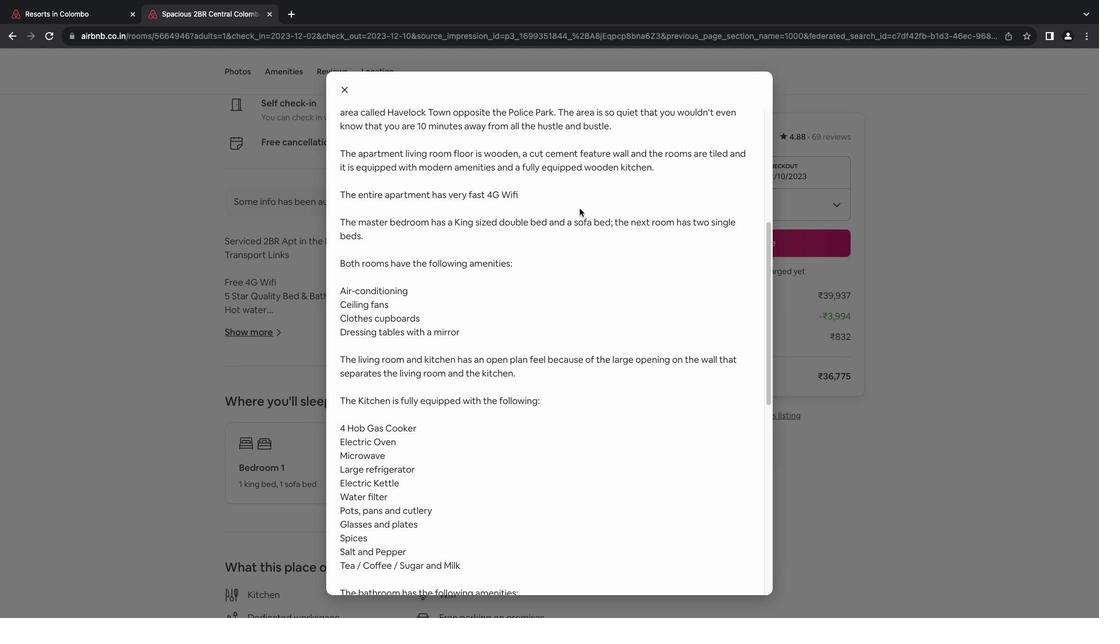 
Action: Mouse scrolled (579, 208) with delta (0, 0)
Screenshot: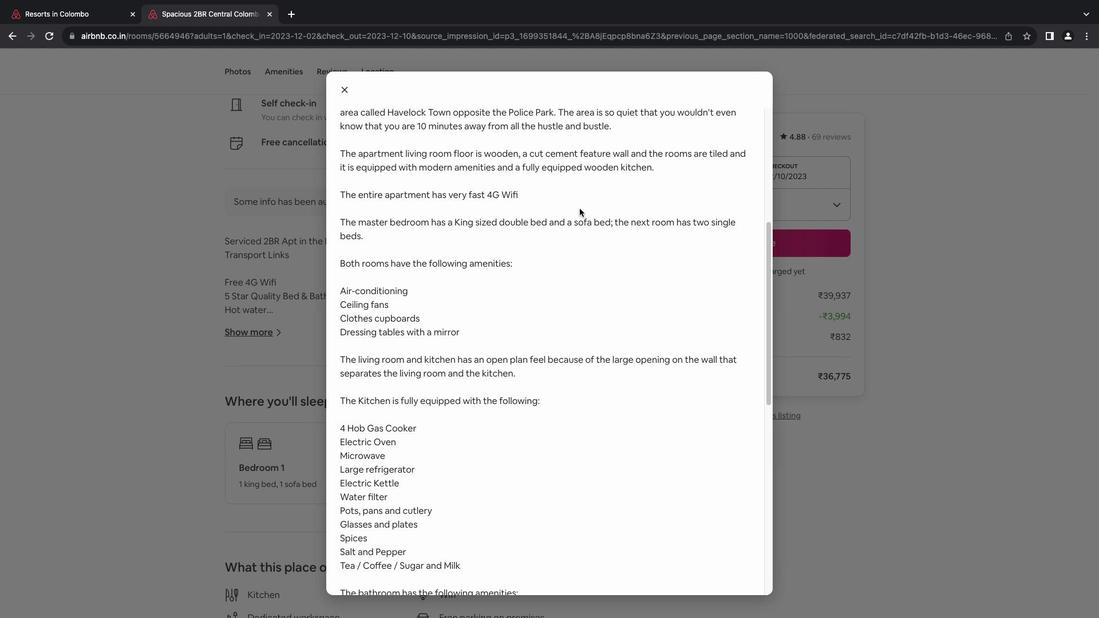 
Action: Mouse scrolled (579, 208) with delta (0, 0)
Screenshot: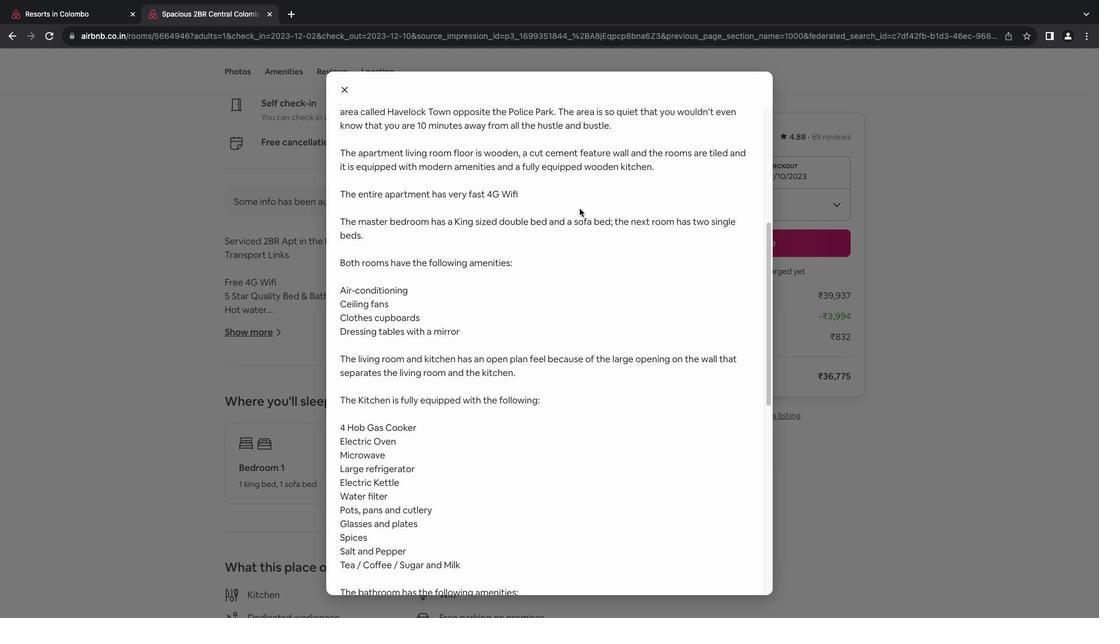 
Action: Mouse scrolled (579, 208) with delta (0, 0)
Screenshot: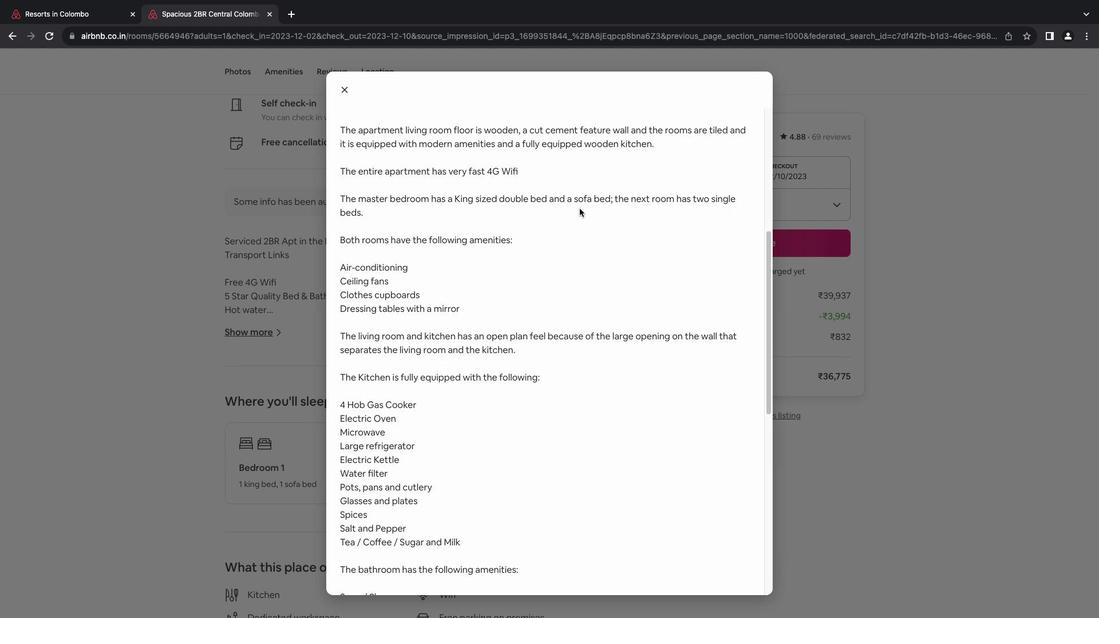 
Action: Mouse scrolled (579, 208) with delta (0, 0)
Screenshot: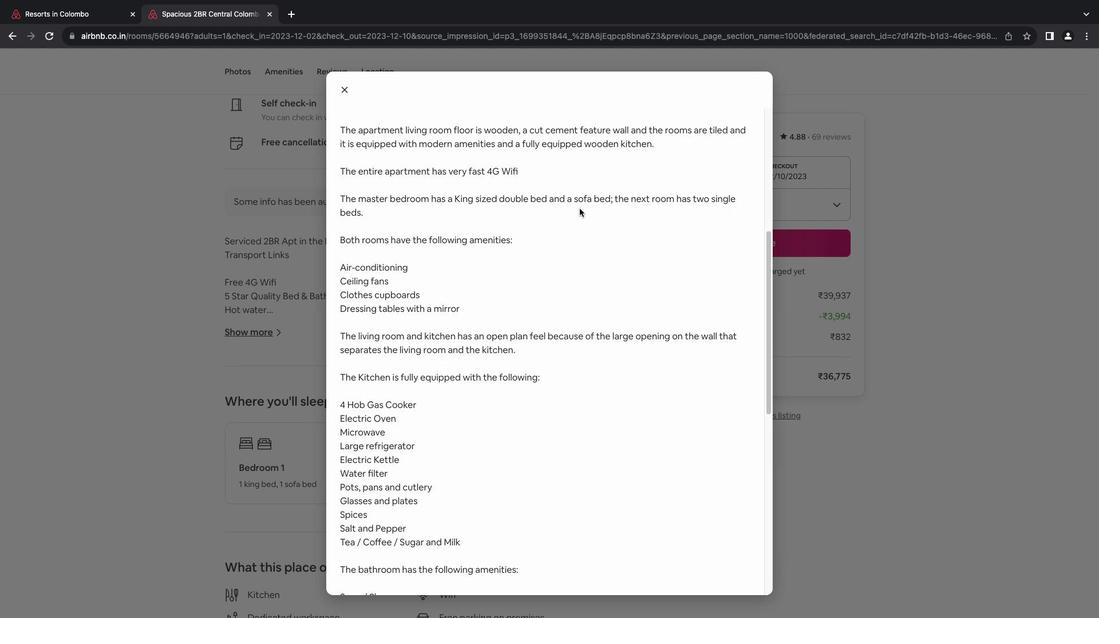 
Action: Mouse scrolled (579, 208) with delta (0, -1)
Screenshot: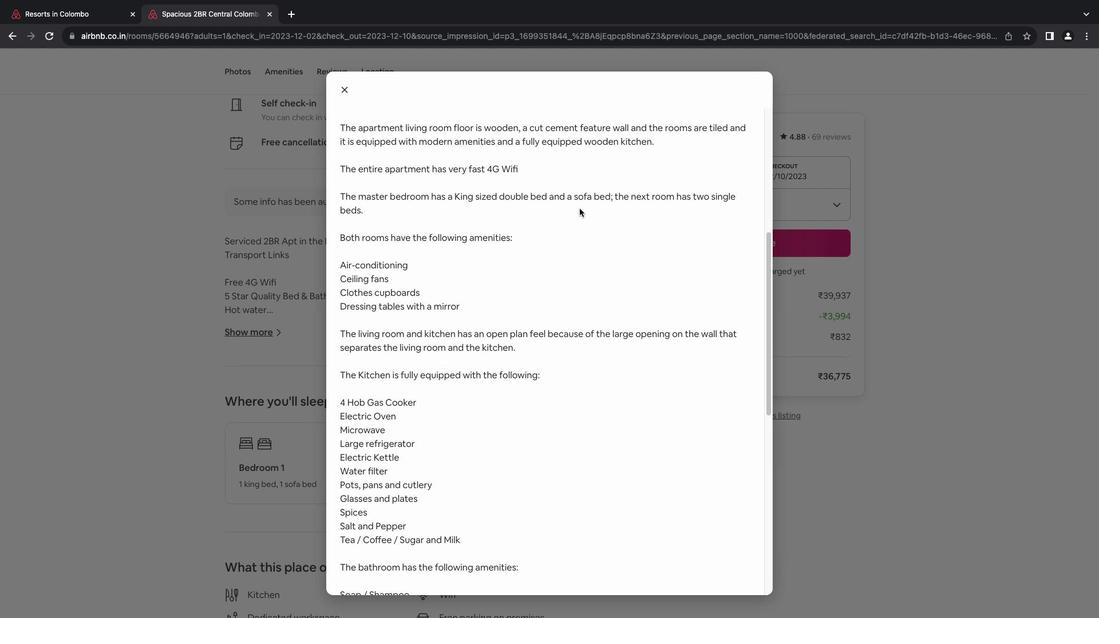 
Action: Mouse scrolled (579, 208) with delta (0, 0)
Screenshot: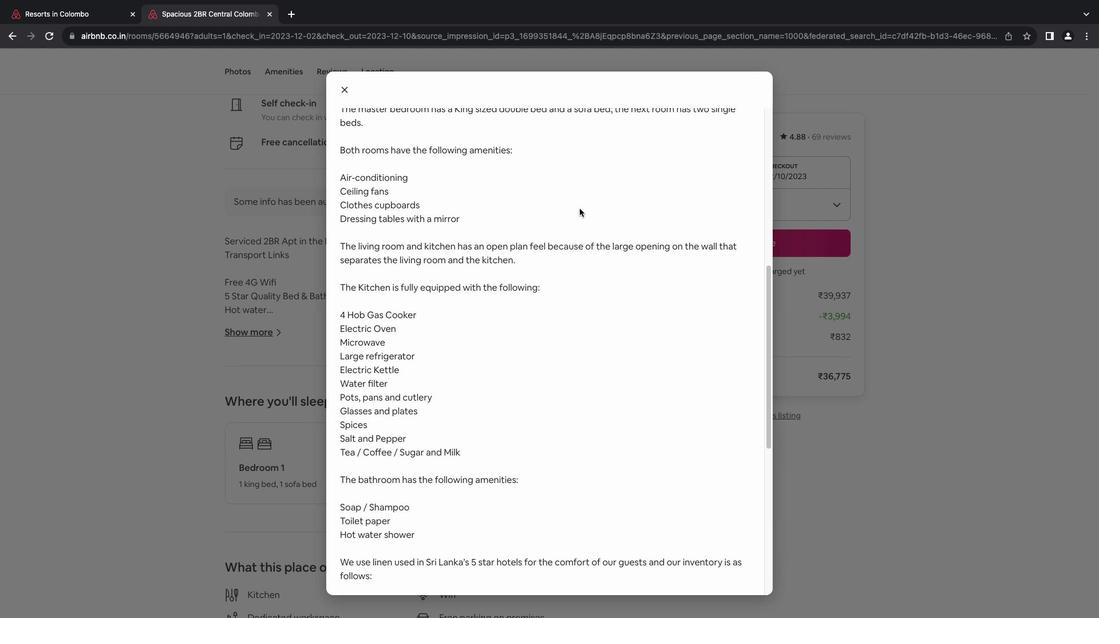 
Action: Mouse scrolled (579, 208) with delta (0, 0)
Screenshot: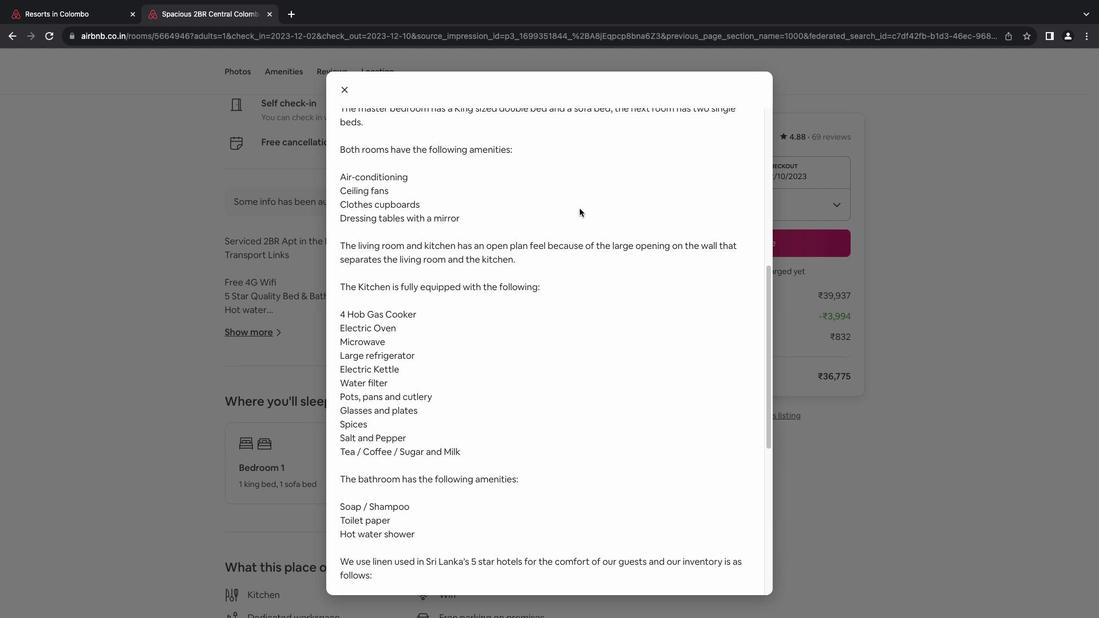 
Action: Mouse scrolled (579, 208) with delta (0, -1)
Screenshot: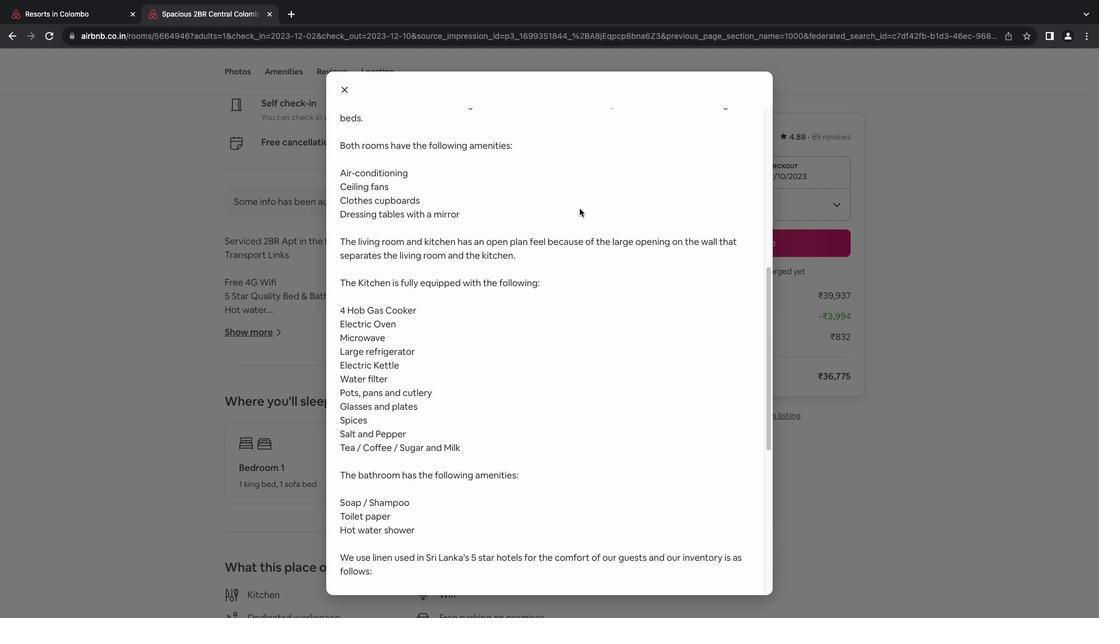 
Action: Mouse scrolled (579, 208) with delta (0, 0)
Screenshot: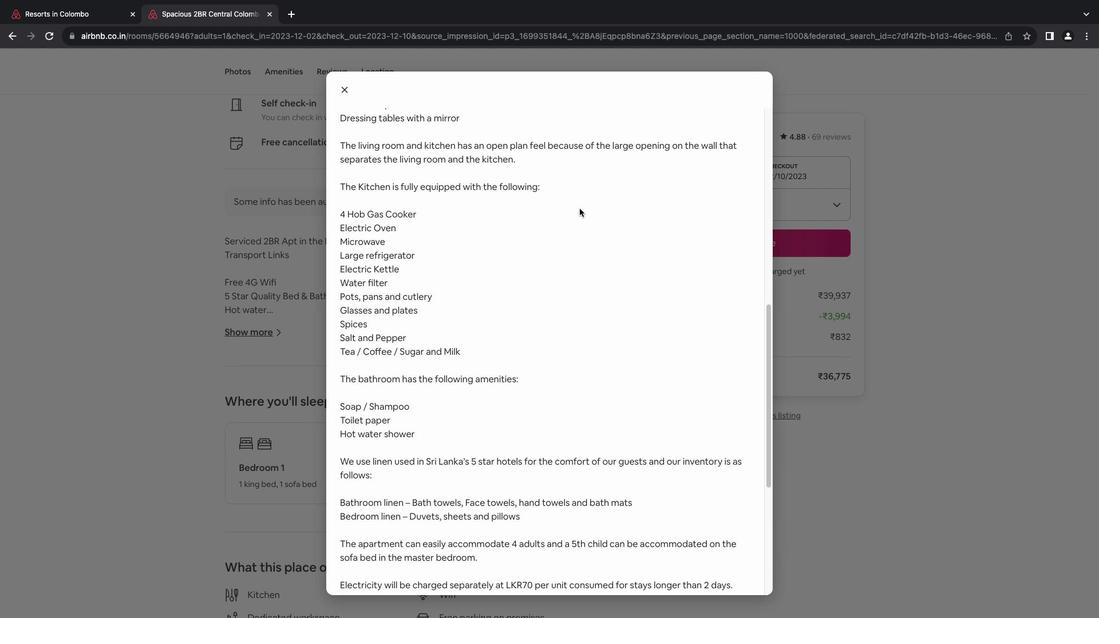 
Action: Mouse scrolled (579, 208) with delta (0, 0)
Screenshot: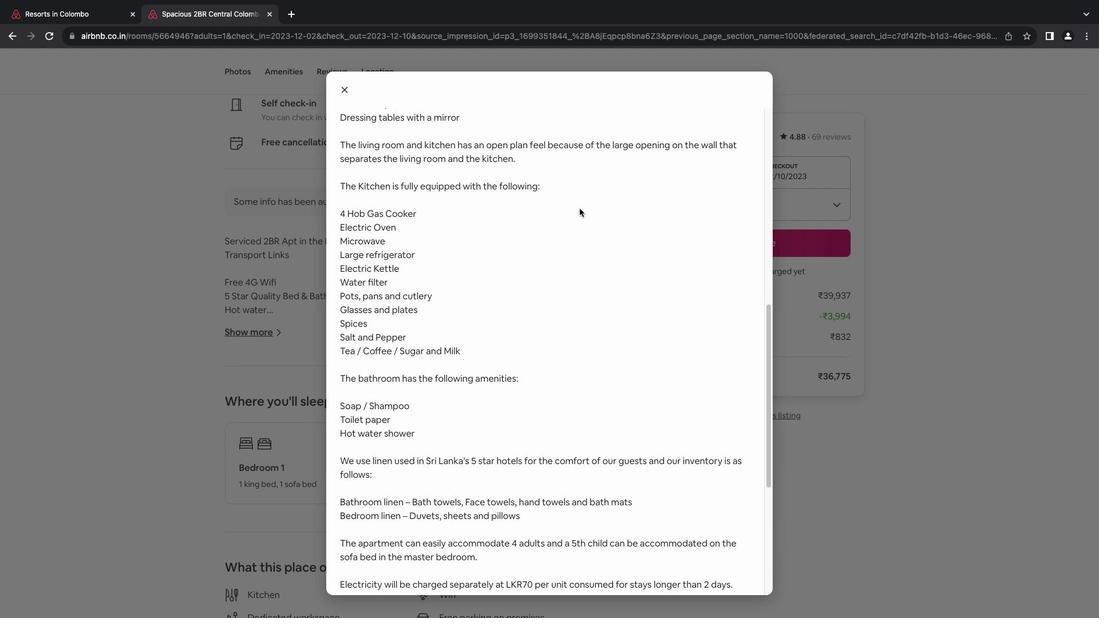 
Action: Mouse scrolled (579, 208) with delta (0, -1)
Screenshot: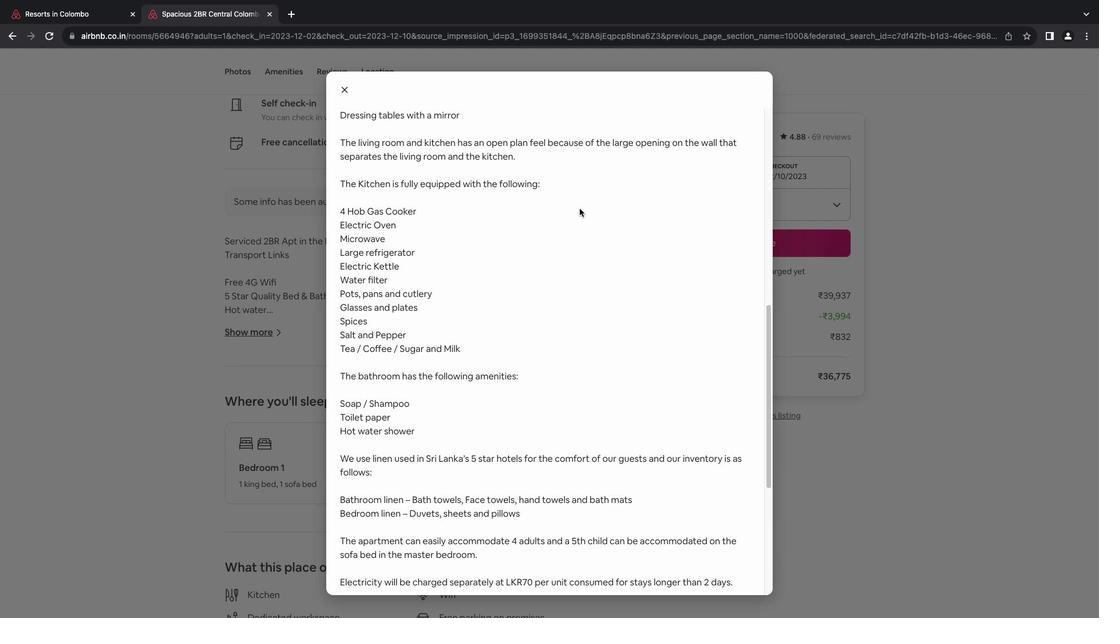 
Action: Mouse scrolled (579, 208) with delta (0, 0)
Screenshot: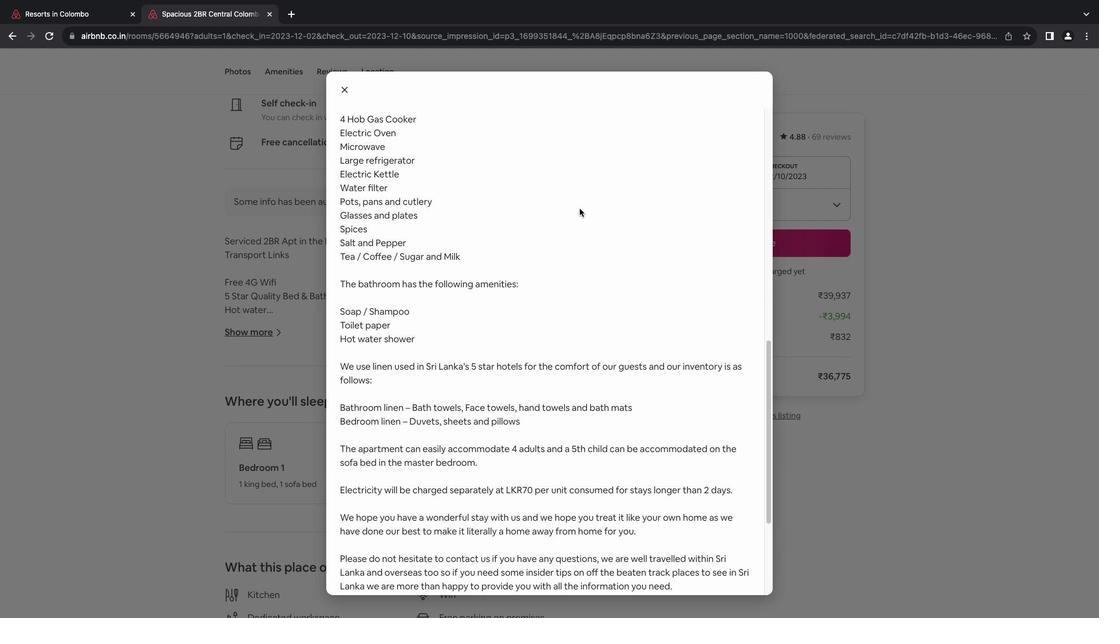 
Action: Mouse scrolled (579, 208) with delta (0, 0)
Screenshot: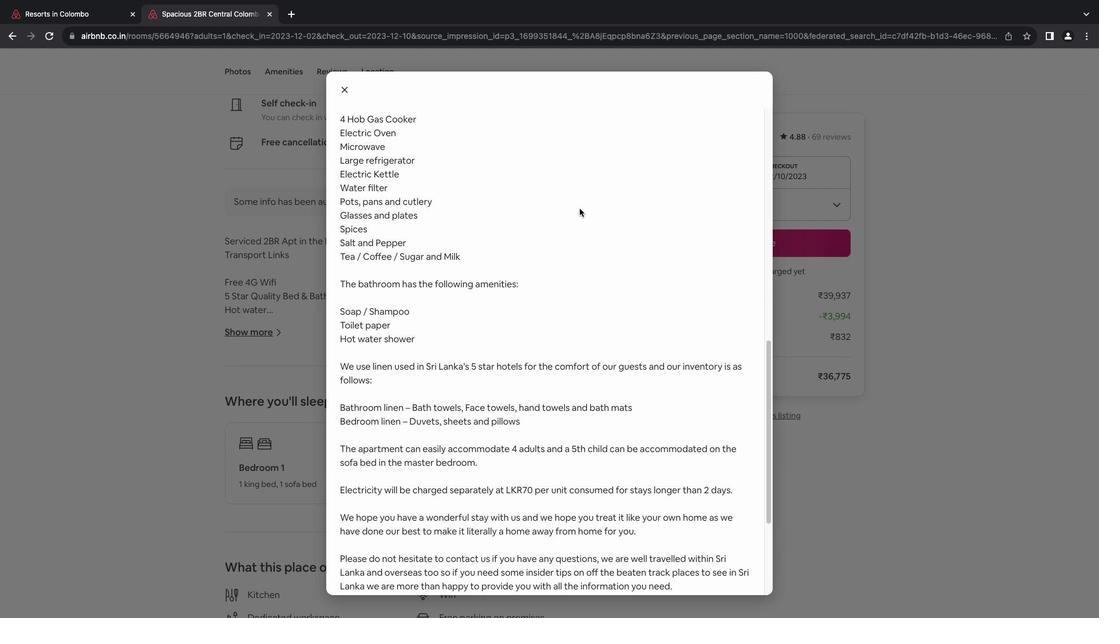 
Action: Mouse scrolled (579, 208) with delta (0, -1)
Screenshot: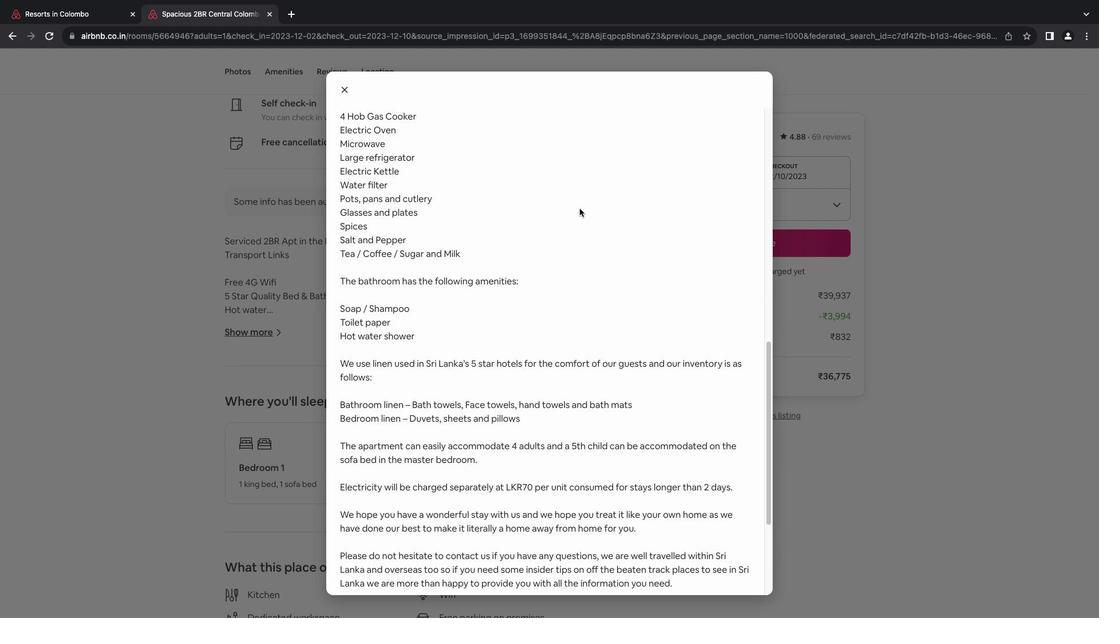 
Action: Mouse scrolled (579, 208) with delta (0, -2)
Screenshot: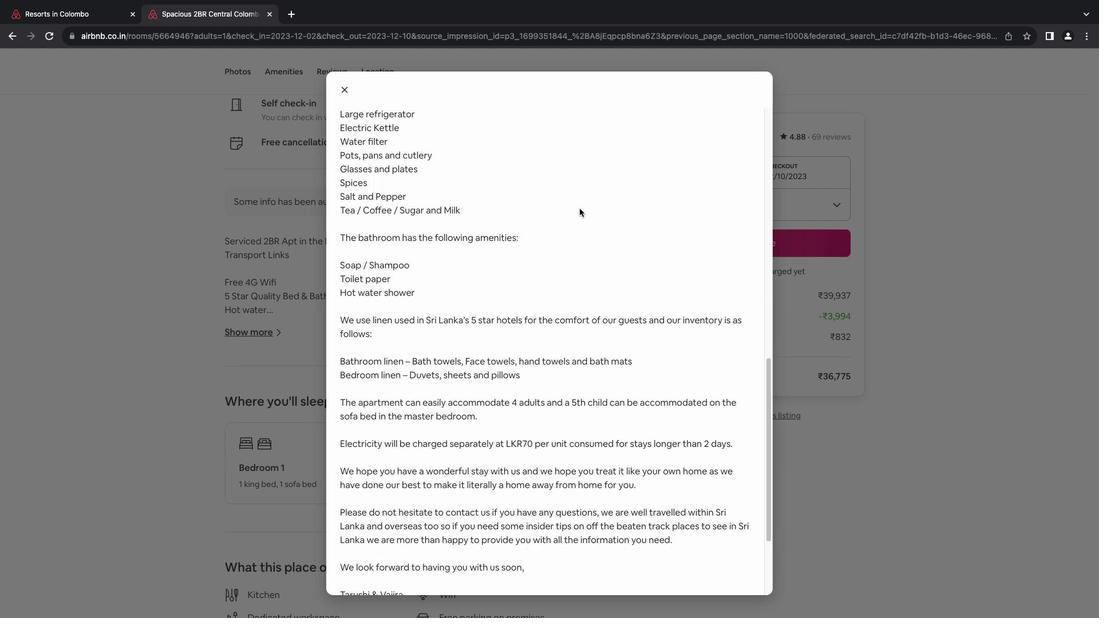 
Action: Mouse scrolled (579, 208) with delta (0, 0)
Screenshot: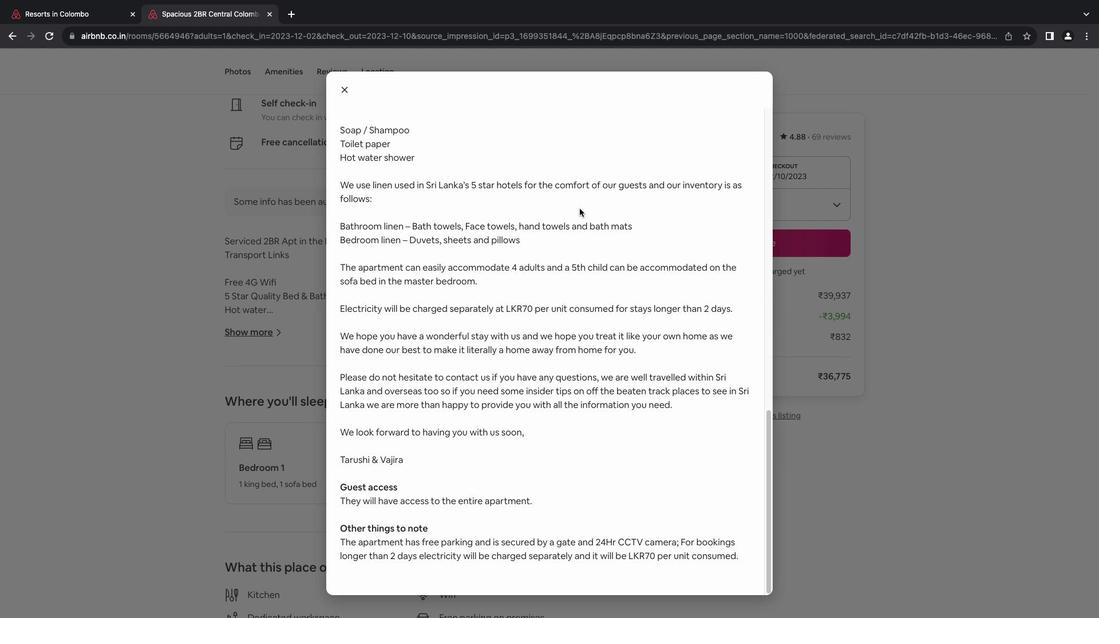 
Action: Mouse scrolled (579, 208) with delta (0, 0)
Screenshot: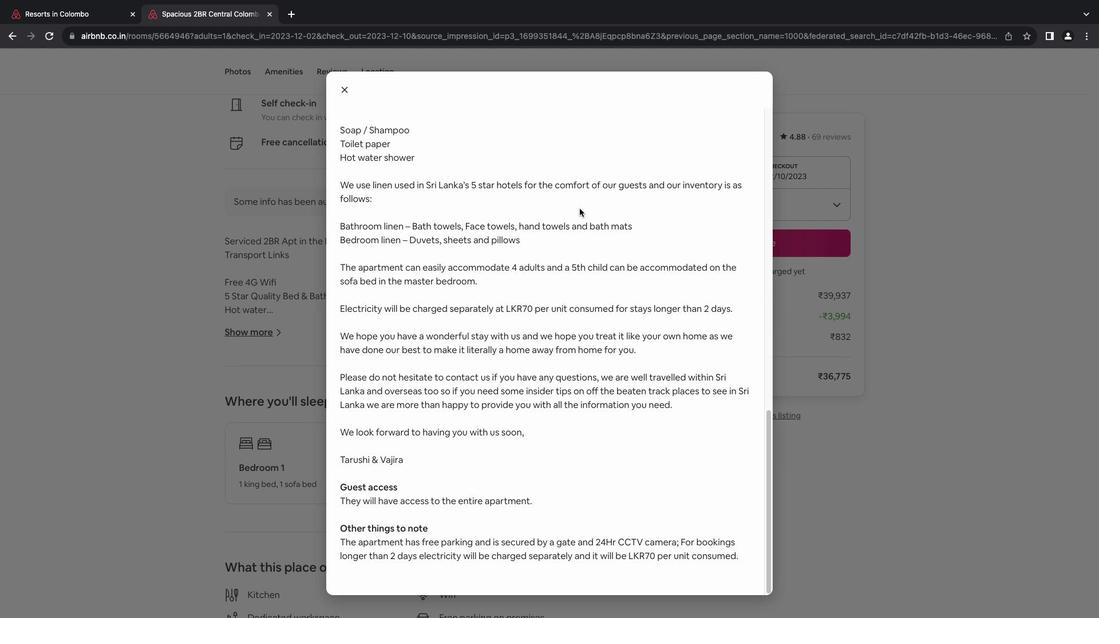 
Action: Mouse scrolled (579, 208) with delta (0, -1)
Screenshot: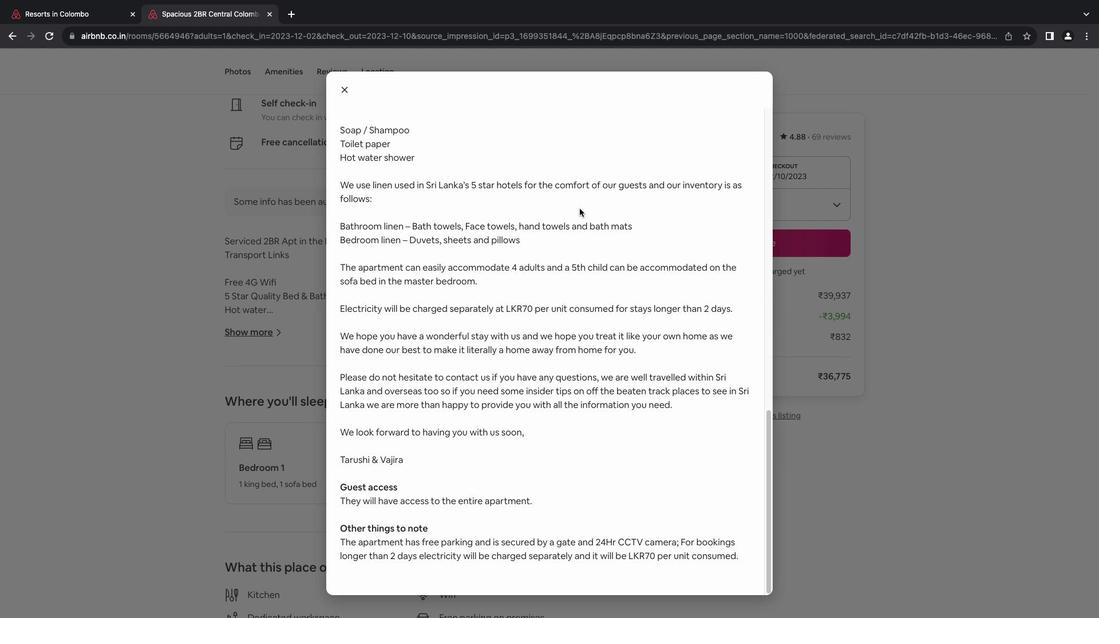 
Action: Mouse moved to (349, 91)
Screenshot: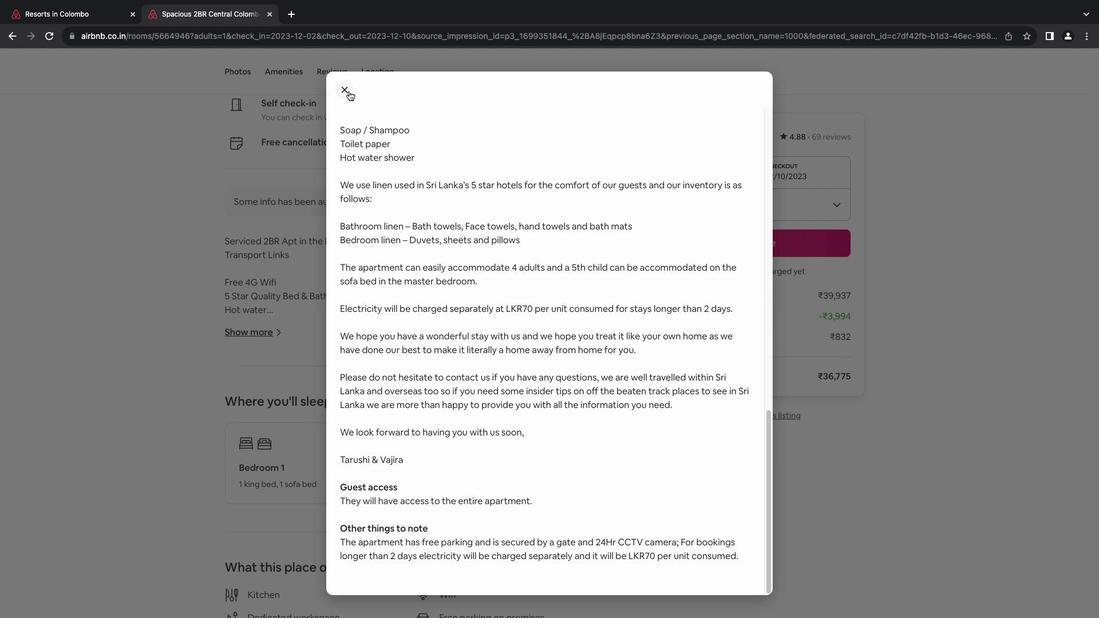 
Action: Mouse pressed left at (349, 91)
Screenshot: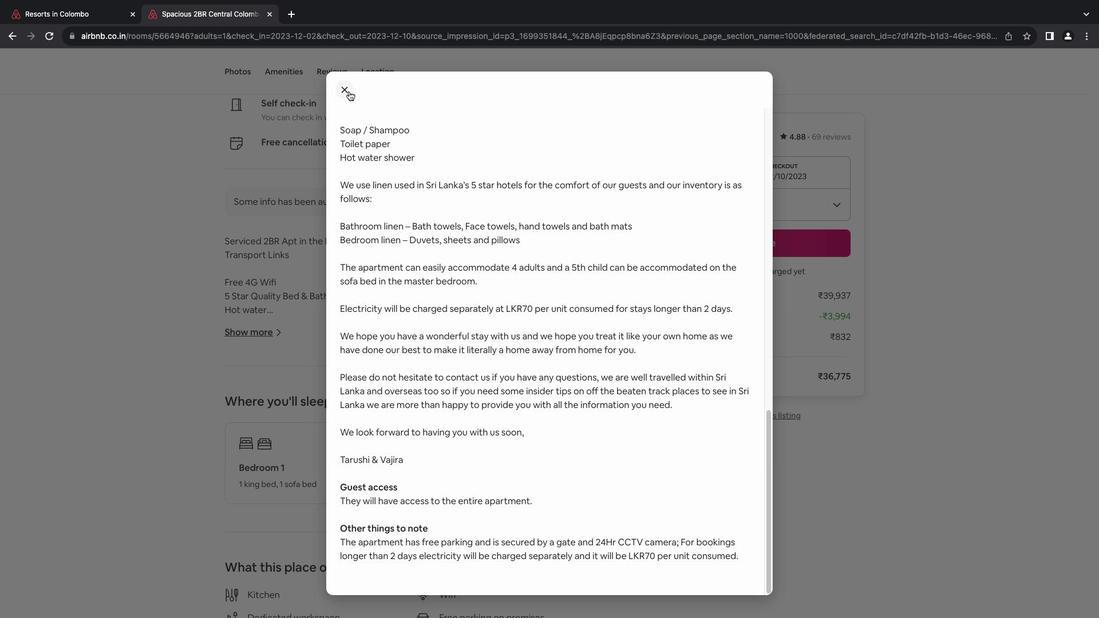 
Action: Mouse moved to (403, 218)
Screenshot: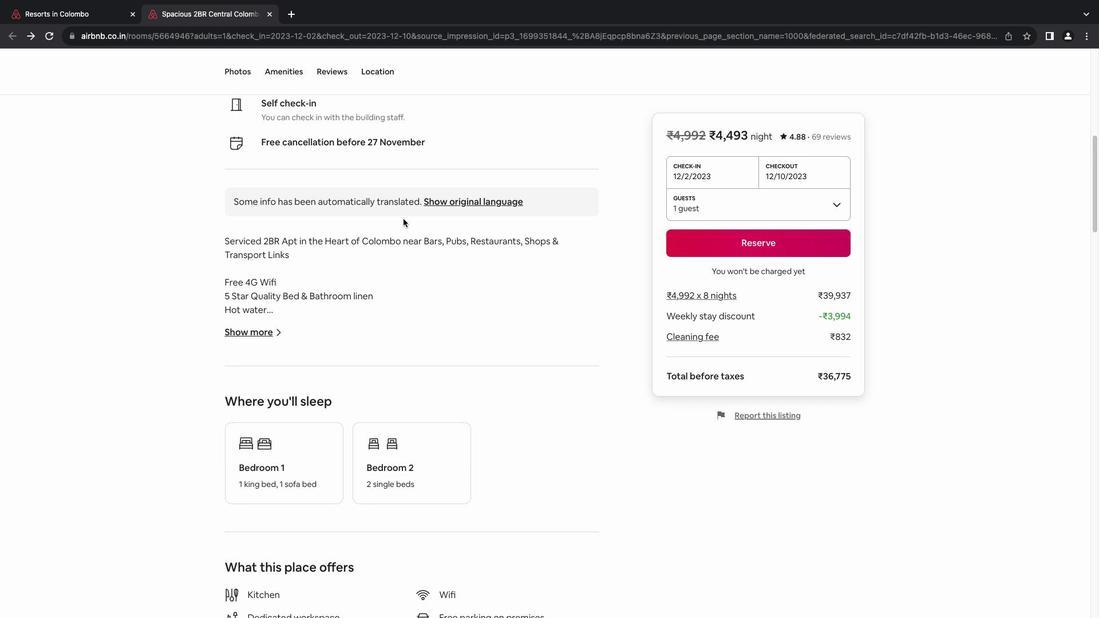 
Action: Mouse scrolled (403, 218) with delta (0, 0)
Screenshot: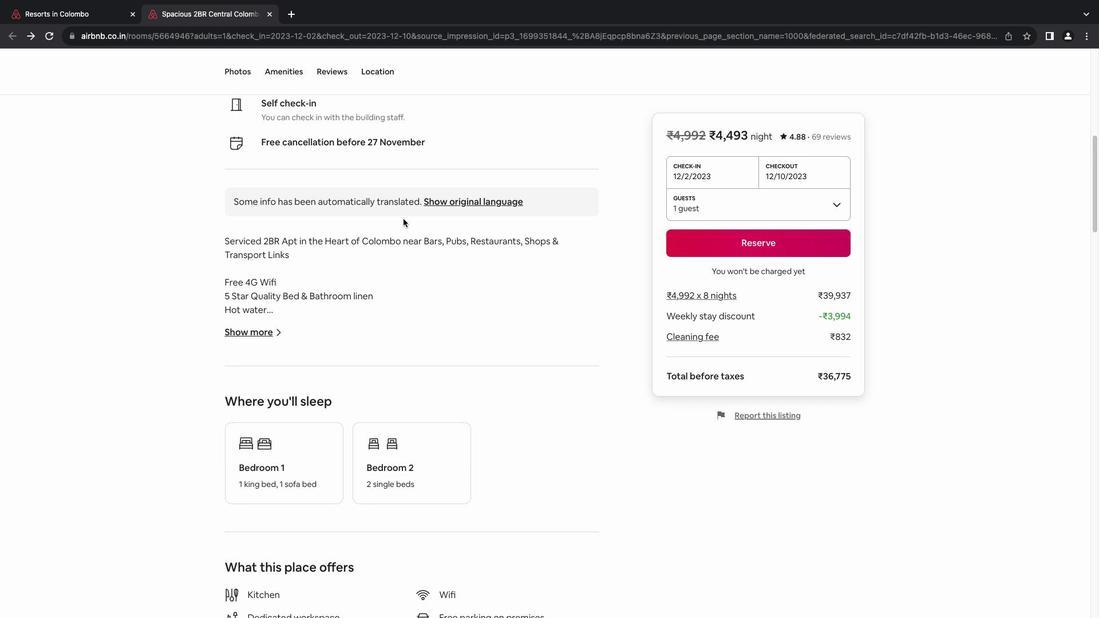 
Action: Mouse scrolled (403, 218) with delta (0, 0)
Screenshot: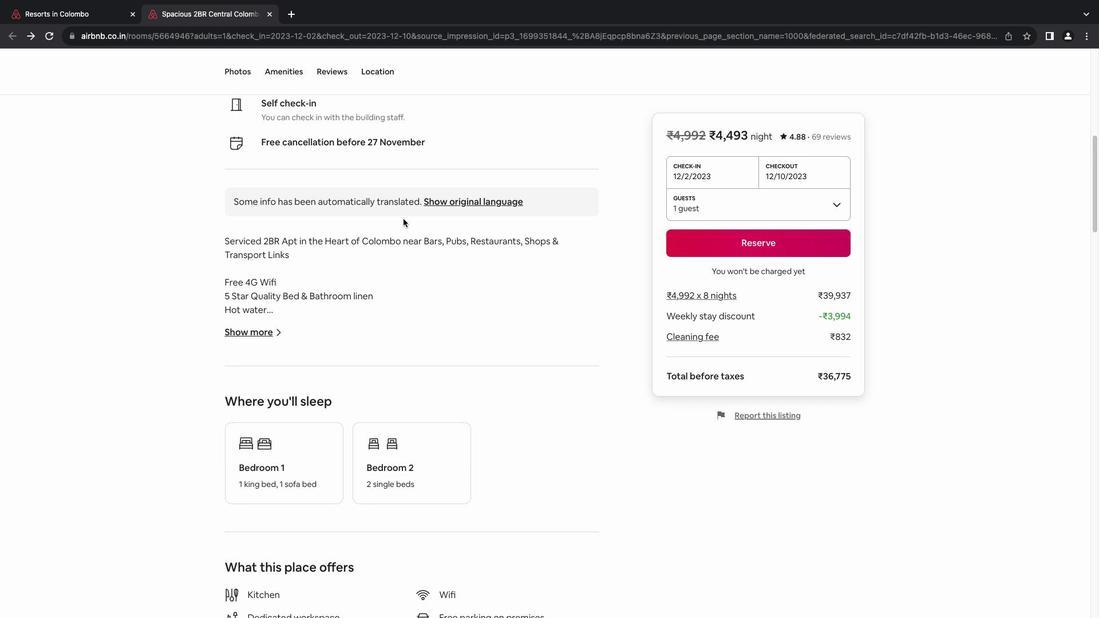 
Action: Mouse scrolled (403, 218) with delta (0, -1)
Screenshot: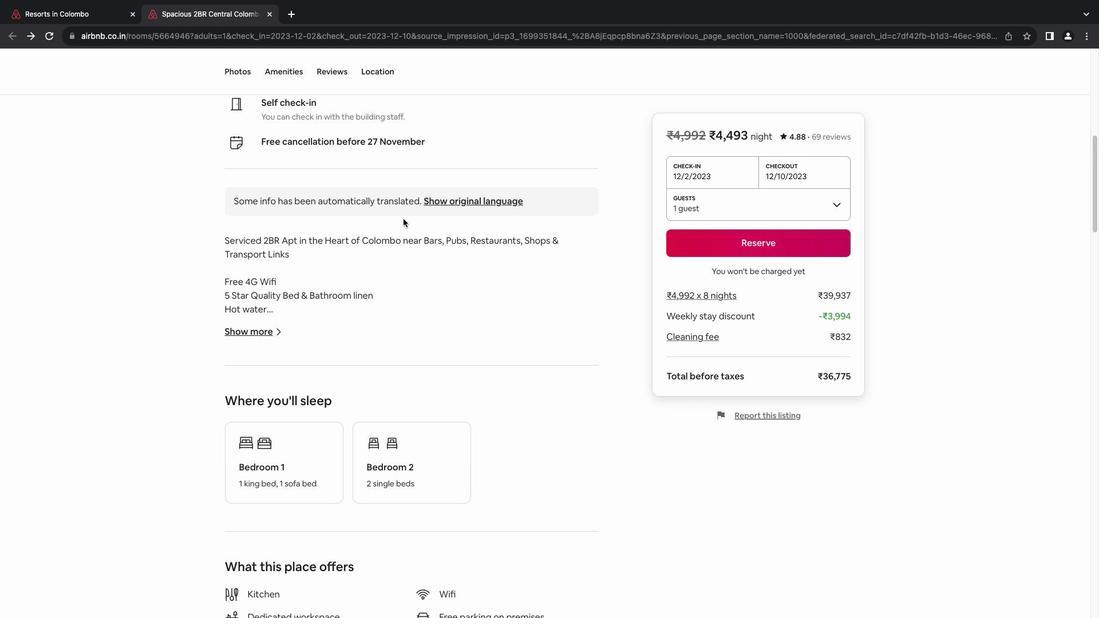 
Action: Mouse scrolled (403, 218) with delta (0, -2)
Screenshot: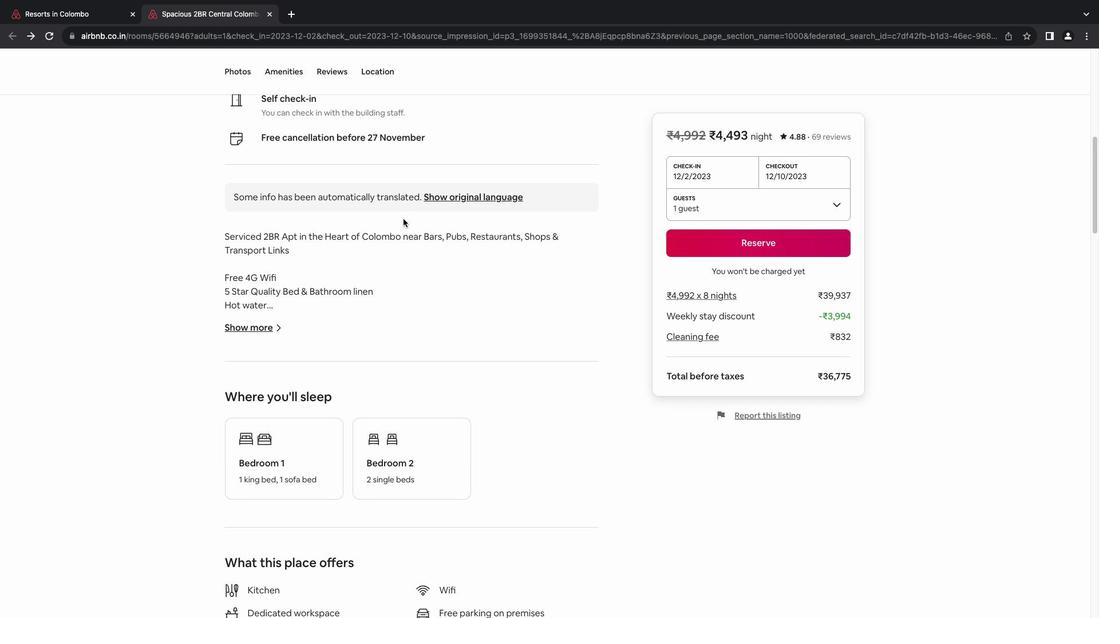 
Action: Mouse scrolled (403, 218) with delta (0, 0)
Screenshot: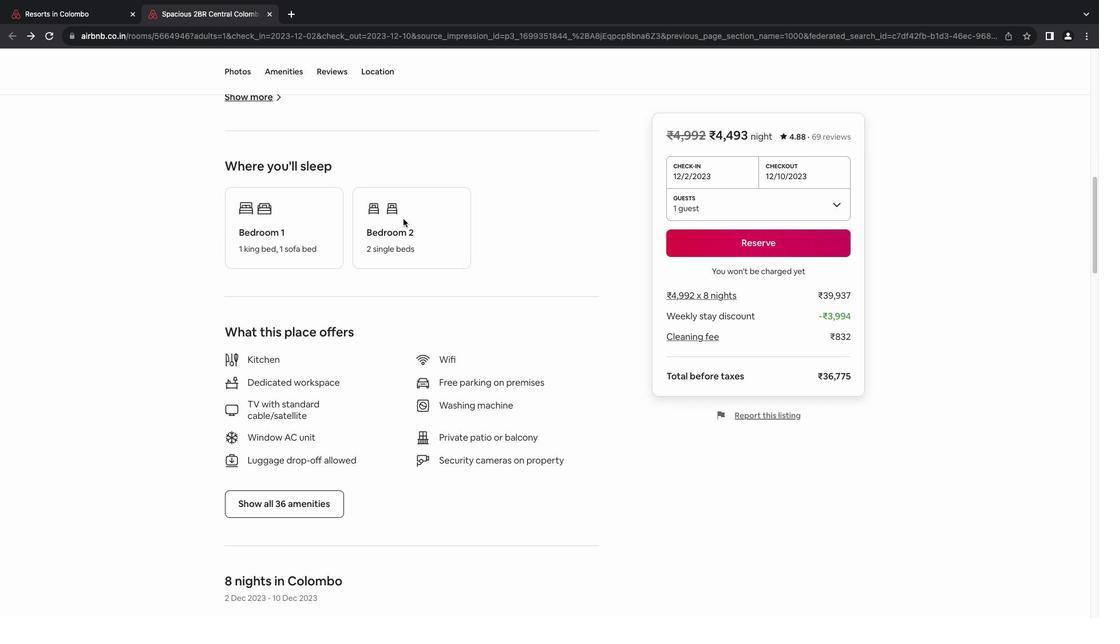 
Action: Mouse scrolled (403, 218) with delta (0, 0)
Screenshot: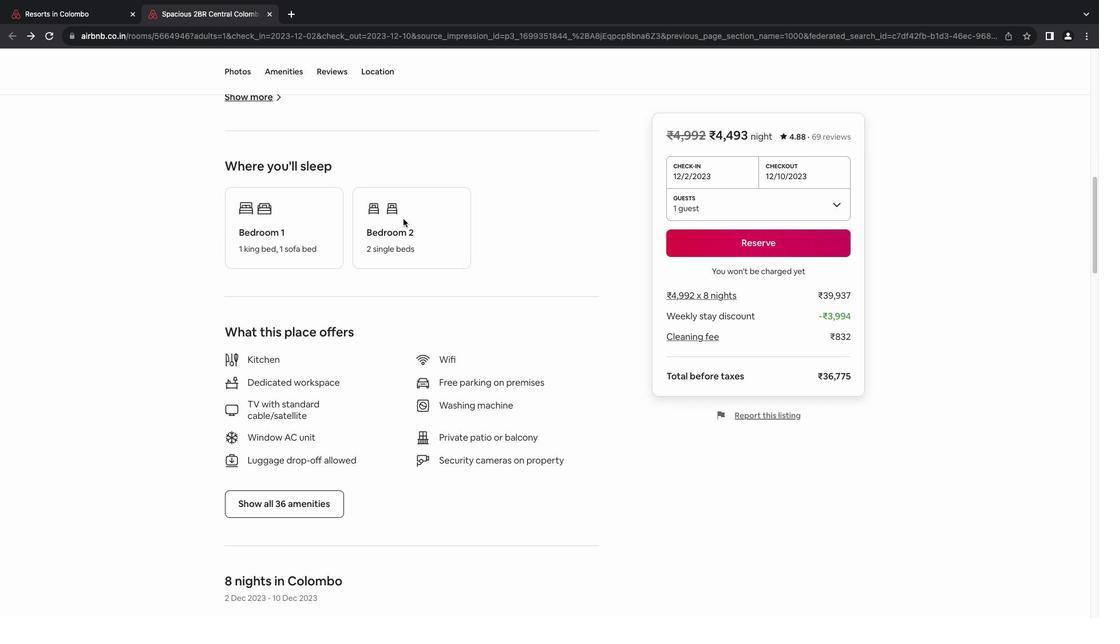 
Action: Mouse scrolled (403, 218) with delta (0, -1)
Screenshot: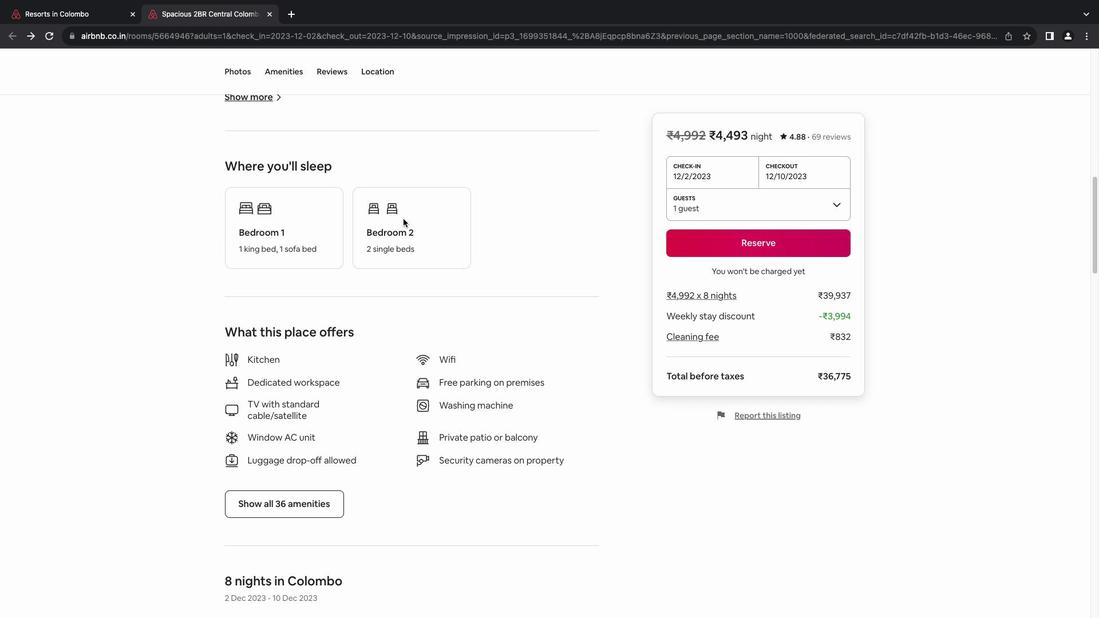 
Action: Mouse moved to (338, 392)
Screenshot: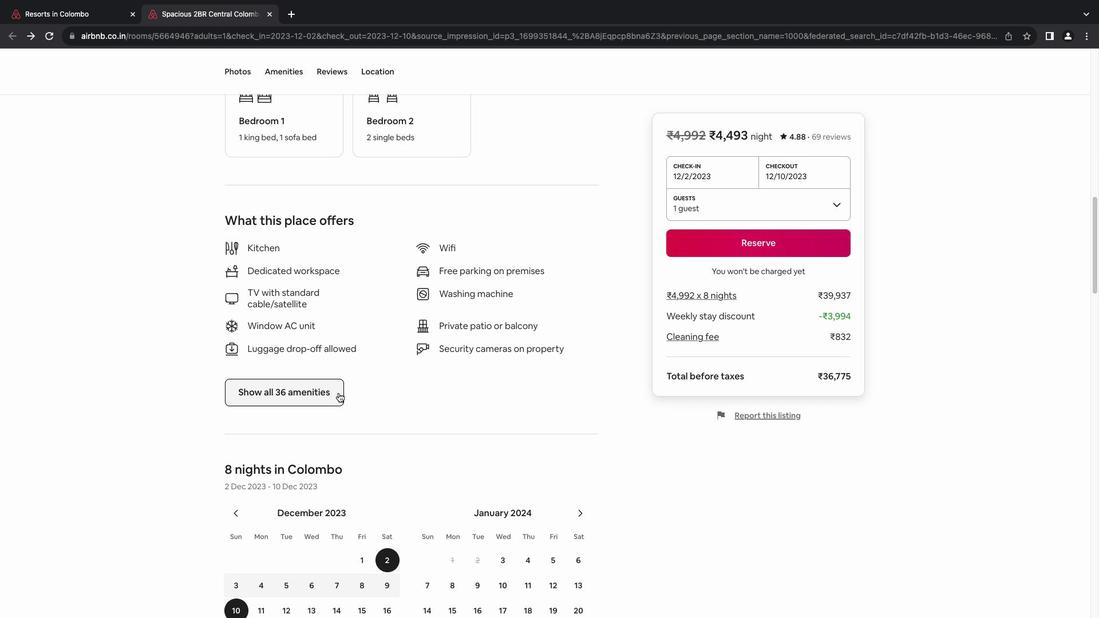 
Action: Mouse pressed left at (338, 392)
Screenshot: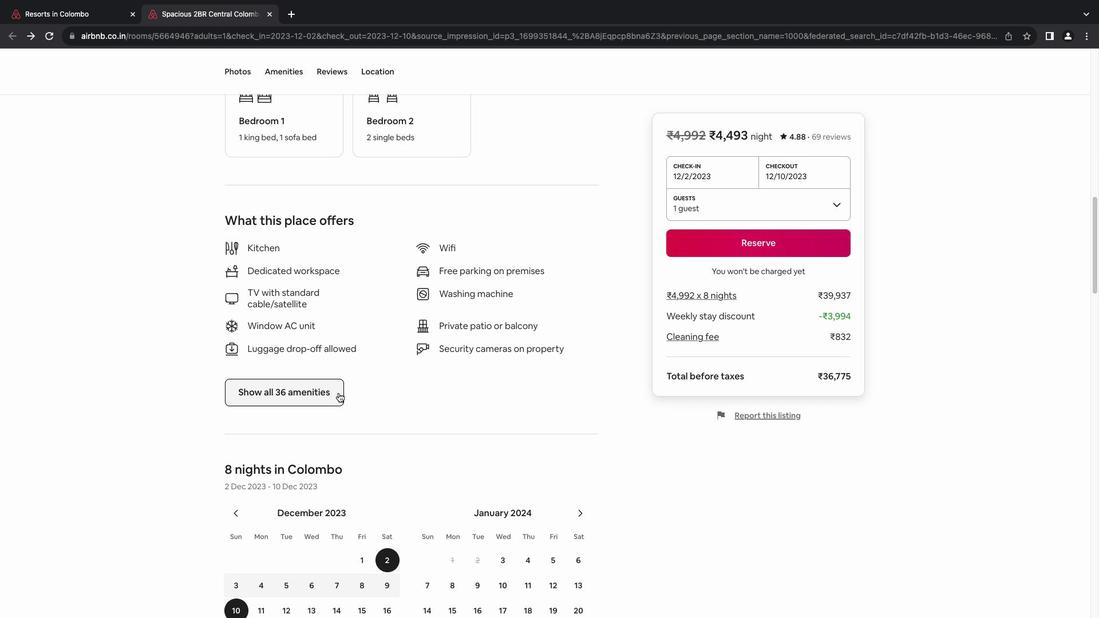 
Action: Mouse moved to (674, 192)
Screenshot: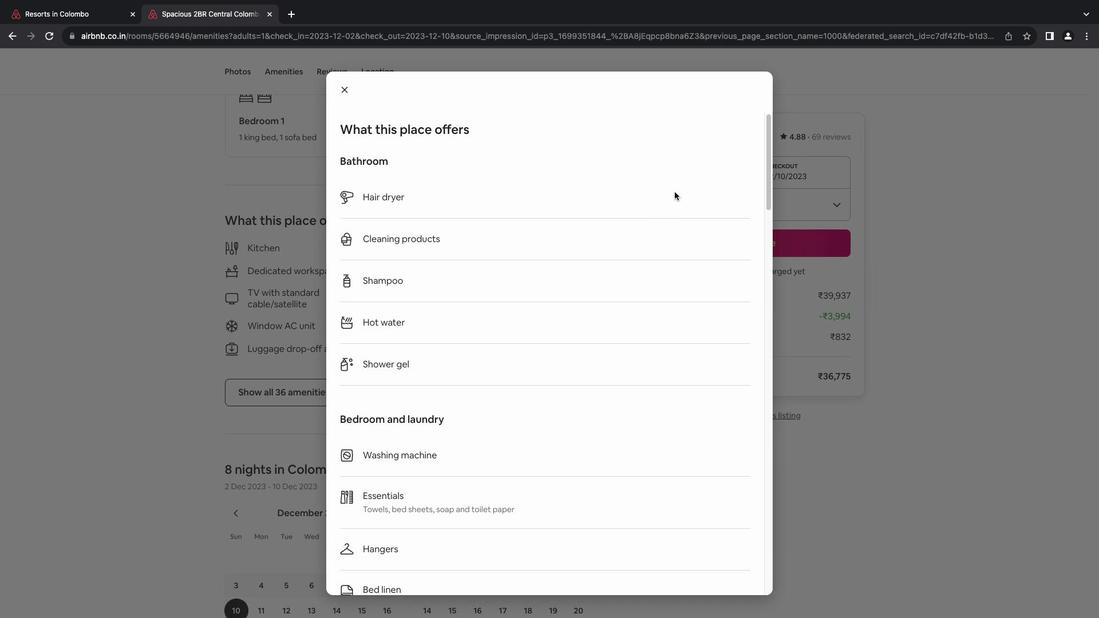 
Action: Mouse scrolled (674, 192) with delta (0, 0)
Screenshot: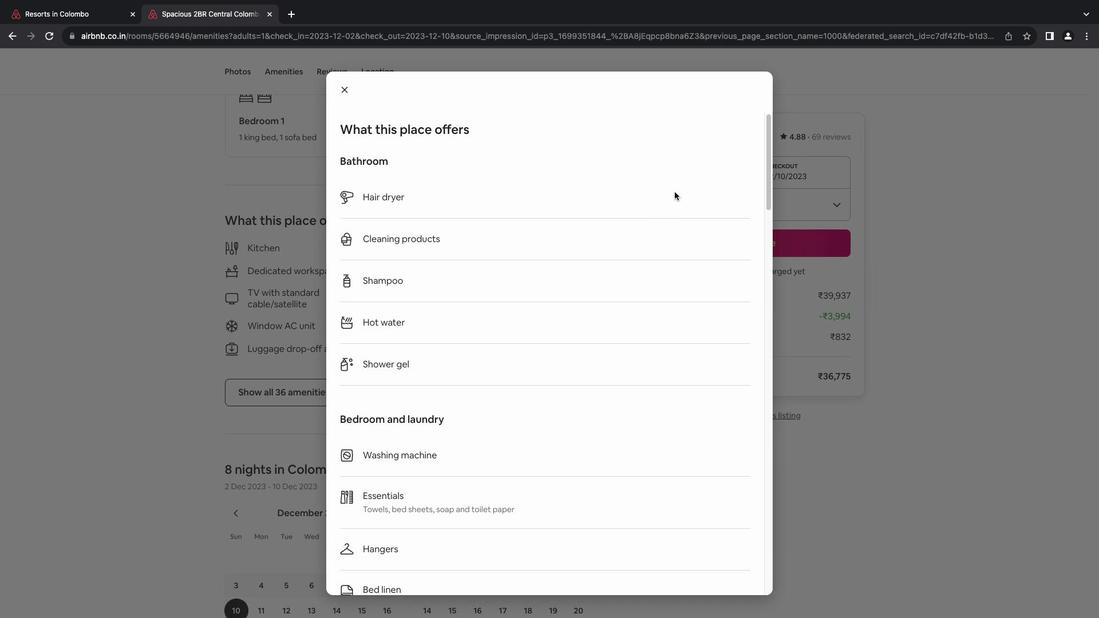 
Action: Mouse scrolled (674, 192) with delta (0, 0)
Screenshot: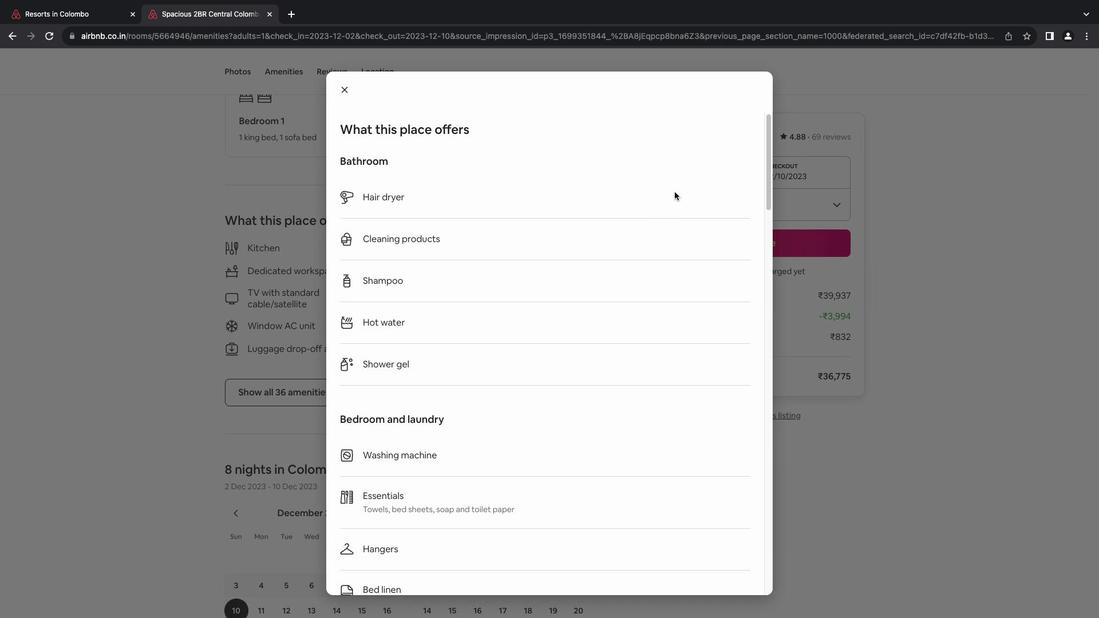 
Action: Mouse scrolled (674, 192) with delta (0, -1)
Screenshot: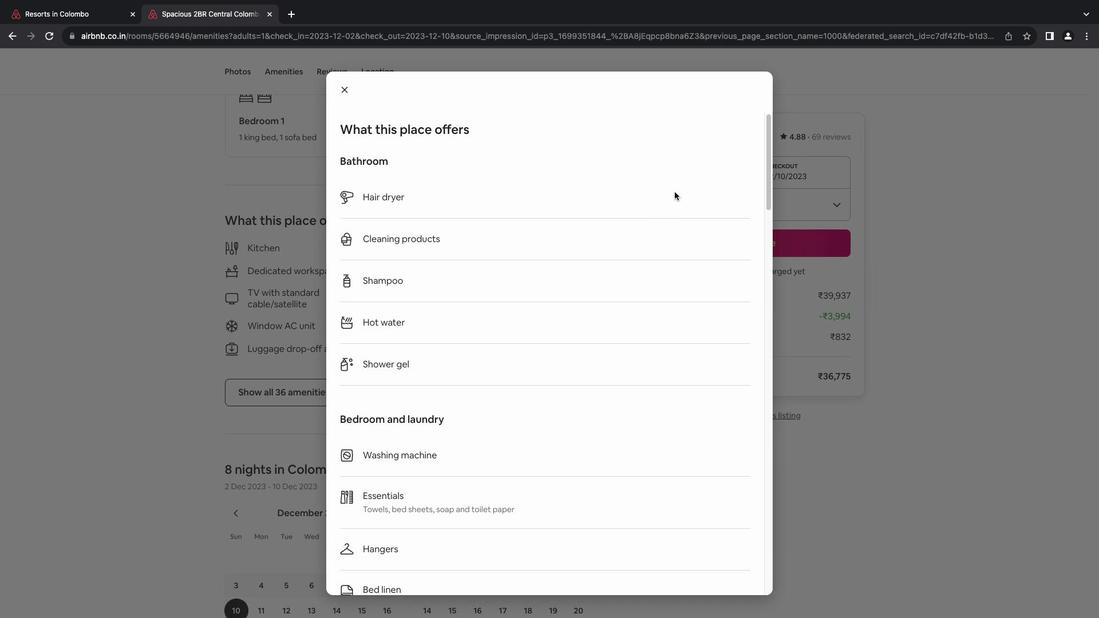 
Action: Mouse scrolled (674, 192) with delta (0, 0)
Screenshot: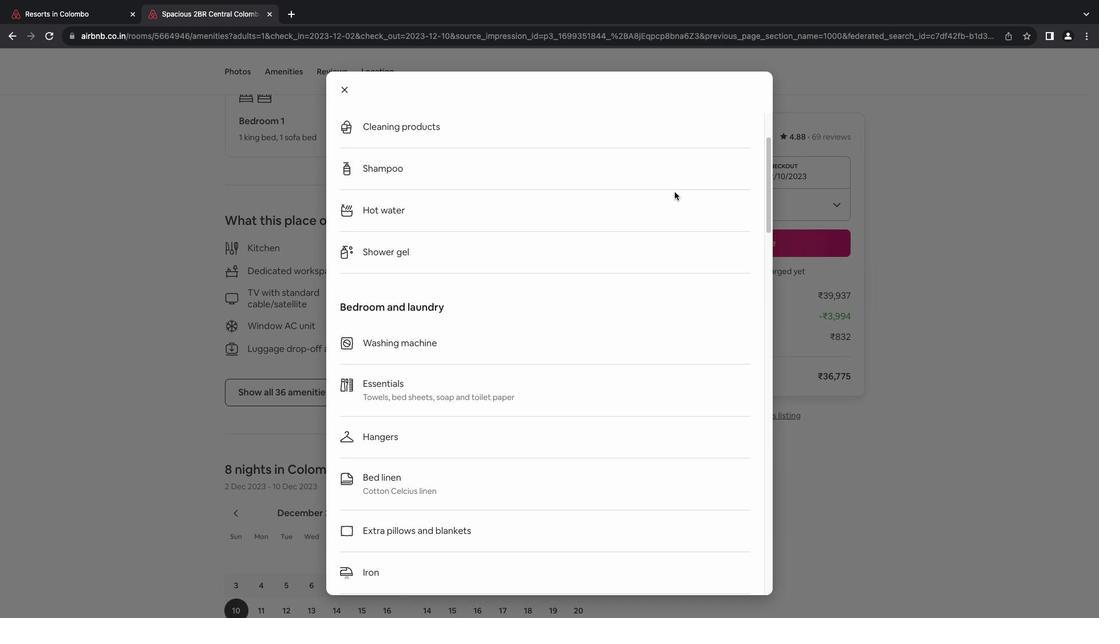 
Action: Mouse scrolled (674, 192) with delta (0, 0)
Screenshot: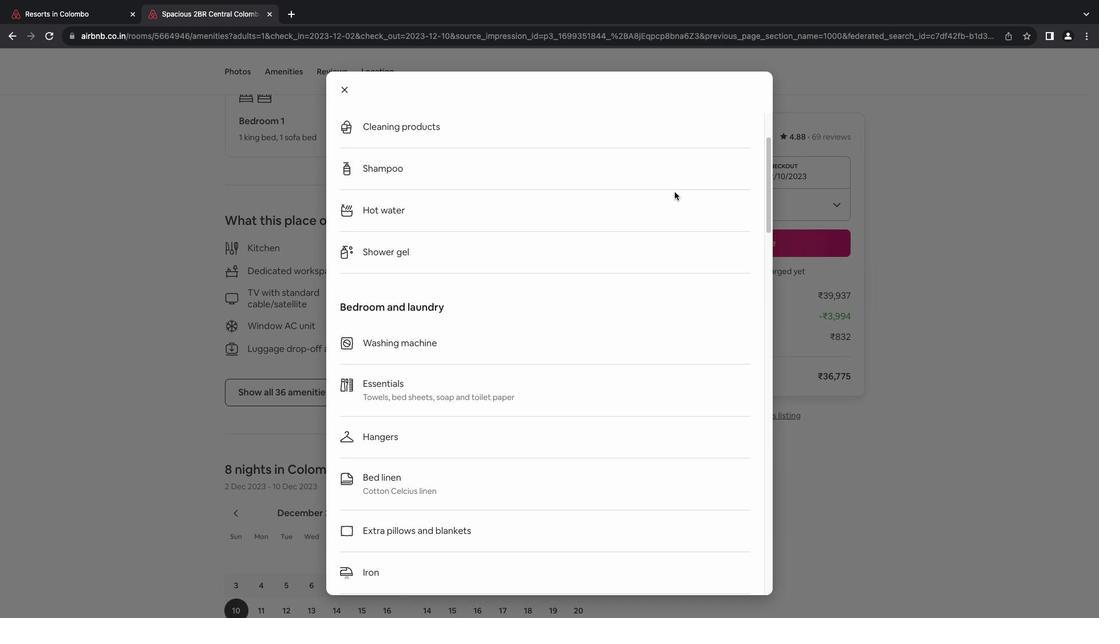 
Action: Mouse scrolled (674, 192) with delta (0, -1)
Screenshot: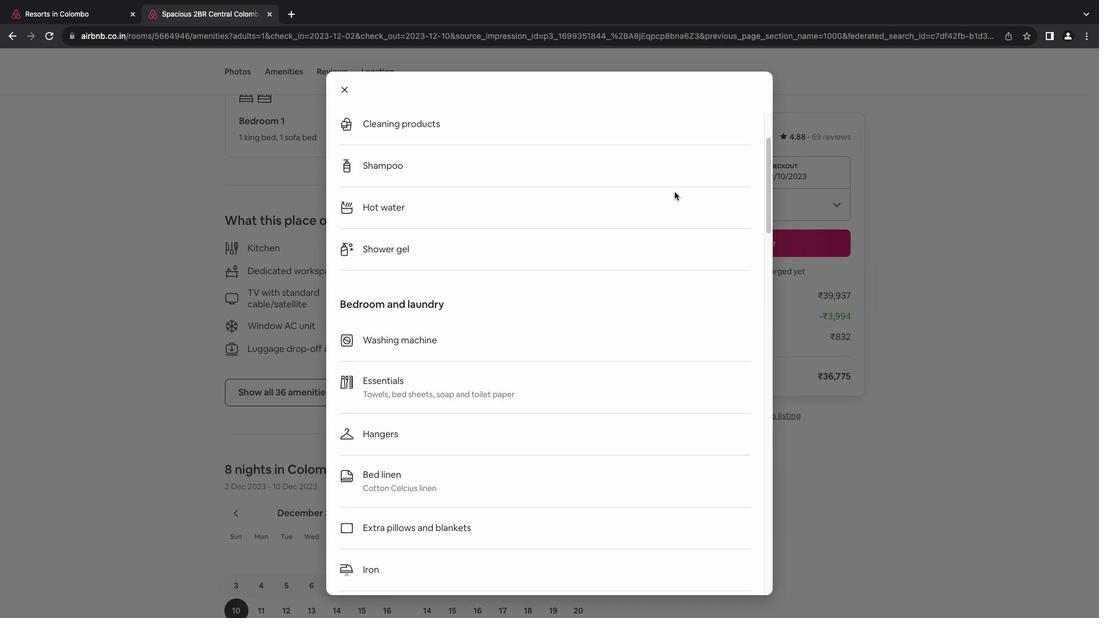 
Action: Mouse scrolled (674, 192) with delta (0, 0)
Screenshot: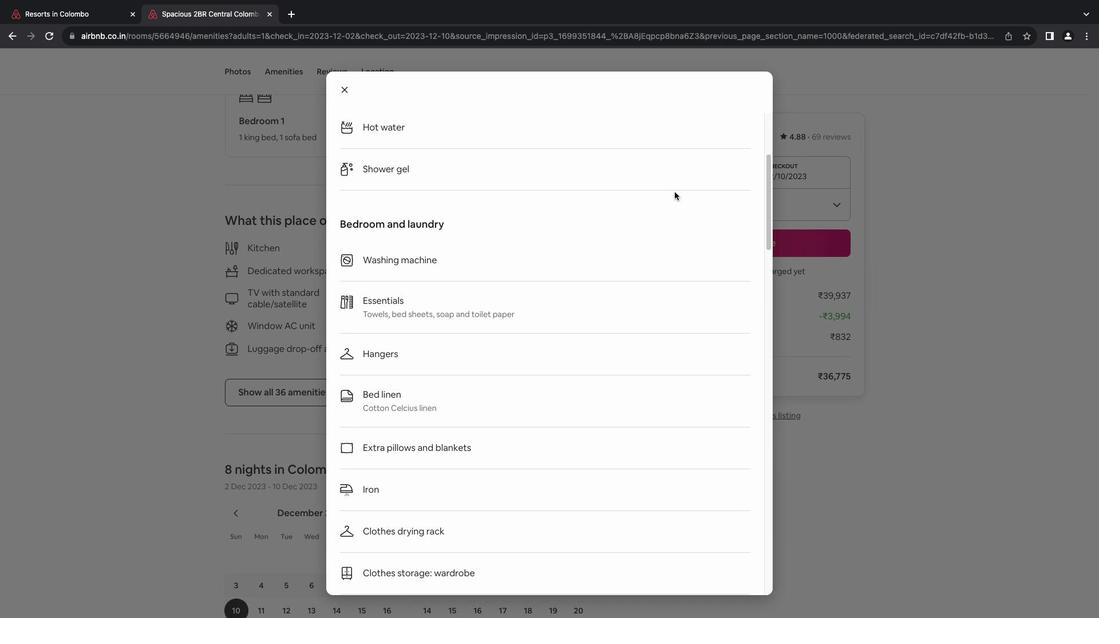 
Action: Mouse scrolled (674, 192) with delta (0, 0)
Screenshot: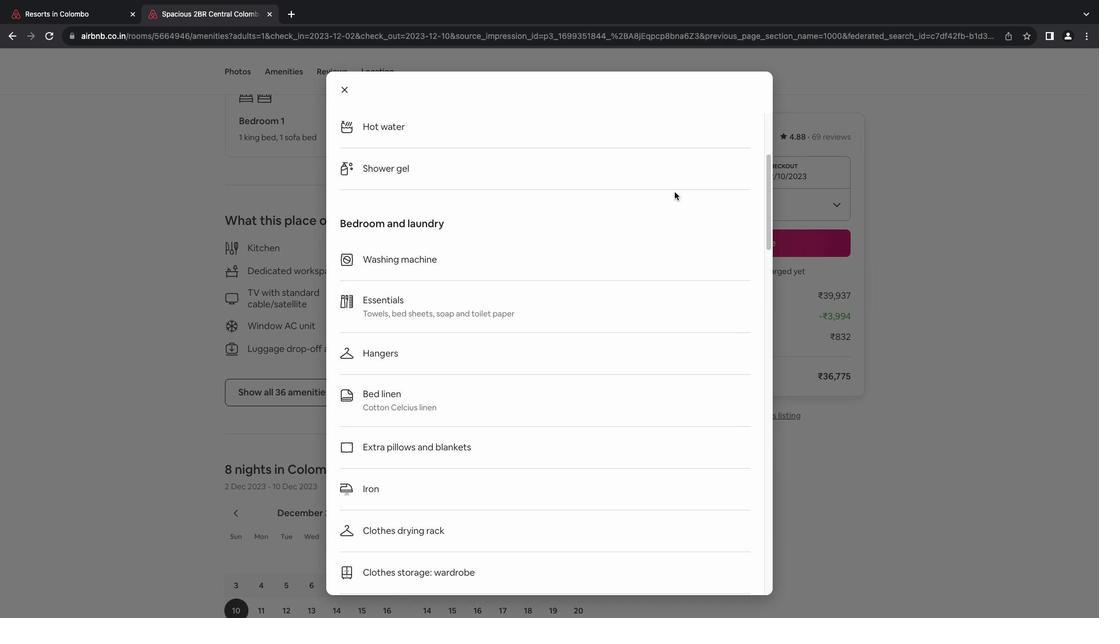 
Action: Mouse scrolled (674, 192) with delta (0, 0)
Screenshot: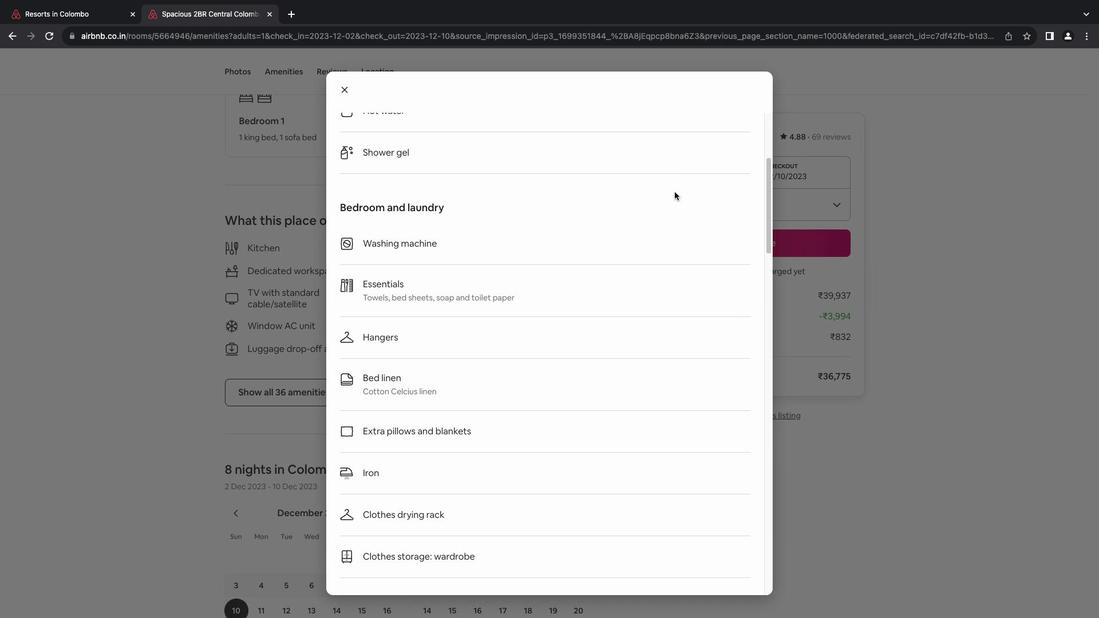 
Action: Mouse scrolled (674, 192) with delta (0, 0)
Screenshot: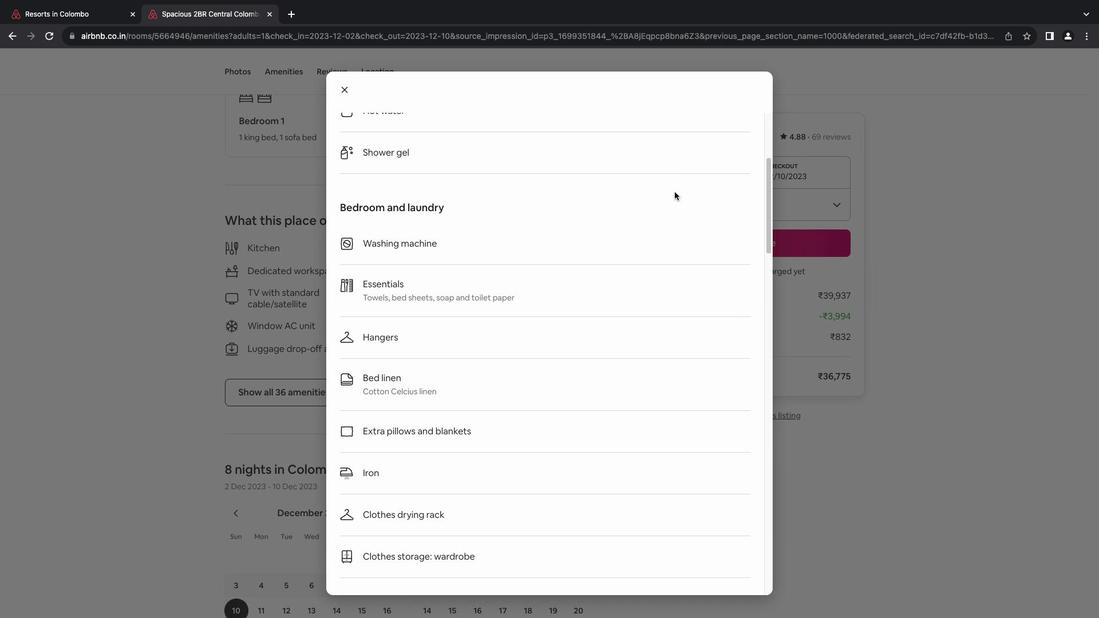 
Action: Mouse scrolled (674, 192) with delta (0, -1)
Screenshot: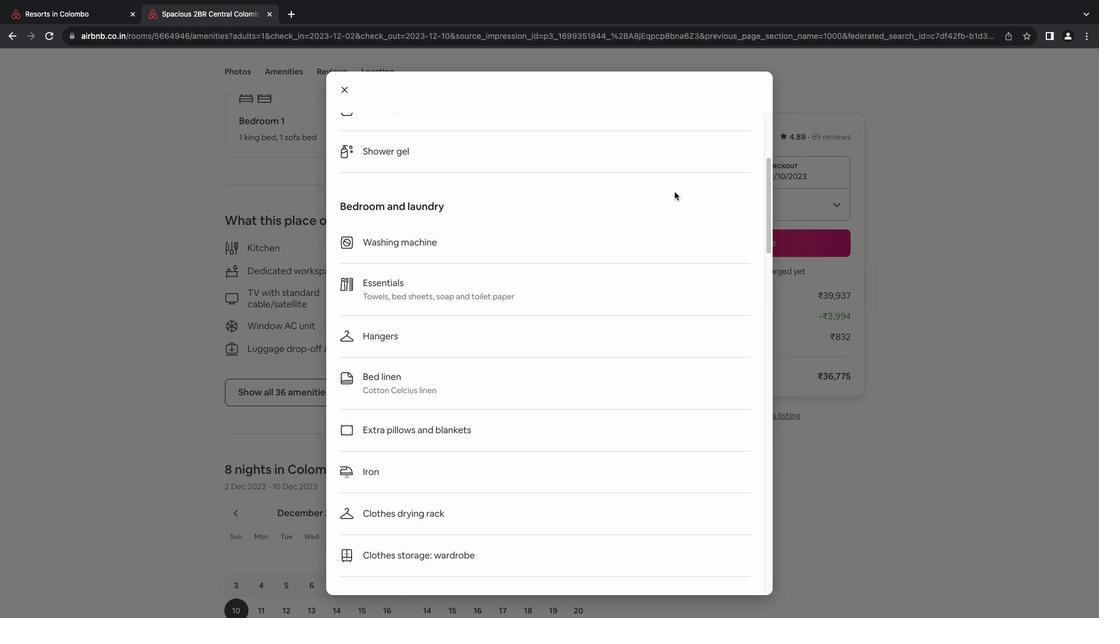 
Action: Mouse scrolled (674, 192) with delta (0, 0)
Screenshot: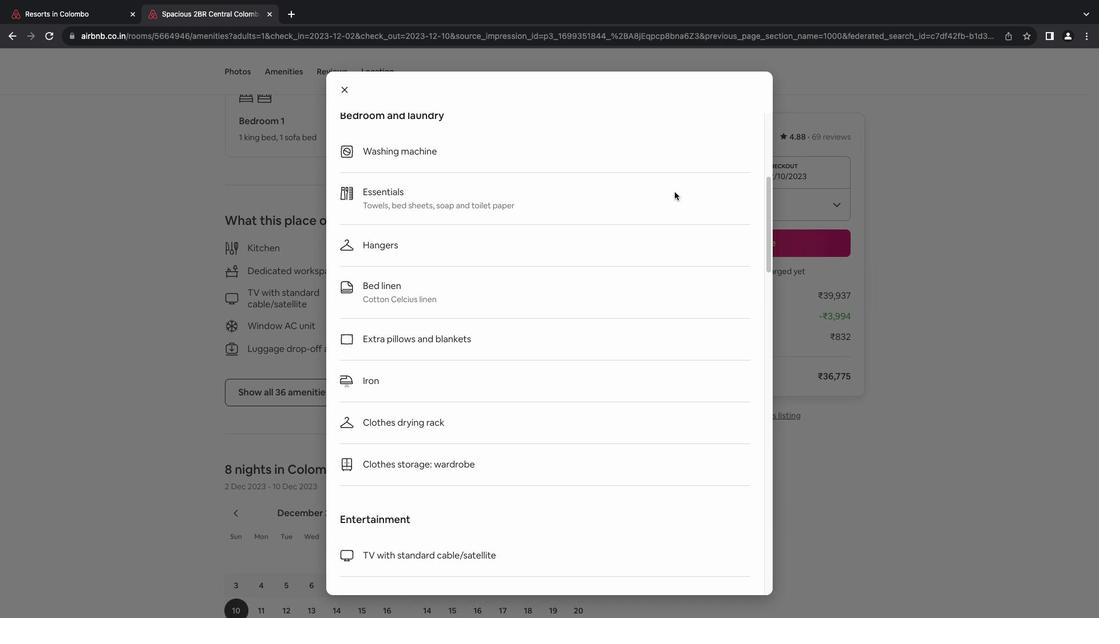 
Action: Mouse scrolled (674, 192) with delta (0, 0)
Screenshot: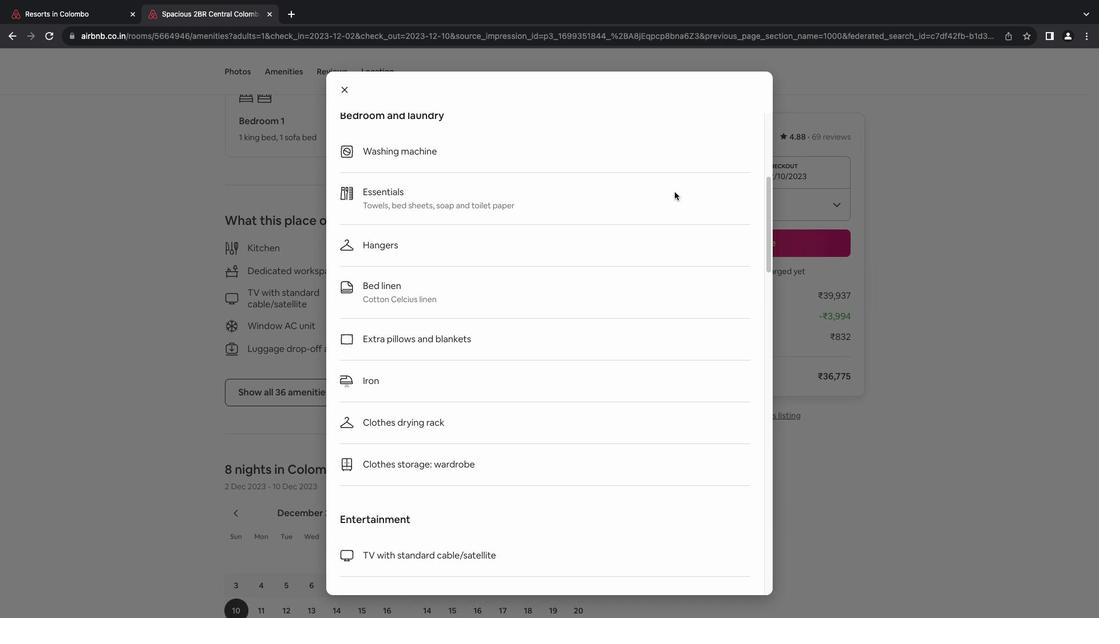 
Action: Mouse scrolled (674, 192) with delta (0, 0)
Screenshot: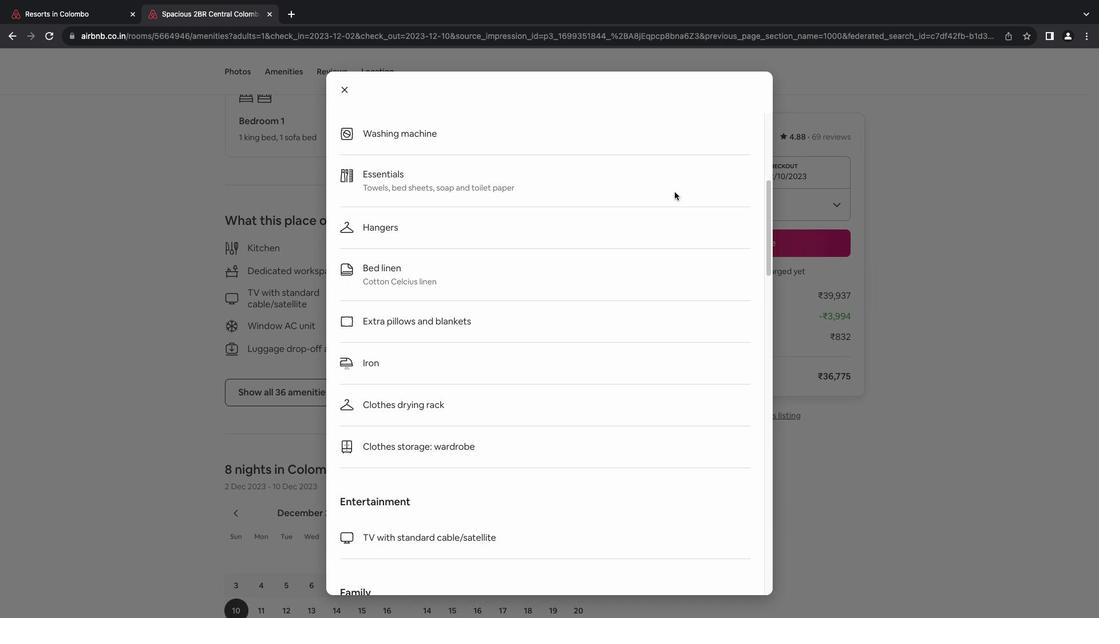 
Action: Mouse scrolled (674, 192) with delta (0, 0)
Screenshot: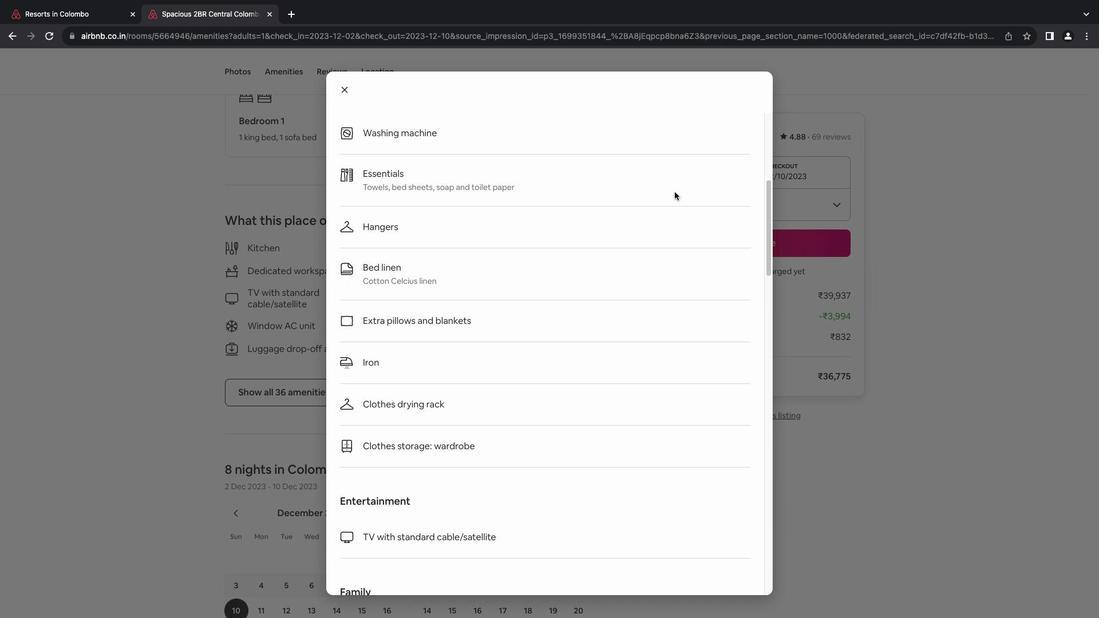 
Action: Mouse scrolled (674, 192) with delta (0, 0)
Screenshot: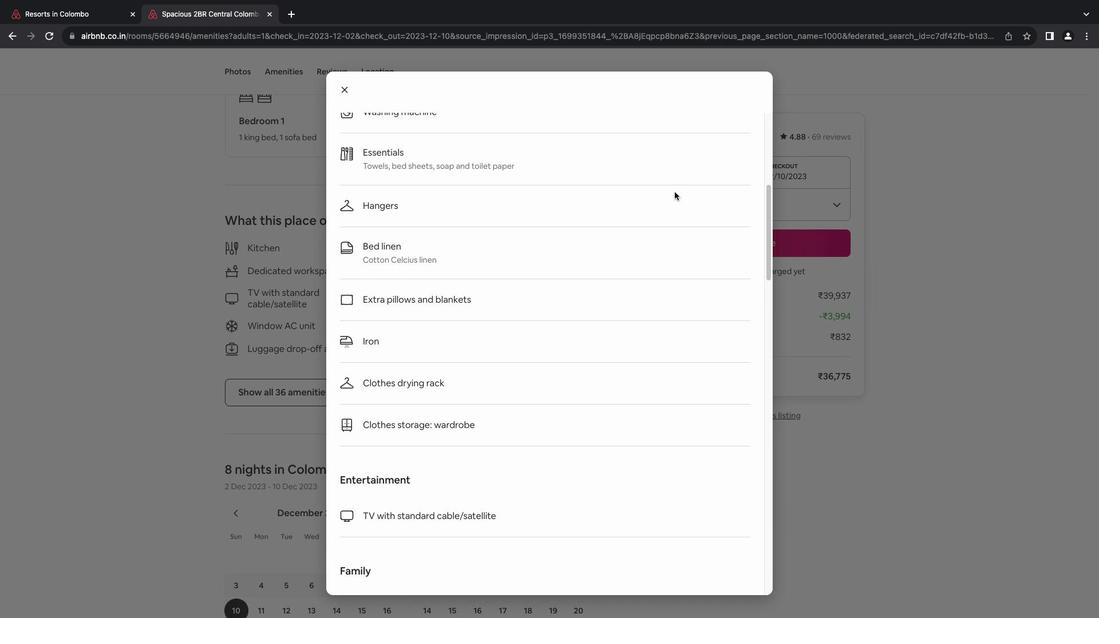 
Action: Mouse scrolled (674, 192) with delta (0, 0)
Screenshot: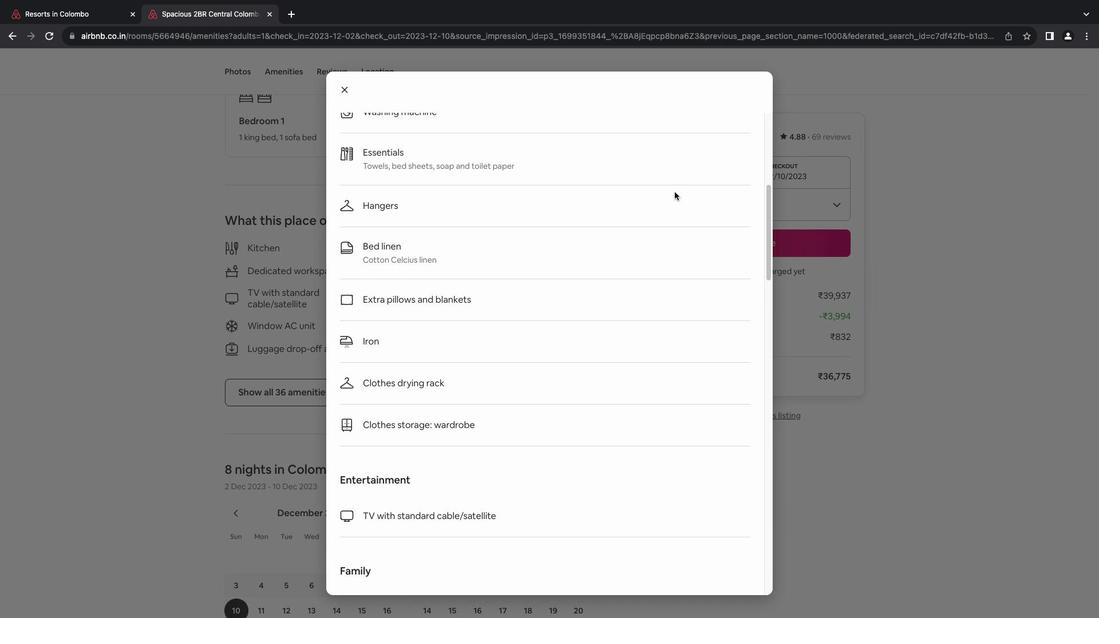 
Action: Mouse scrolled (674, 192) with delta (0, 0)
Screenshot: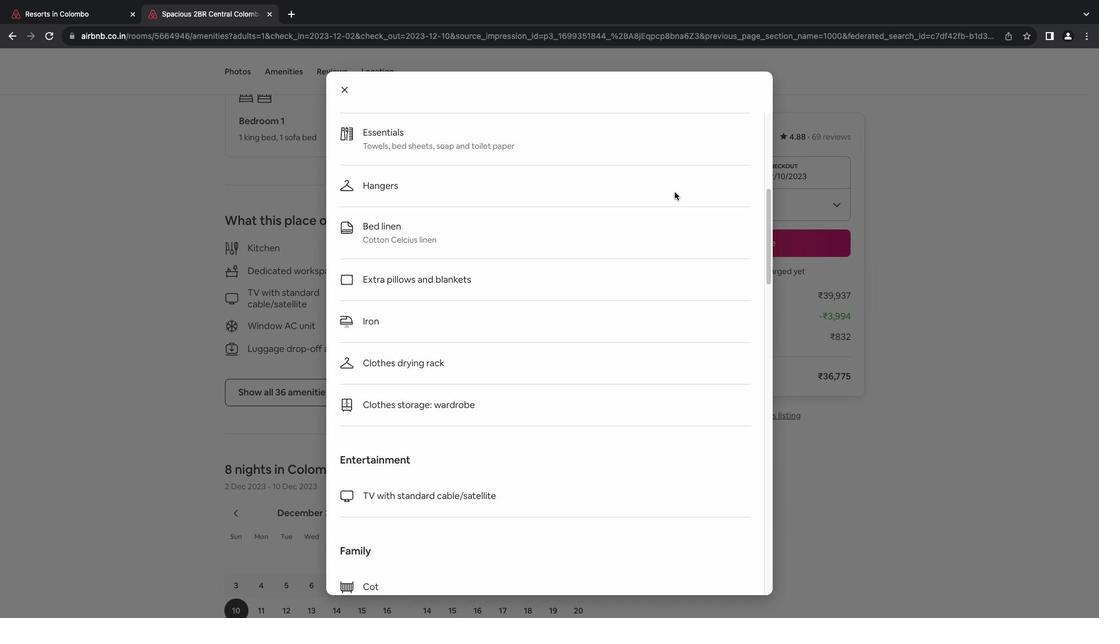 
Action: Mouse scrolled (674, 192) with delta (0, 0)
Screenshot: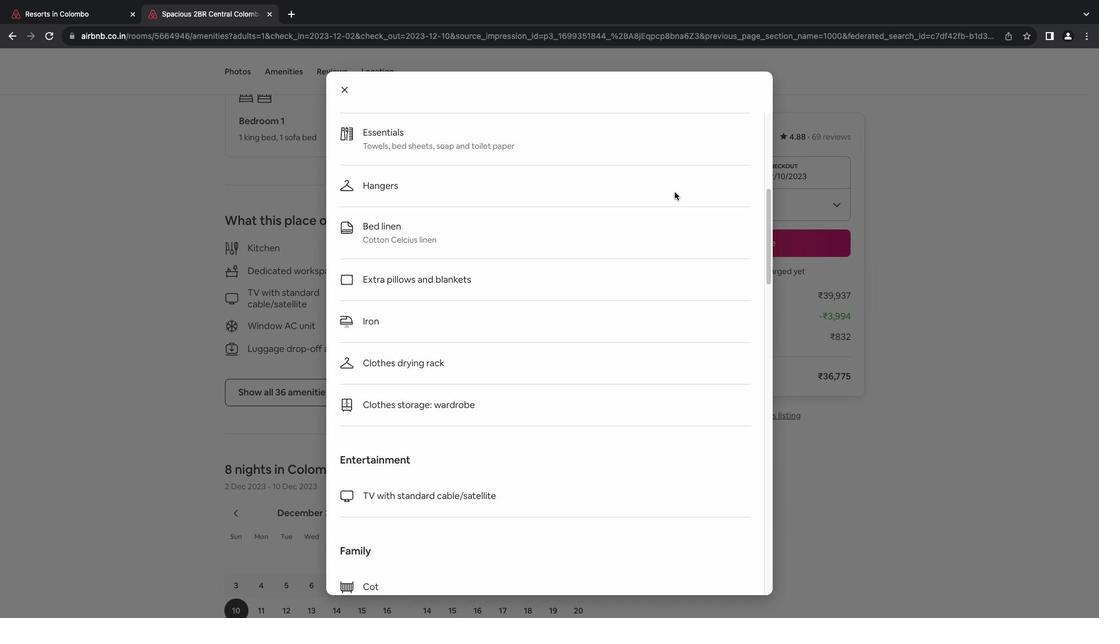 
Action: Mouse scrolled (674, 192) with delta (0, 0)
Screenshot: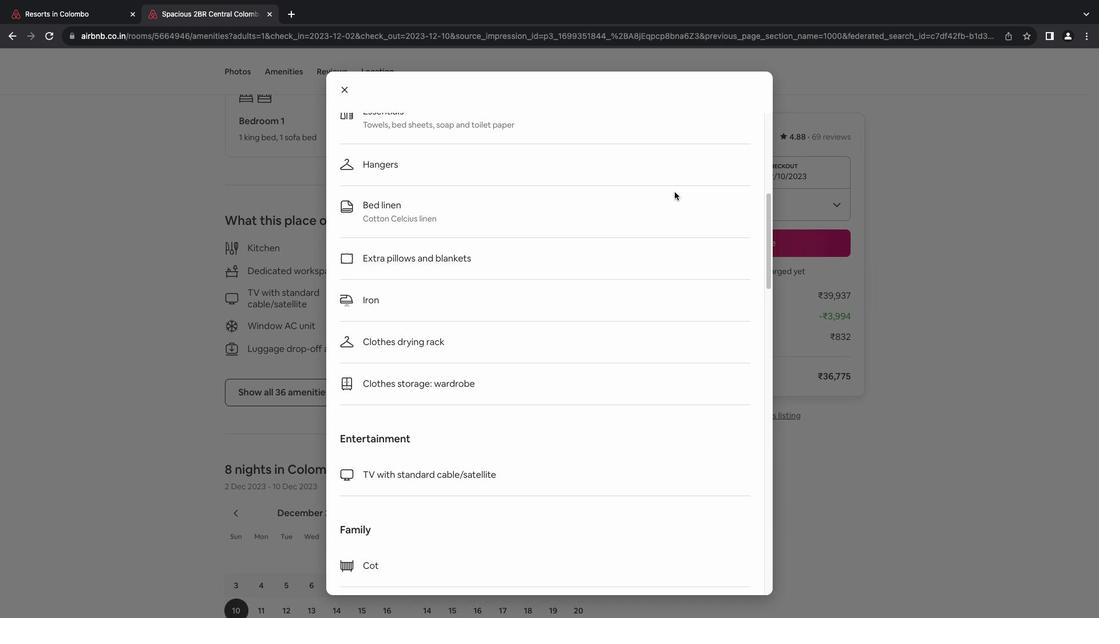 
Action: Mouse scrolled (674, 192) with delta (0, 0)
Screenshot: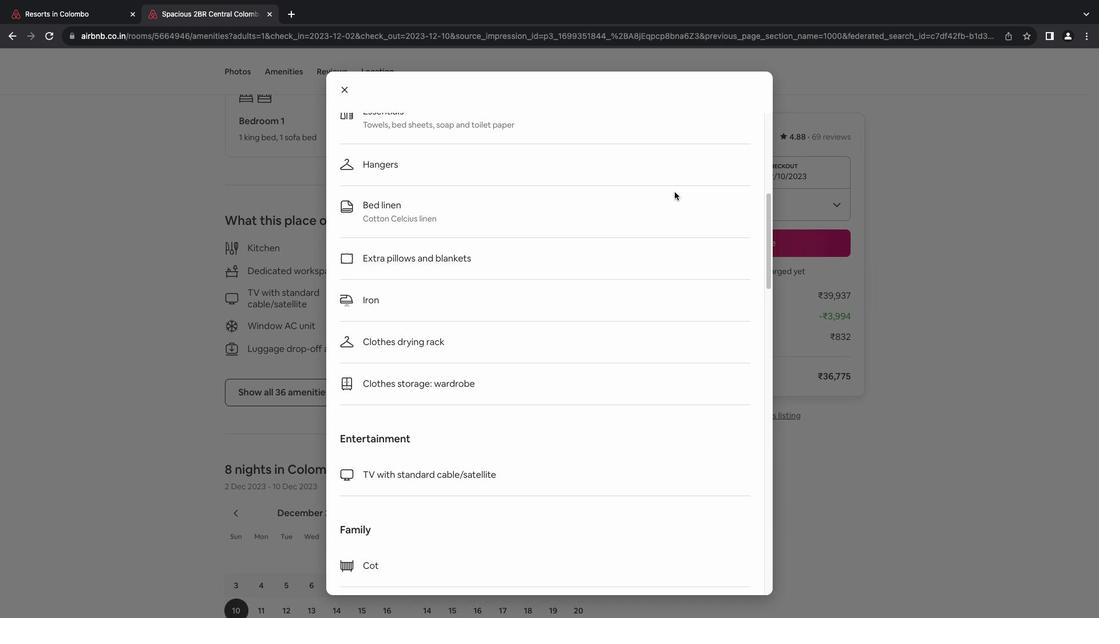 
Action: Mouse scrolled (674, 192) with delta (0, 0)
Screenshot: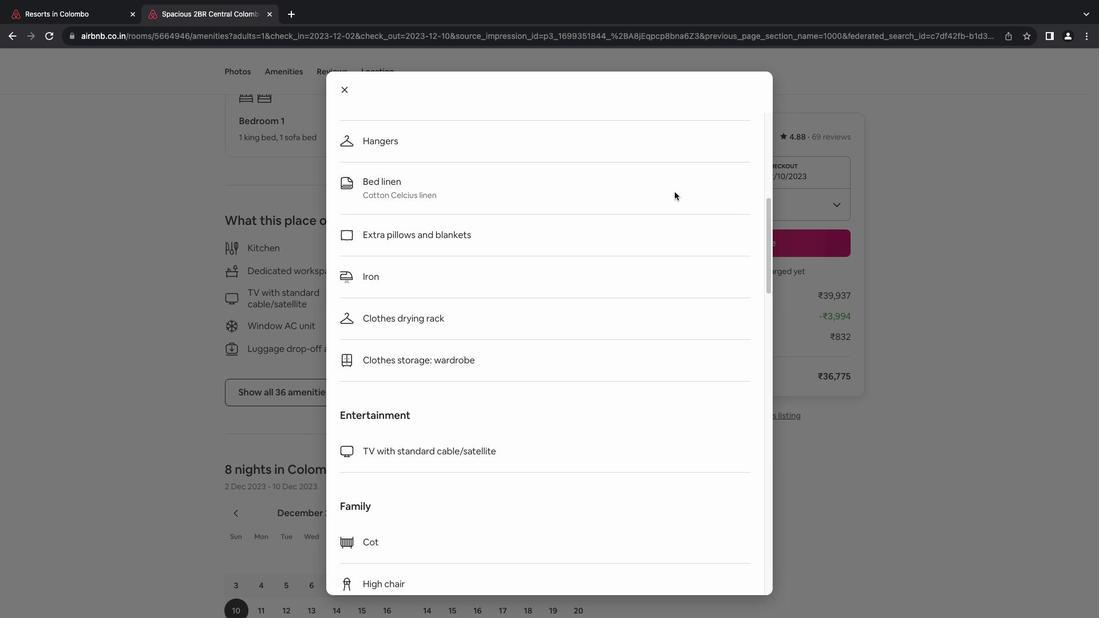 
Action: Mouse scrolled (674, 192) with delta (0, 0)
